 Task: Add the botanical garden you admire in the Bronx to your saved locations and also explore the gallery  of the garden.
Action: Mouse moved to (160, 61)
Screenshot: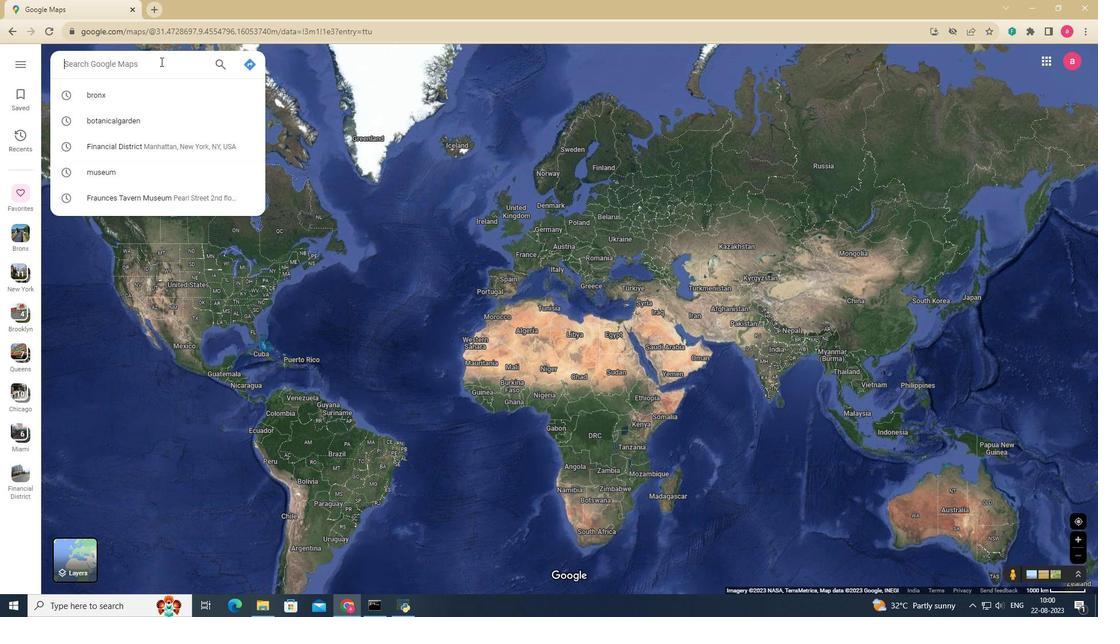 
Action: Mouse pressed left at (160, 61)
Screenshot: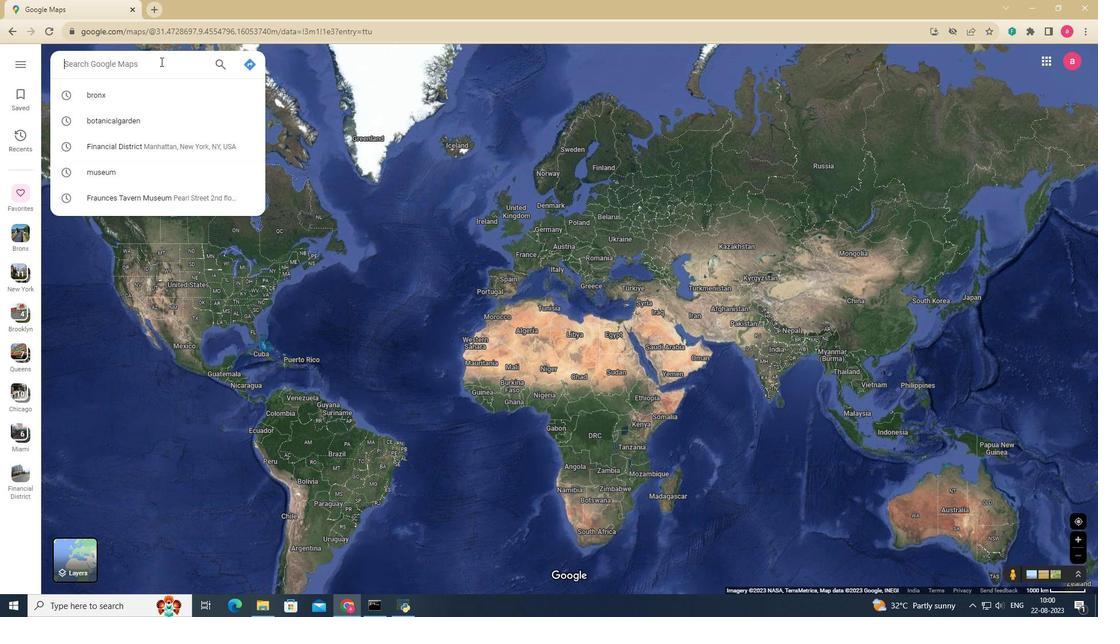
Action: Key pressed bronx<Key.enter>
Screenshot: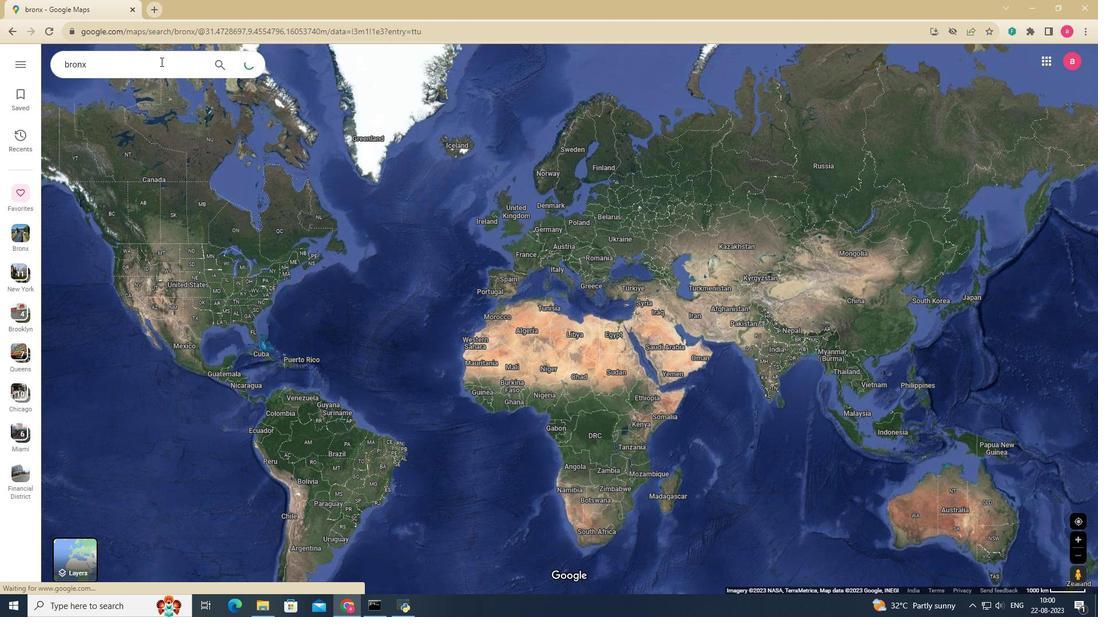 
Action: Mouse moved to (160, 253)
Screenshot: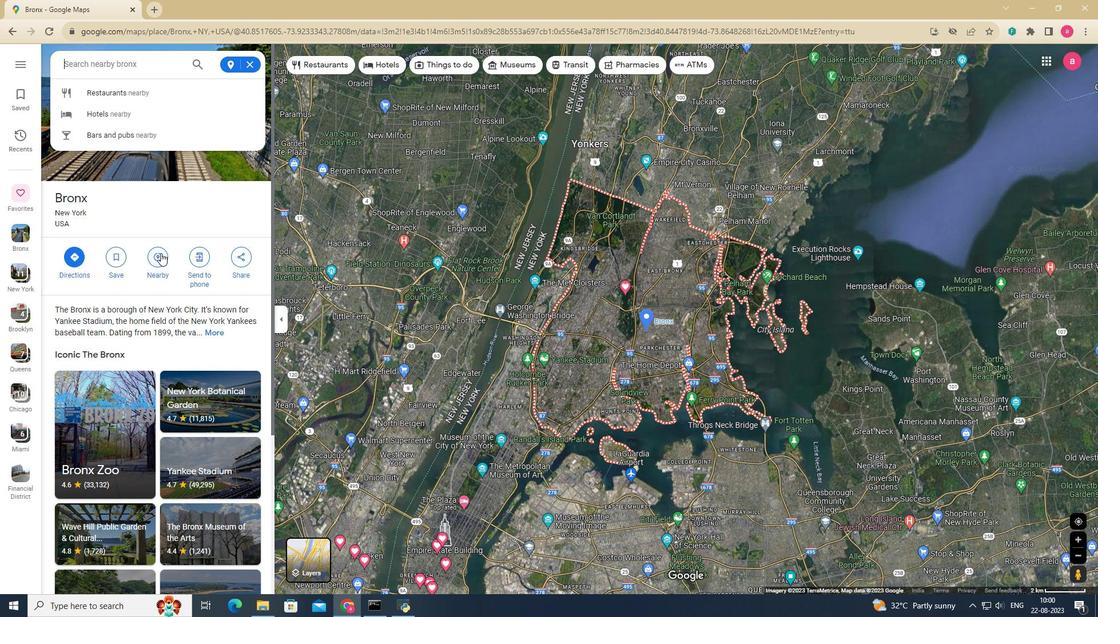 
Action: Mouse pressed left at (160, 253)
Screenshot: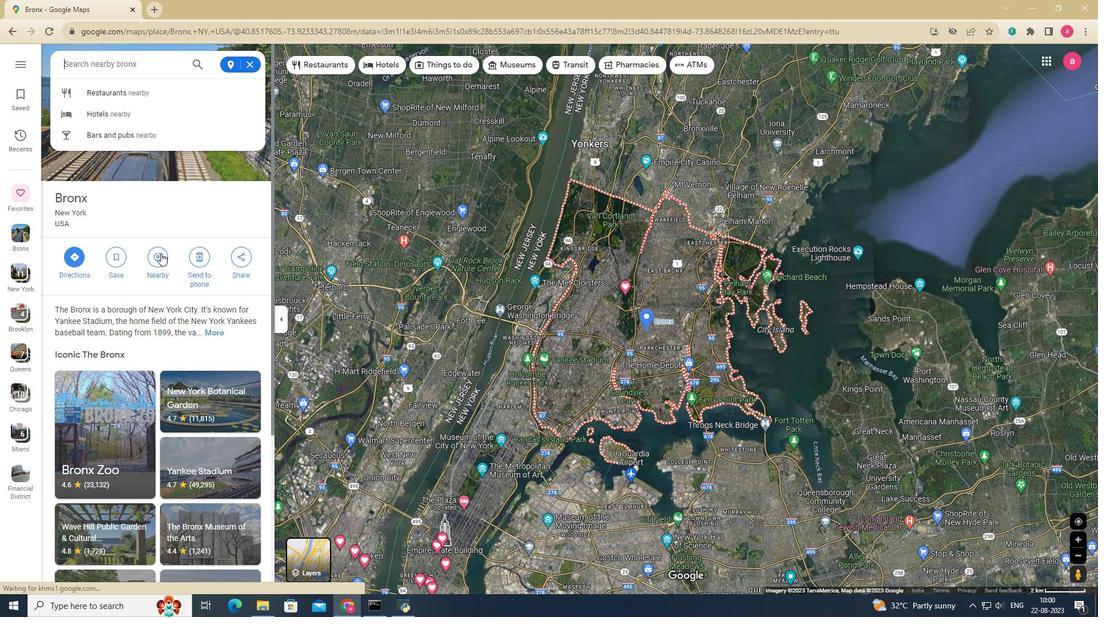 
Action: Mouse moved to (95, 66)
Screenshot: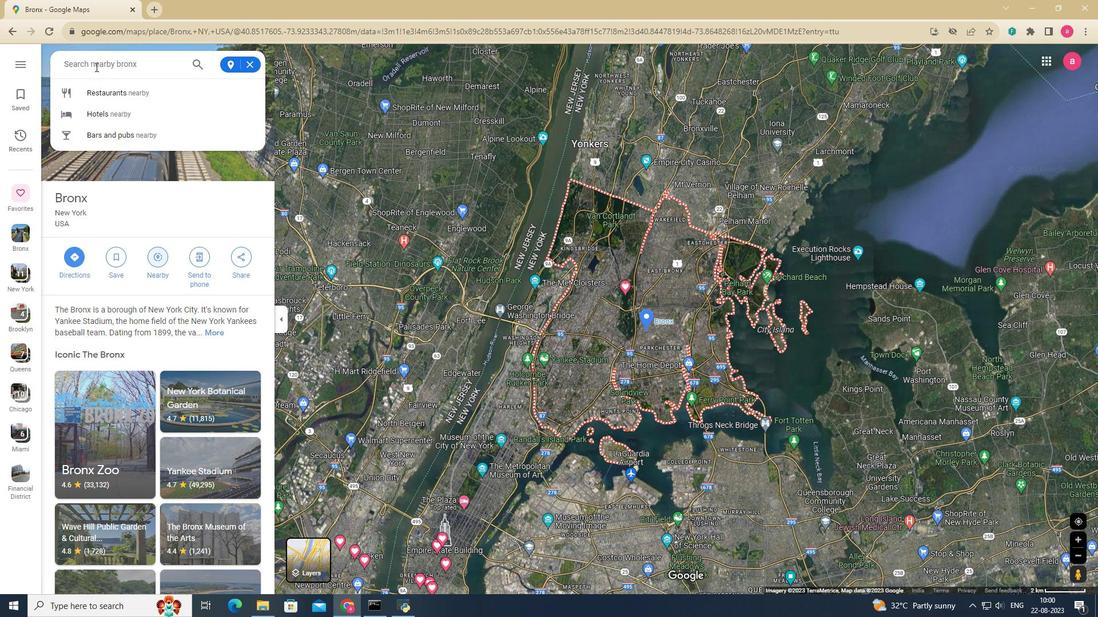 
Action: Mouse pressed left at (95, 66)
Screenshot: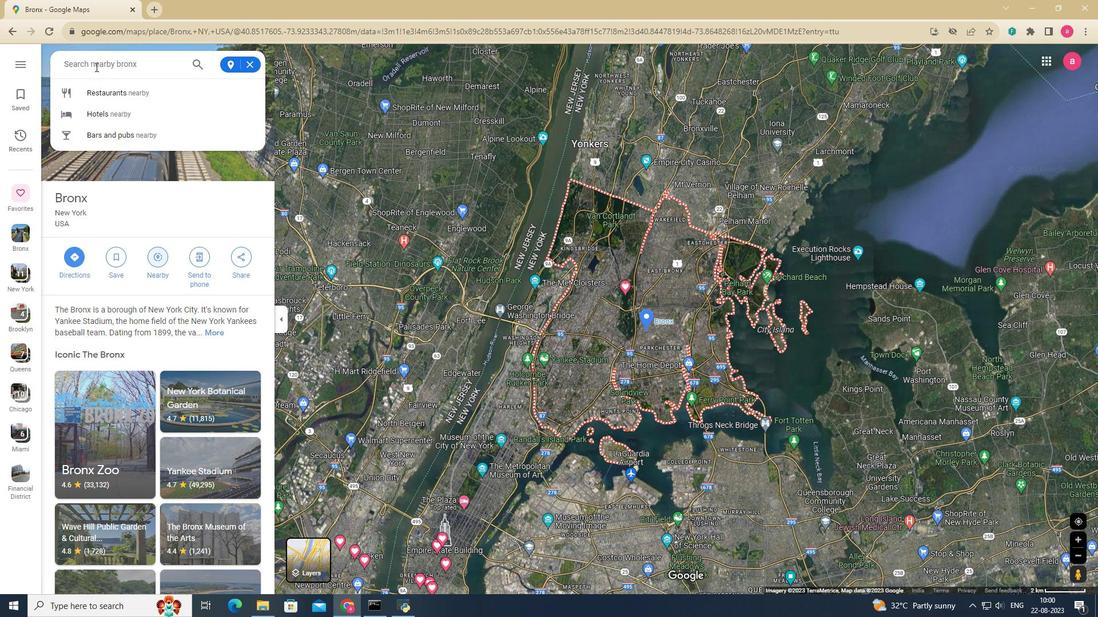 
Action: Key pressed botanical<Key.space>garden
Screenshot: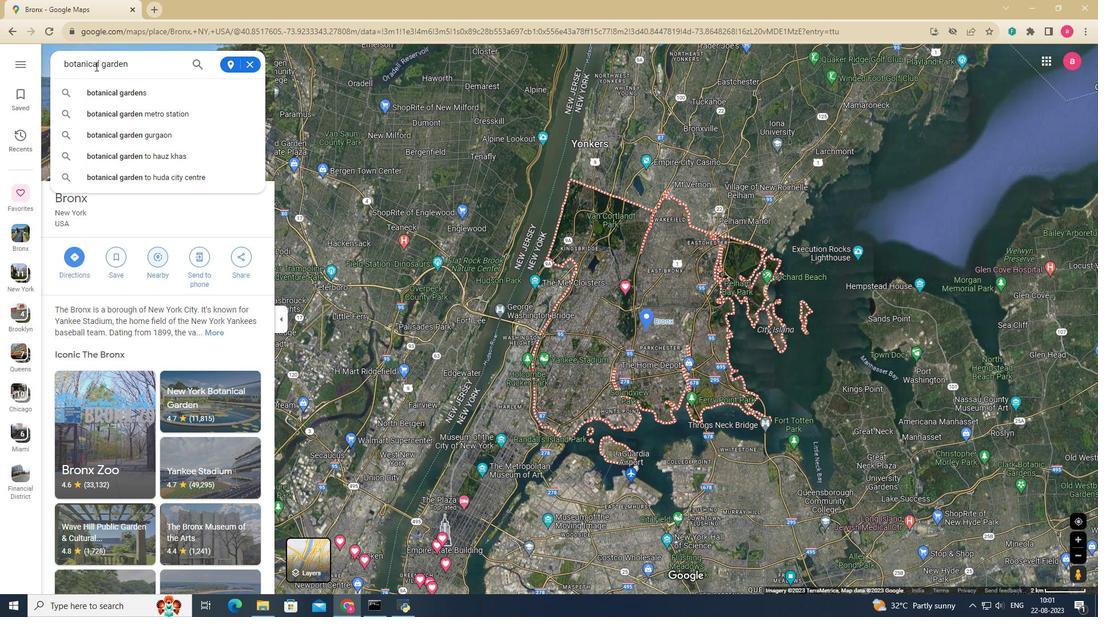
Action: Mouse moved to (95, 66)
Screenshot: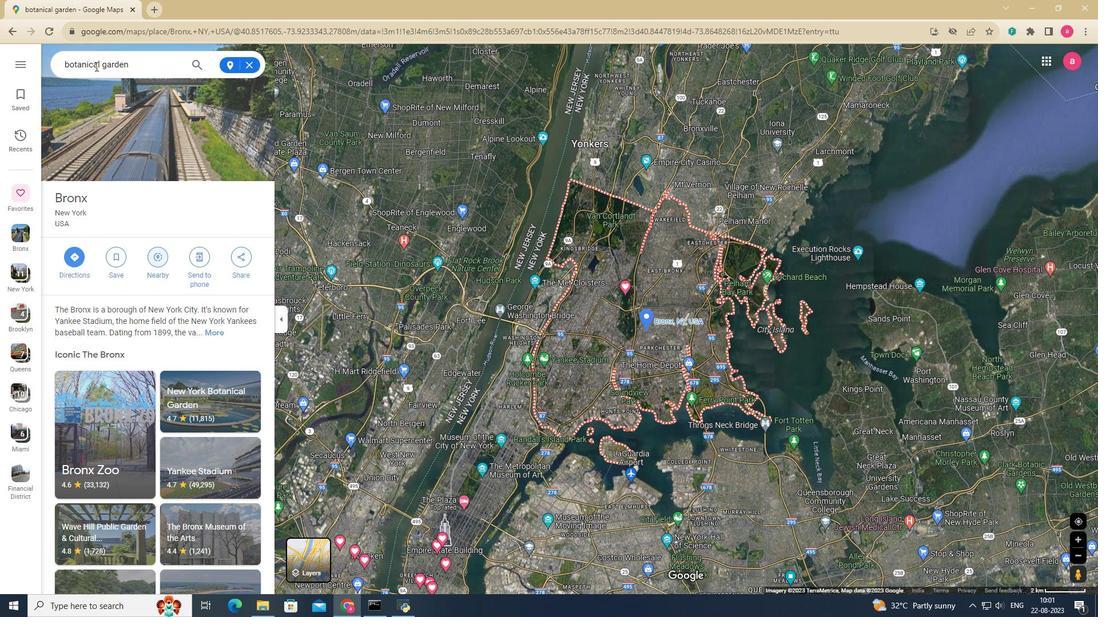 
Action: Key pressed <Key.enter>
Screenshot: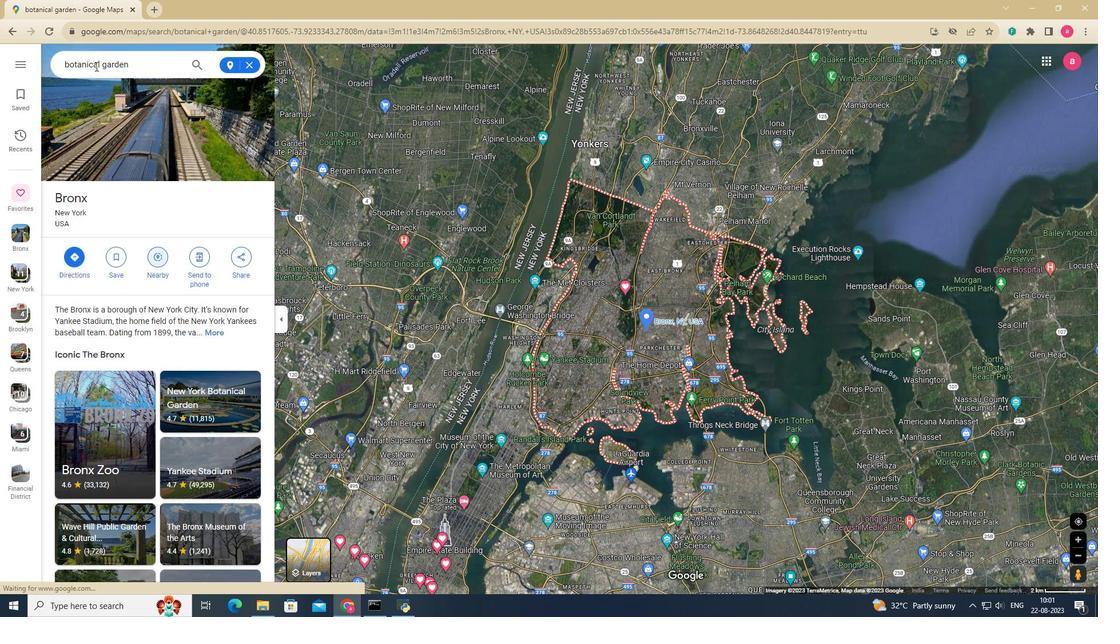 
Action: Mouse moved to (129, 97)
Screenshot: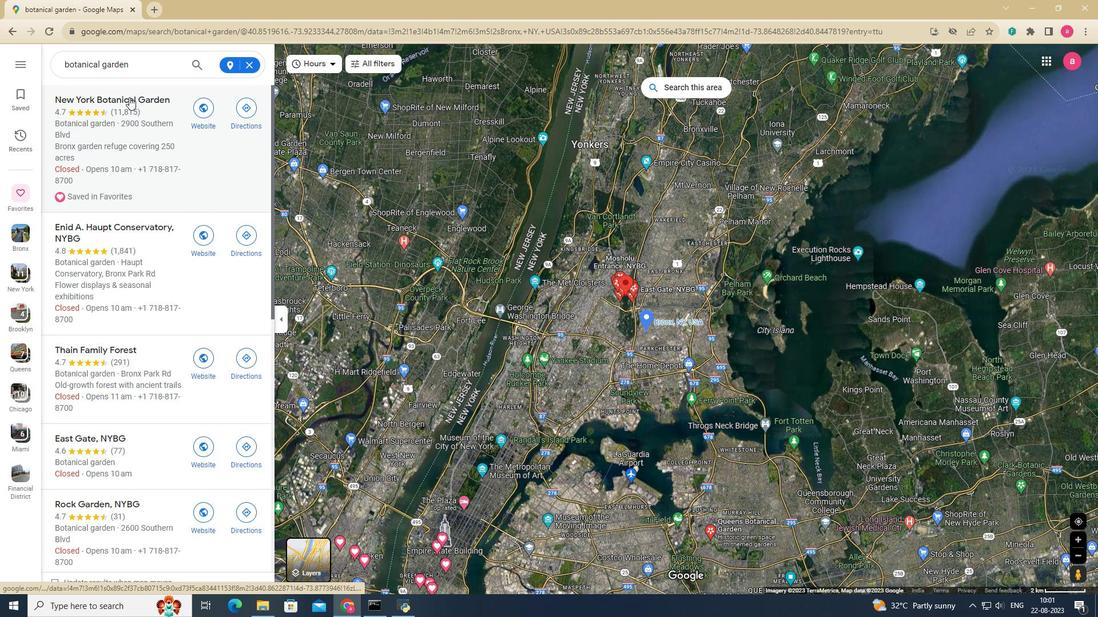 
Action: Mouse pressed left at (129, 97)
Screenshot: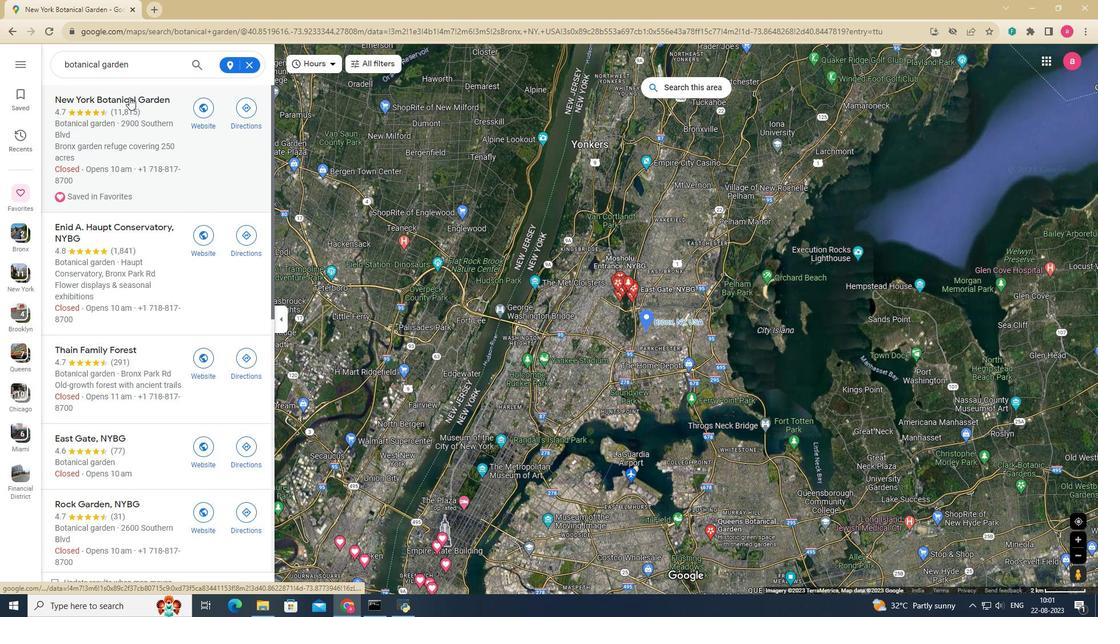 
Action: Mouse moved to (115, 229)
Screenshot: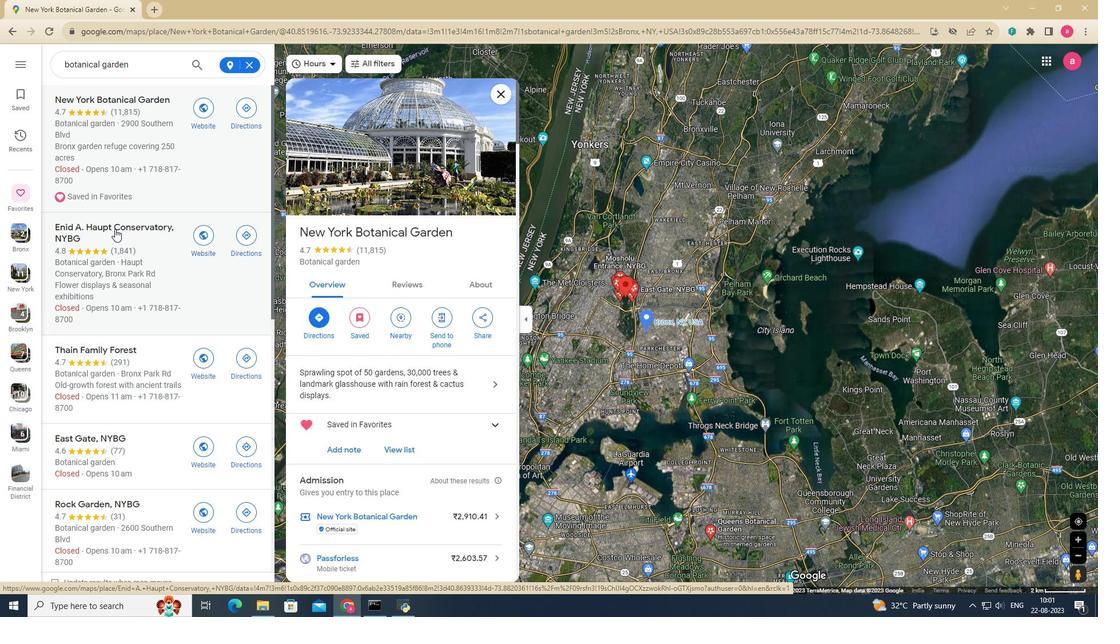 
Action: Mouse pressed left at (115, 229)
Screenshot: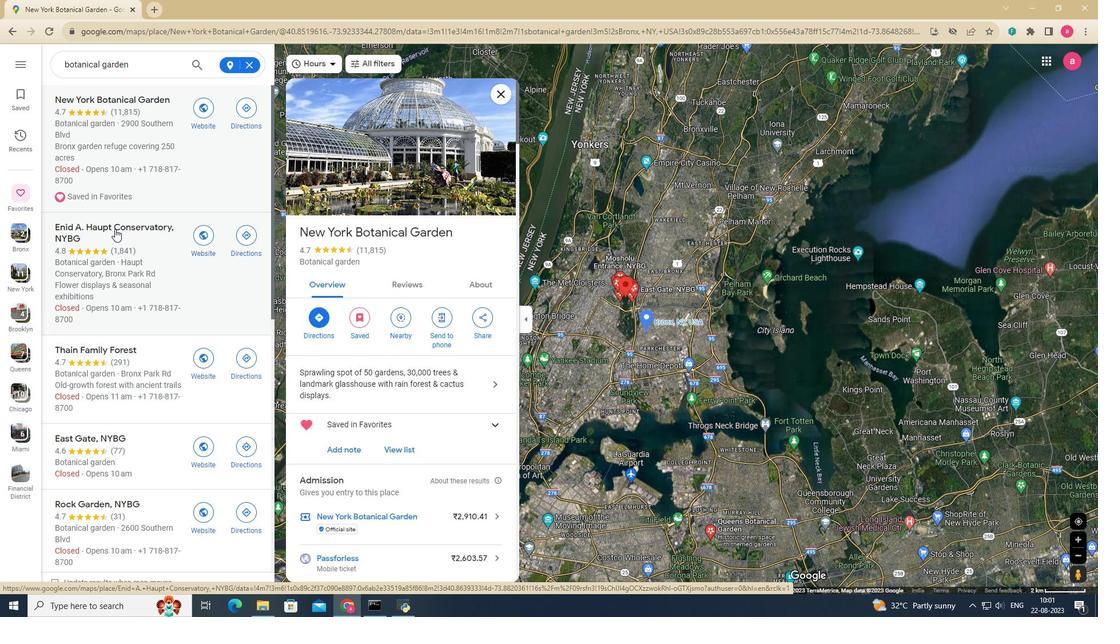 
Action: Mouse moved to (109, 181)
Screenshot: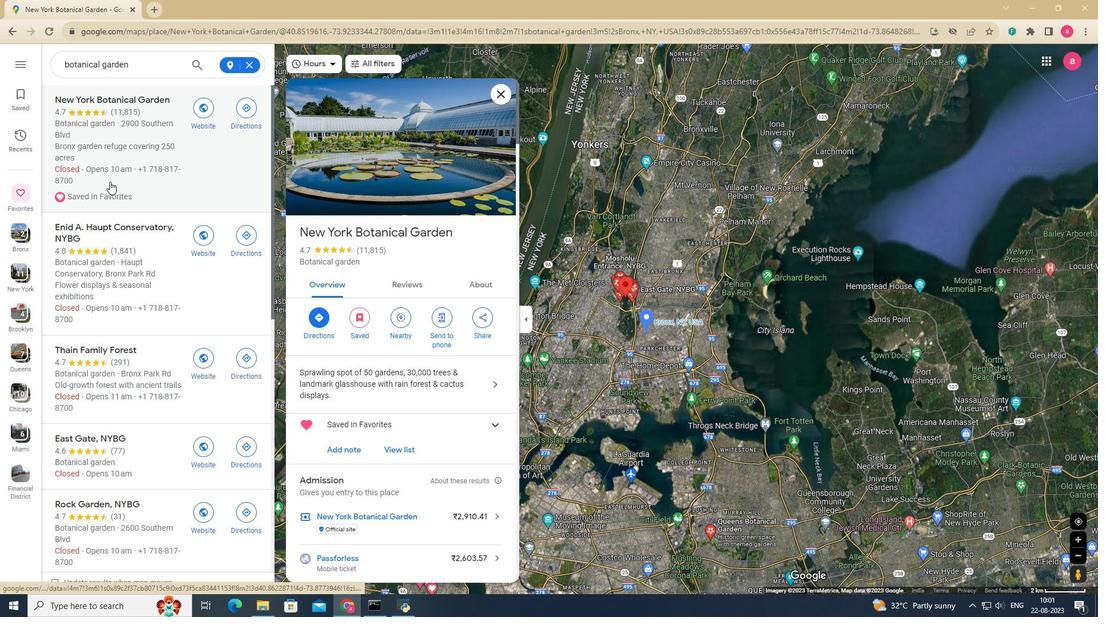 
Action: Mouse pressed left at (109, 181)
Screenshot: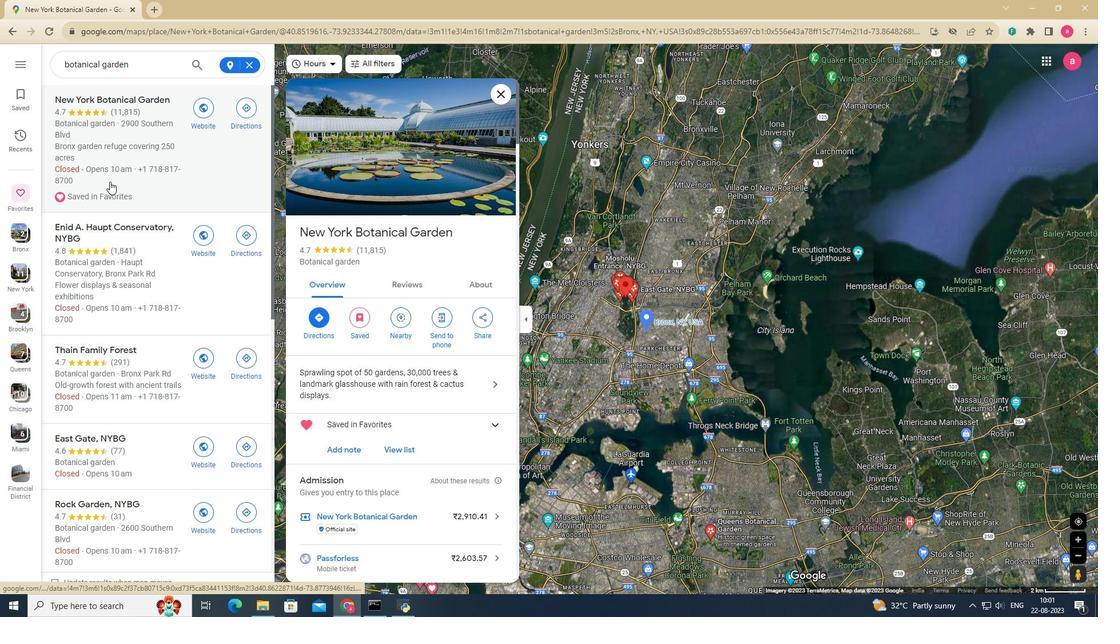 
Action: Mouse moved to (109, 181)
Screenshot: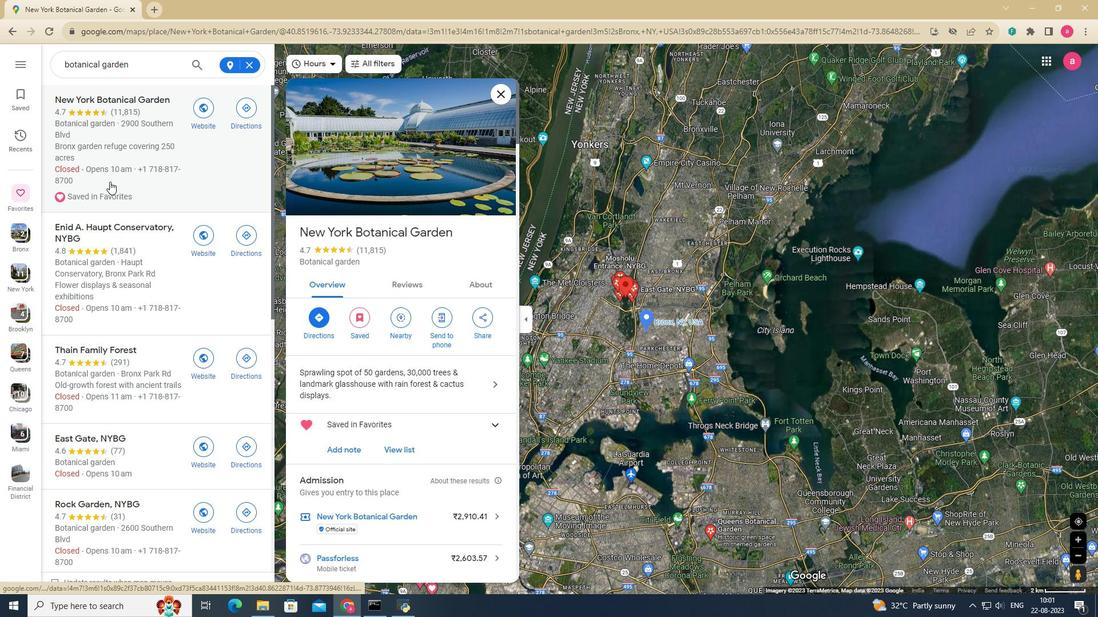 
Action: Mouse pressed left at (109, 181)
Screenshot: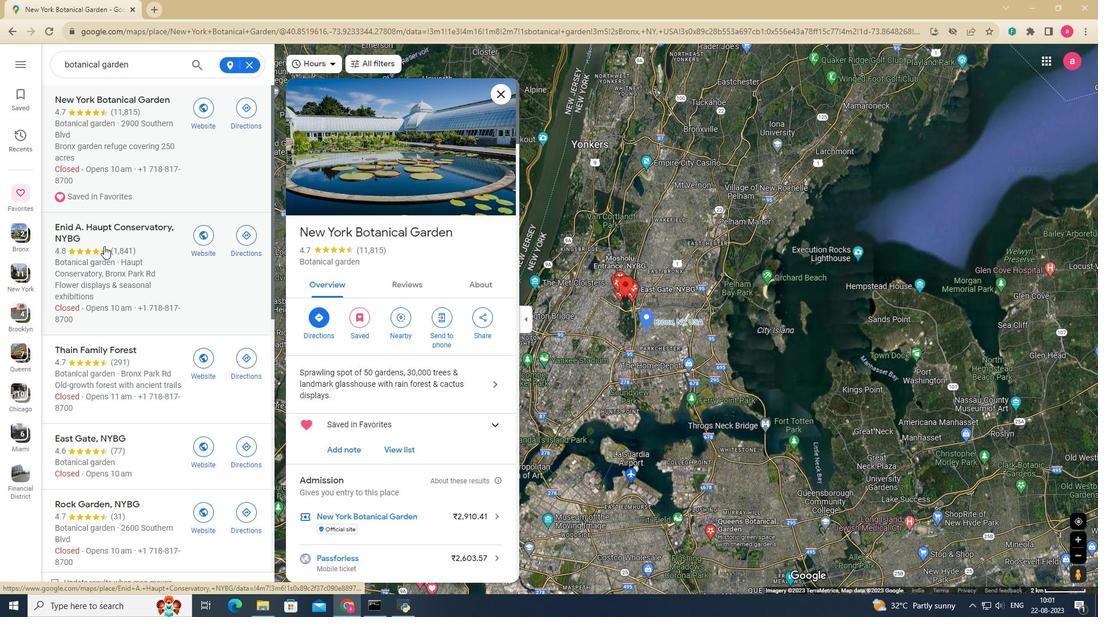 
Action: Mouse moved to (104, 246)
Screenshot: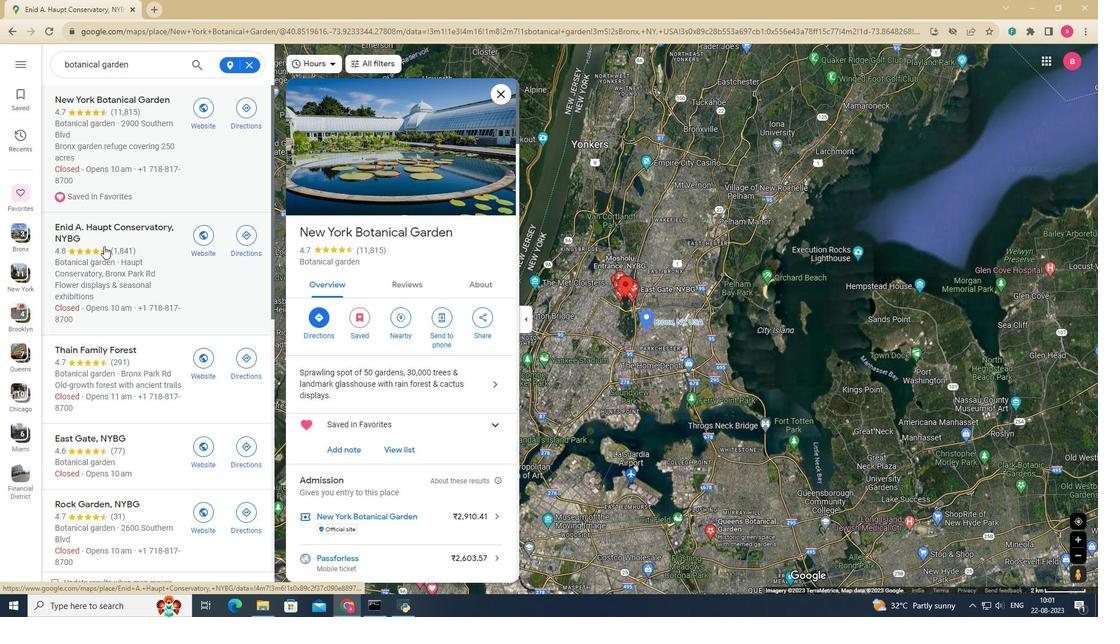 
Action: Mouse pressed left at (104, 246)
Screenshot: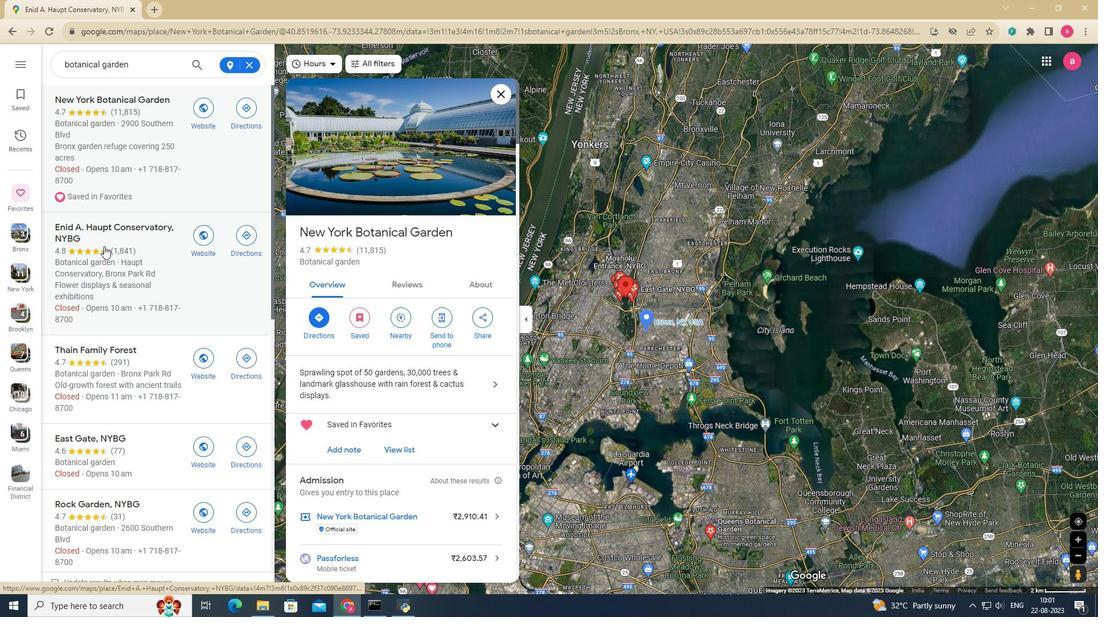 
Action: Mouse moved to (307, 193)
Screenshot: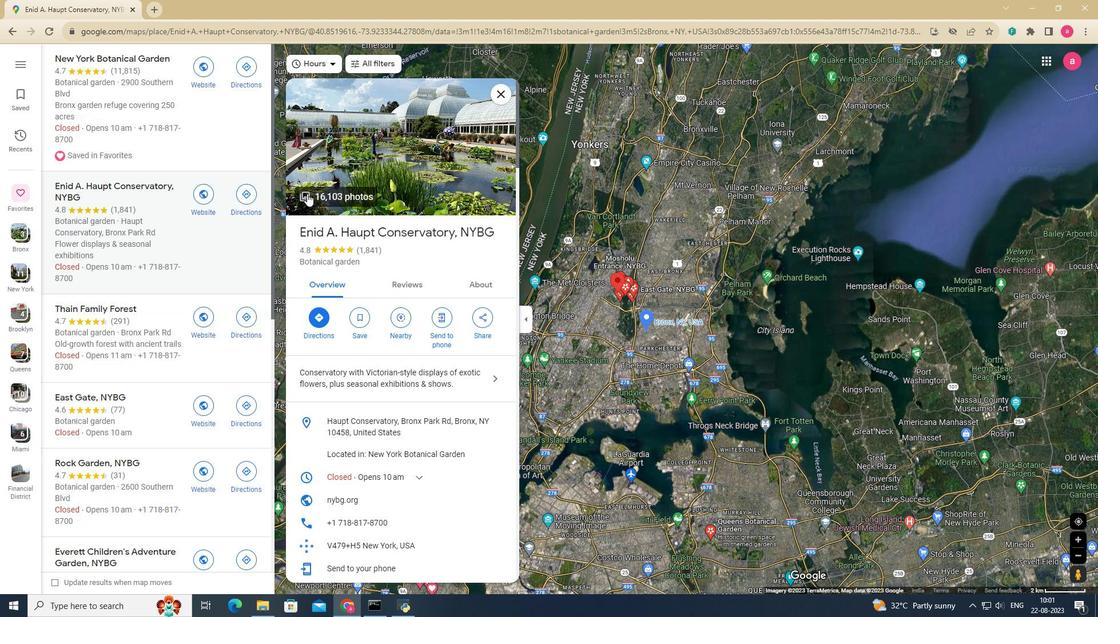 
Action: Mouse pressed left at (307, 193)
Screenshot: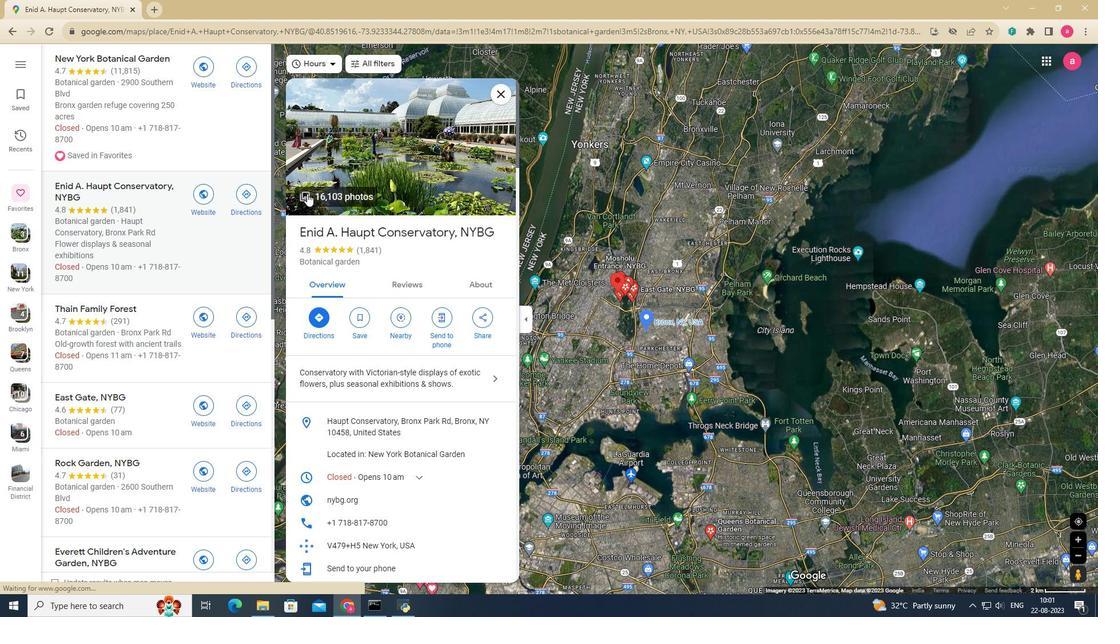 
Action: Mouse moved to (159, 246)
Screenshot: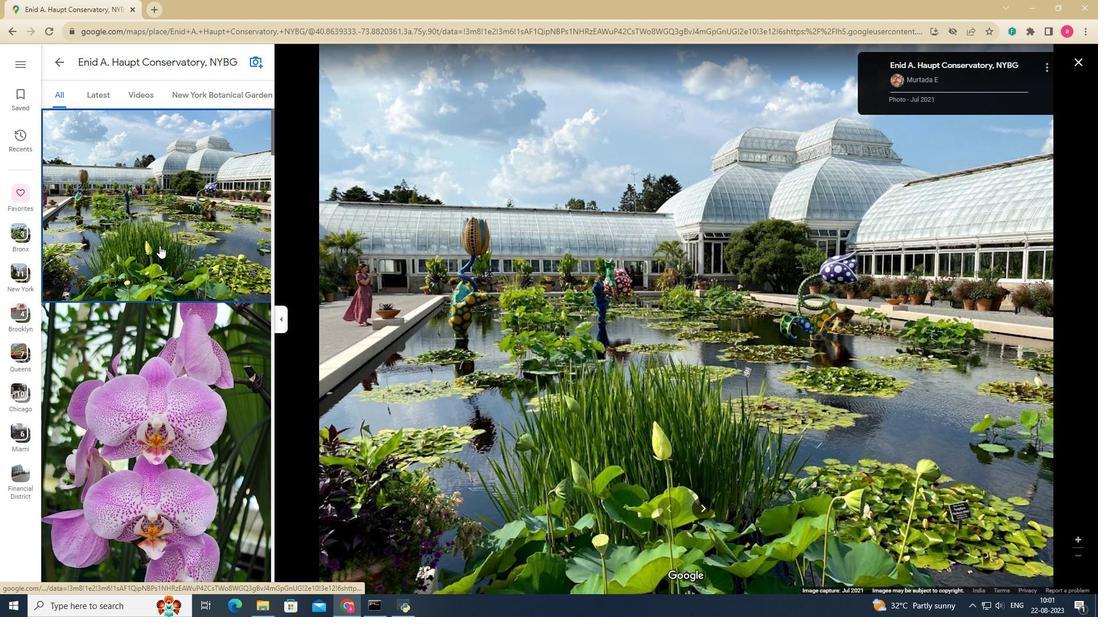 
Action: Mouse scrolled (159, 245) with delta (0, 0)
Screenshot: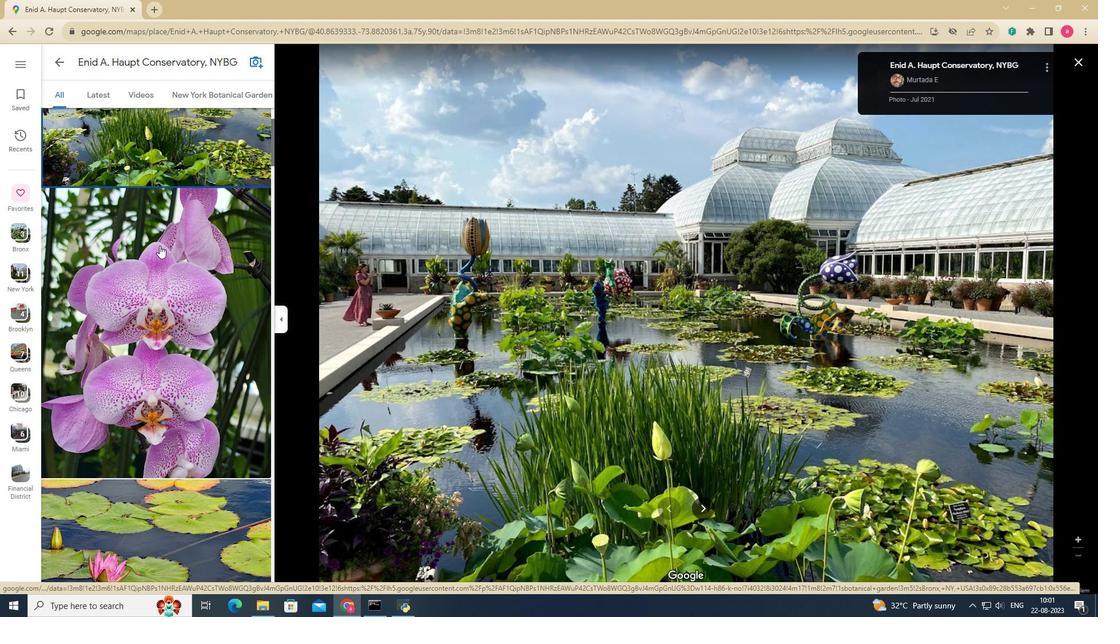 
Action: Mouse scrolled (159, 245) with delta (0, 0)
Screenshot: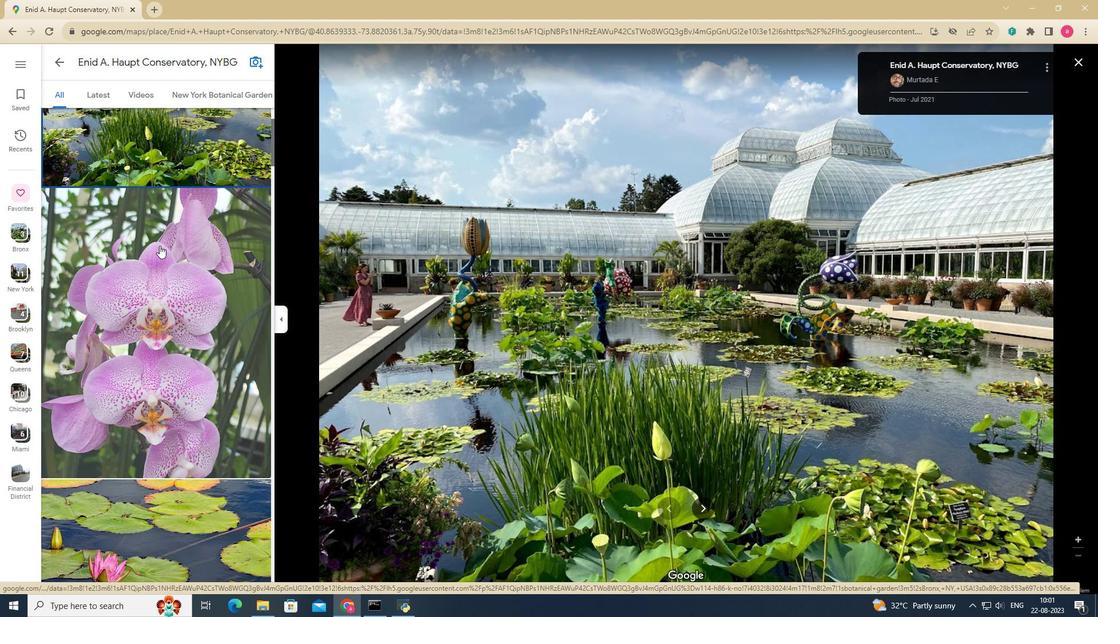
Action: Mouse pressed left at (159, 246)
Screenshot: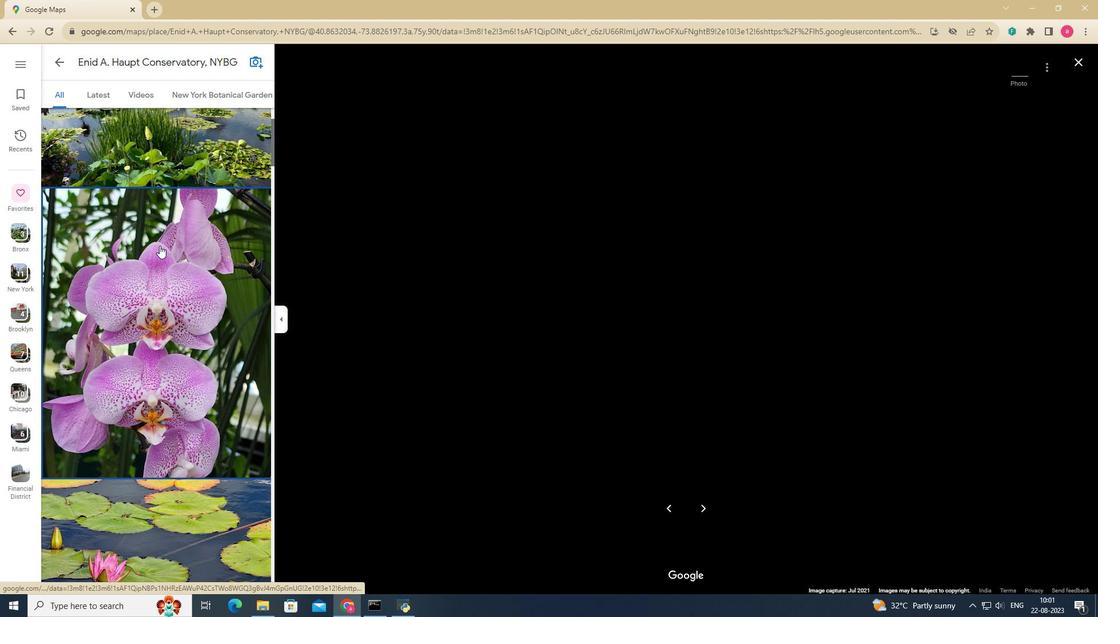 
Action: Mouse moved to (165, 248)
Screenshot: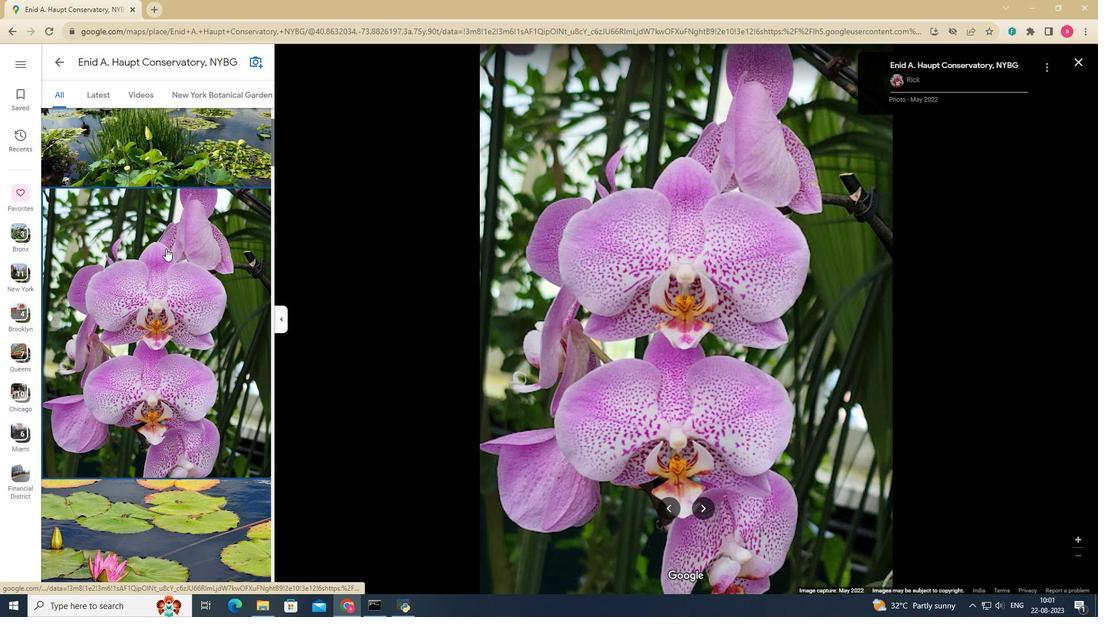 
Action: Mouse scrolled (165, 248) with delta (0, 0)
Screenshot: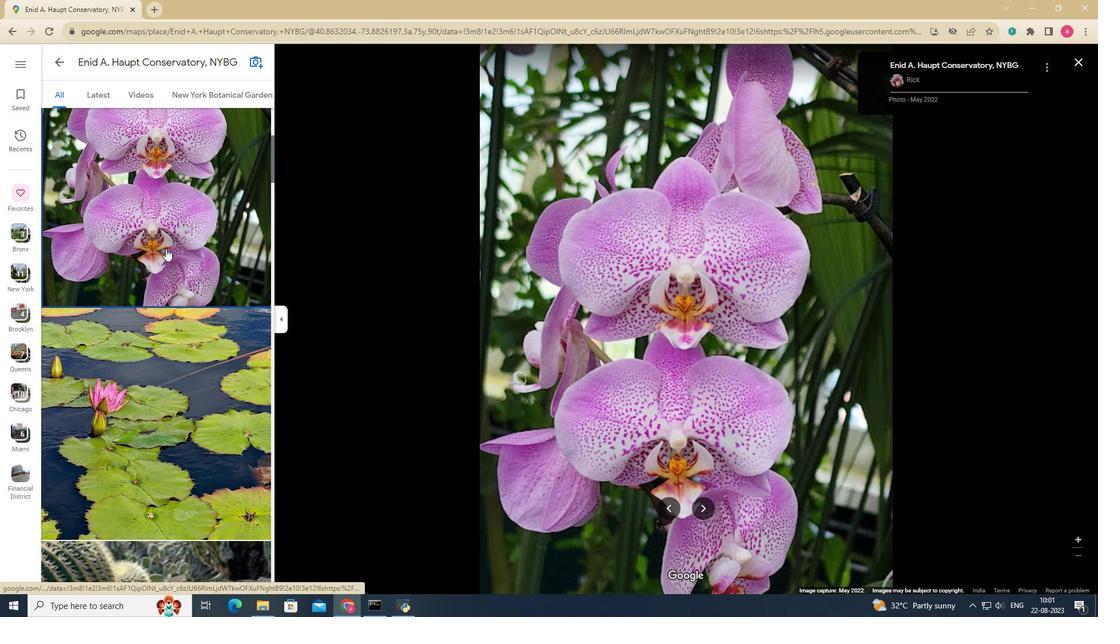 
Action: Mouse scrolled (165, 248) with delta (0, 0)
Screenshot: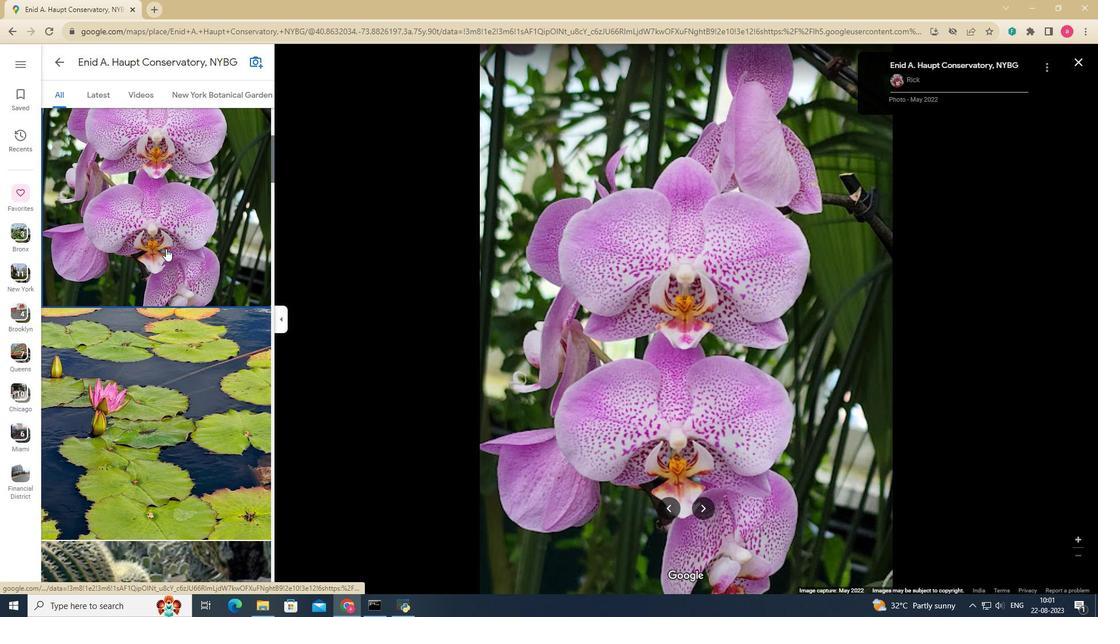 
Action: Mouse scrolled (165, 248) with delta (0, 0)
Screenshot: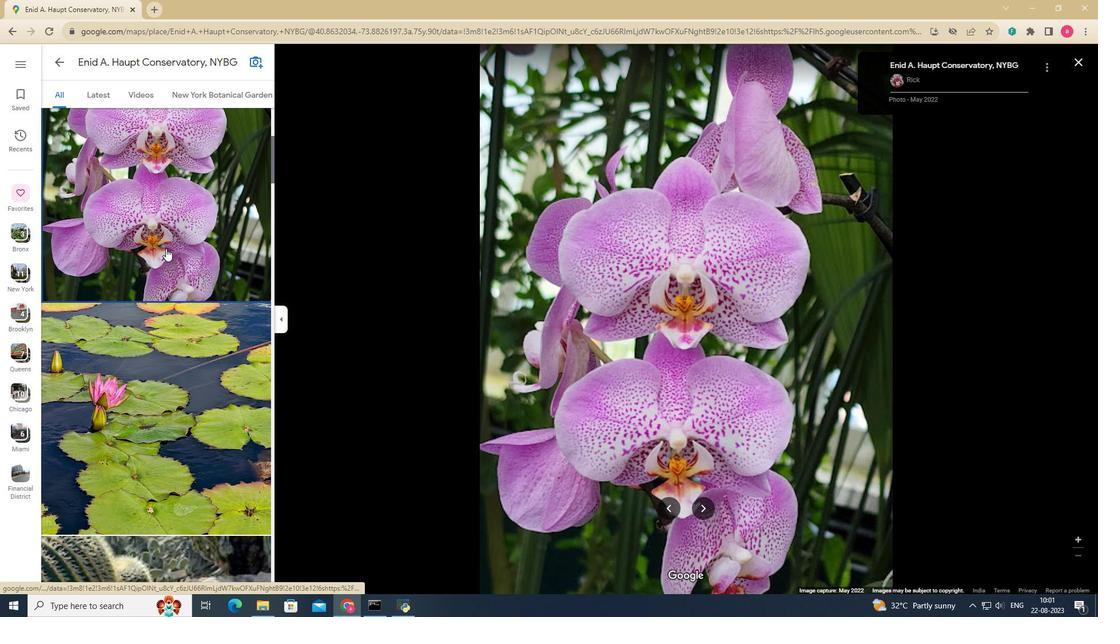
Action: Mouse scrolled (165, 248) with delta (0, 0)
Screenshot: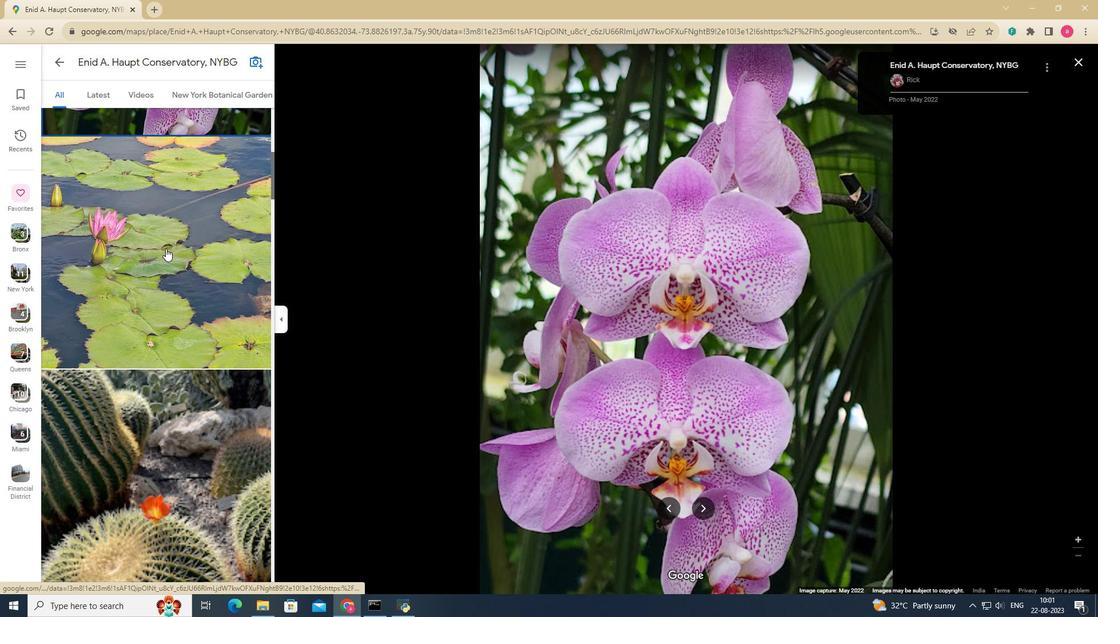 
Action: Mouse scrolled (165, 248) with delta (0, 0)
Screenshot: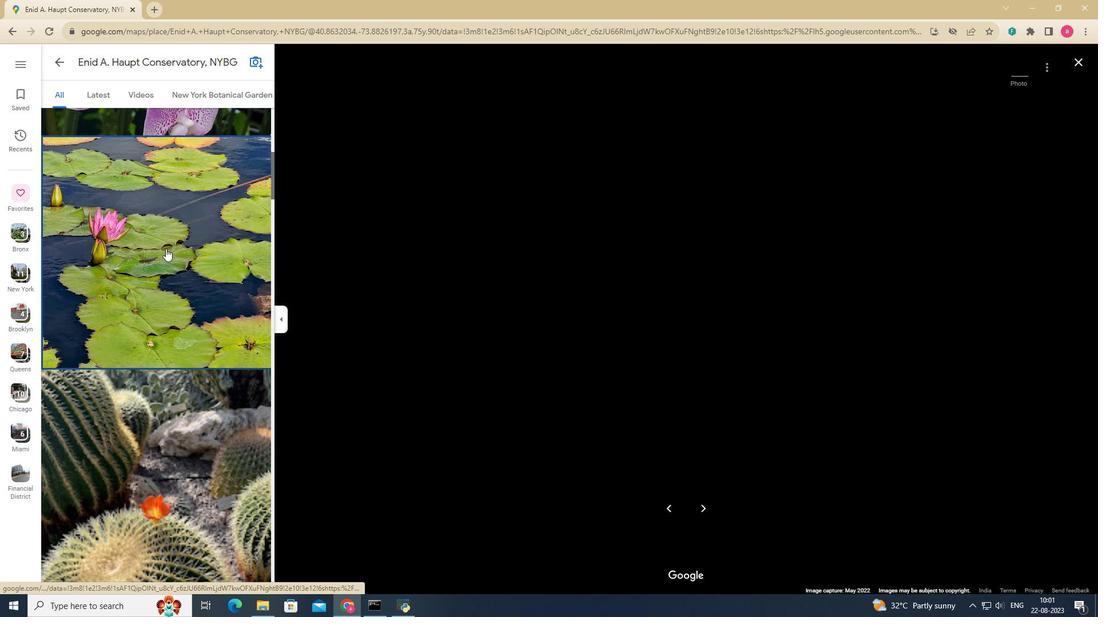 
Action: Mouse scrolled (165, 248) with delta (0, 0)
Screenshot: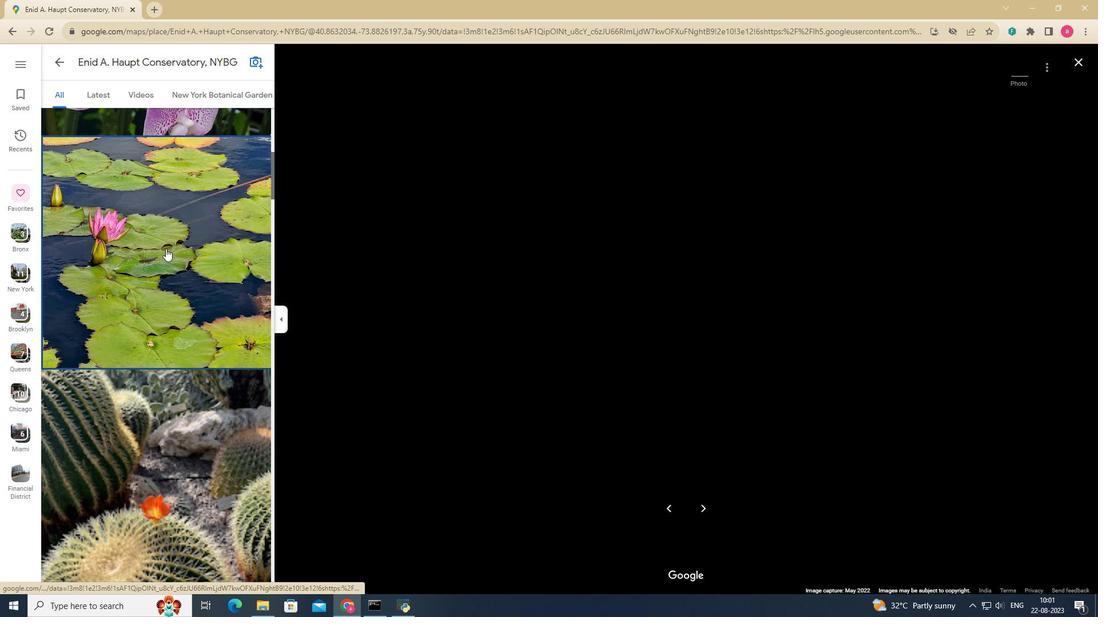 
Action: Mouse pressed left at (165, 248)
Screenshot: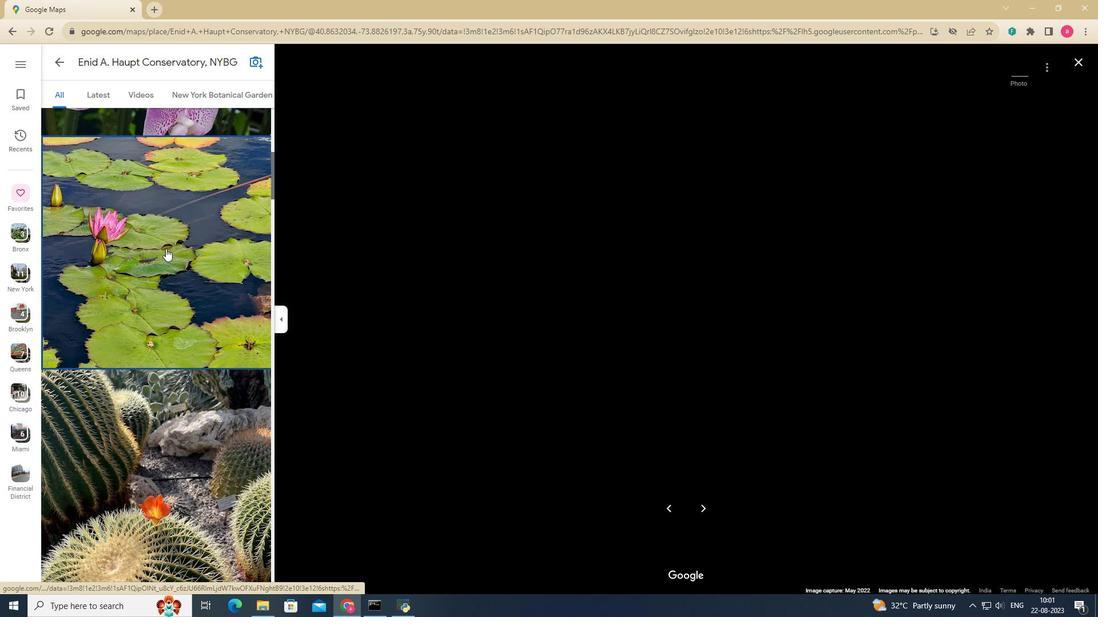 
Action: Mouse scrolled (165, 248) with delta (0, 0)
Screenshot: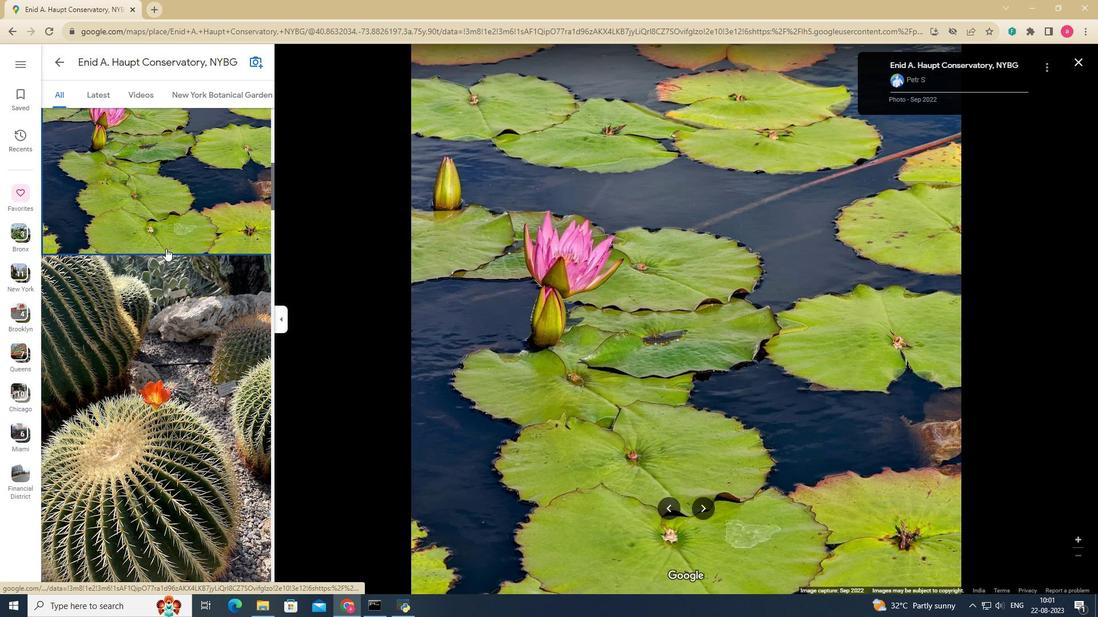 
Action: Mouse scrolled (165, 248) with delta (0, 0)
Screenshot: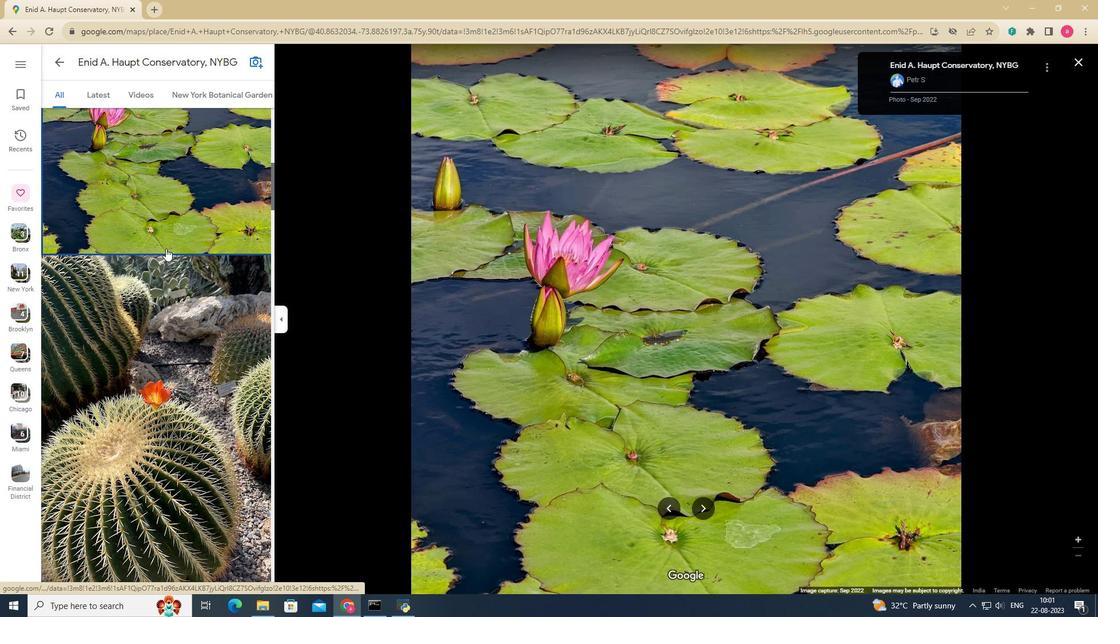 
Action: Mouse scrolled (165, 248) with delta (0, 0)
Screenshot: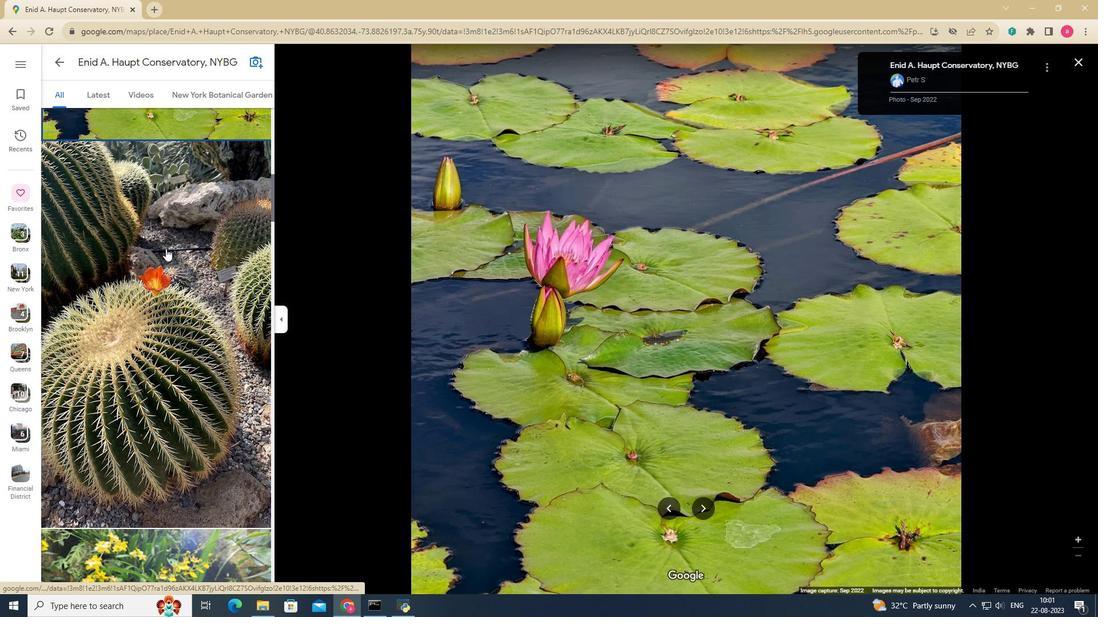 
Action: Mouse scrolled (165, 248) with delta (0, 0)
Screenshot: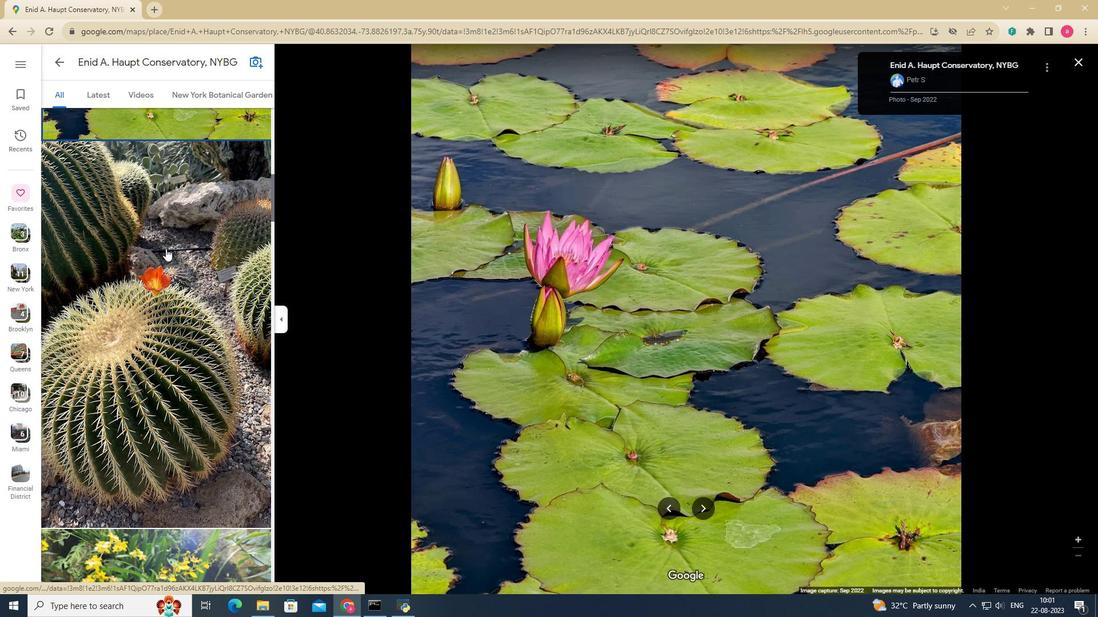 
Action: Mouse pressed left at (165, 248)
Screenshot: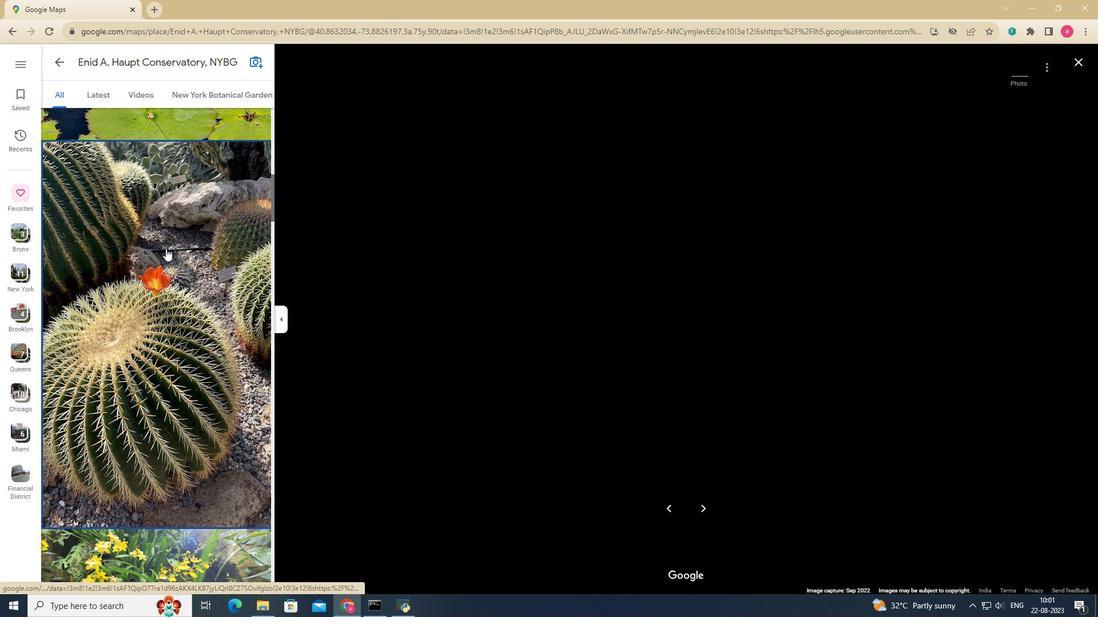 
Action: Mouse scrolled (165, 248) with delta (0, 0)
Screenshot: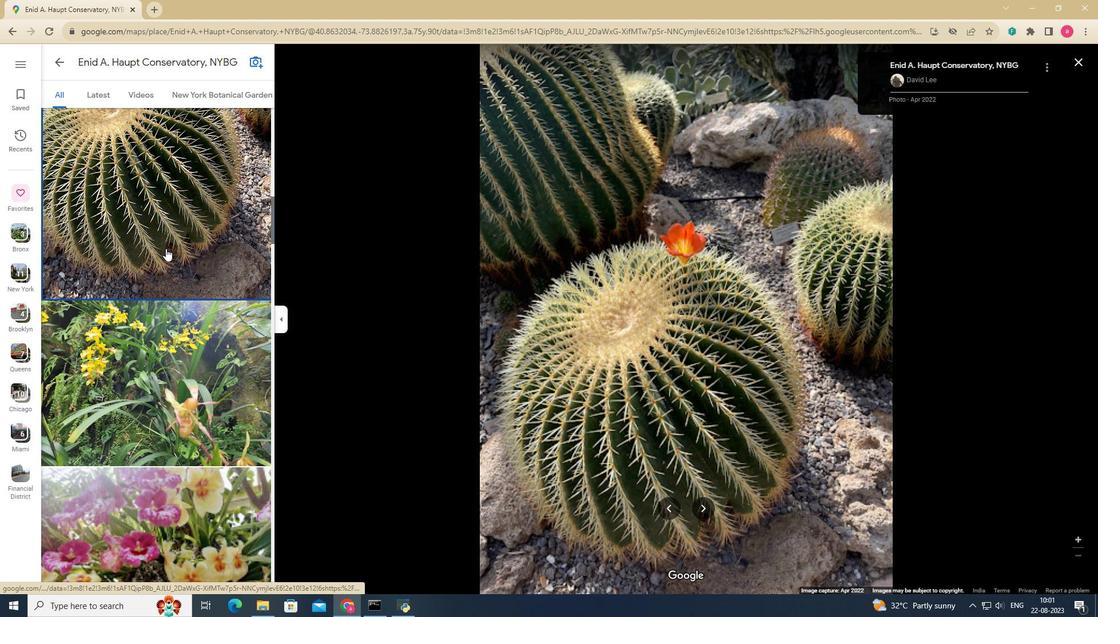 
Action: Mouse scrolled (165, 248) with delta (0, 0)
Screenshot: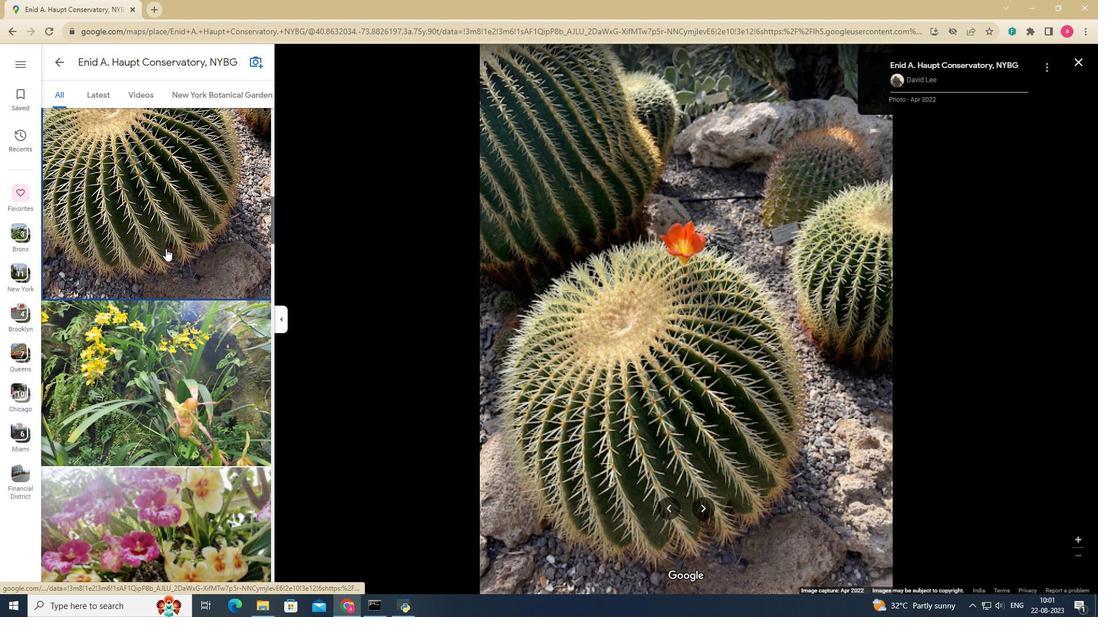 
Action: Mouse scrolled (165, 248) with delta (0, 0)
Screenshot: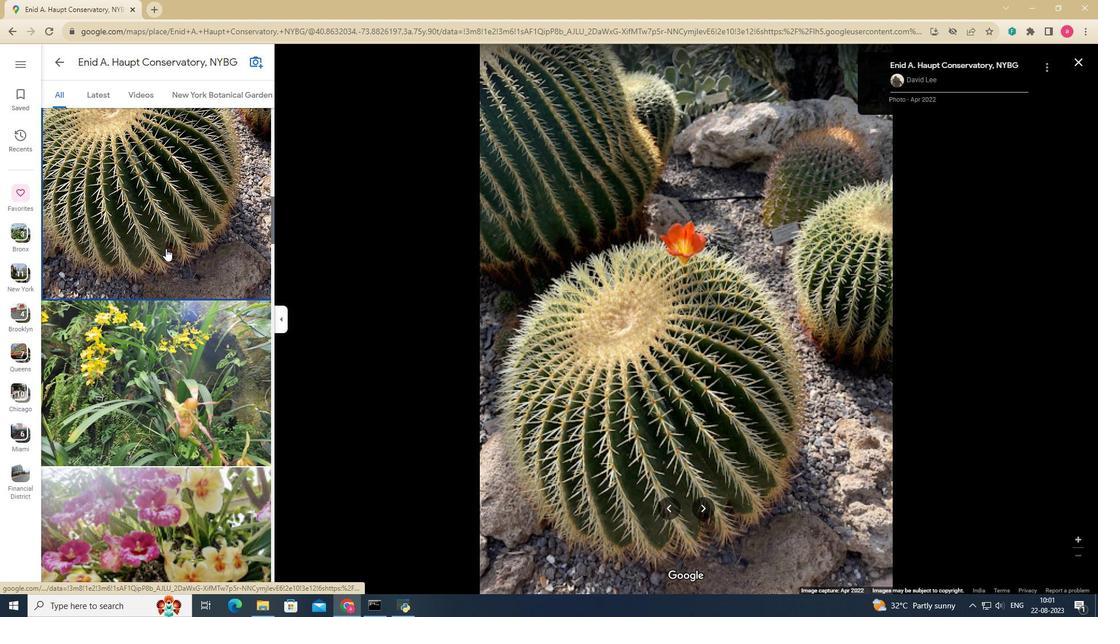 
Action: Mouse scrolled (165, 248) with delta (0, 0)
Screenshot: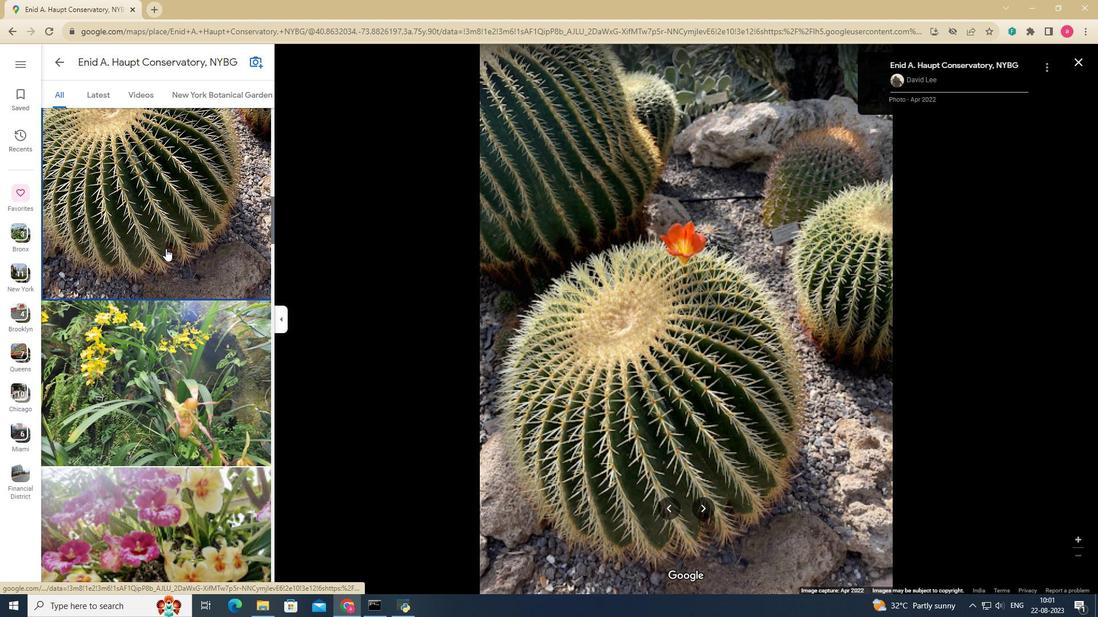 
Action: Mouse scrolled (165, 248) with delta (0, 0)
Screenshot: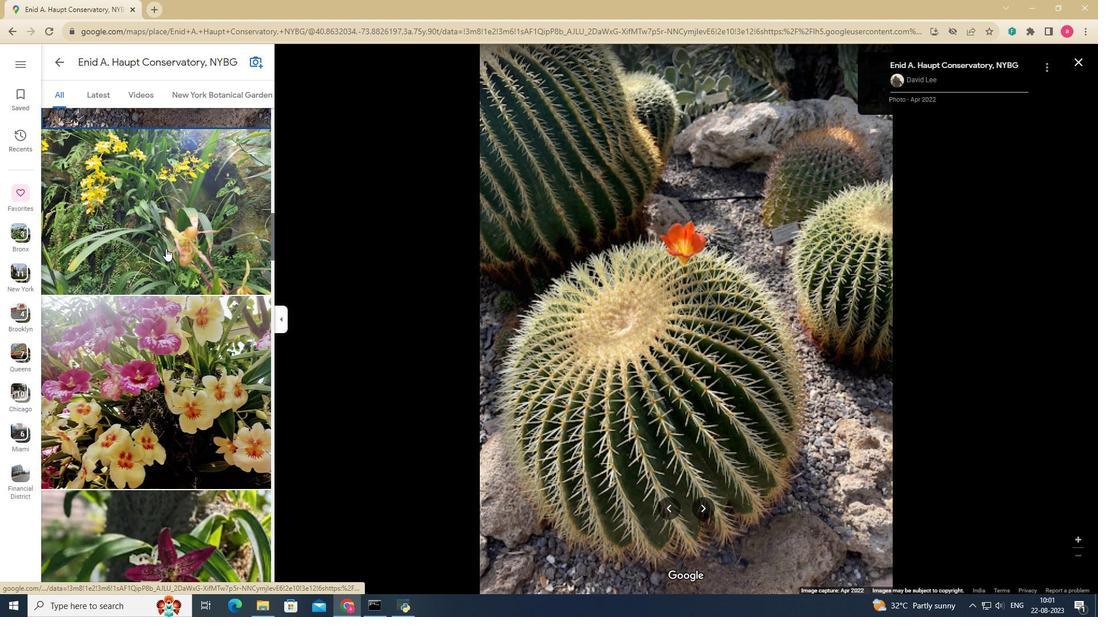 
Action: Mouse scrolled (165, 248) with delta (0, 0)
Screenshot: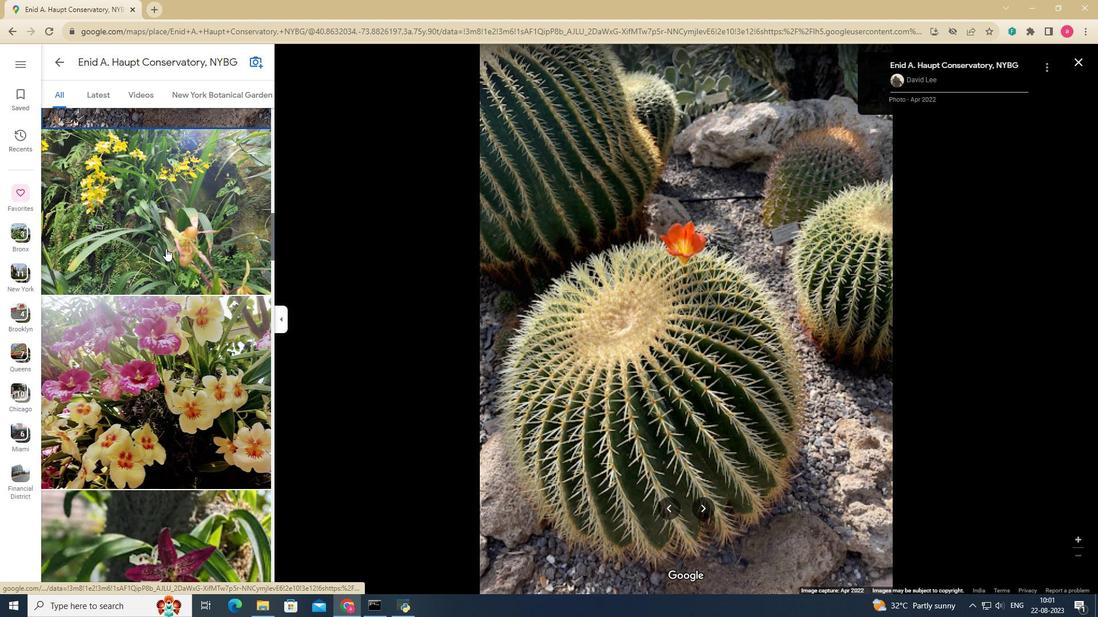 
Action: Mouse scrolled (165, 248) with delta (0, 0)
Screenshot: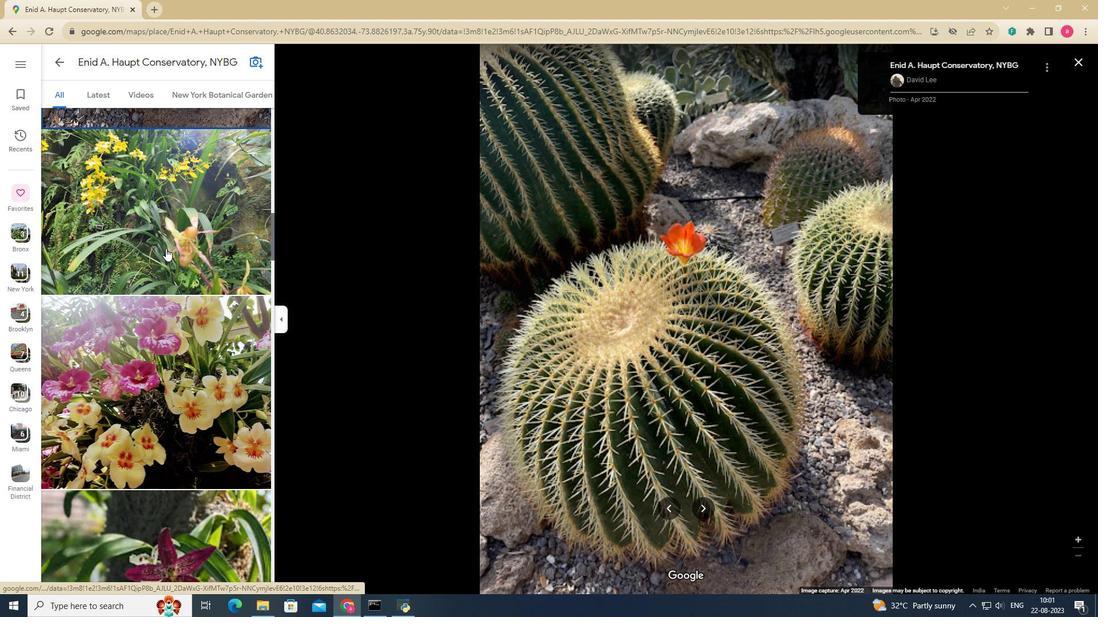 
Action: Mouse pressed left at (165, 248)
Screenshot: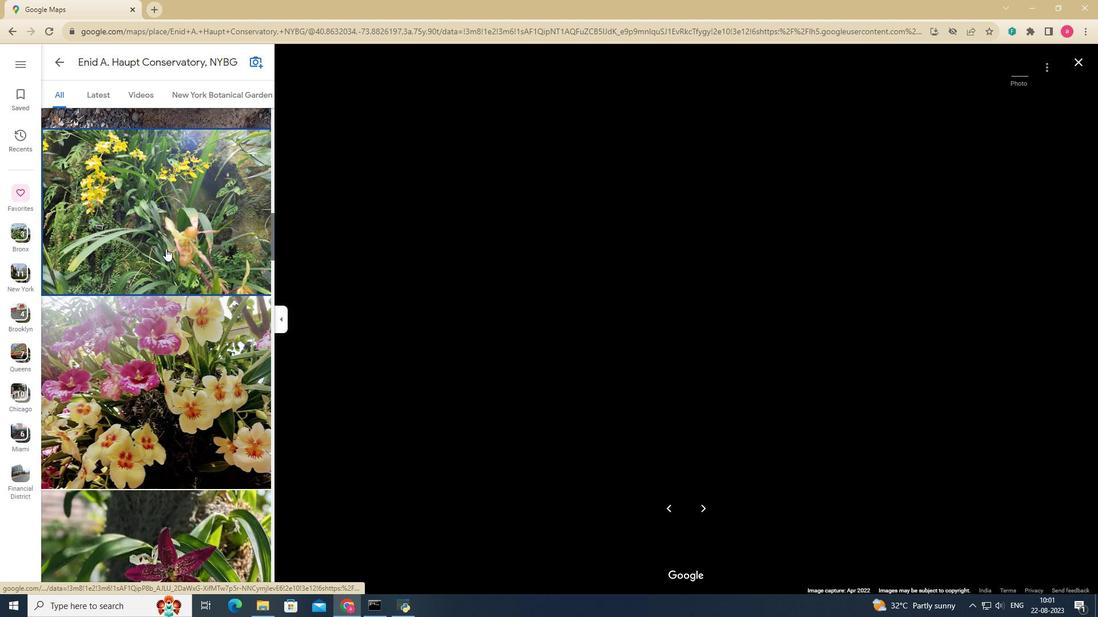
Action: Key pressed <Key.down><Key.down><Key.down><Key.down><Key.down><Key.down><Key.down><Key.down><Key.down><Key.down><Key.down><Key.down><Key.down><Key.down><Key.down><Key.down><Key.down><Key.down><Key.down><Key.down><Key.down><Key.down><Key.down><Key.down><Key.down><Key.down>
Screenshot: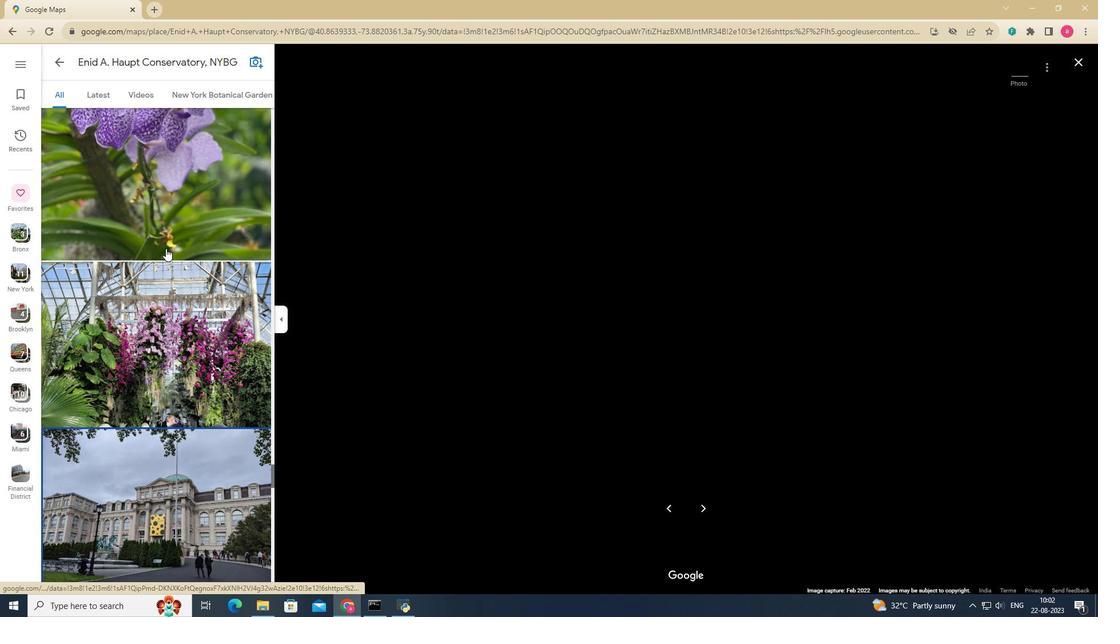 
Action: Mouse moved to (129, 86)
Screenshot: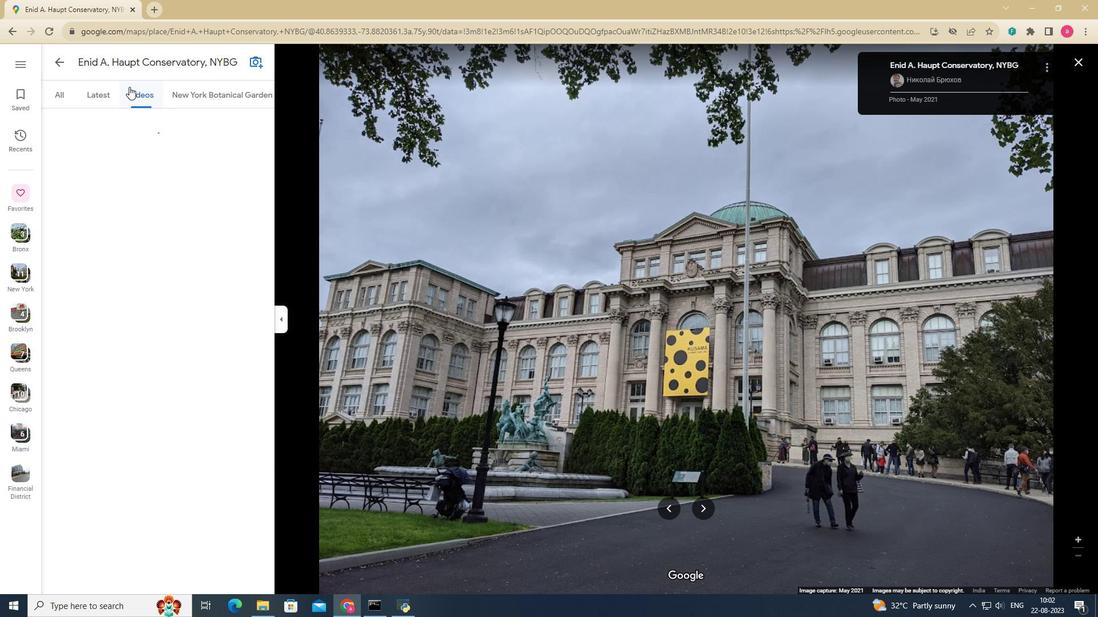 
Action: Mouse pressed left at (129, 86)
Screenshot: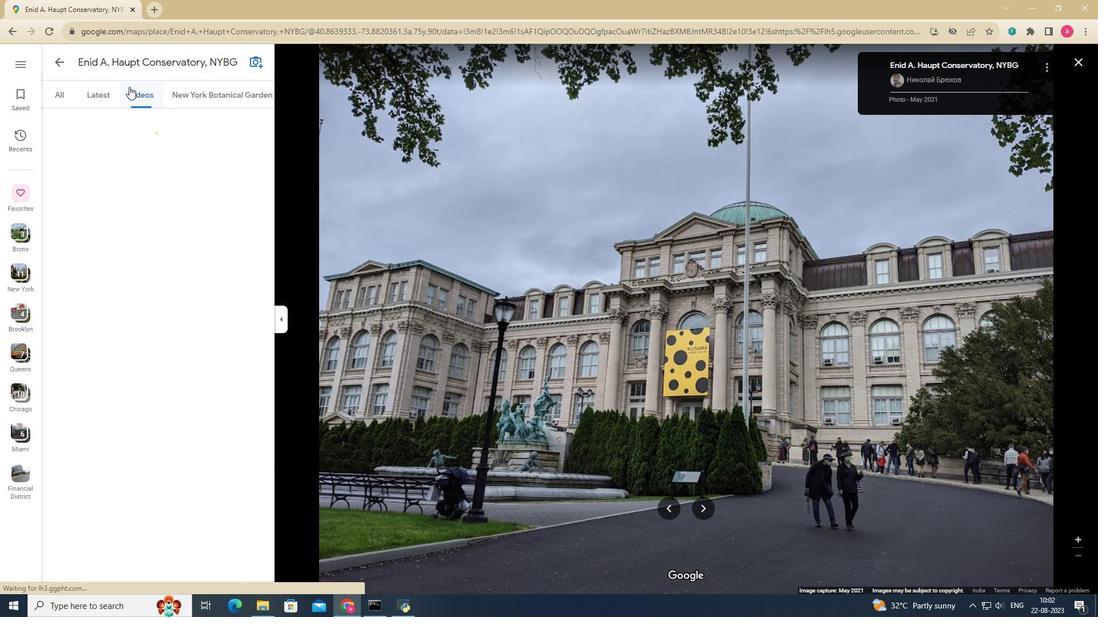 
Action: Mouse moved to (671, 433)
Screenshot: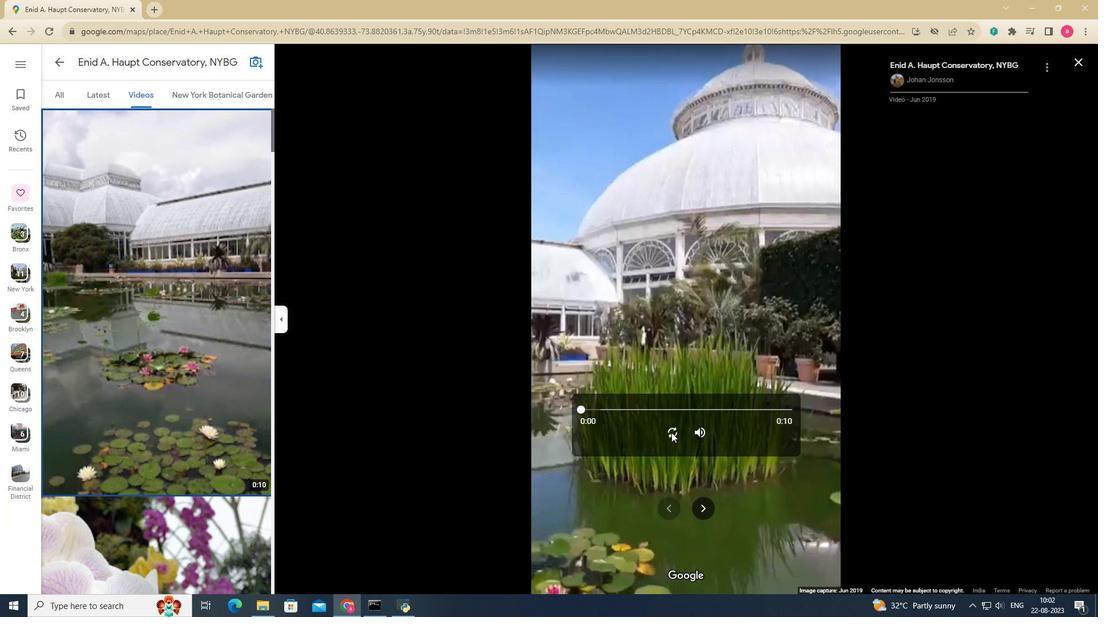
Action: Mouse pressed left at (671, 433)
Screenshot: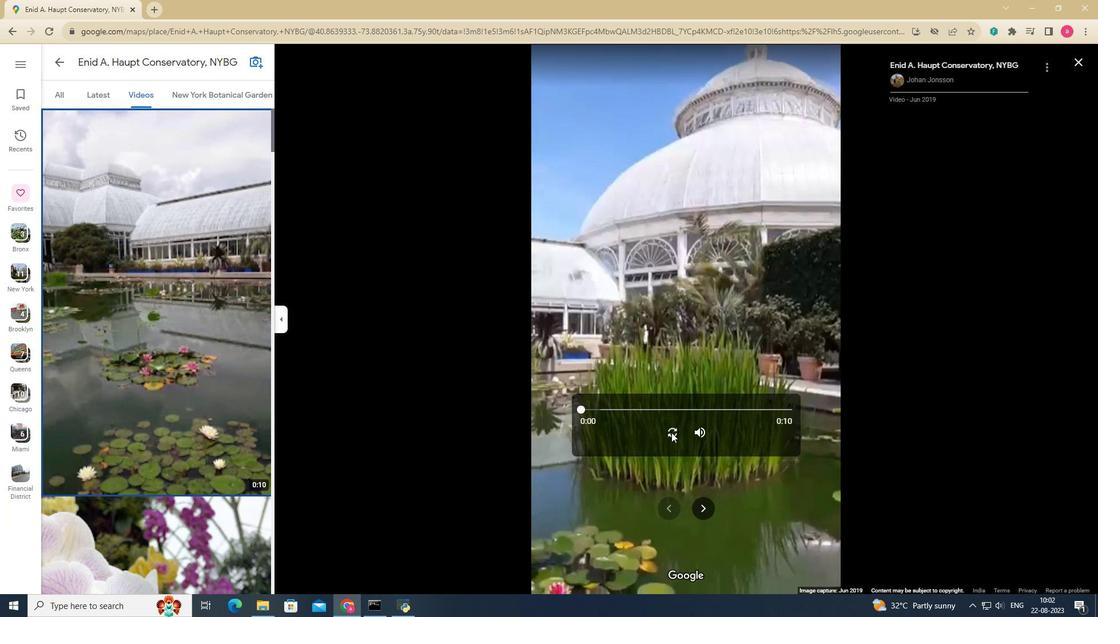
Action: Mouse moved to (210, 357)
Screenshot: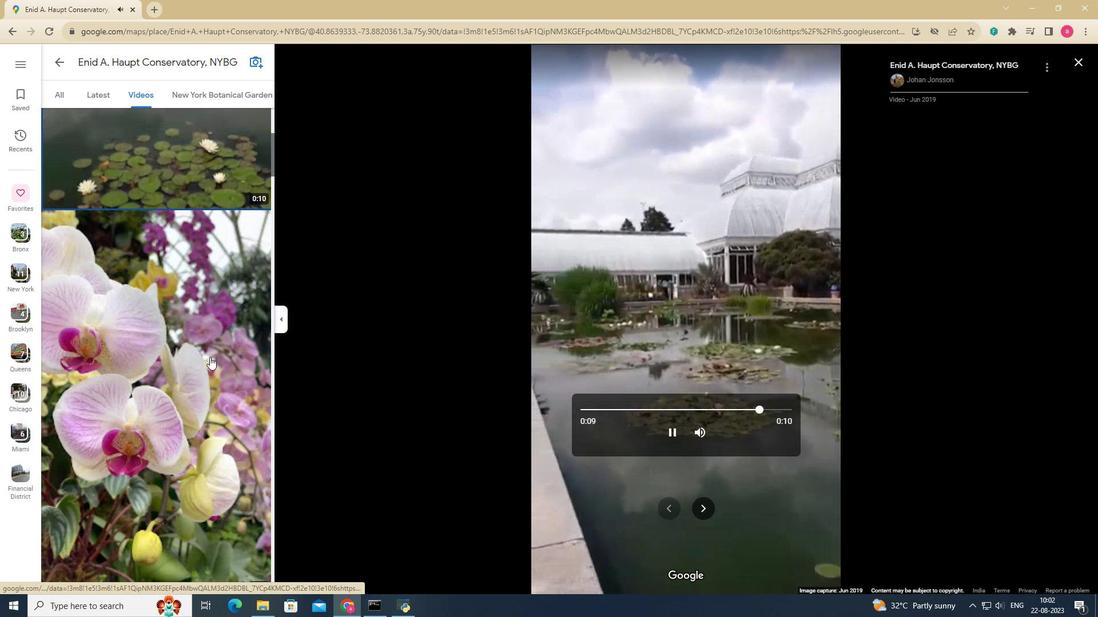 
Action: Mouse scrolled (210, 357) with delta (0, 0)
Screenshot: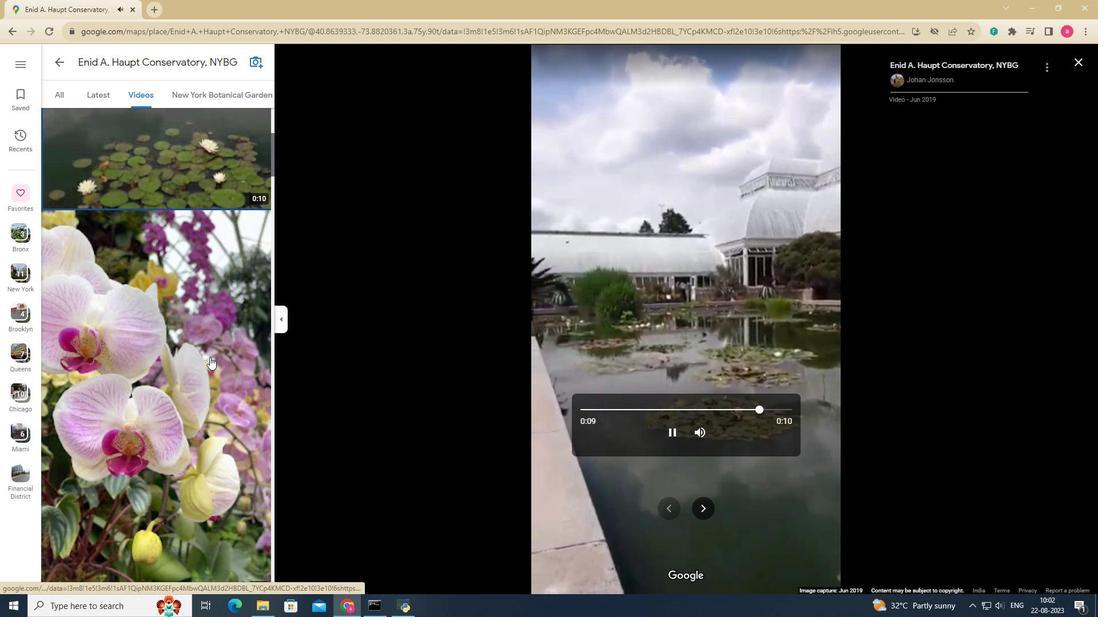 
Action: Mouse scrolled (210, 357) with delta (0, 0)
Screenshot: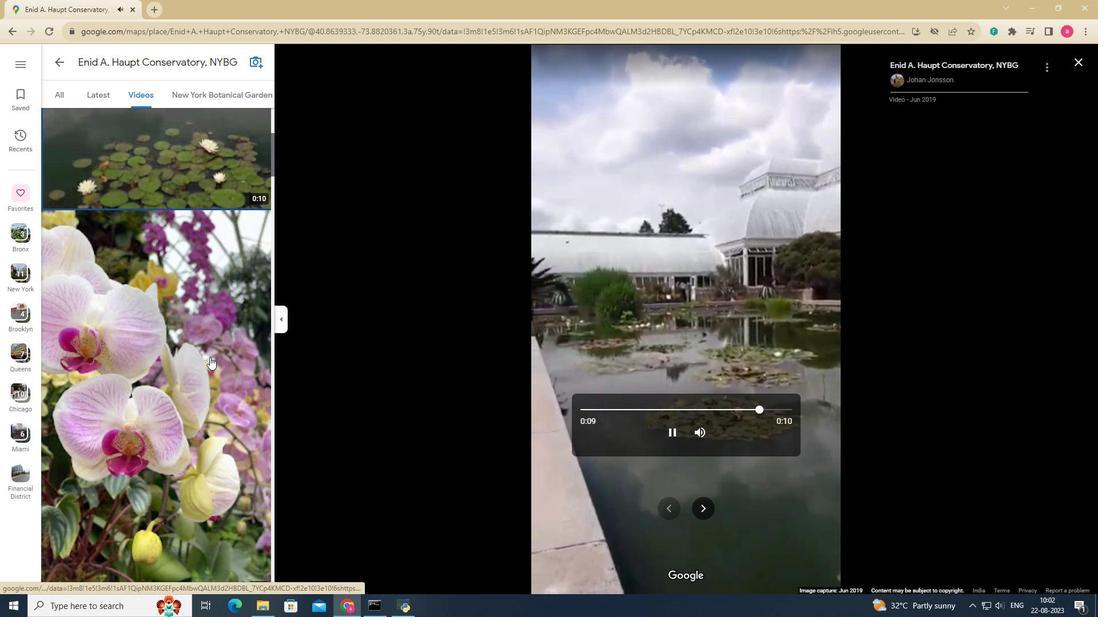 
Action: Mouse moved to (209, 357)
Screenshot: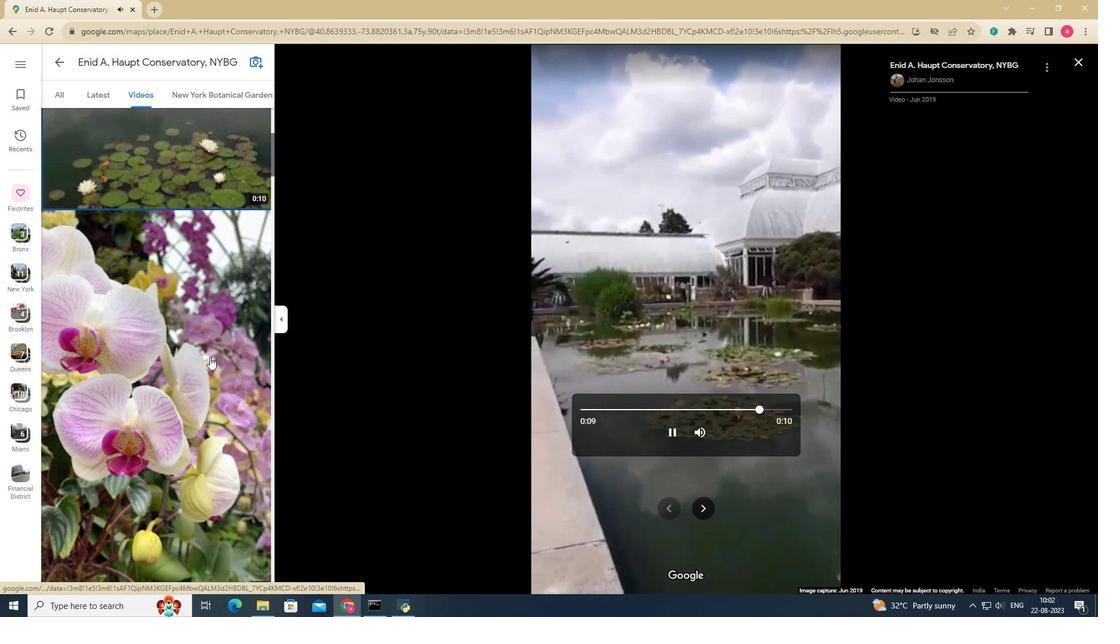 
Action: Mouse scrolled (209, 357) with delta (0, 0)
Screenshot: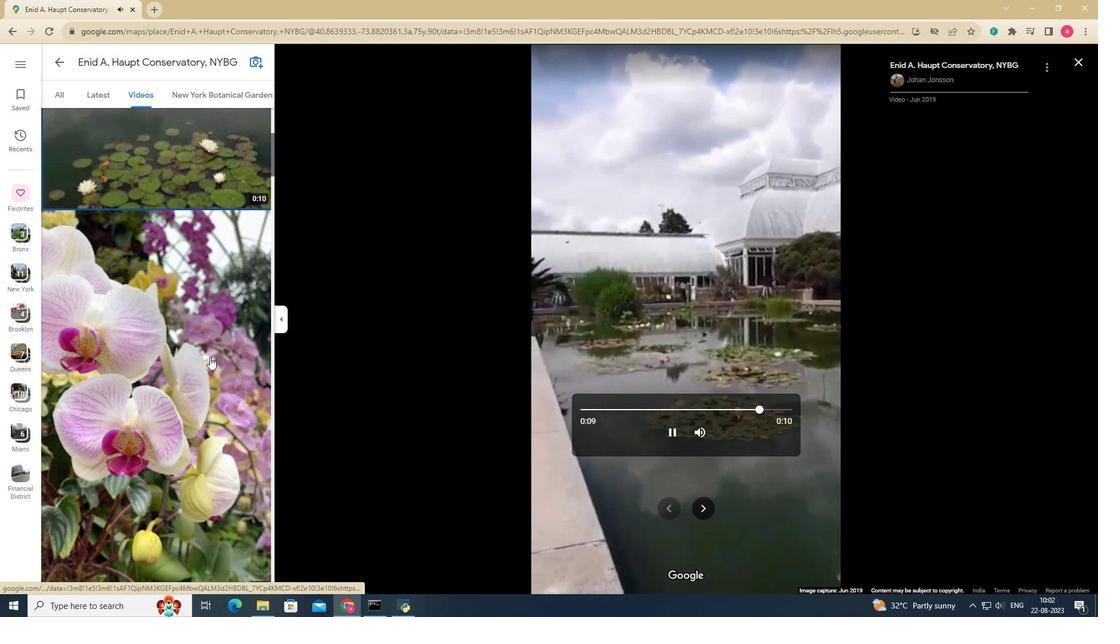 
Action: Mouse scrolled (209, 357) with delta (0, 0)
Screenshot: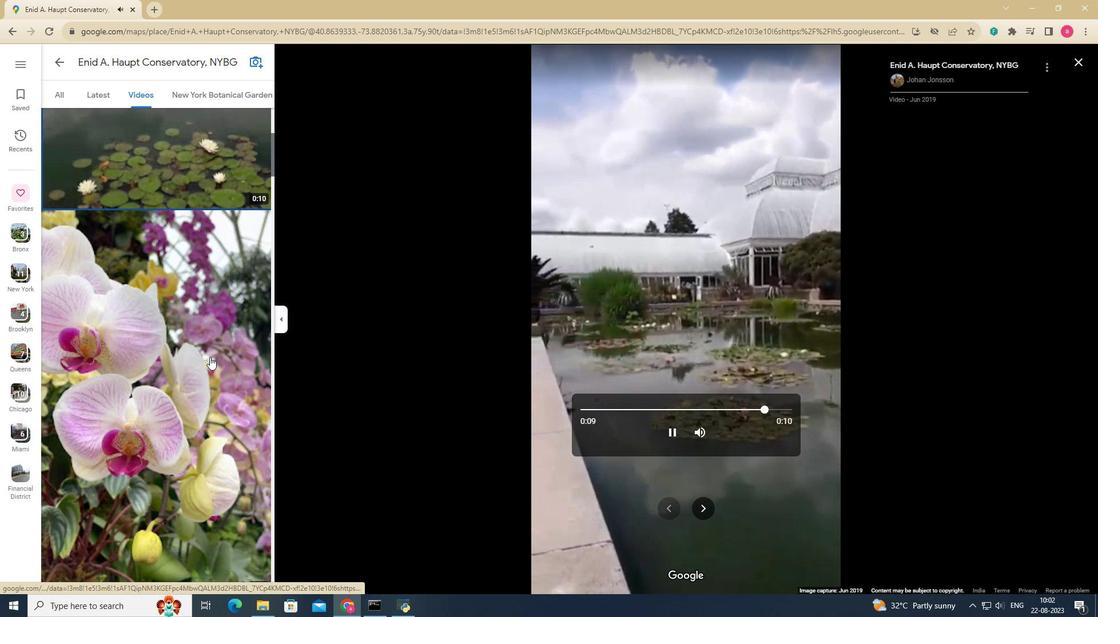 
Action: Mouse scrolled (209, 357) with delta (0, 0)
Screenshot: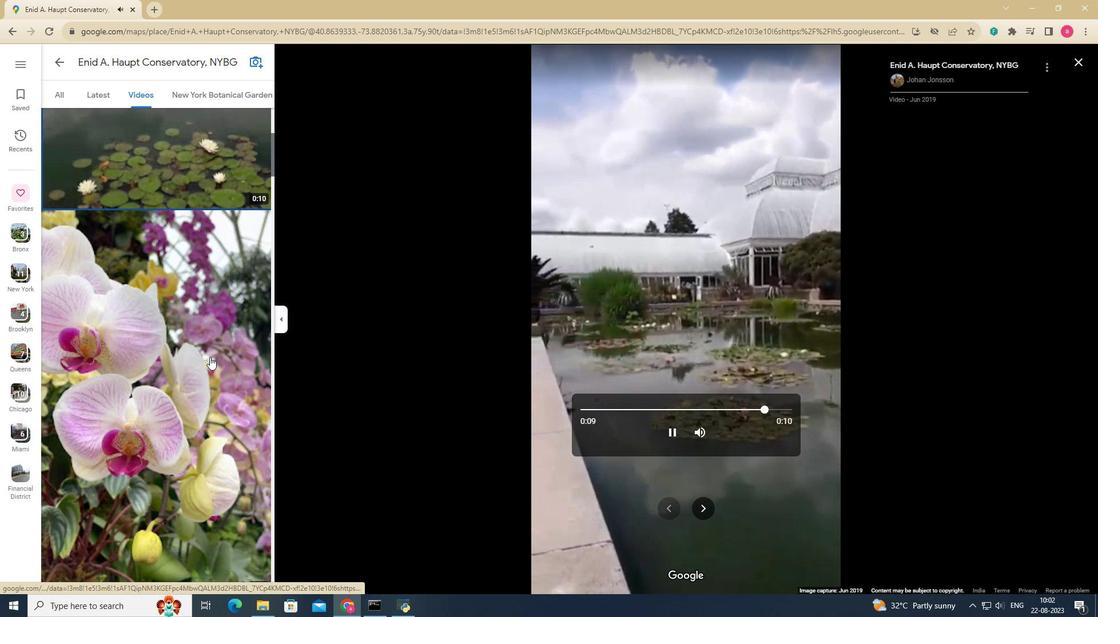 
Action: Mouse scrolled (209, 357) with delta (0, 0)
Screenshot: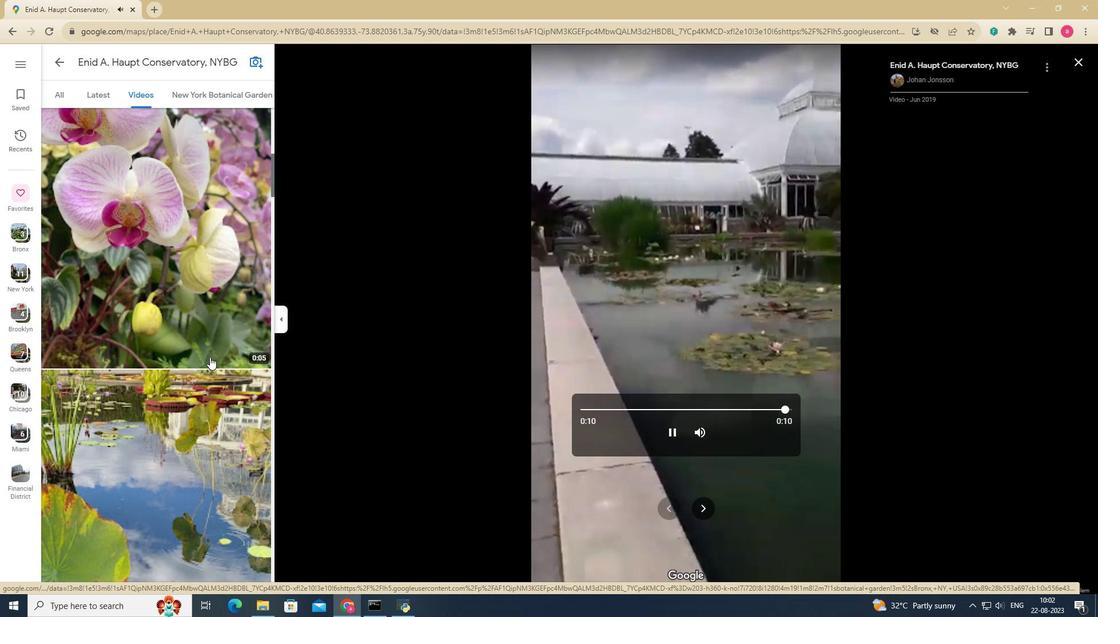 
Action: Mouse scrolled (209, 357) with delta (0, 0)
Screenshot: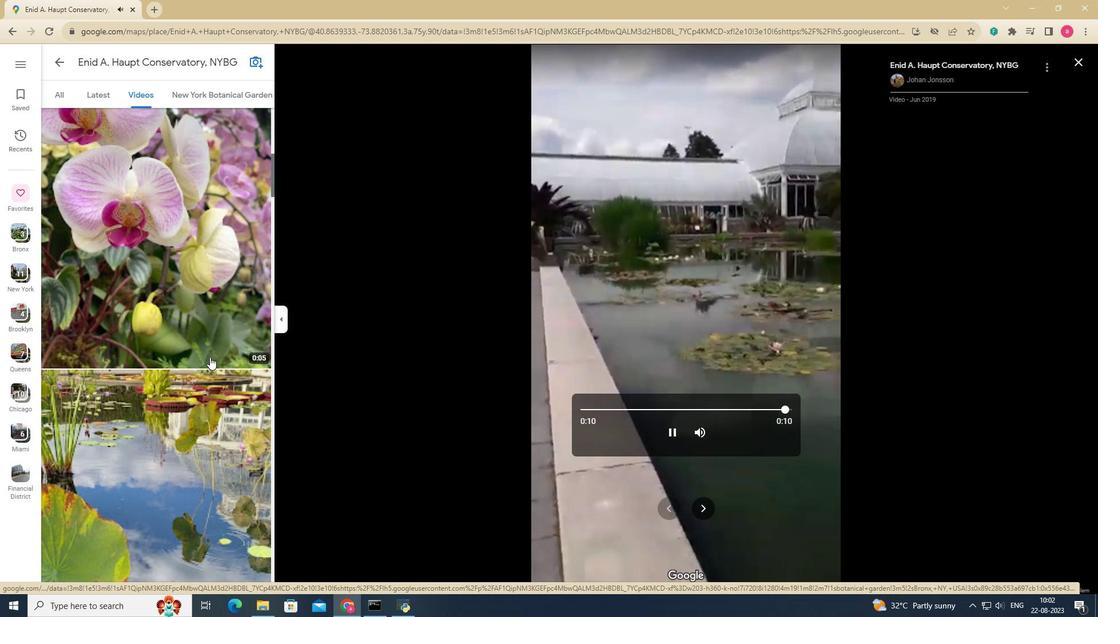 
Action: Mouse scrolled (209, 357) with delta (0, 0)
Screenshot: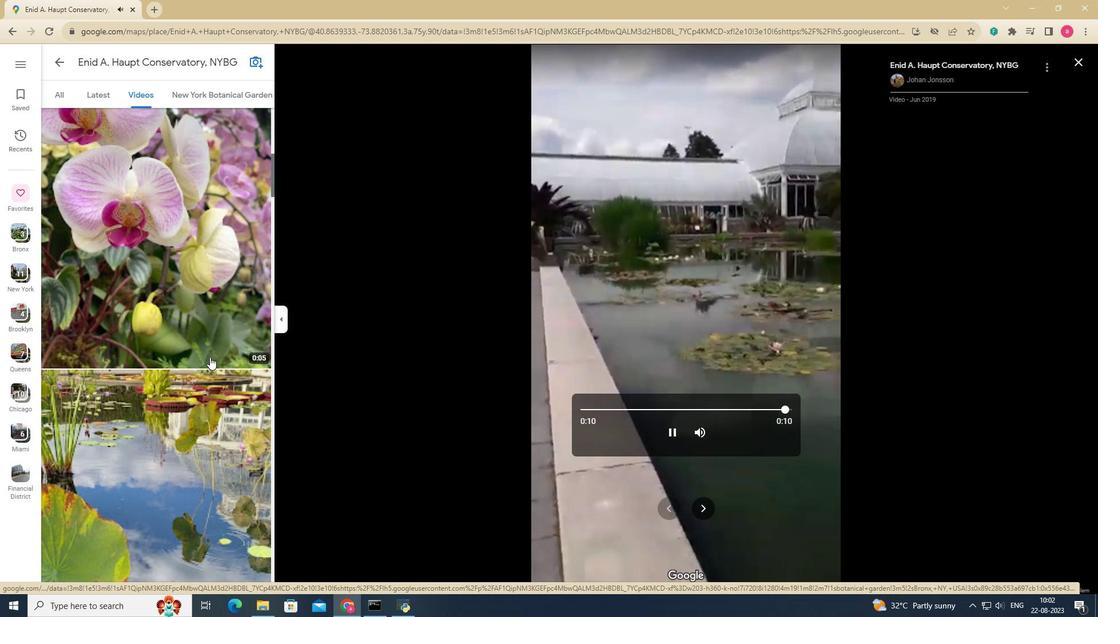 
Action: Mouse scrolled (209, 357) with delta (0, 0)
Screenshot: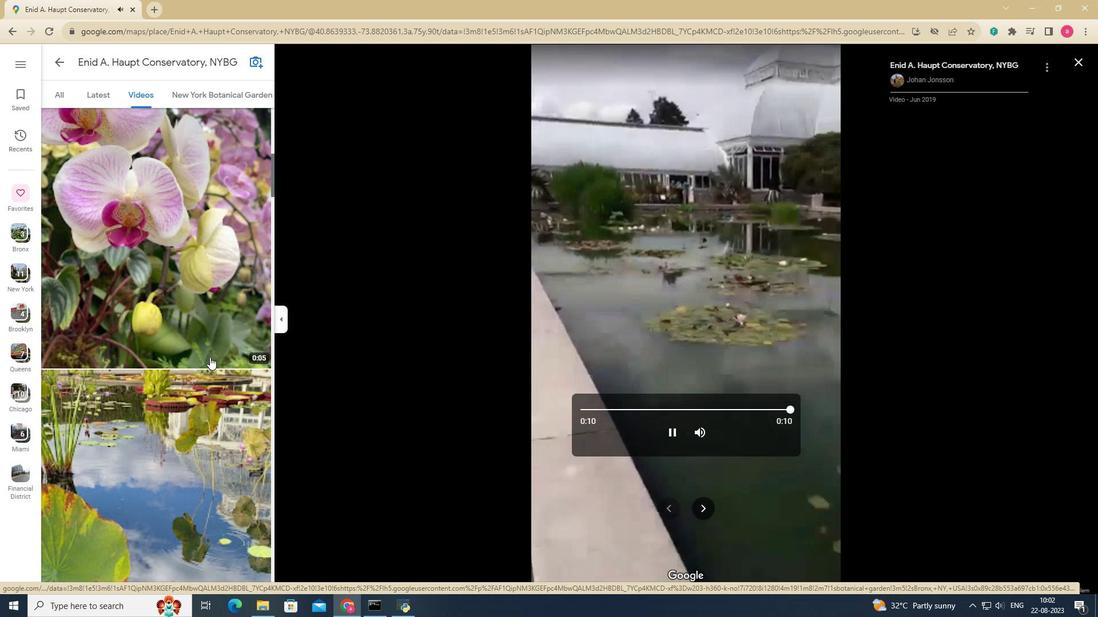 
Action: Mouse pressed left at (209, 357)
Screenshot: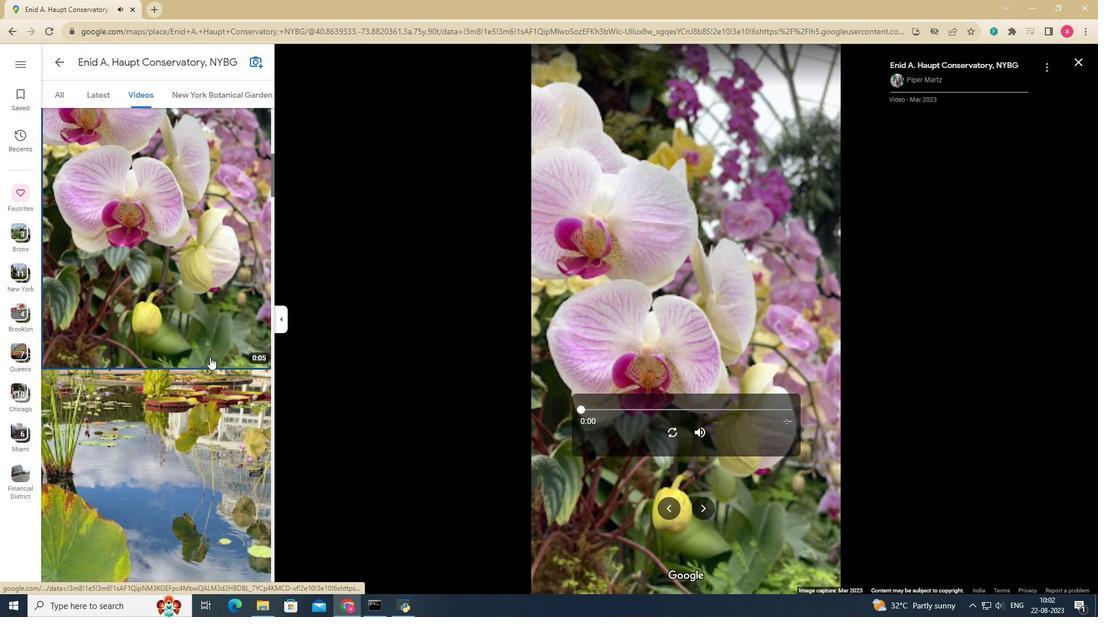 
Action: Mouse moved to (675, 429)
Screenshot: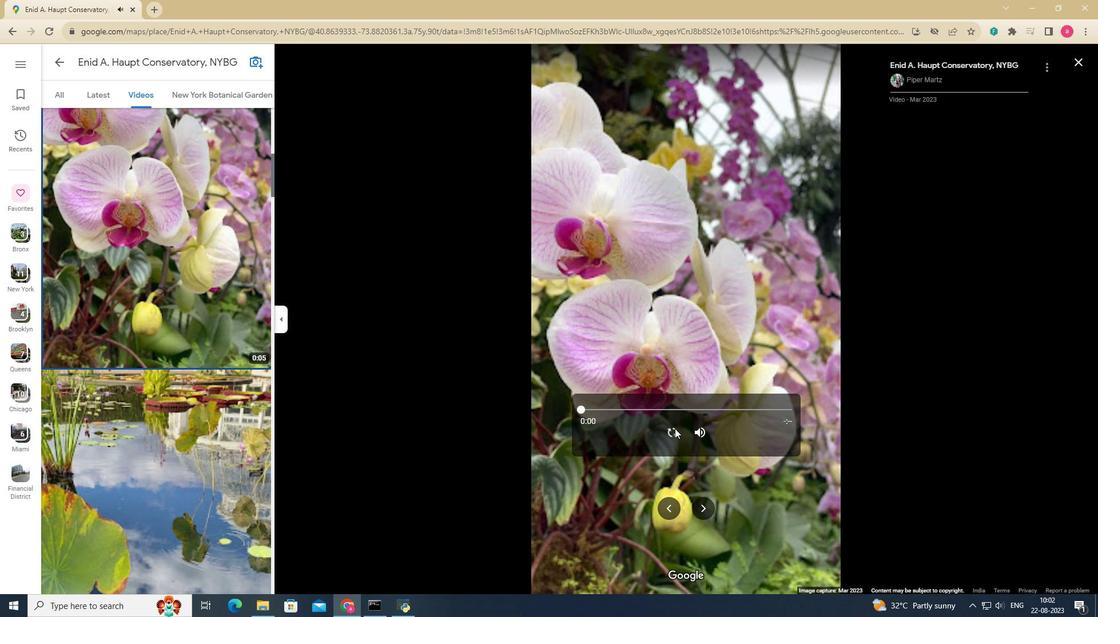 
Action: Mouse pressed left at (675, 429)
Screenshot: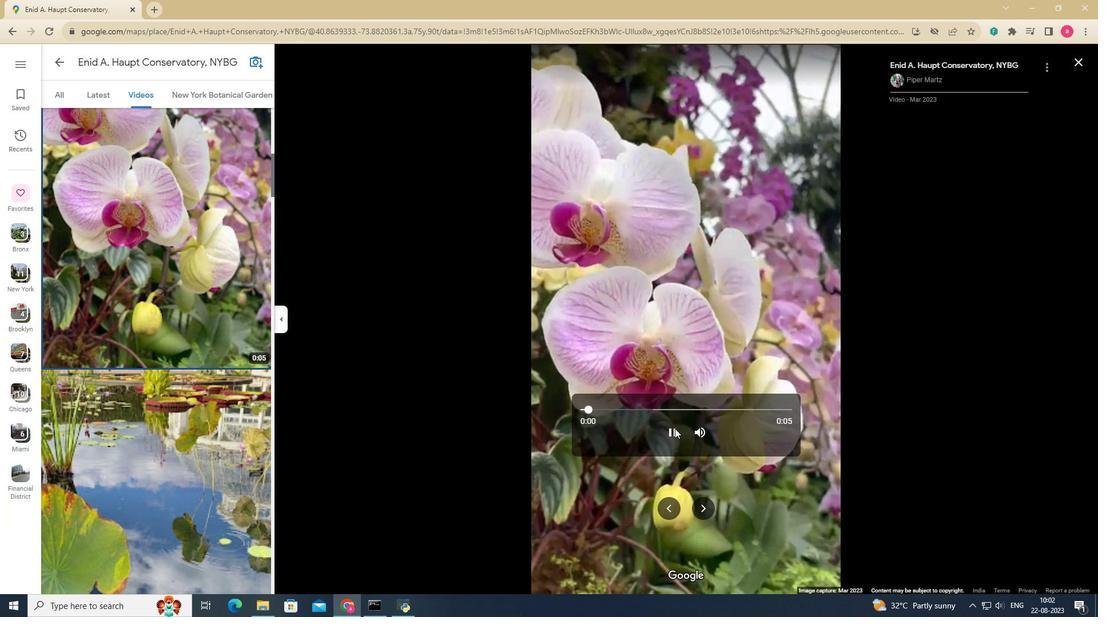 
Action: Mouse moved to (519, 286)
Screenshot: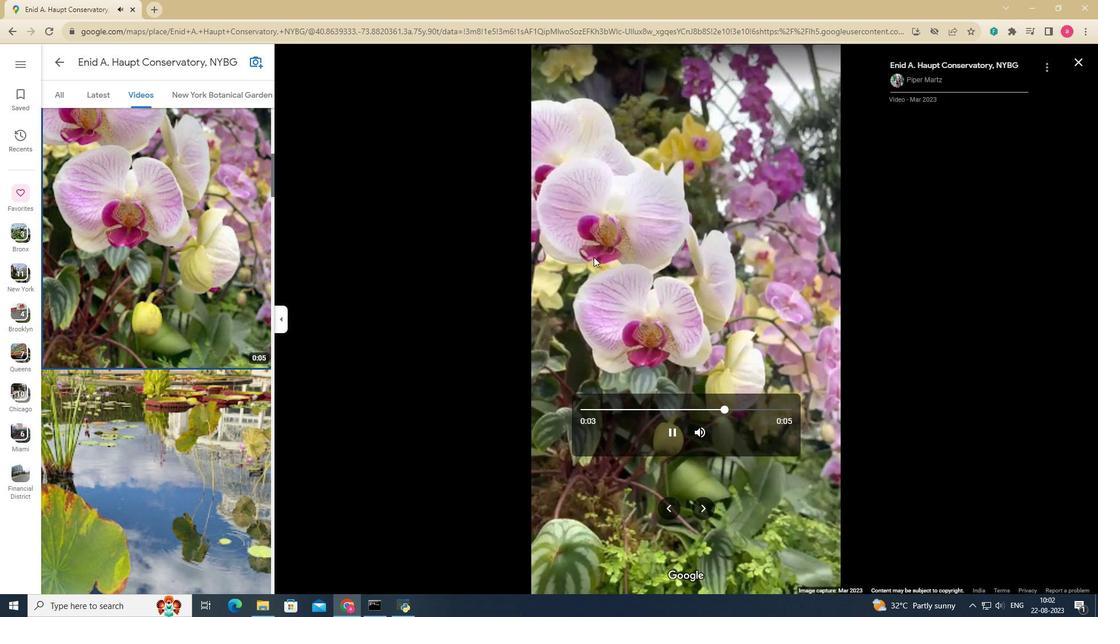 
Action: Mouse scrolled (519, 286) with delta (0, 0)
Screenshot: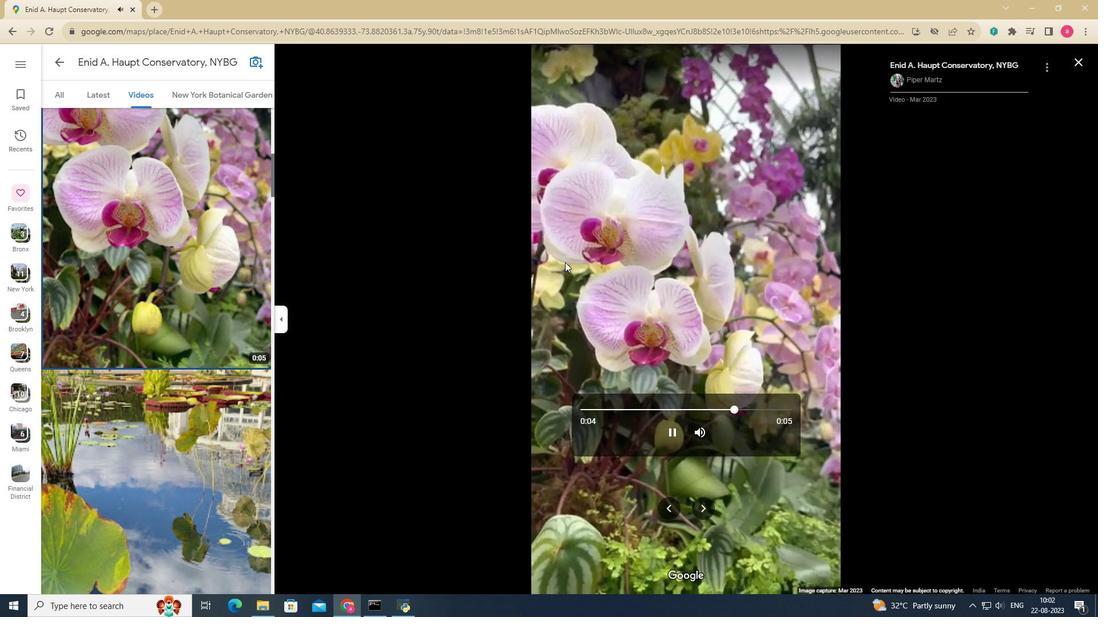 
Action: Mouse moved to (208, 257)
Screenshot: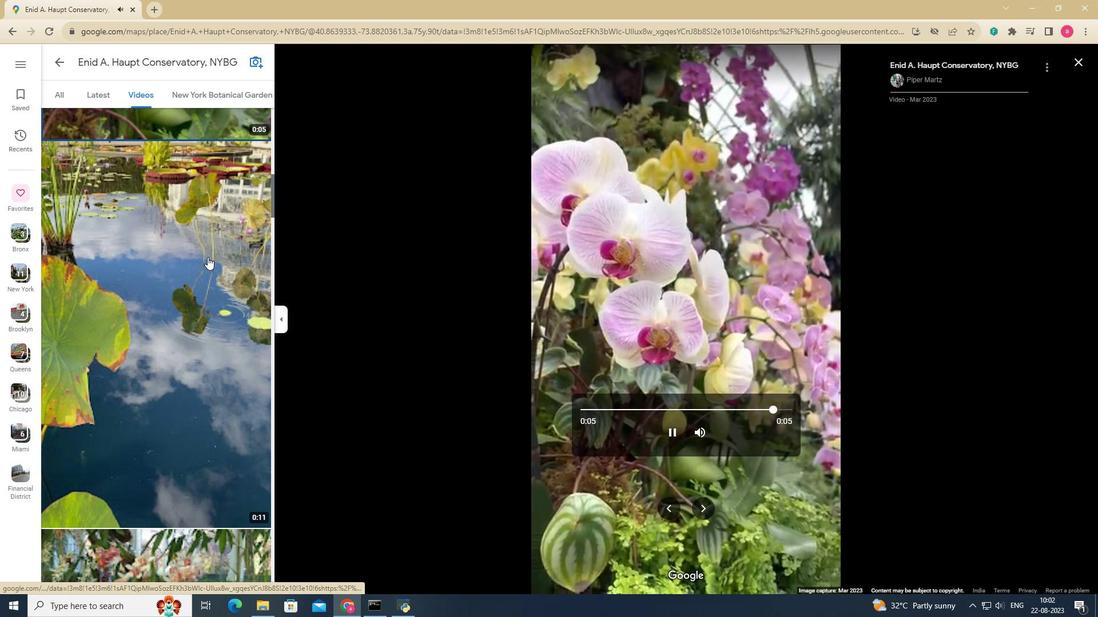 
Action: Mouse scrolled (208, 256) with delta (0, 0)
Screenshot: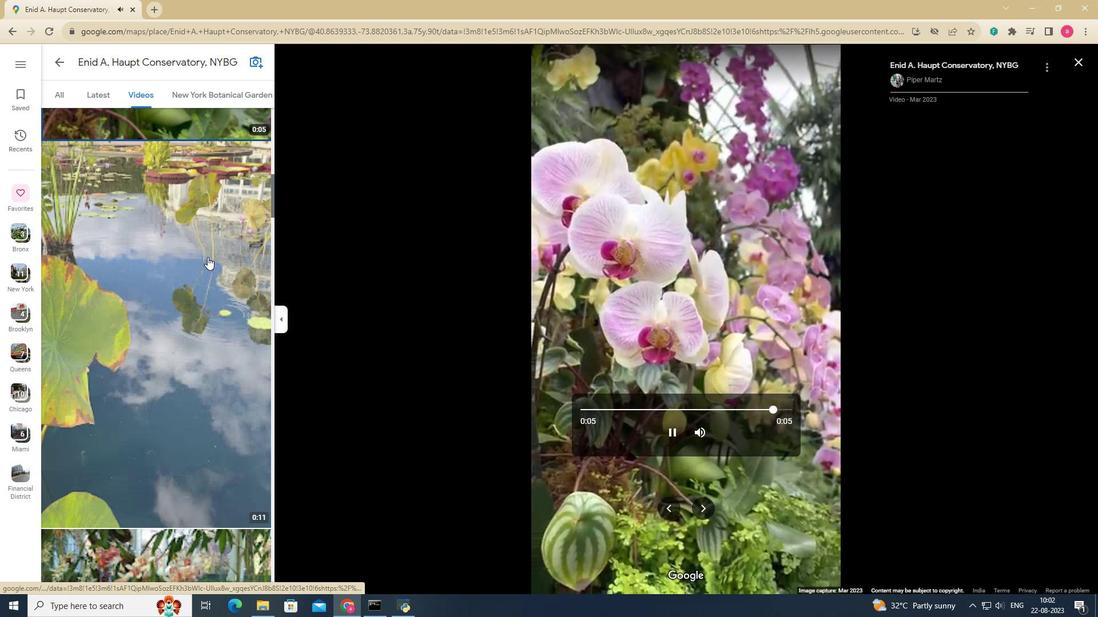 
Action: Mouse scrolled (208, 256) with delta (0, 0)
Screenshot: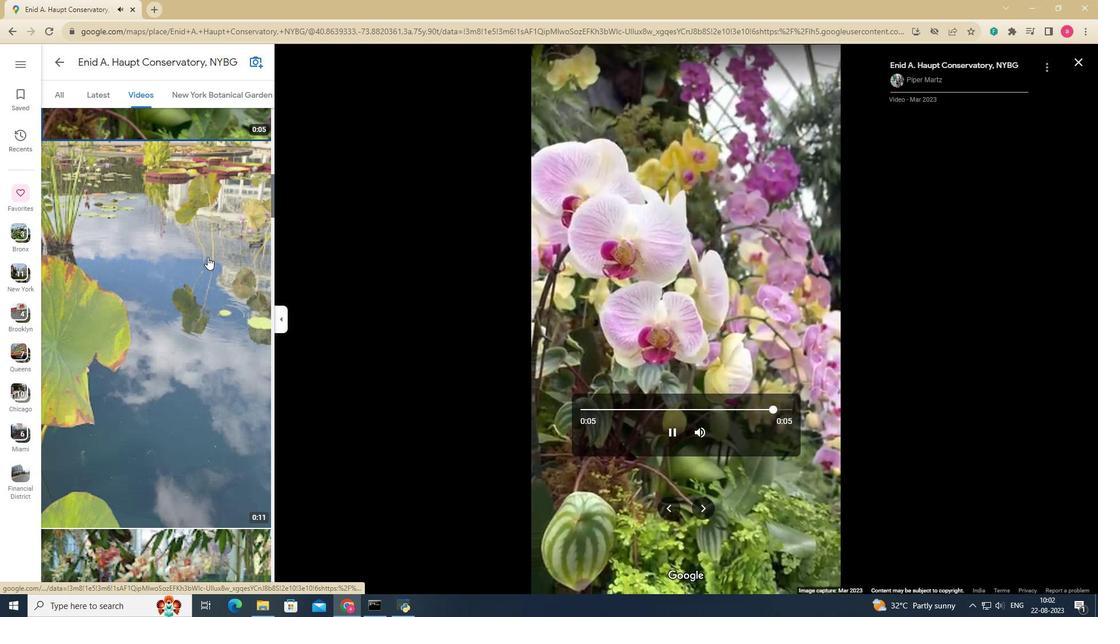 
Action: Mouse scrolled (208, 256) with delta (0, 0)
Screenshot: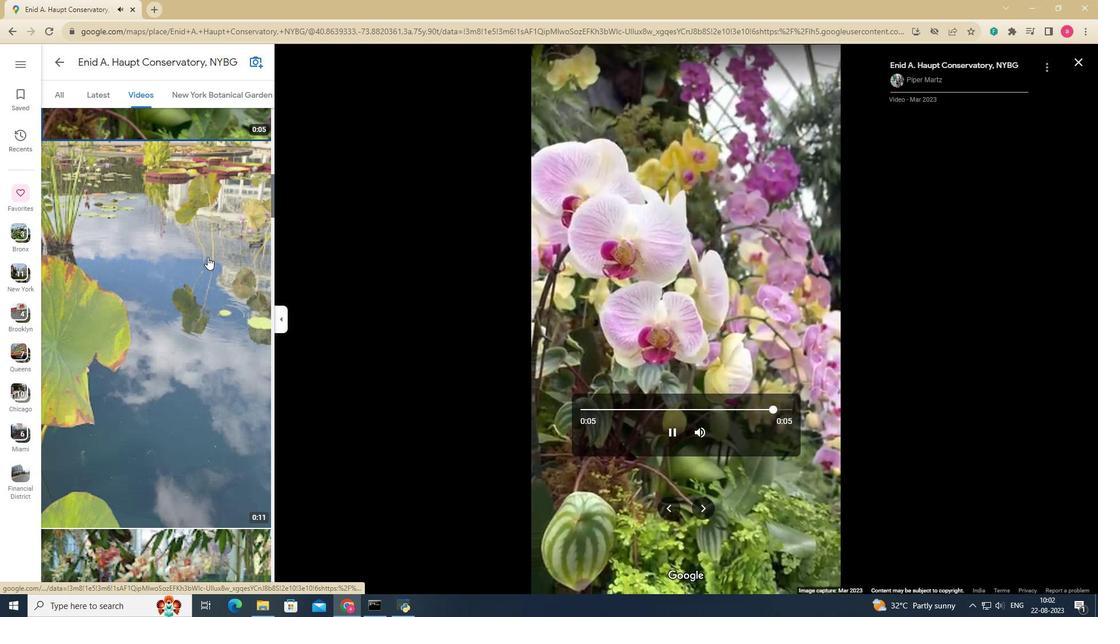 
Action: Mouse scrolled (208, 256) with delta (0, 0)
Screenshot: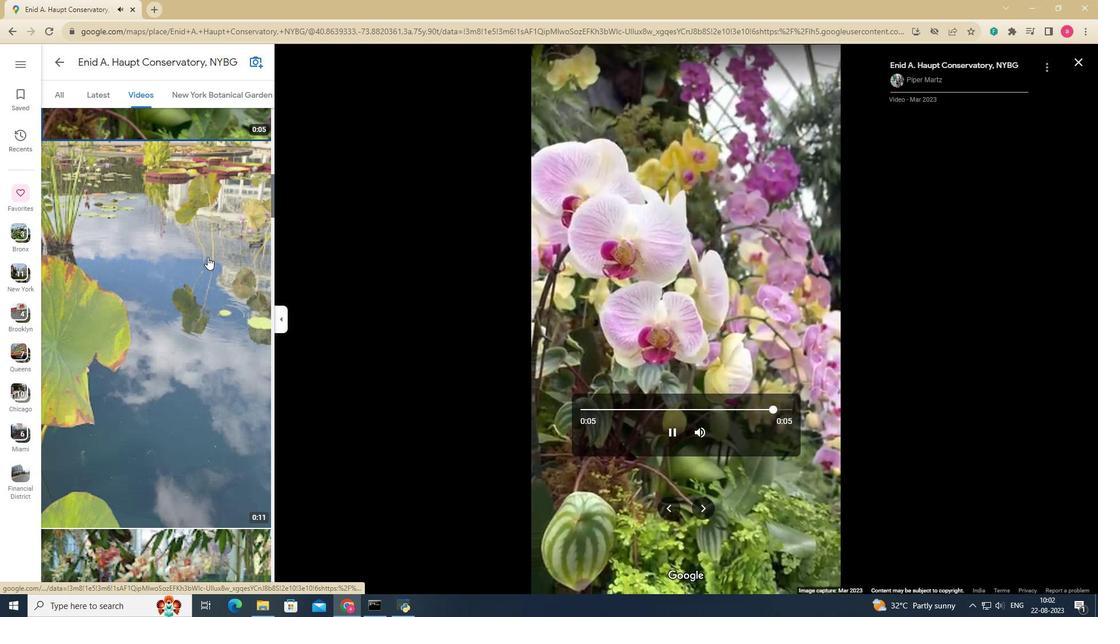 
Action: Mouse moved to (207, 257)
Screenshot: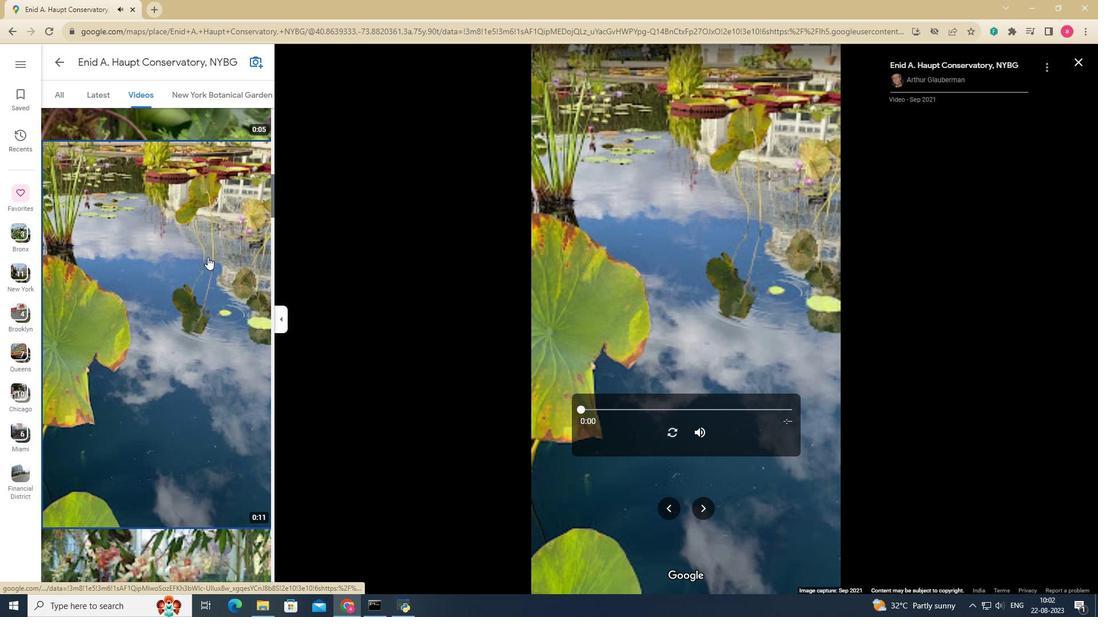
Action: Mouse pressed left at (207, 257)
Screenshot: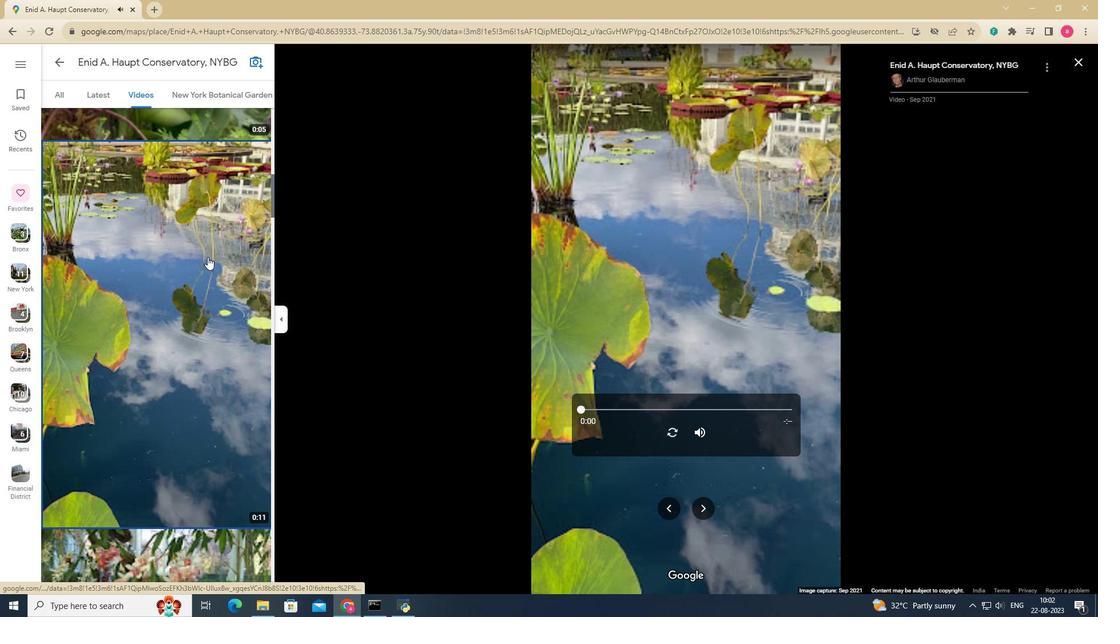 
Action: Mouse moved to (674, 430)
Screenshot: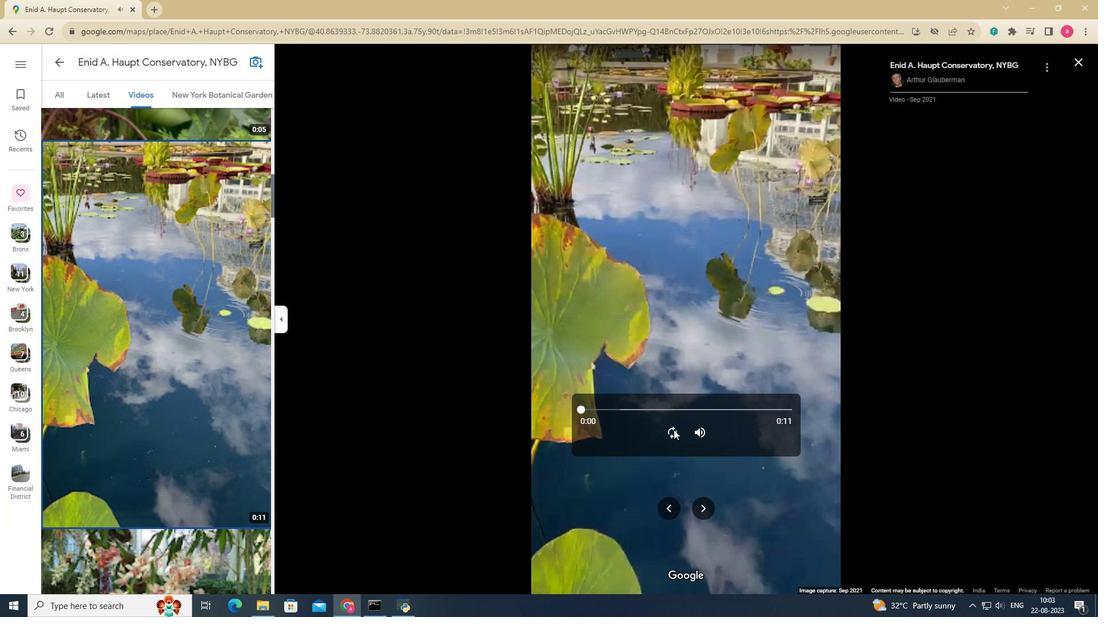 
Action: Mouse pressed left at (674, 430)
Screenshot: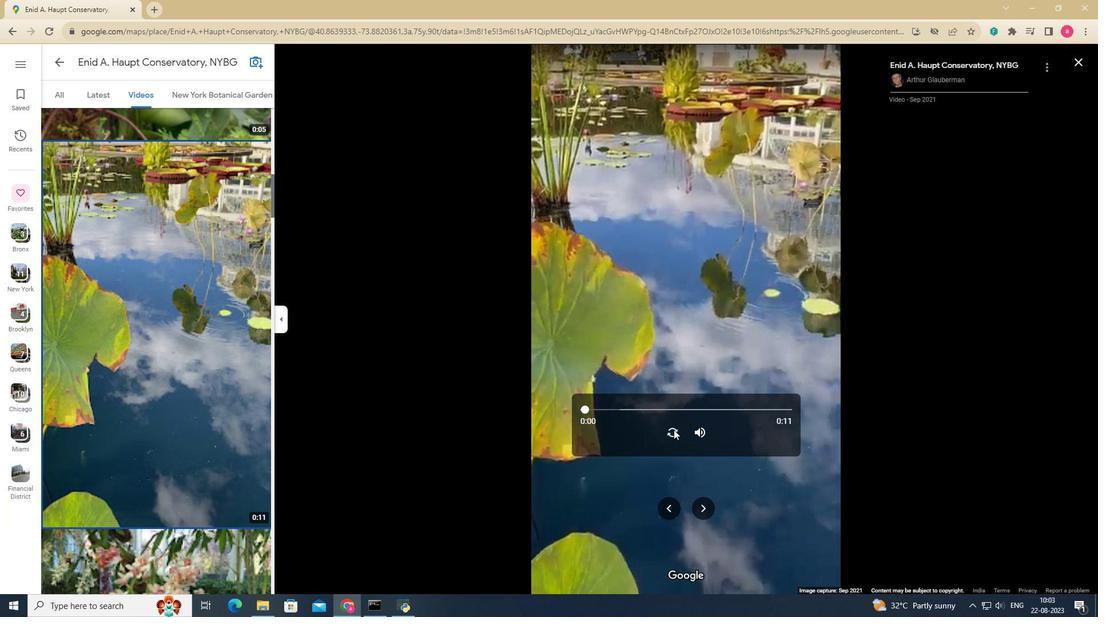 
Action: Mouse moved to (200, 275)
Screenshot: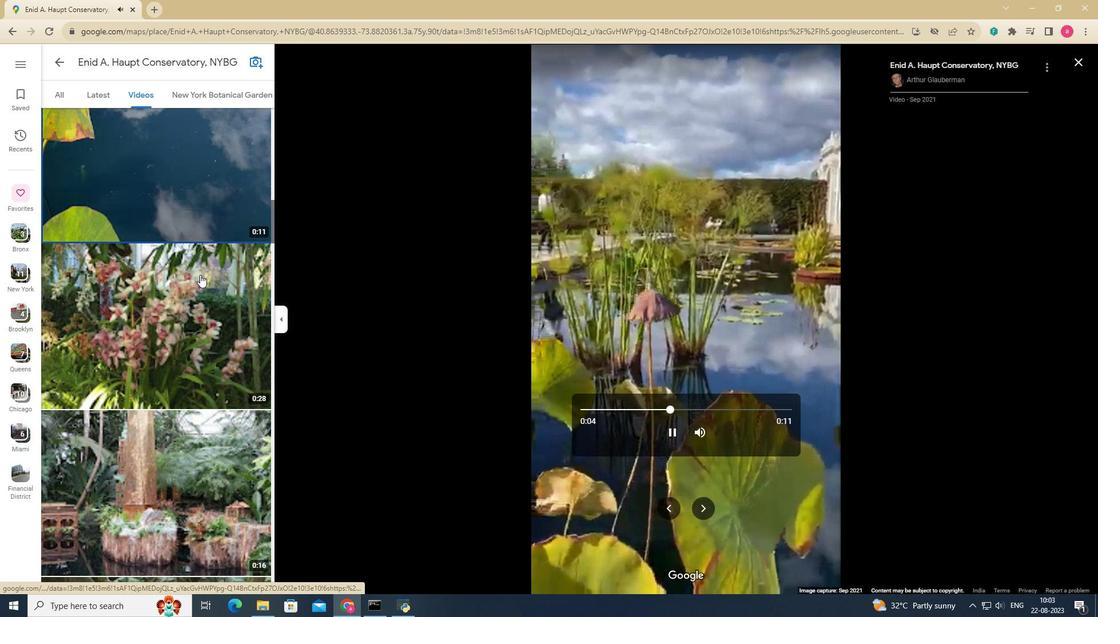 
Action: Mouse scrolled (200, 274) with delta (0, 0)
Screenshot: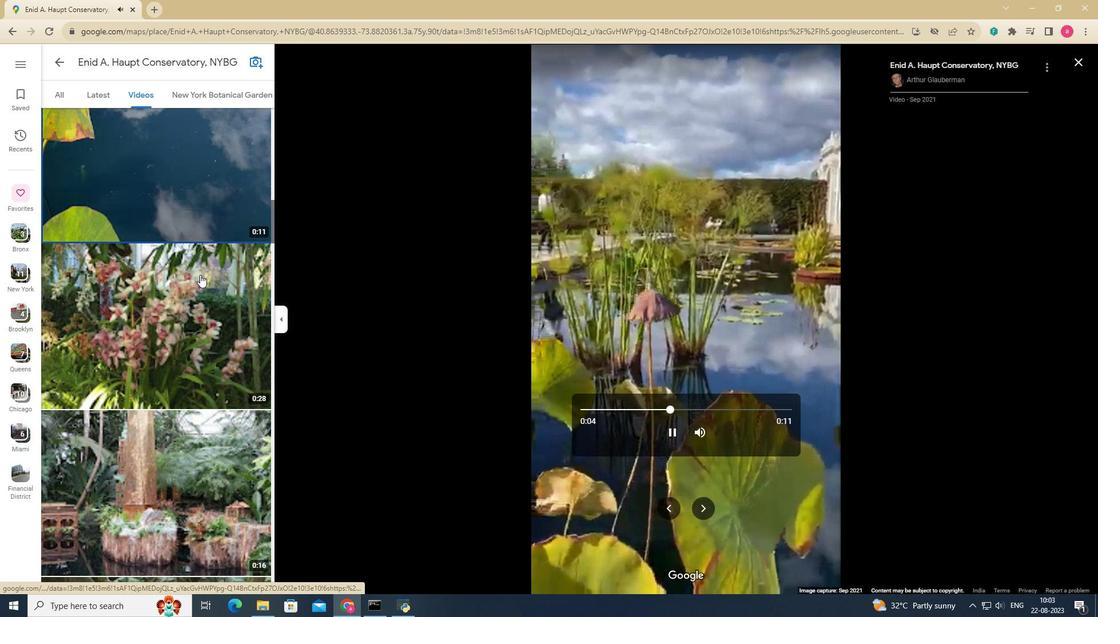 
Action: Mouse scrolled (200, 274) with delta (0, 0)
Screenshot: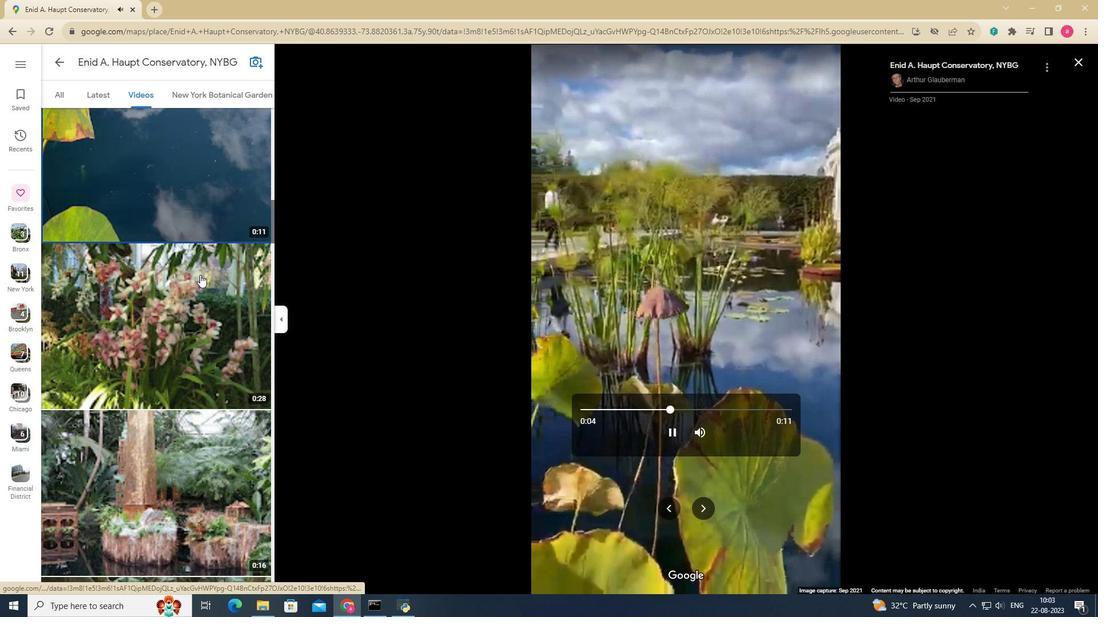 
Action: Mouse scrolled (200, 274) with delta (0, 0)
Screenshot: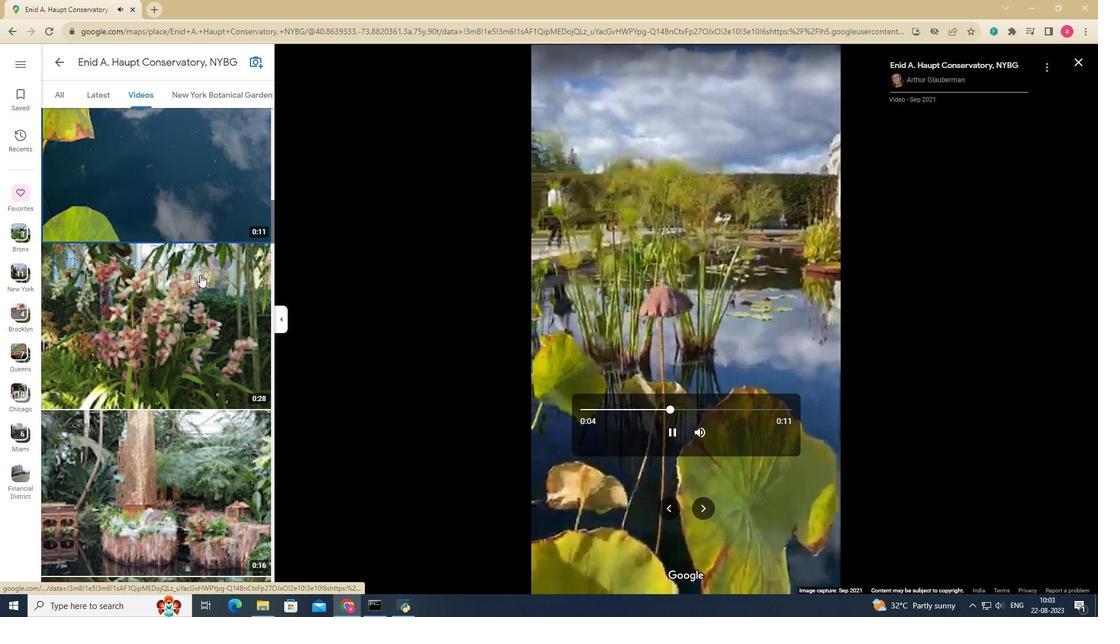 
Action: Mouse scrolled (200, 274) with delta (0, 0)
Screenshot: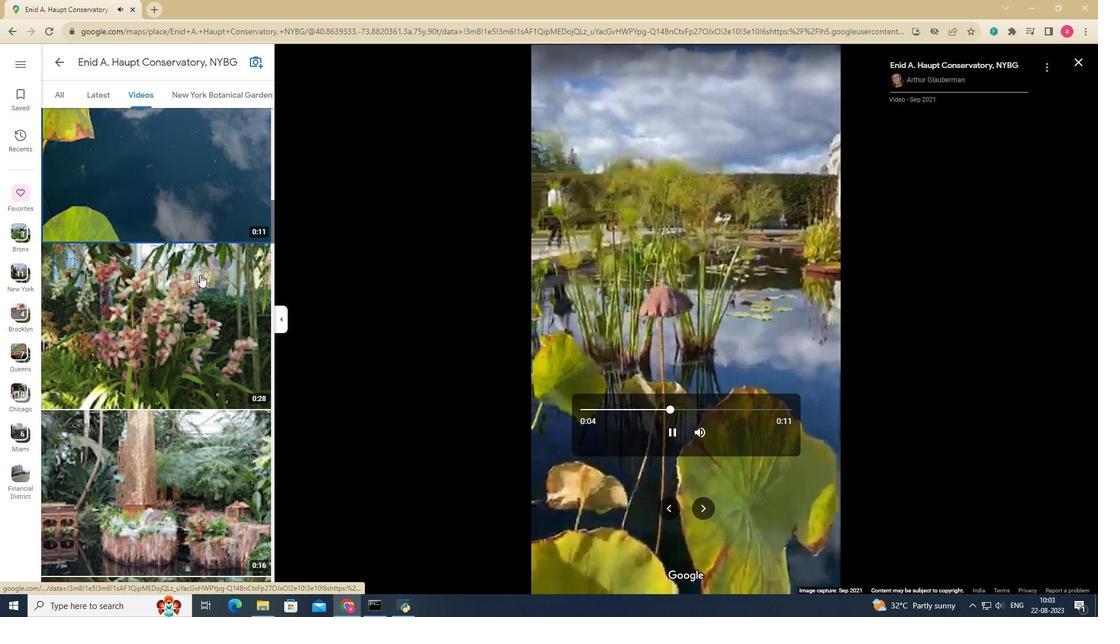 
Action: Mouse scrolled (200, 274) with delta (0, 0)
Screenshot: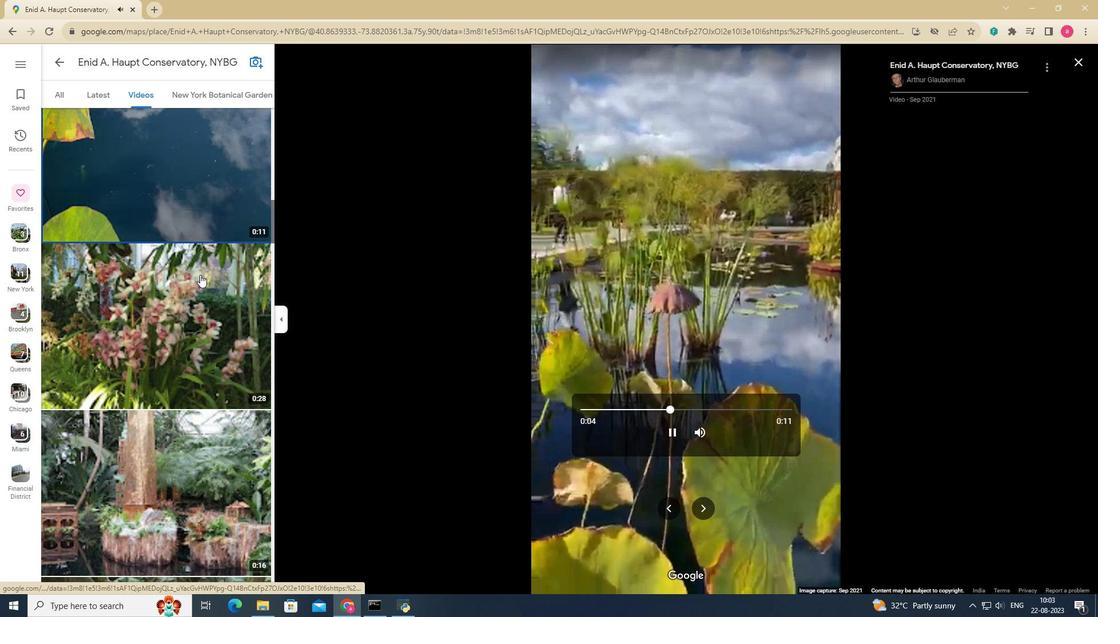 
Action: Mouse scrolled (200, 274) with delta (0, 0)
Screenshot: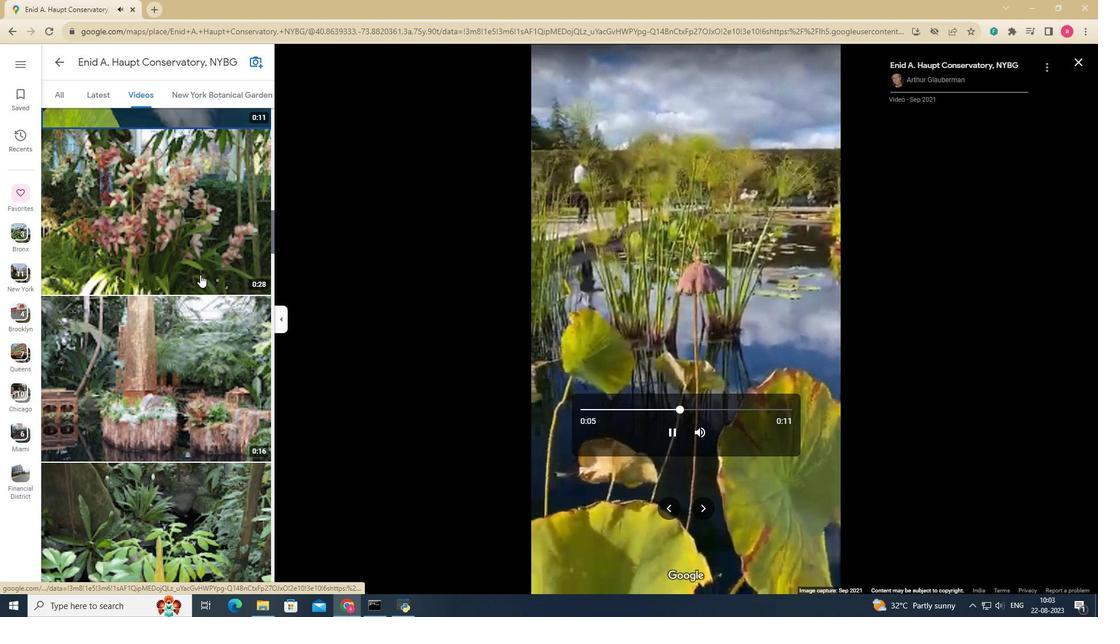 
Action: Mouse scrolled (200, 274) with delta (0, 0)
Screenshot: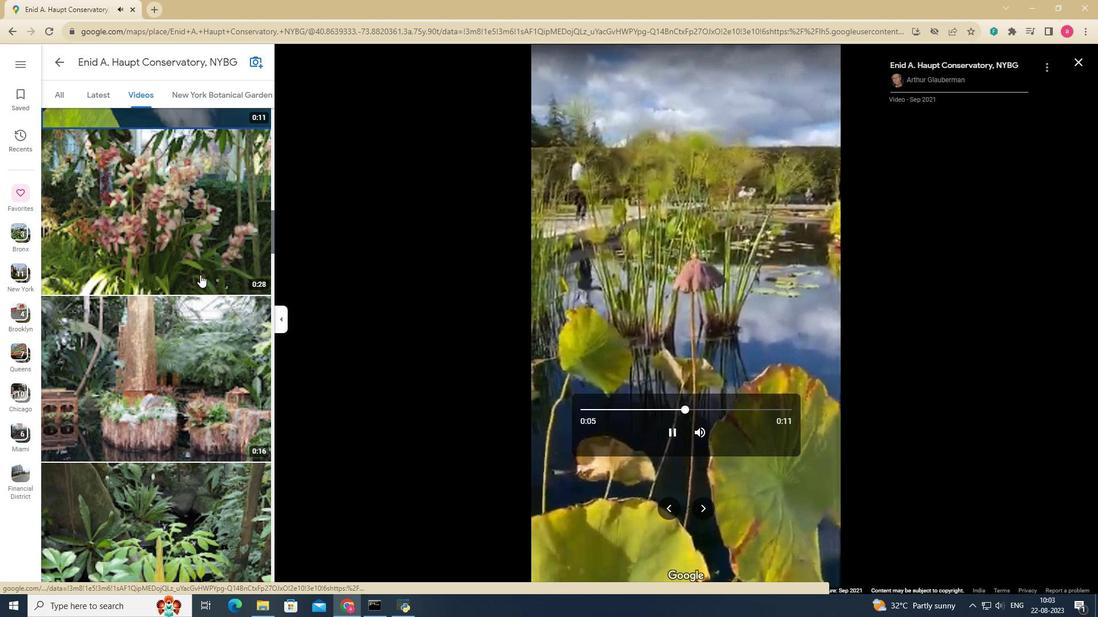 
Action: Mouse moved to (197, 271)
Screenshot: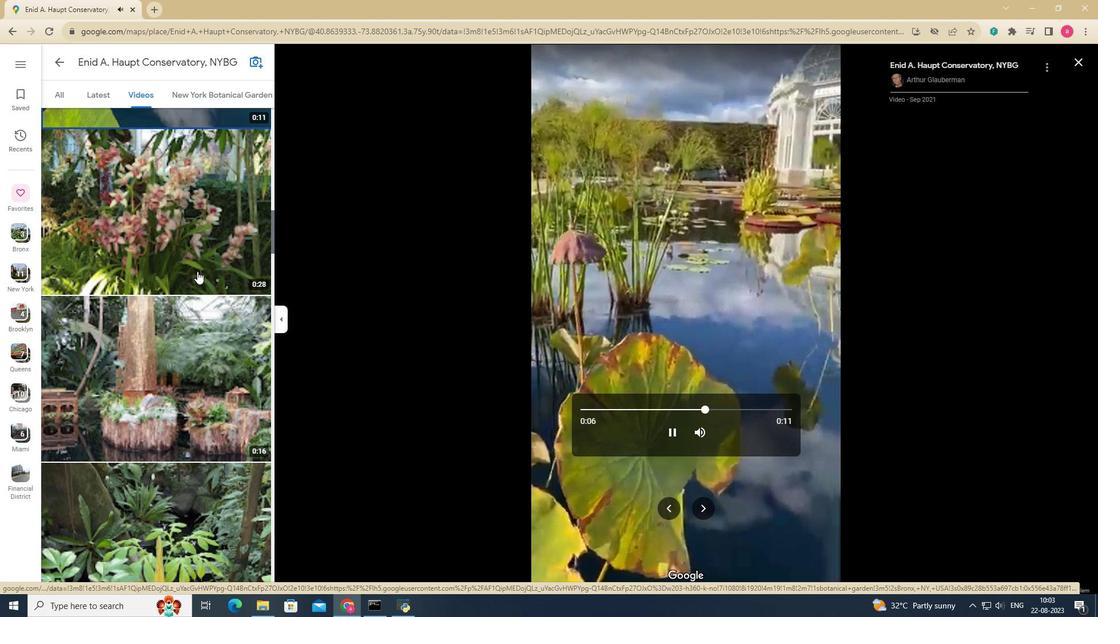 
Action: Mouse pressed left at (197, 271)
Screenshot: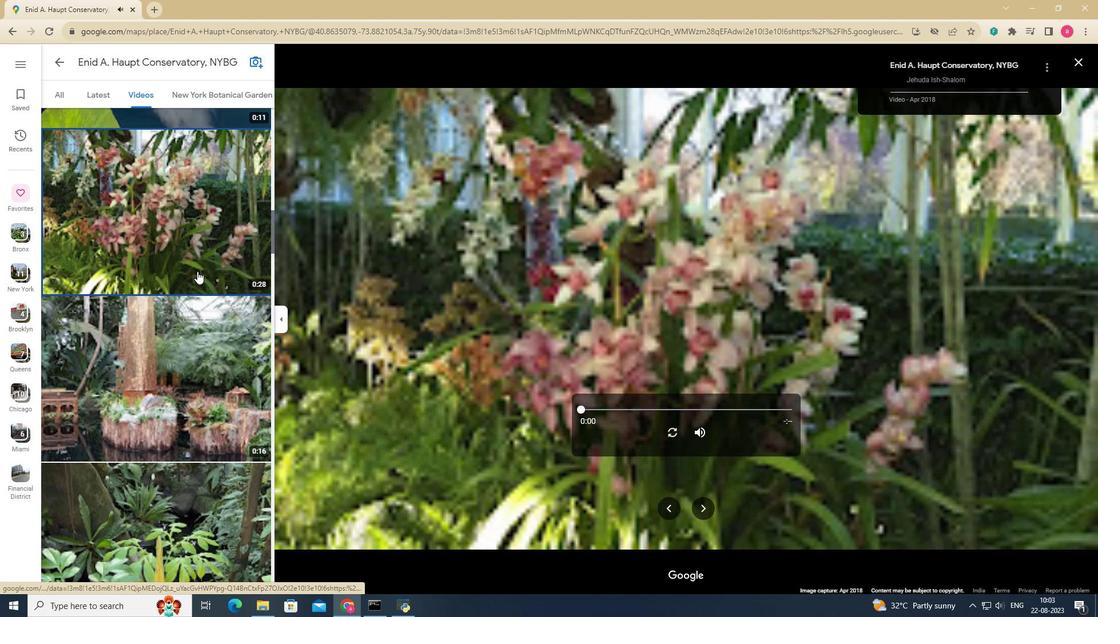 
Action: Mouse moved to (671, 429)
Screenshot: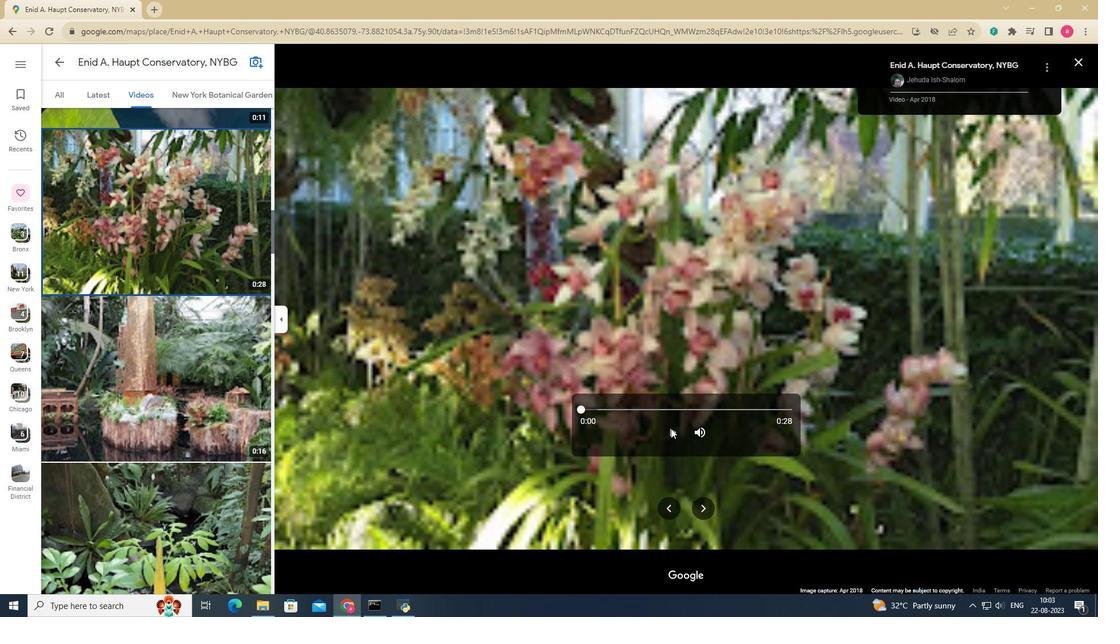 
Action: Mouse pressed left at (671, 429)
Screenshot: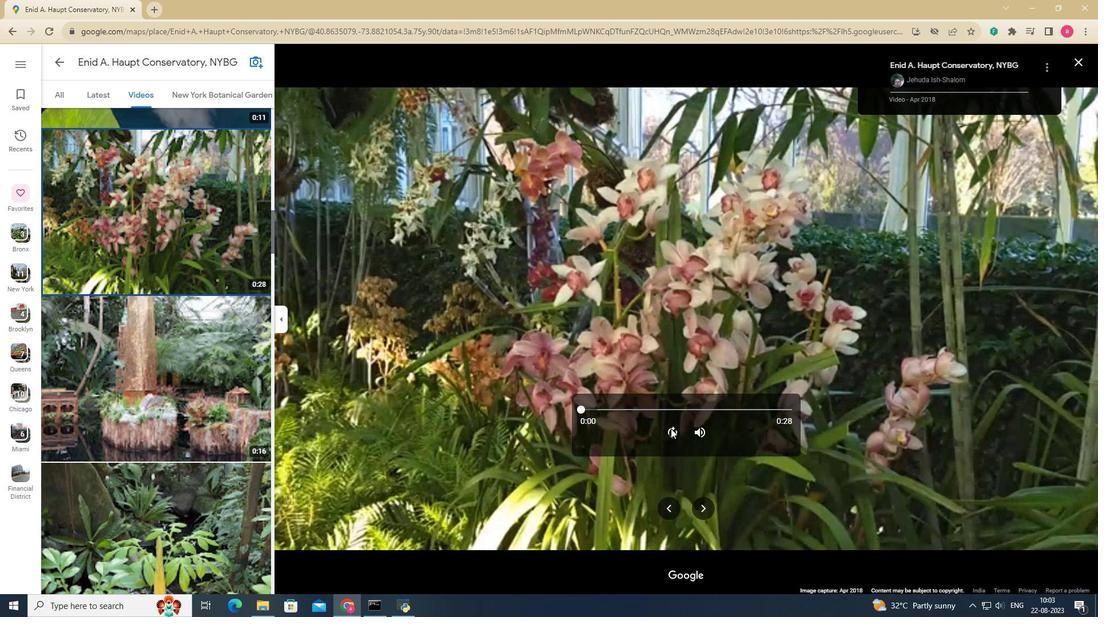 
Action: Mouse moved to (159, 308)
Screenshot: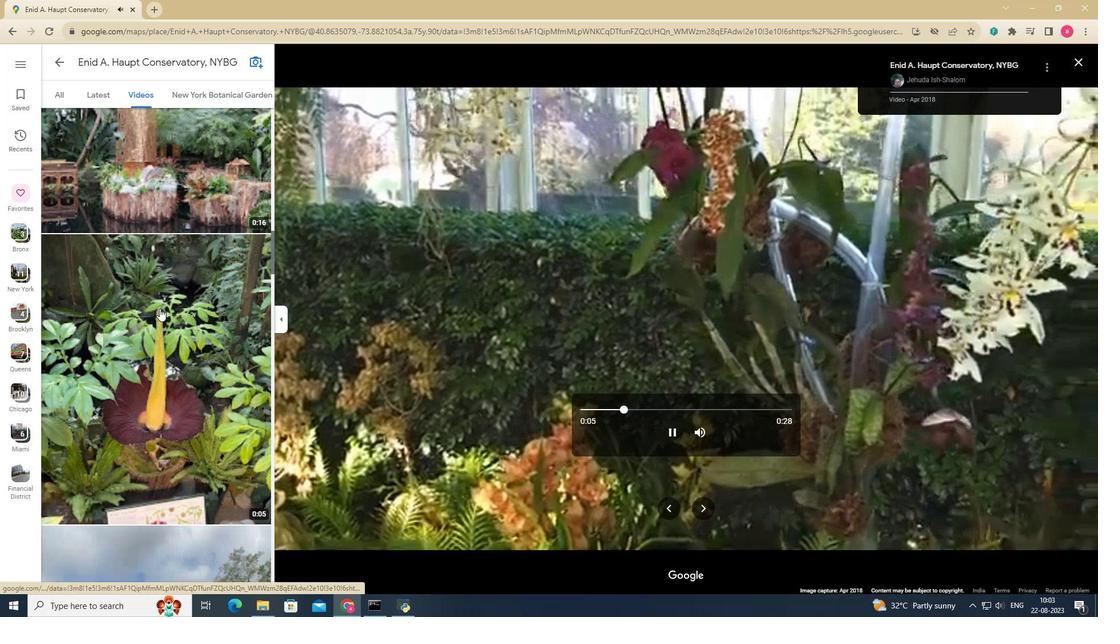 
Action: Mouse scrolled (159, 308) with delta (0, 0)
Screenshot: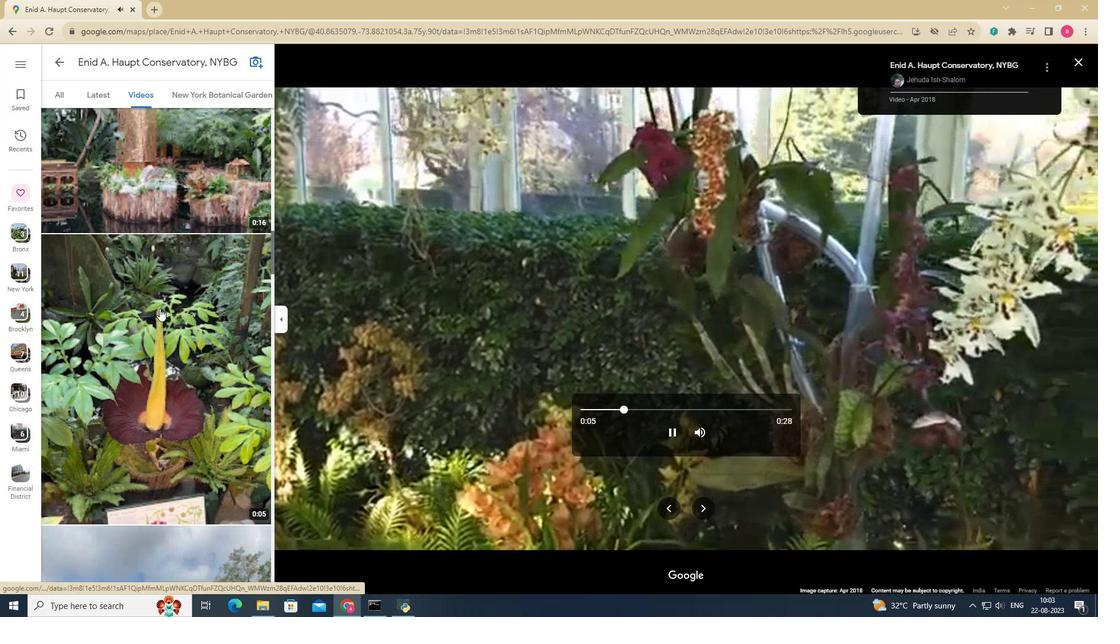 
Action: Mouse scrolled (159, 308) with delta (0, 0)
Screenshot: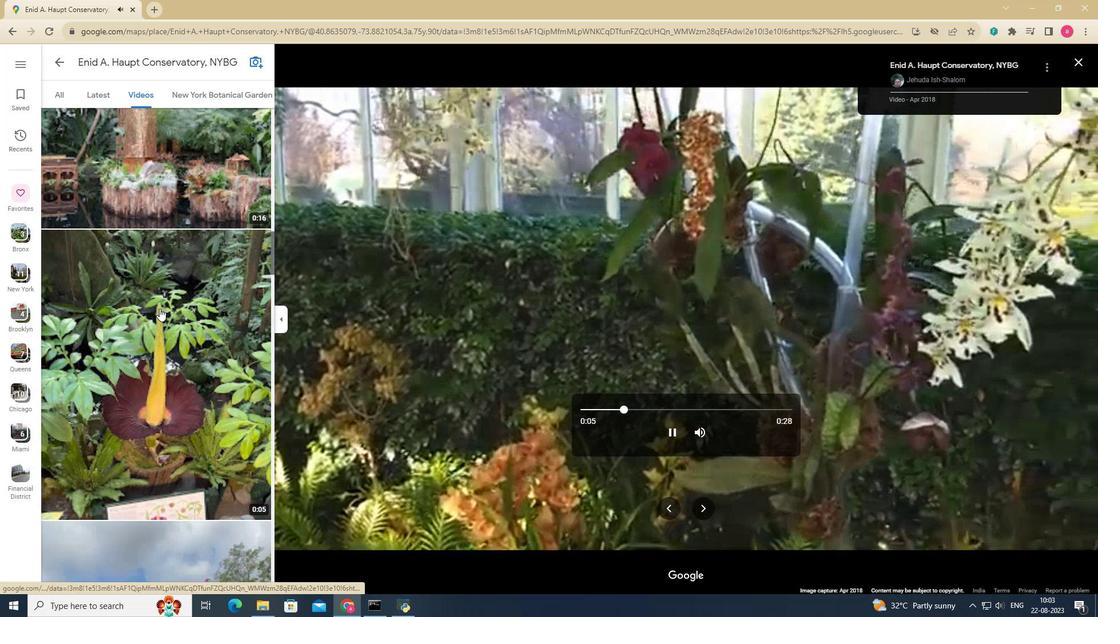 
Action: Mouse scrolled (159, 308) with delta (0, 0)
Screenshot: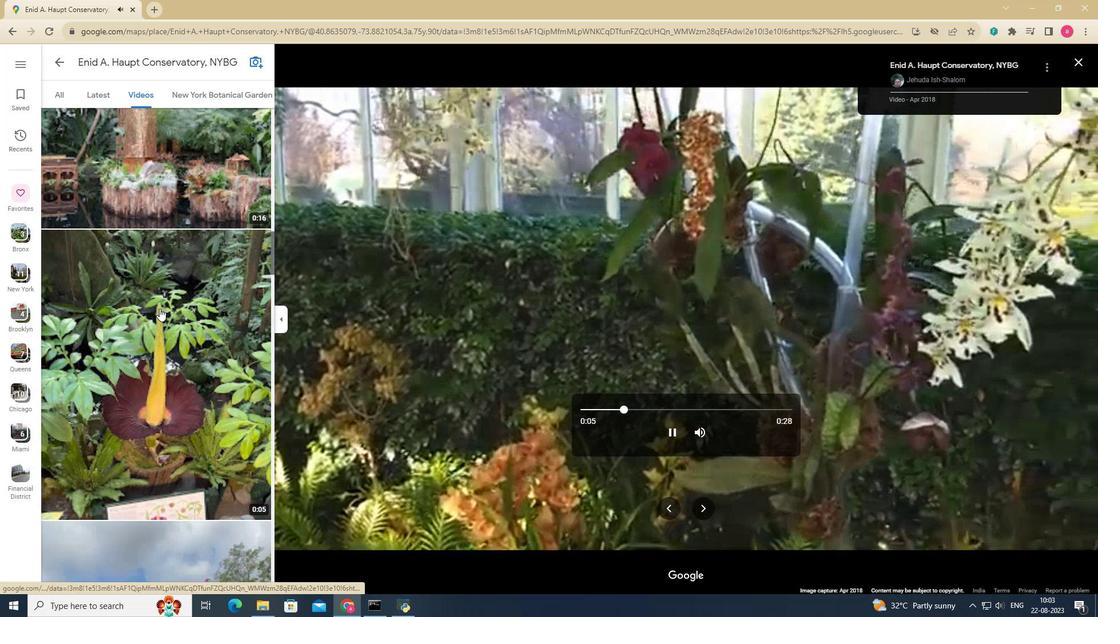 
Action: Mouse scrolled (159, 308) with delta (0, 0)
Screenshot: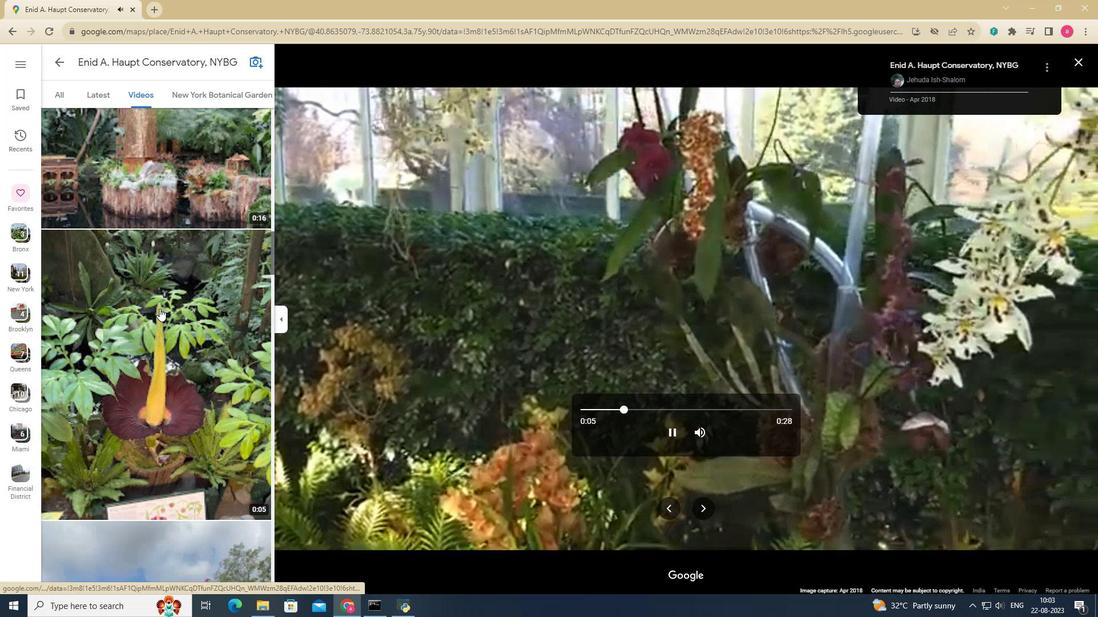 
Action: Mouse scrolled (159, 308) with delta (0, 0)
Screenshot: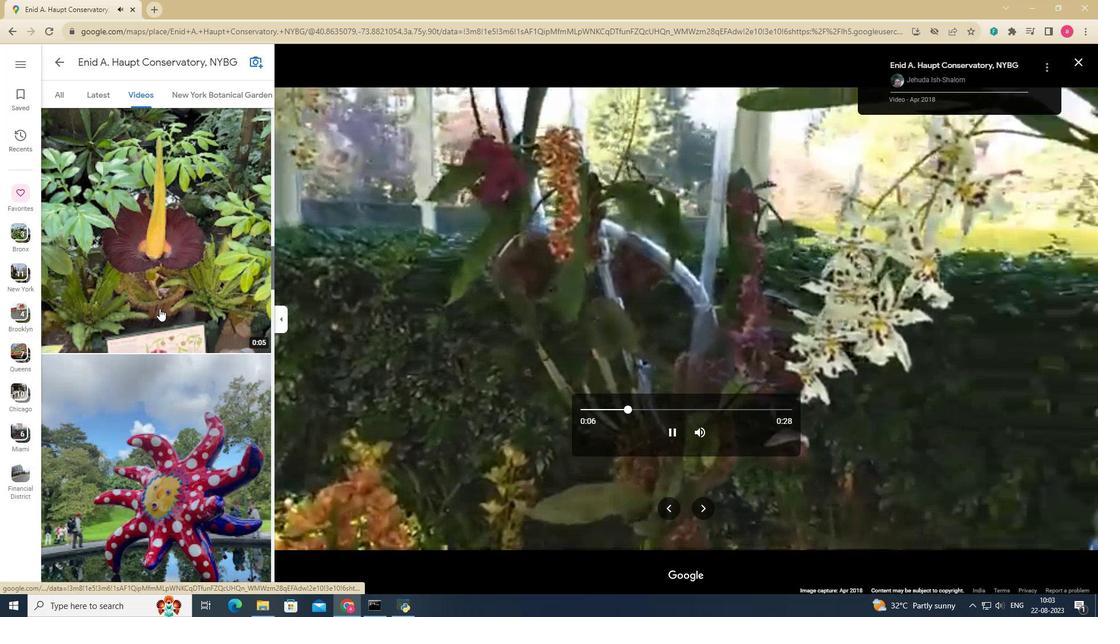 
Action: Mouse scrolled (159, 308) with delta (0, 0)
Screenshot: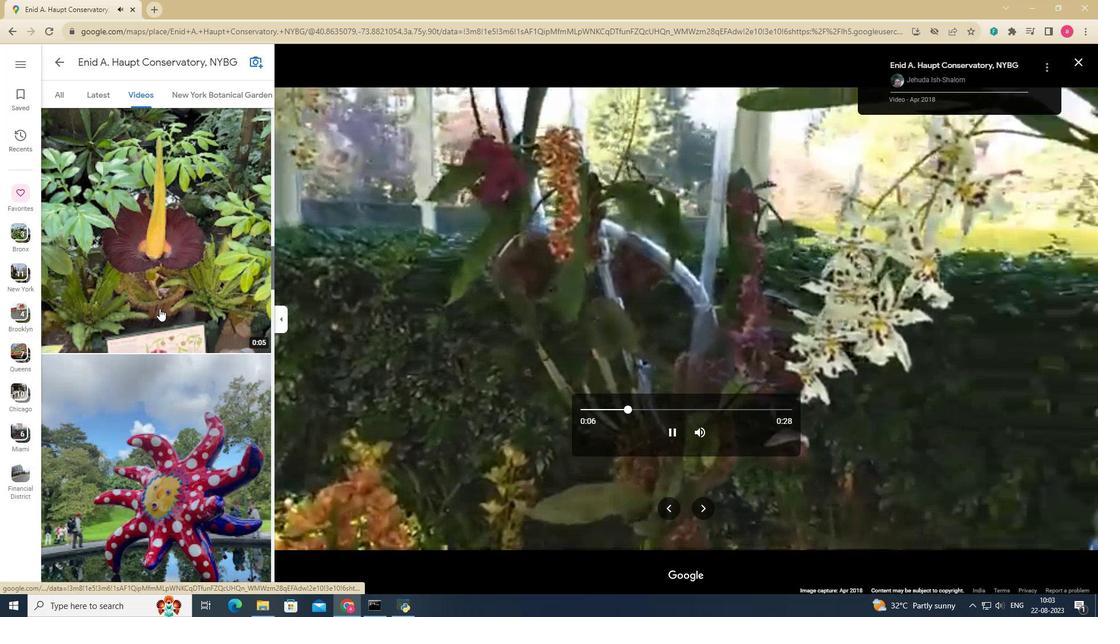 
Action: Mouse scrolled (159, 308) with delta (0, 0)
Screenshot: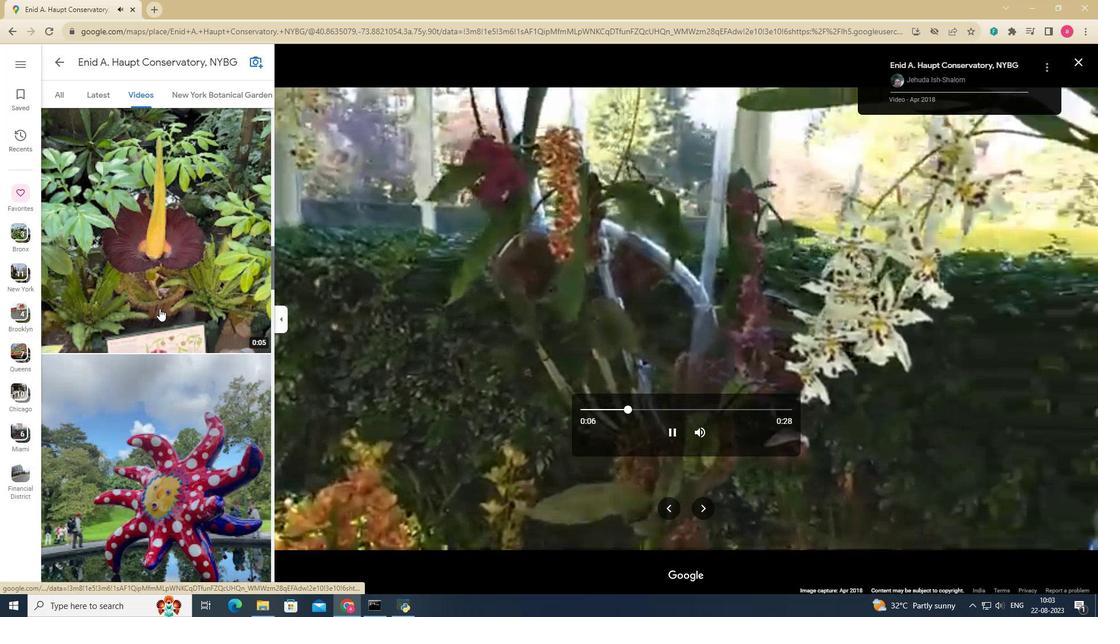 
Action: Mouse scrolled (159, 308) with delta (0, 0)
Screenshot: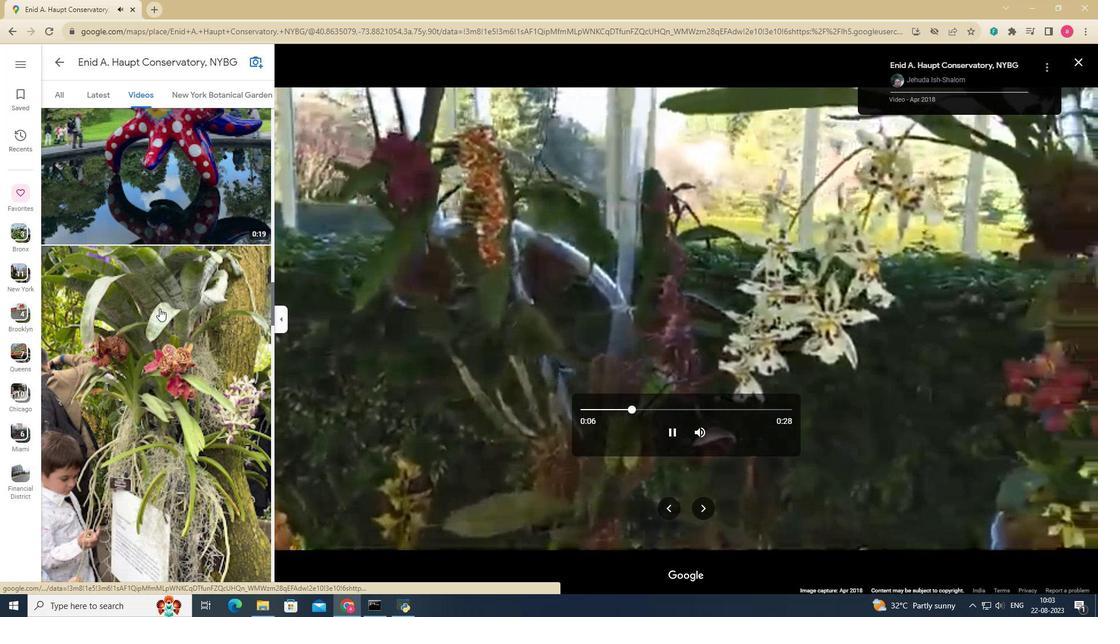 
Action: Mouse scrolled (159, 308) with delta (0, 0)
Screenshot: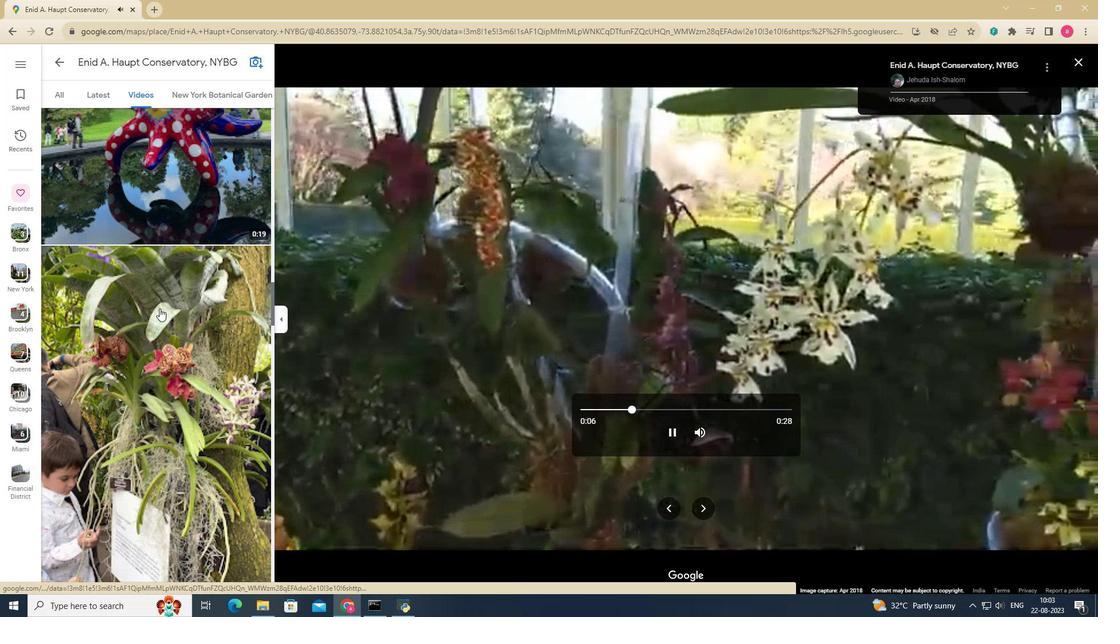 
Action: Mouse moved to (159, 308)
Screenshot: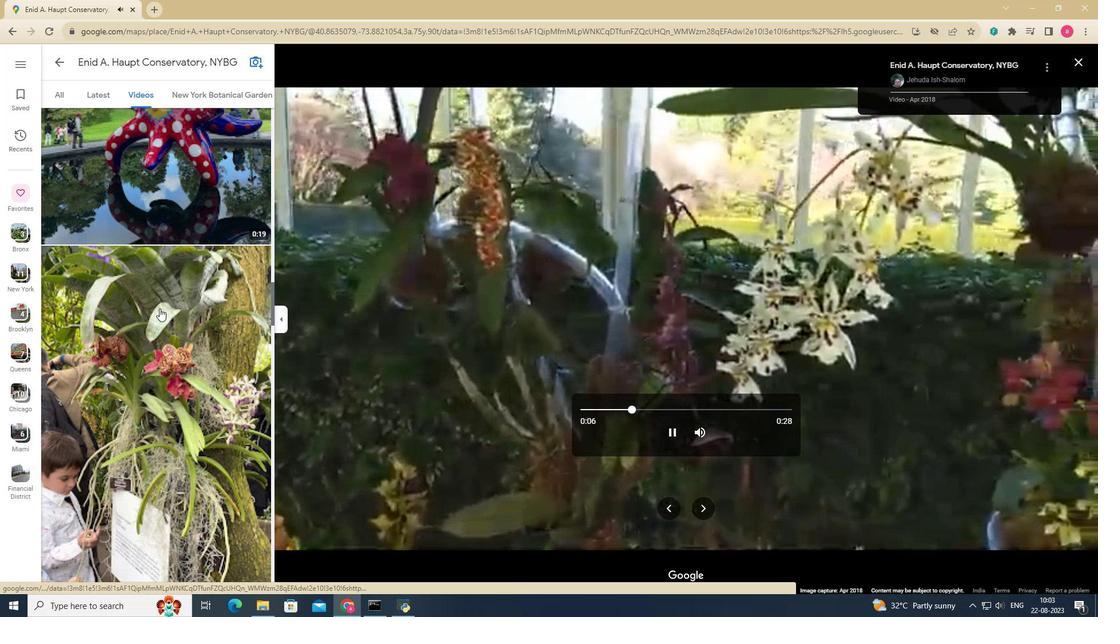 
Action: Mouse scrolled (159, 308) with delta (0, 0)
Screenshot: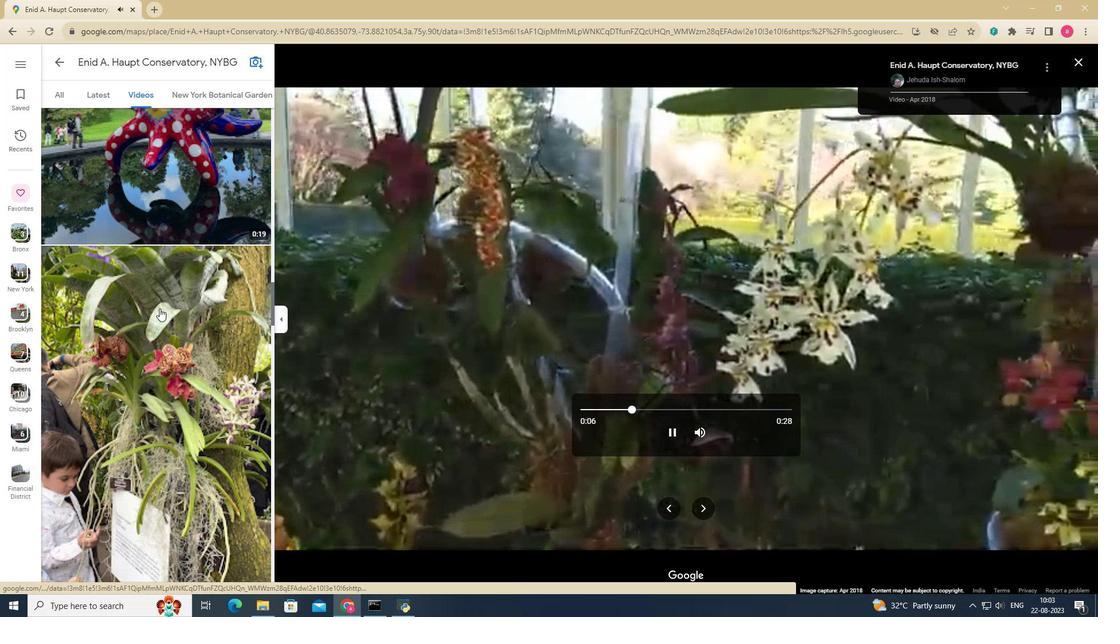 
Action: Mouse scrolled (159, 308) with delta (0, 0)
Screenshot: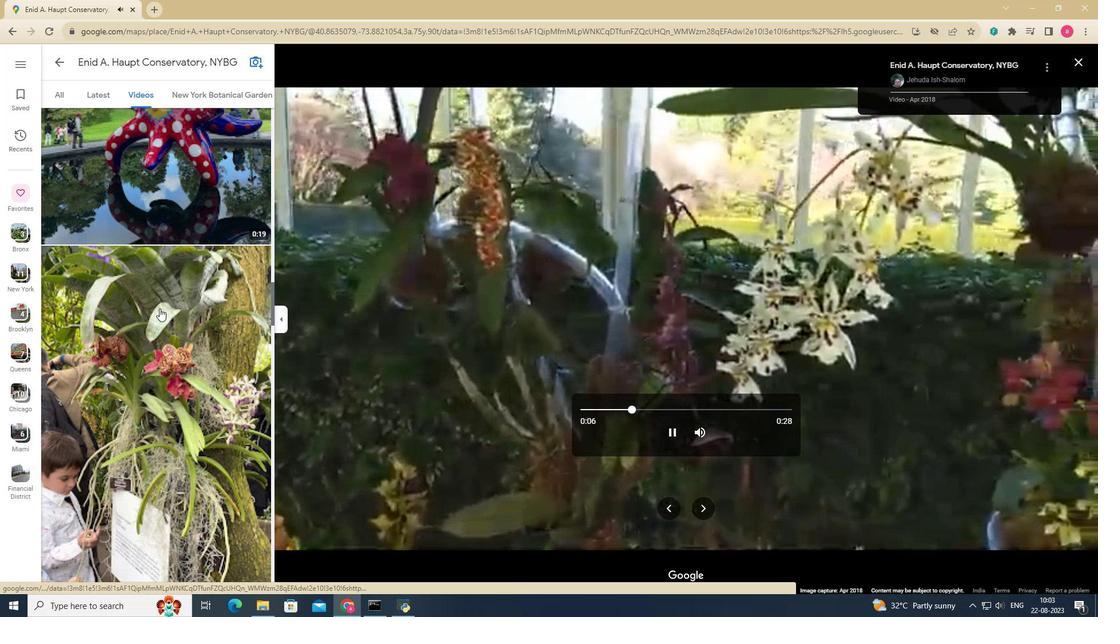 
Action: Mouse scrolled (159, 307) with delta (0, -1)
Screenshot: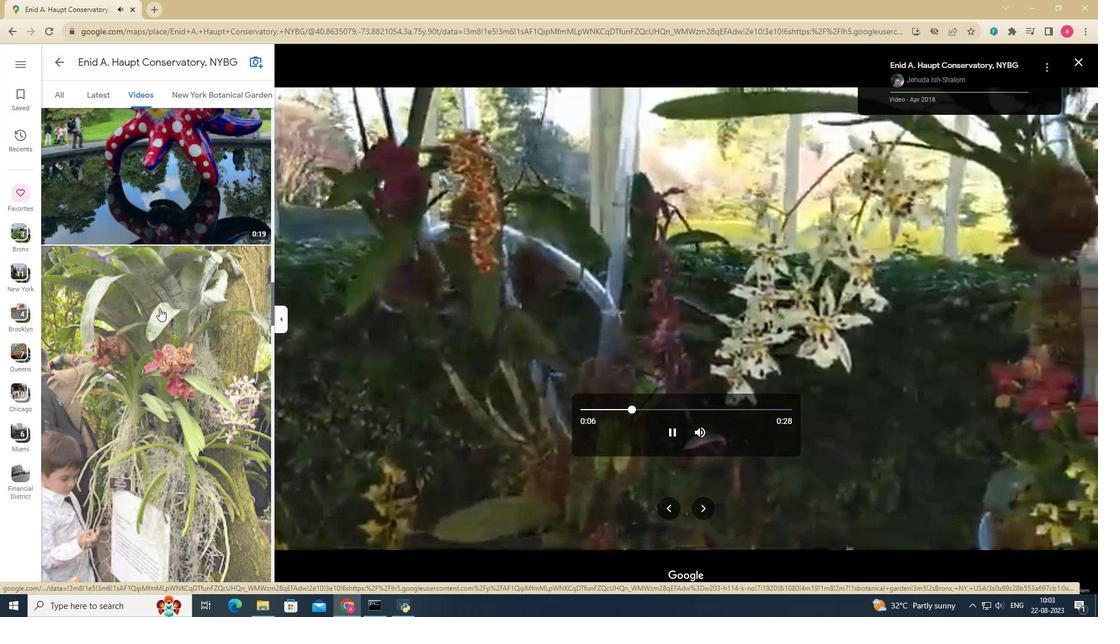 
Action: Mouse scrolled (159, 308) with delta (0, 0)
Screenshot: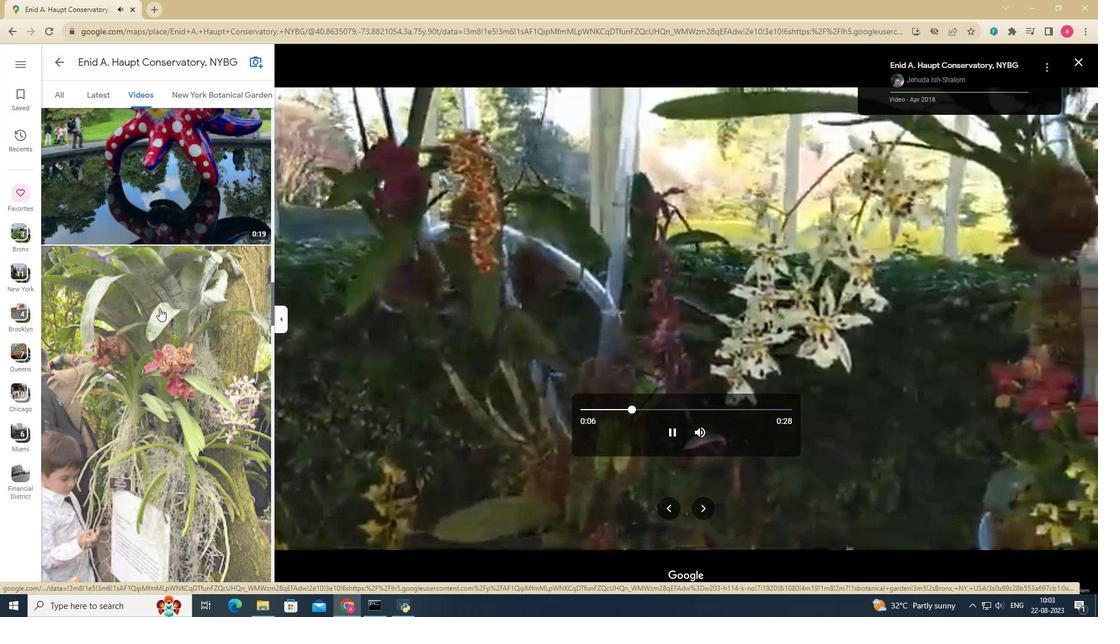
Action: Mouse pressed left at (159, 308)
Screenshot: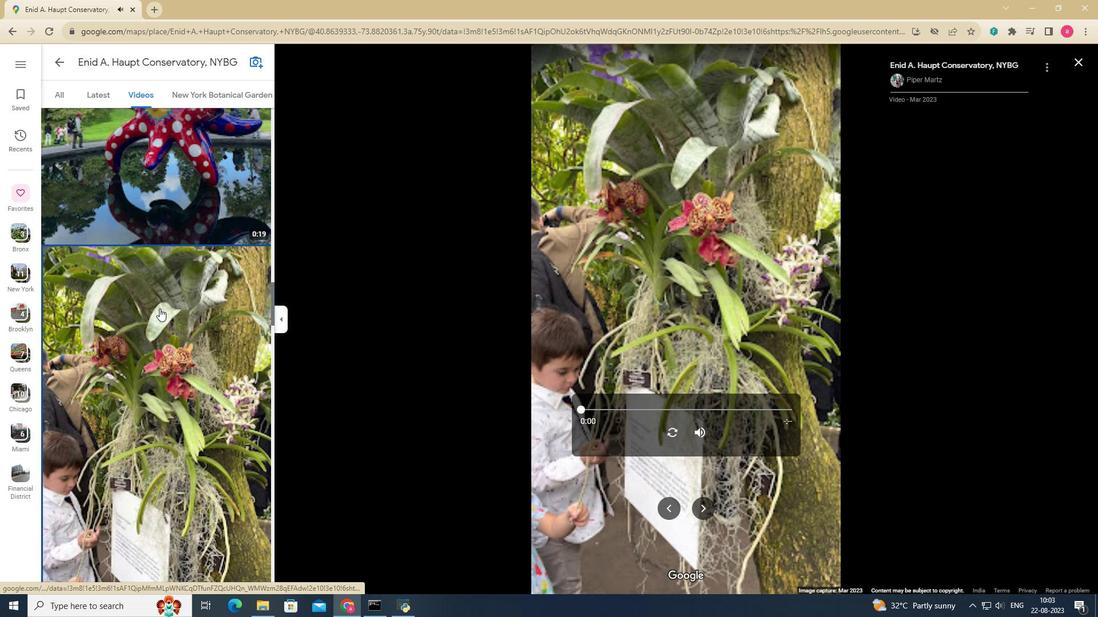 
Action: Mouse moved to (671, 427)
Screenshot: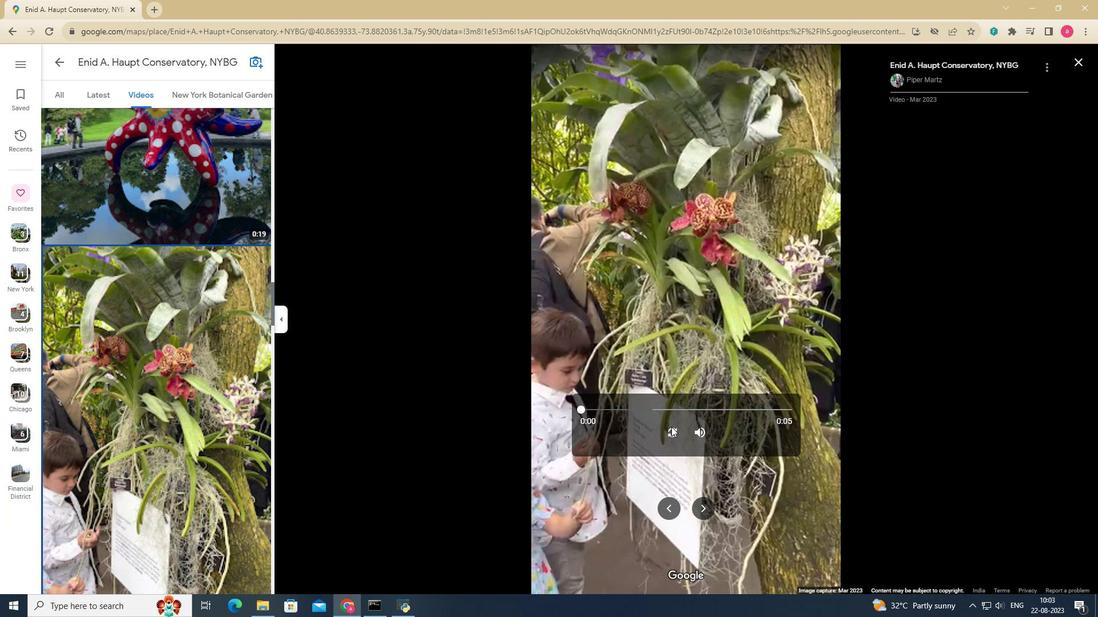 
Action: Mouse pressed left at (671, 427)
Screenshot: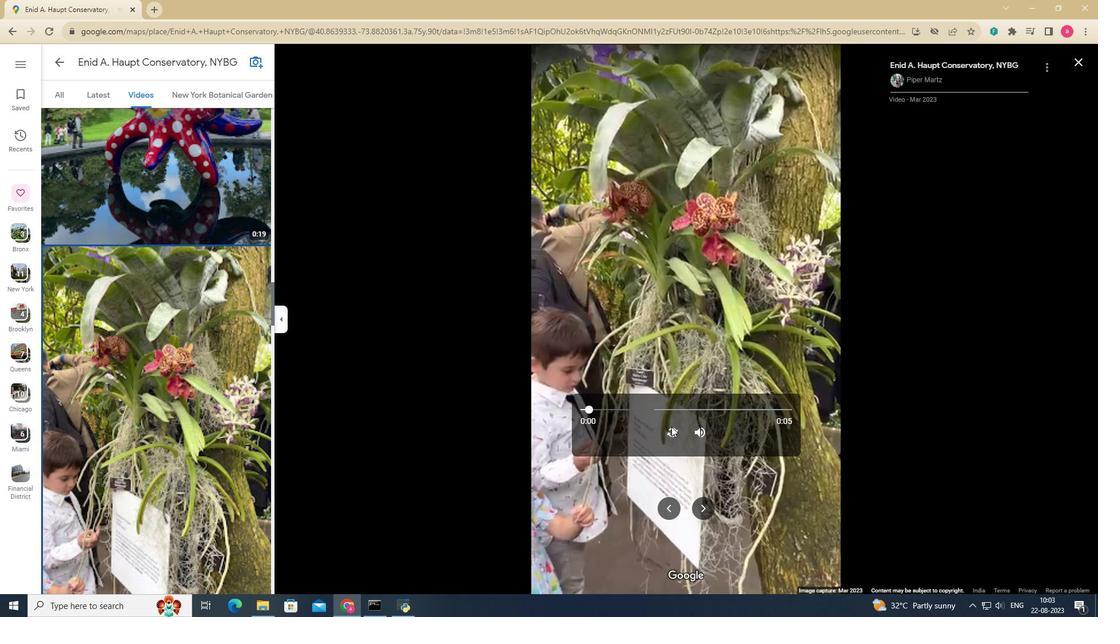 
Action: Mouse moved to (114, 362)
Screenshot: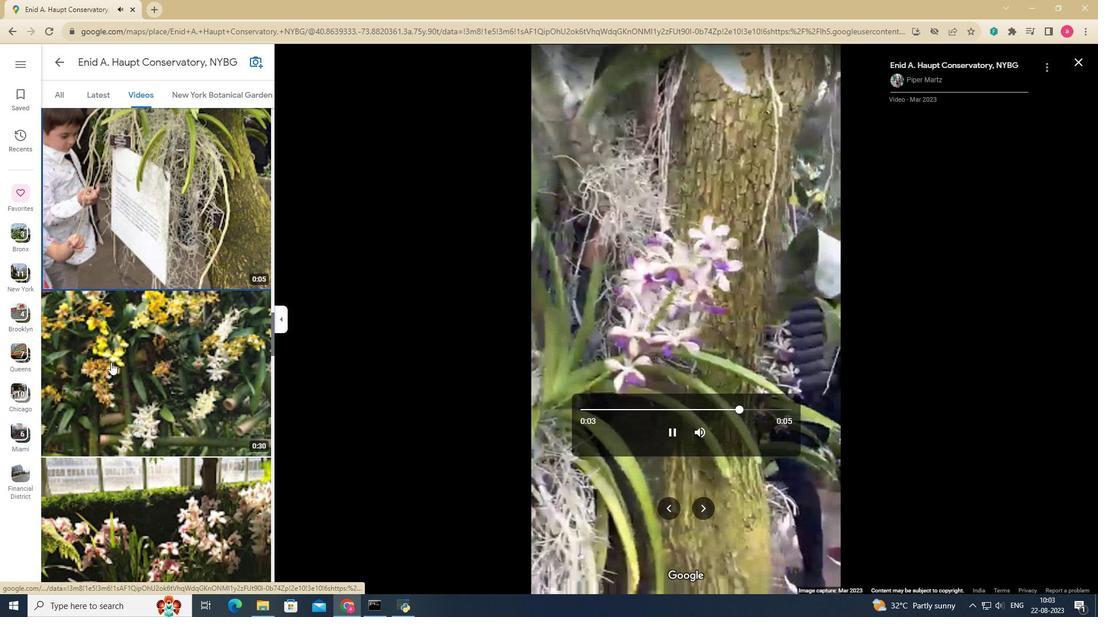 
Action: Mouse scrolled (114, 361) with delta (0, 0)
Screenshot: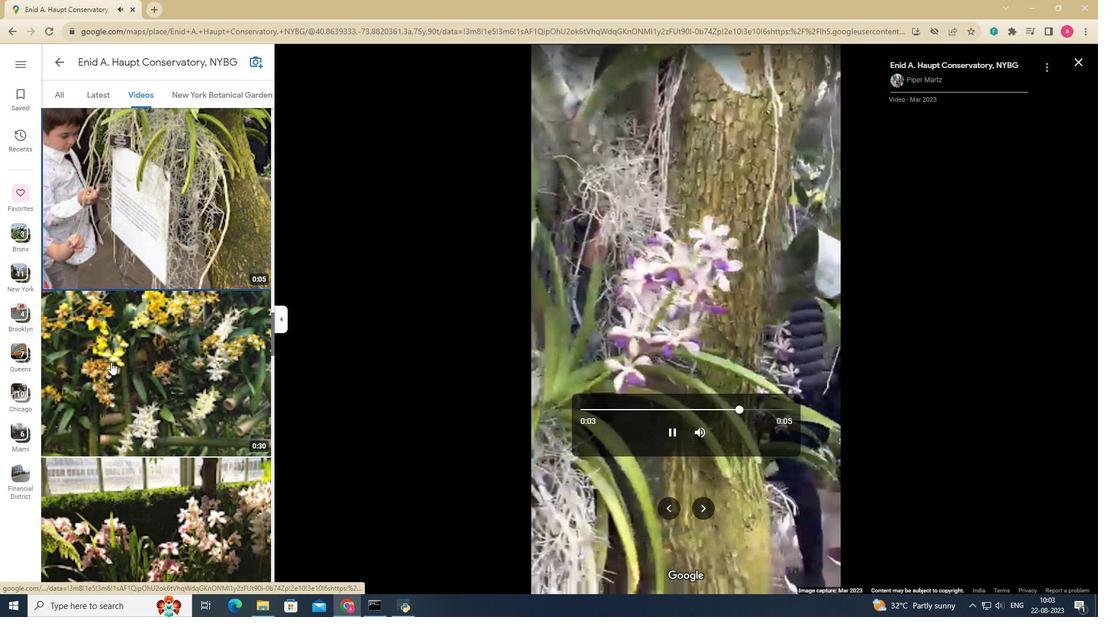 
Action: Mouse scrolled (114, 361) with delta (0, 0)
Screenshot: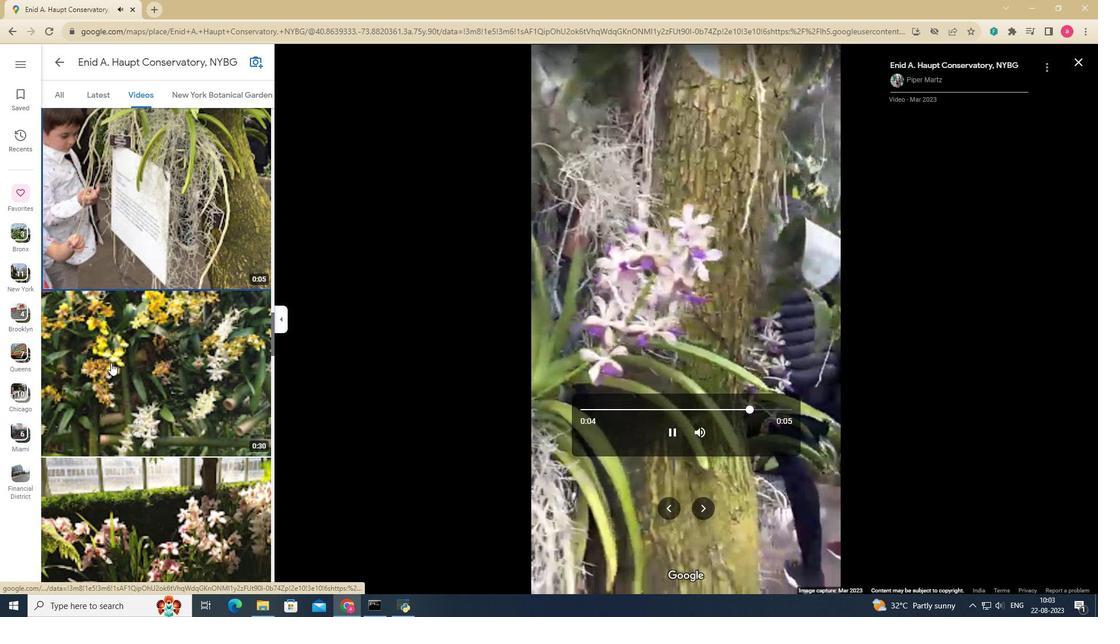 
Action: Mouse scrolled (114, 361) with delta (0, 0)
Screenshot: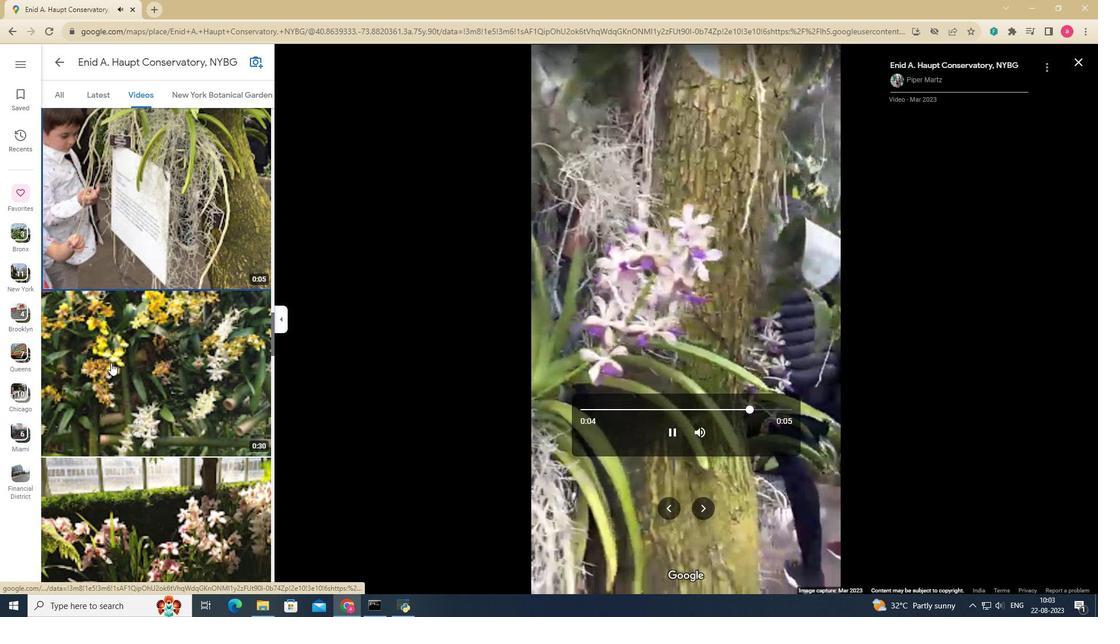 
Action: Mouse scrolled (114, 361) with delta (0, 0)
Screenshot: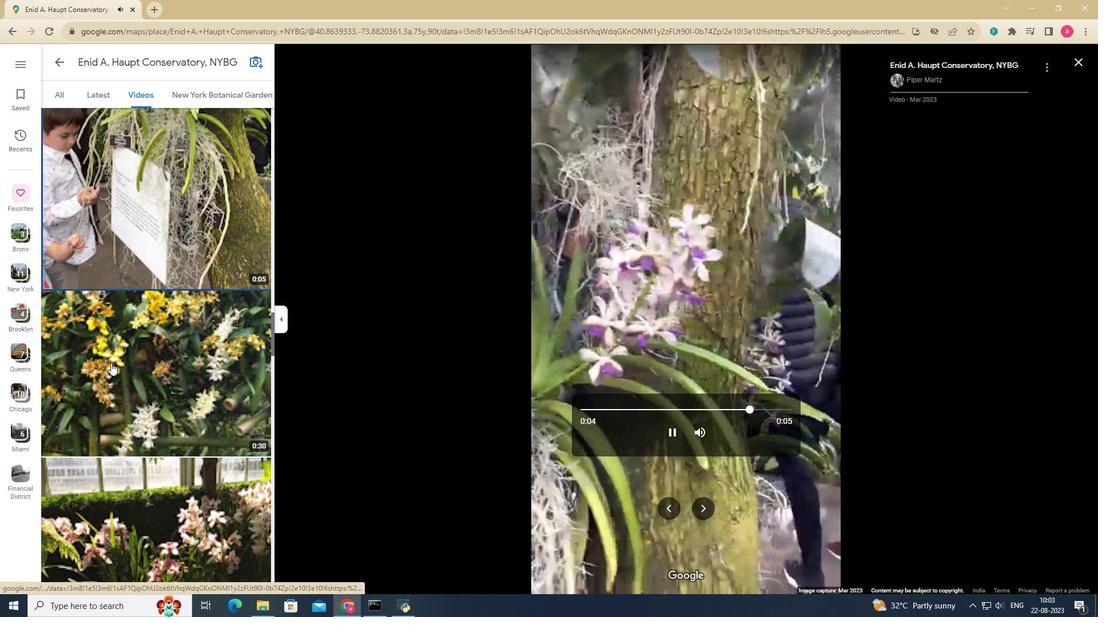 
Action: Mouse scrolled (114, 361) with delta (0, 0)
Screenshot: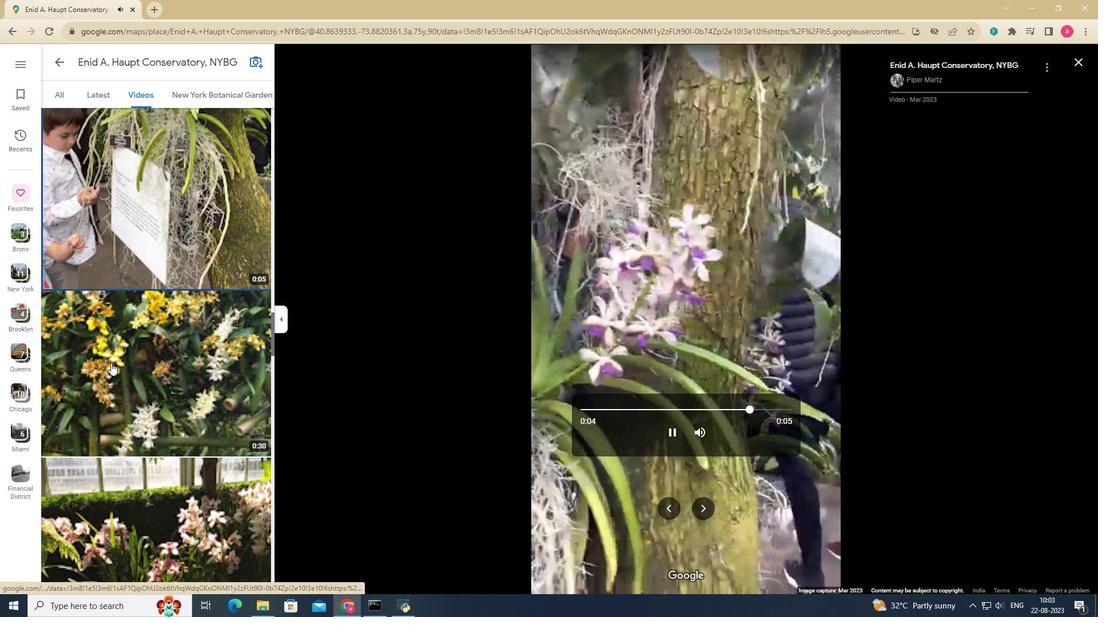 
Action: Mouse moved to (111, 362)
Screenshot: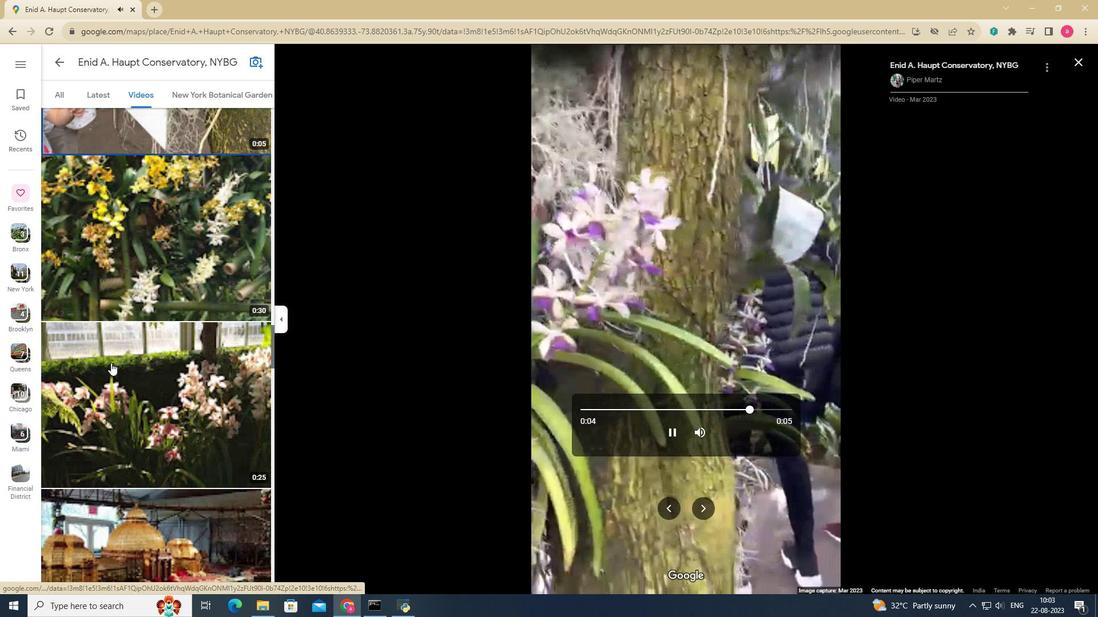 
Action: Mouse scrolled (113, 361) with delta (0, 0)
Screenshot: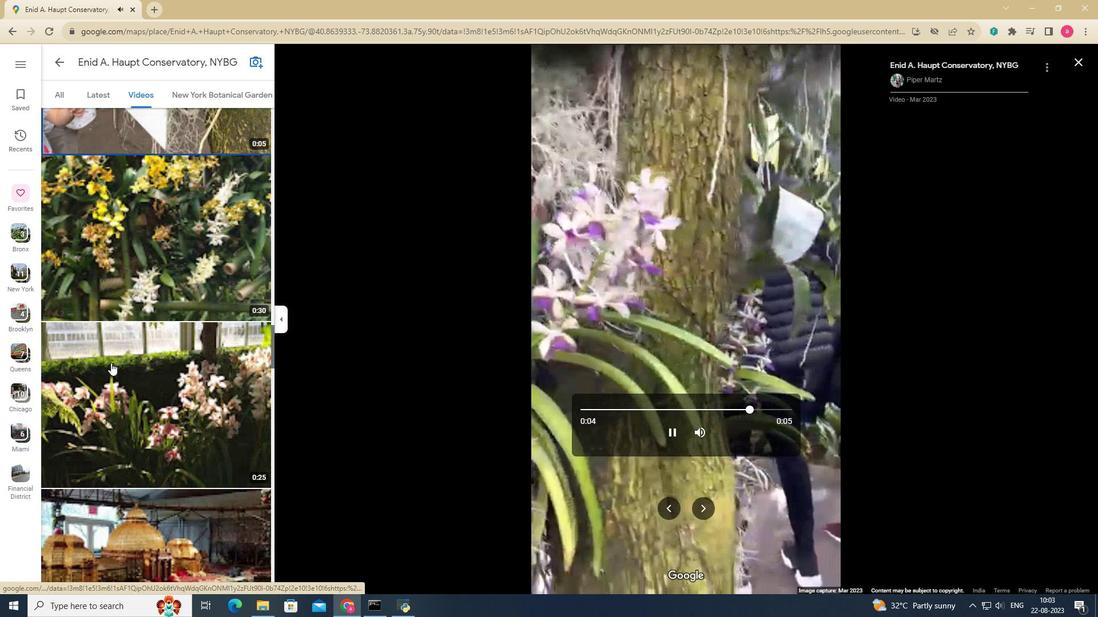 
Action: Mouse scrolled (111, 362) with delta (0, 0)
Screenshot: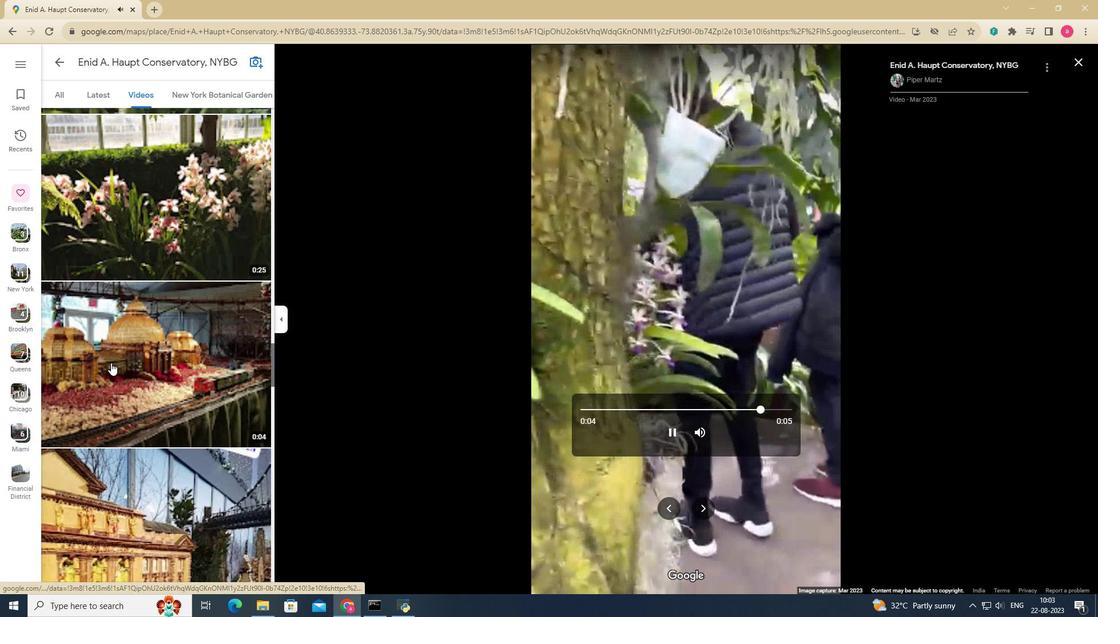 
Action: Mouse moved to (111, 363)
Screenshot: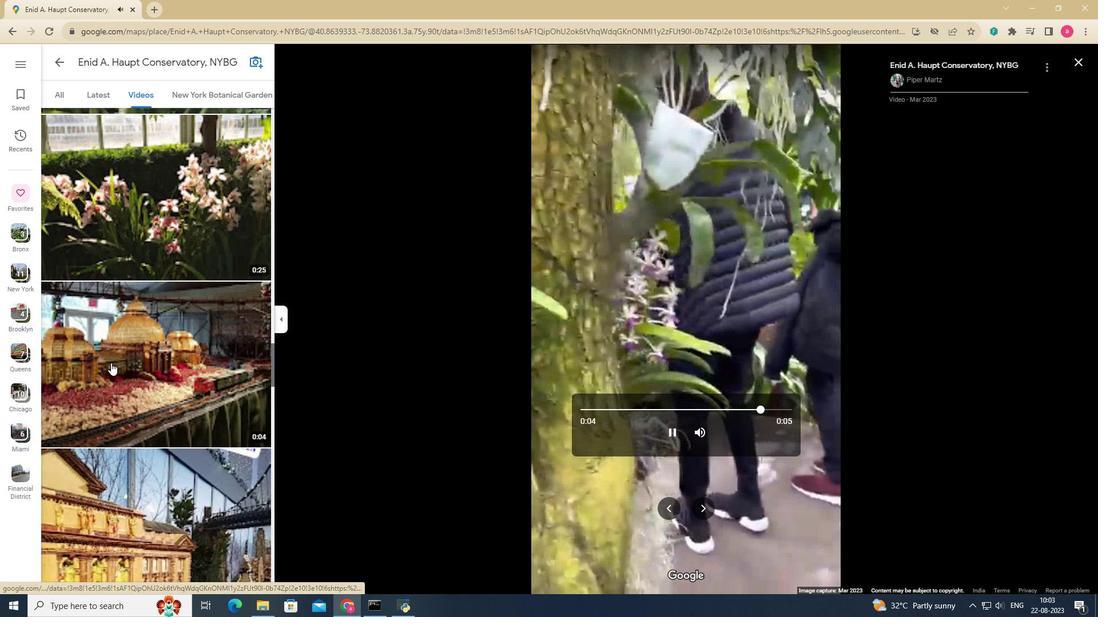 
Action: Mouse scrolled (111, 362) with delta (0, 0)
Screenshot: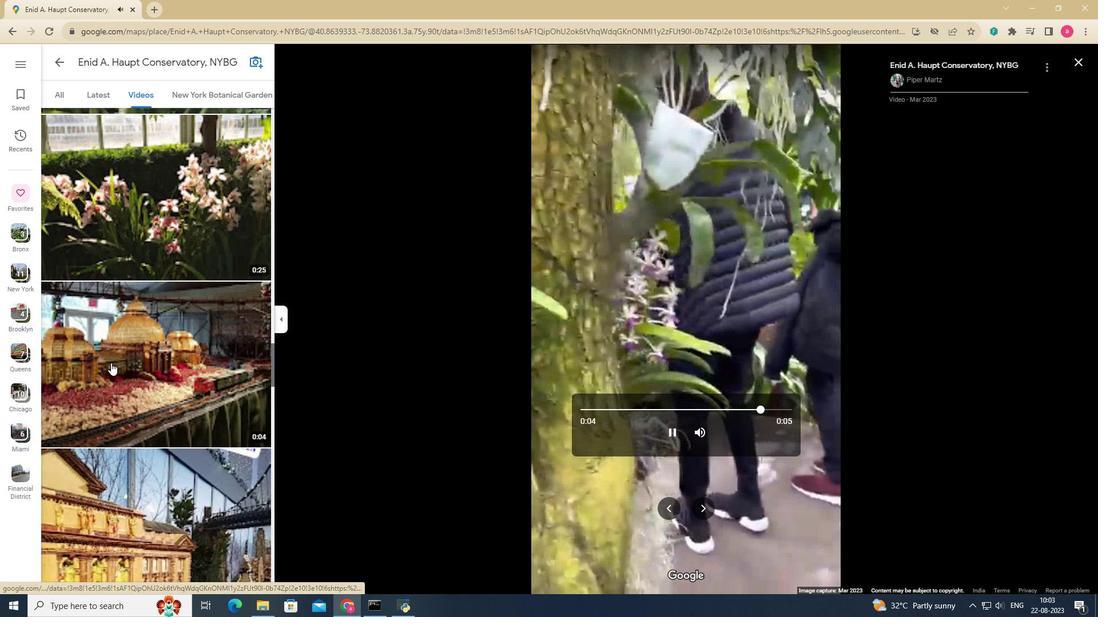 
Action: Mouse scrolled (111, 362) with delta (0, 0)
Screenshot: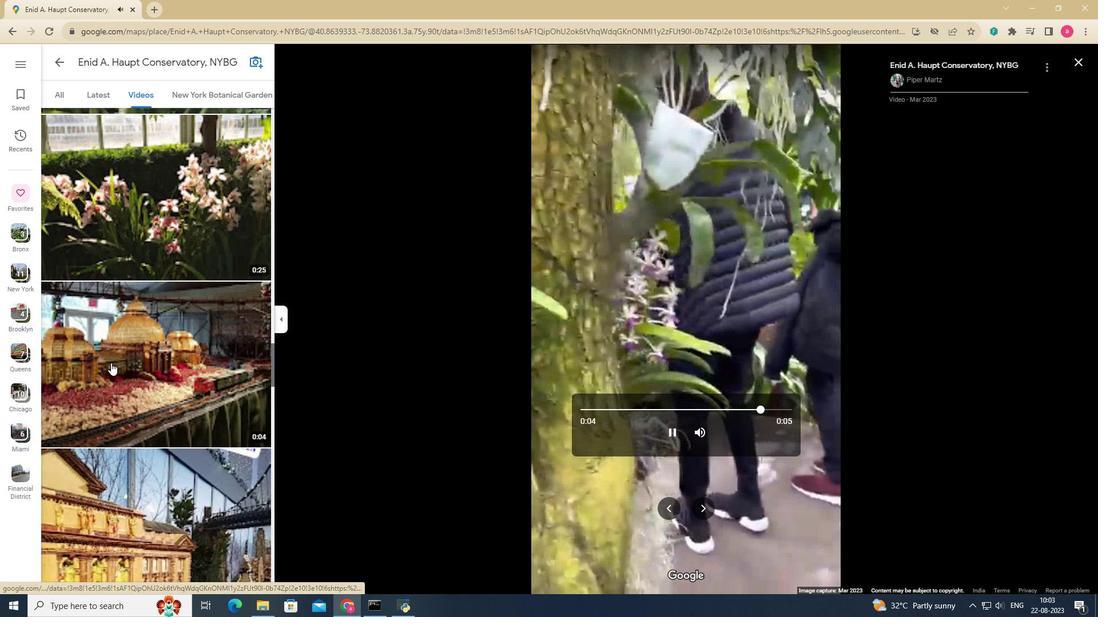 
Action: Mouse scrolled (111, 362) with delta (0, 0)
Screenshot: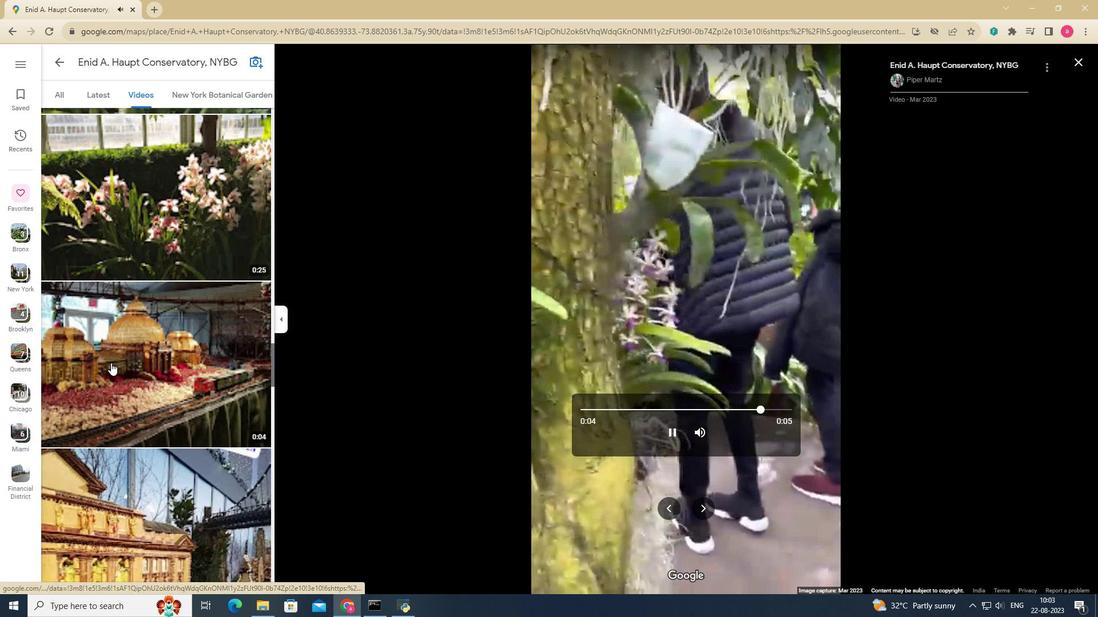 
Action: Mouse scrolled (111, 362) with delta (0, -1)
Screenshot: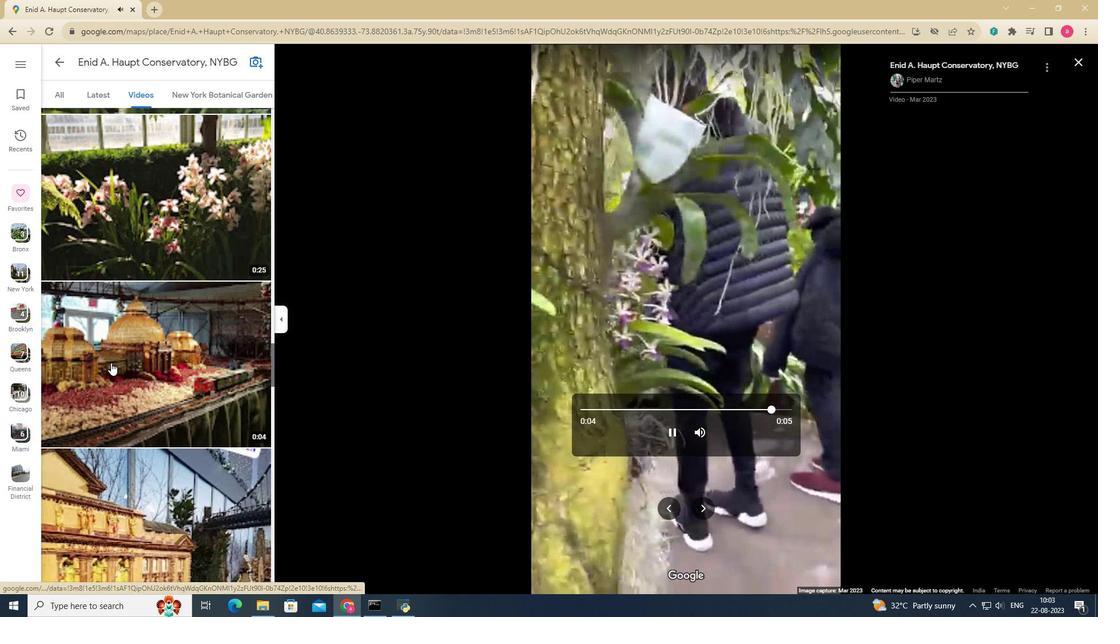 
Action: Mouse scrolled (111, 362) with delta (0, 0)
Screenshot: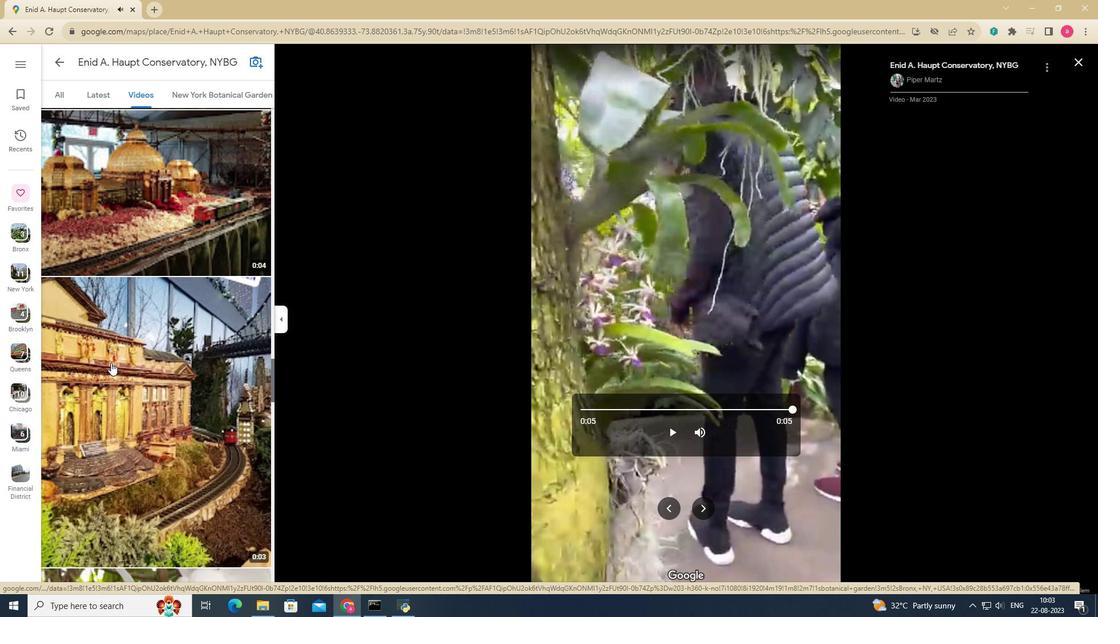 
Action: Mouse scrolled (111, 362) with delta (0, 0)
Screenshot: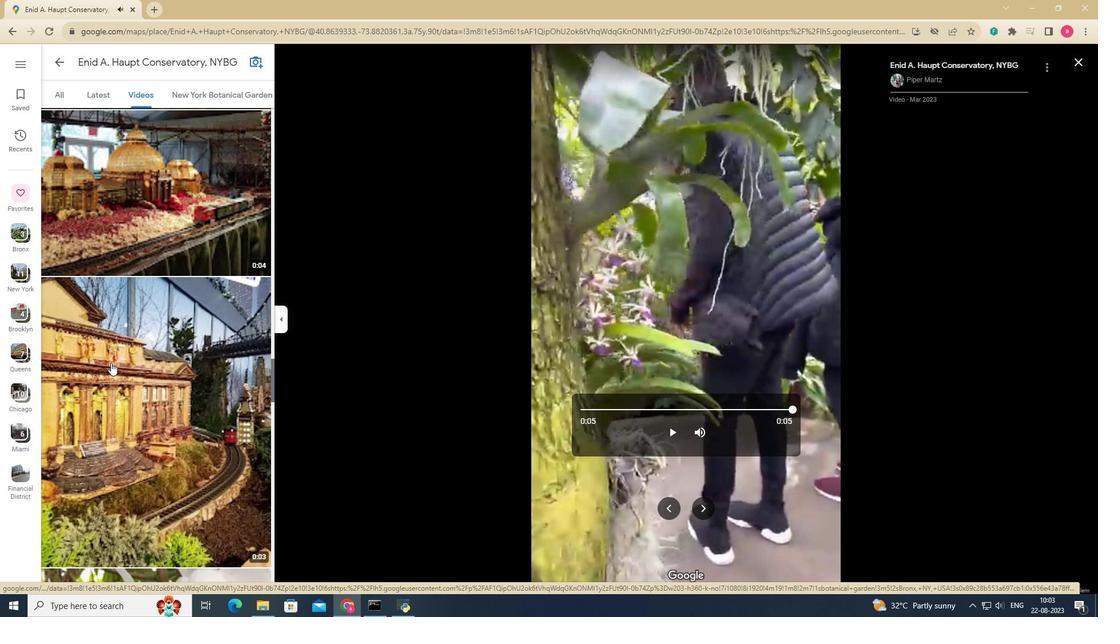 
Action: Mouse scrolled (111, 362) with delta (0, 0)
Screenshot: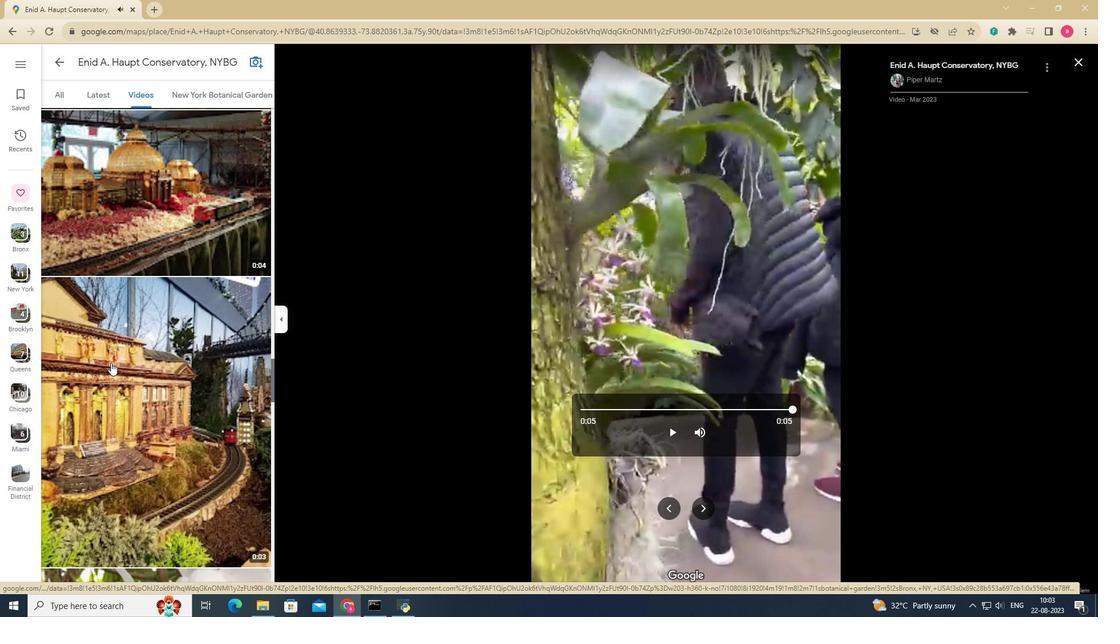 
Action: Mouse scrolled (111, 362) with delta (0, 0)
Screenshot: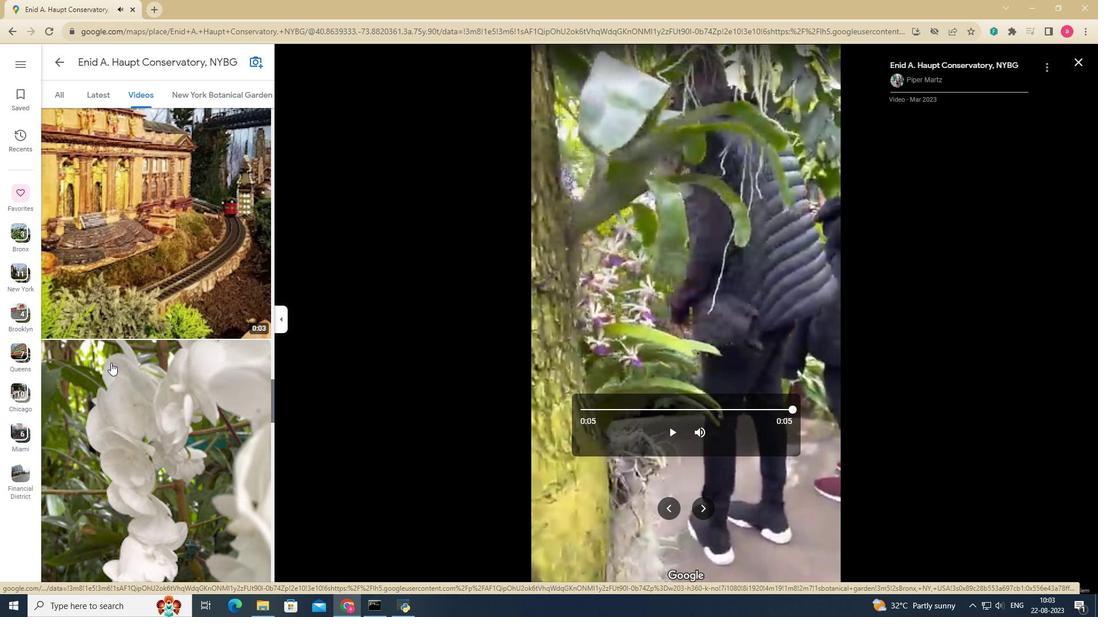
Action: Mouse scrolled (111, 362) with delta (0, 0)
Screenshot: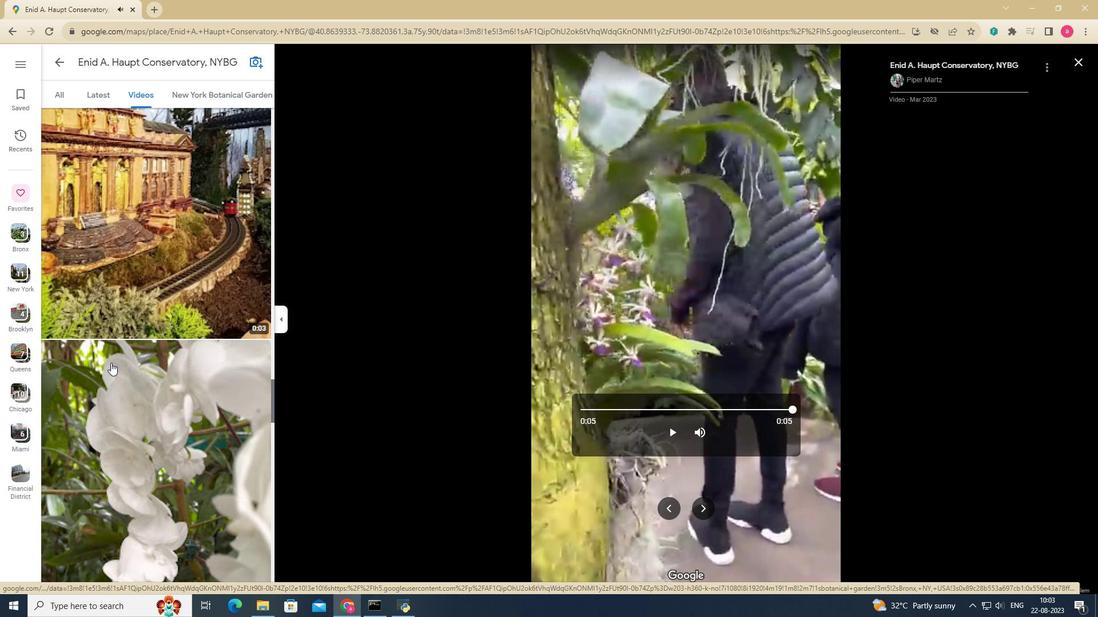 
Action: Mouse scrolled (111, 362) with delta (0, 0)
Screenshot: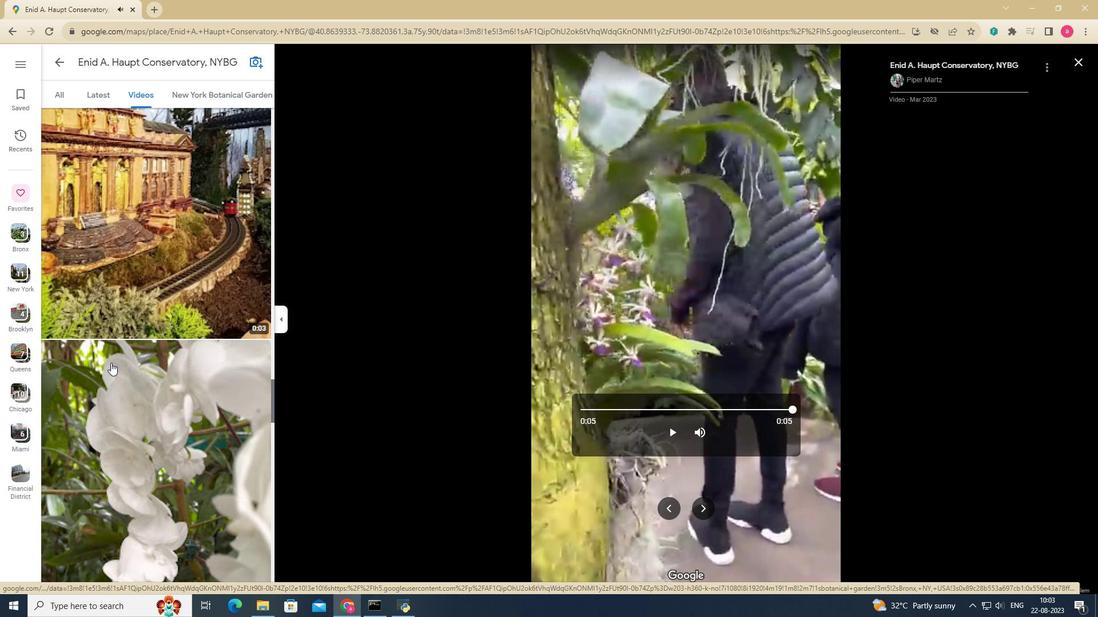 
Action: Mouse scrolled (111, 362) with delta (0, 0)
Screenshot: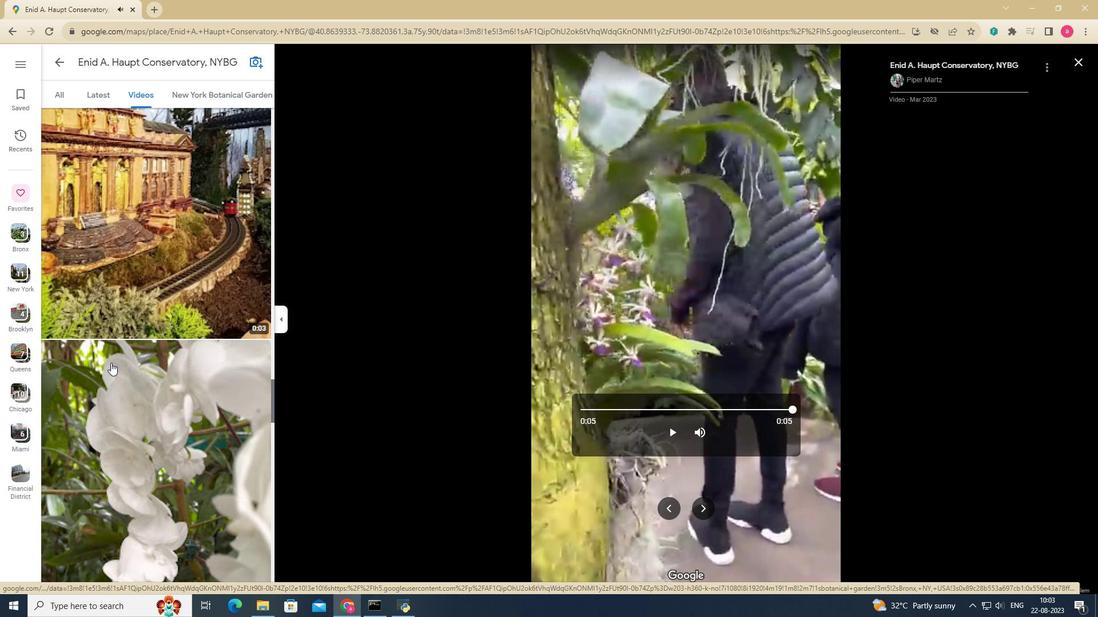 
Action: Mouse pressed left at (111, 363)
Screenshot: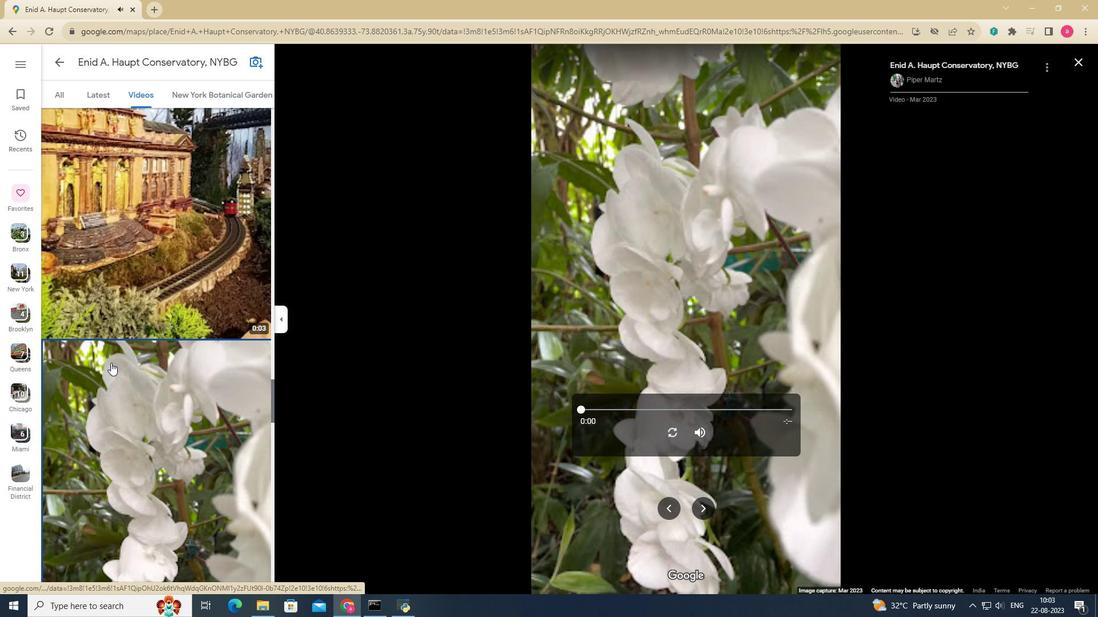 
Action: Mouse moved to (668, 431)
Screenshot: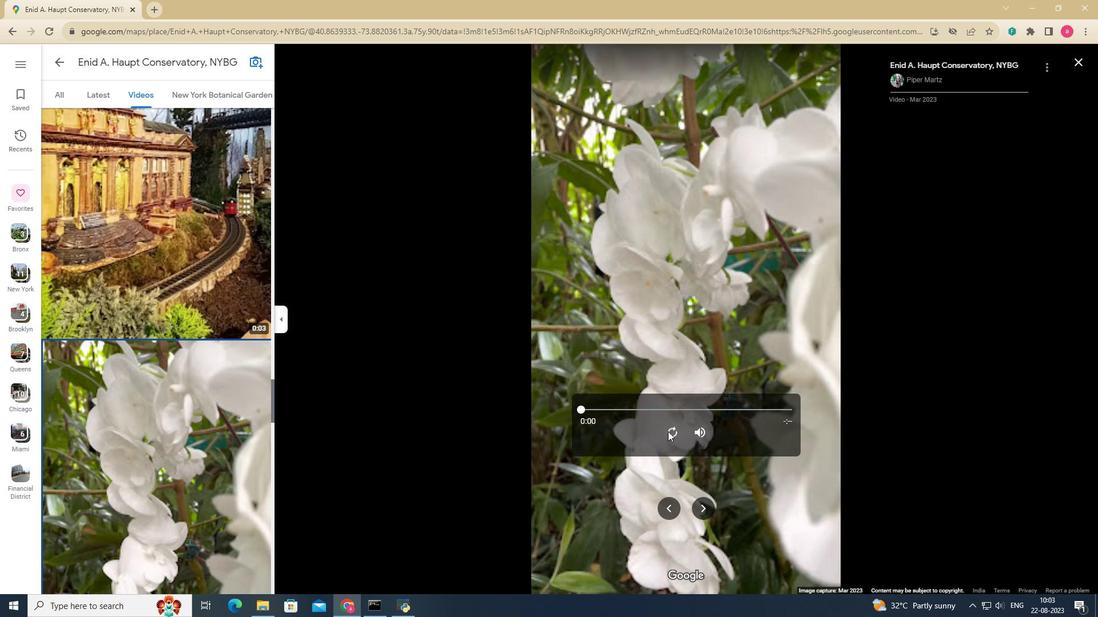 
Action: Mouse pressed left at (668, 431)
Screenshot: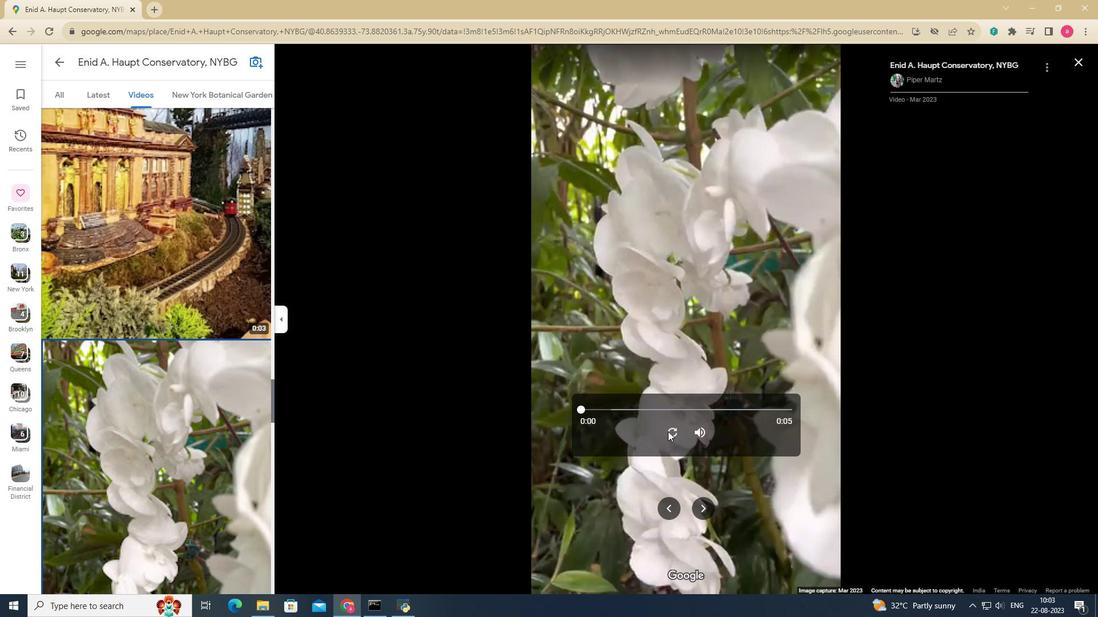 
Action: Mouse pressed left at (668, 431)
Screenshot: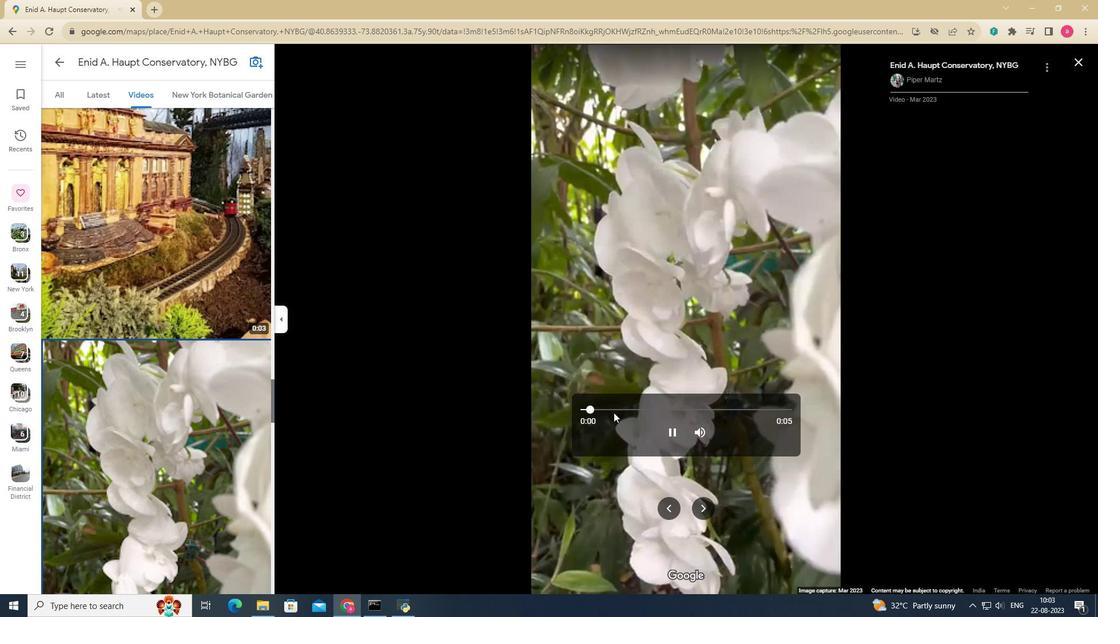 
Action: Mouse moved to (179, 322)
Screenshot: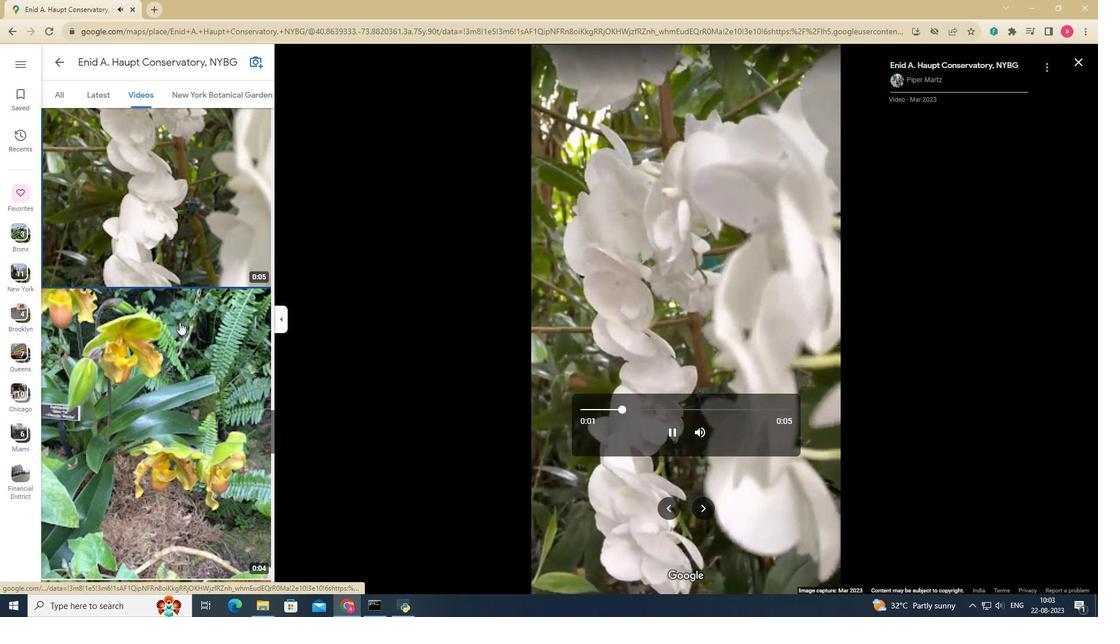 
Action: Mouse scrolled (179, 322) with delta (0, 0)
Screenshot: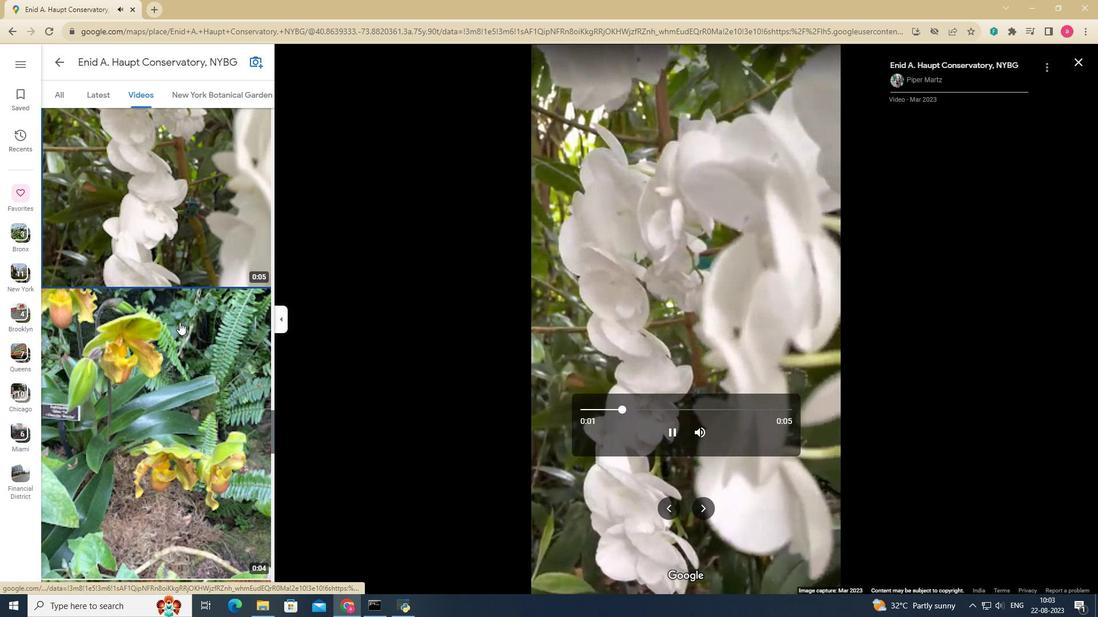 
Action: Mouse scrolled (179, 322) with delta (0, 0)
Screenshot: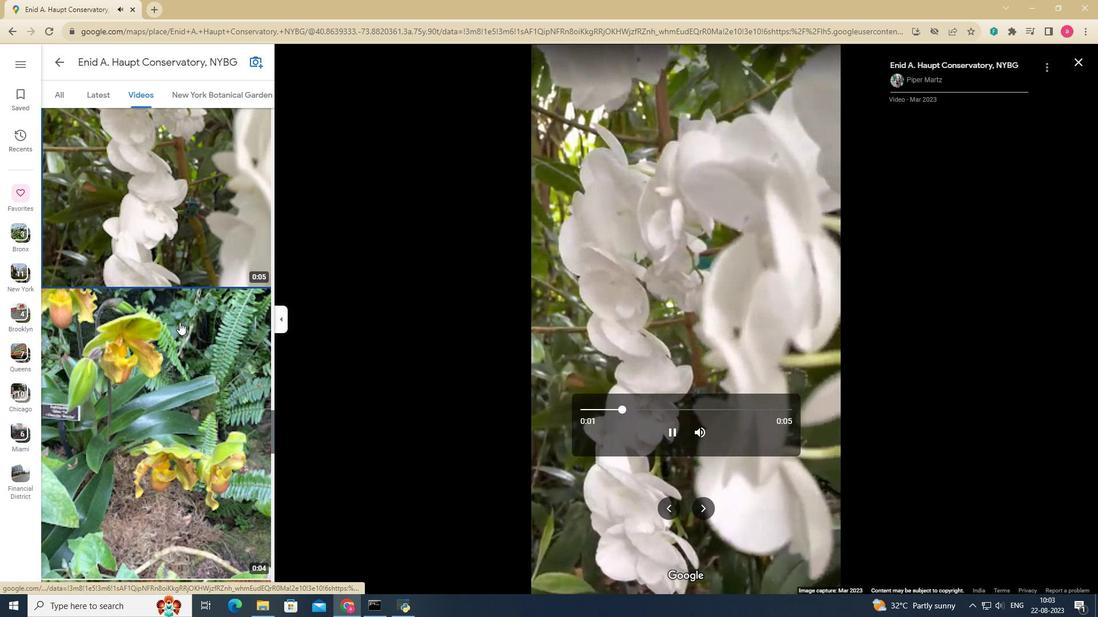 
Action: Mouse scrolled (179, 322) with delta (0, 0)
Screenshot: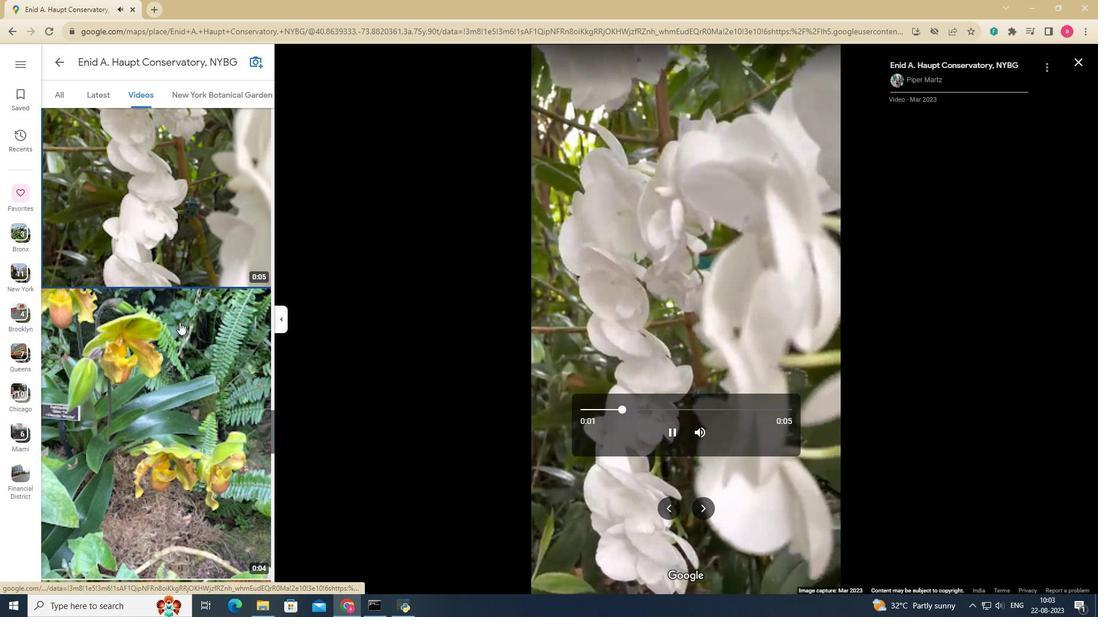 
Action: Mouse scrolled (179, 322) with delta (0, 0)
Screenshot: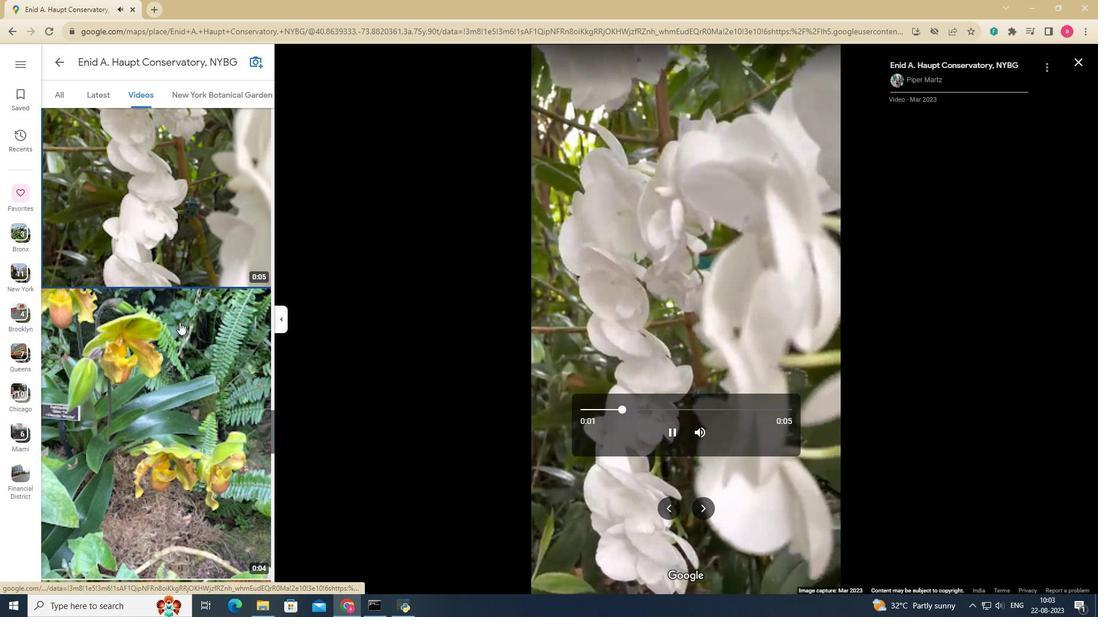 
Action: Mouse scrolled (179, 322) with delta (0, 0)
Screenshot: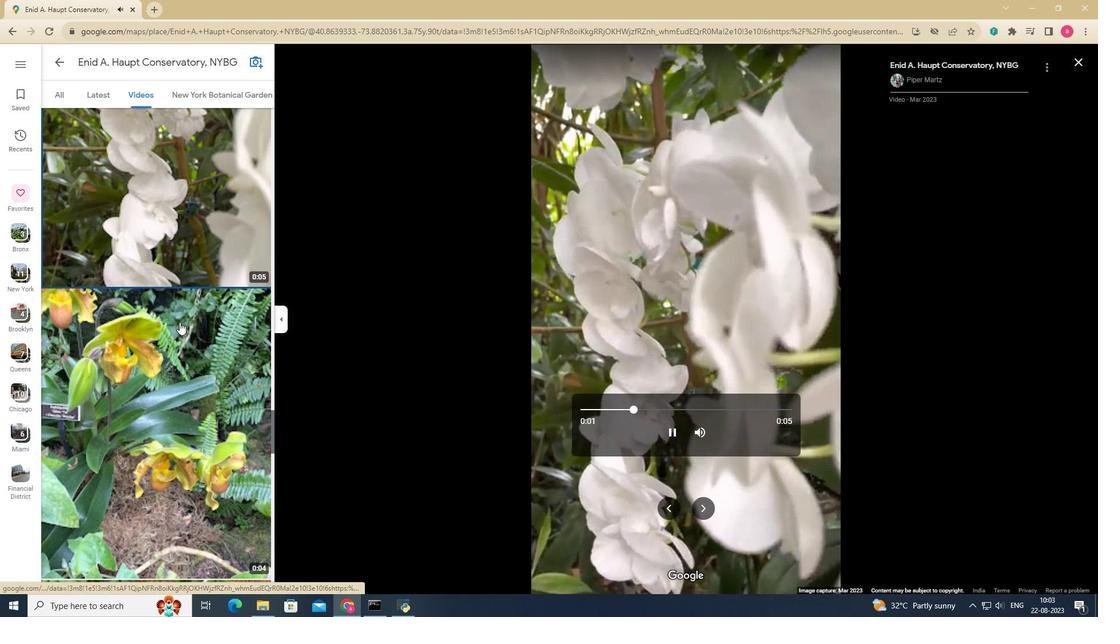 
Action: Mouse scrolled (179, 322) with delta (0, 0)
Screenshot: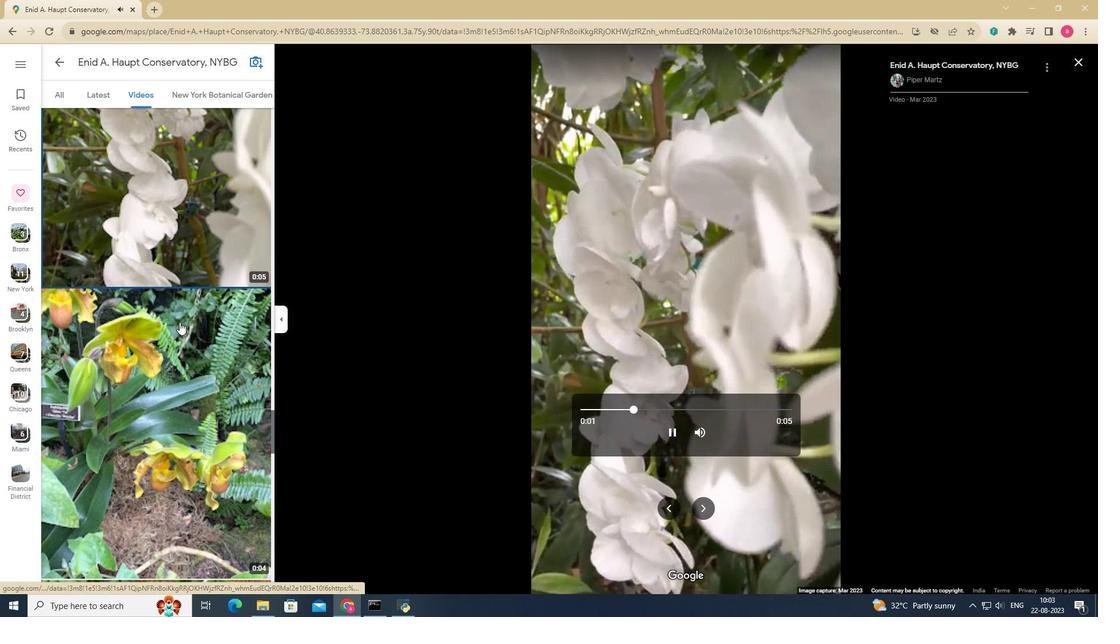 
Action: Mouse pressed left at (179, 322)
Screenshot: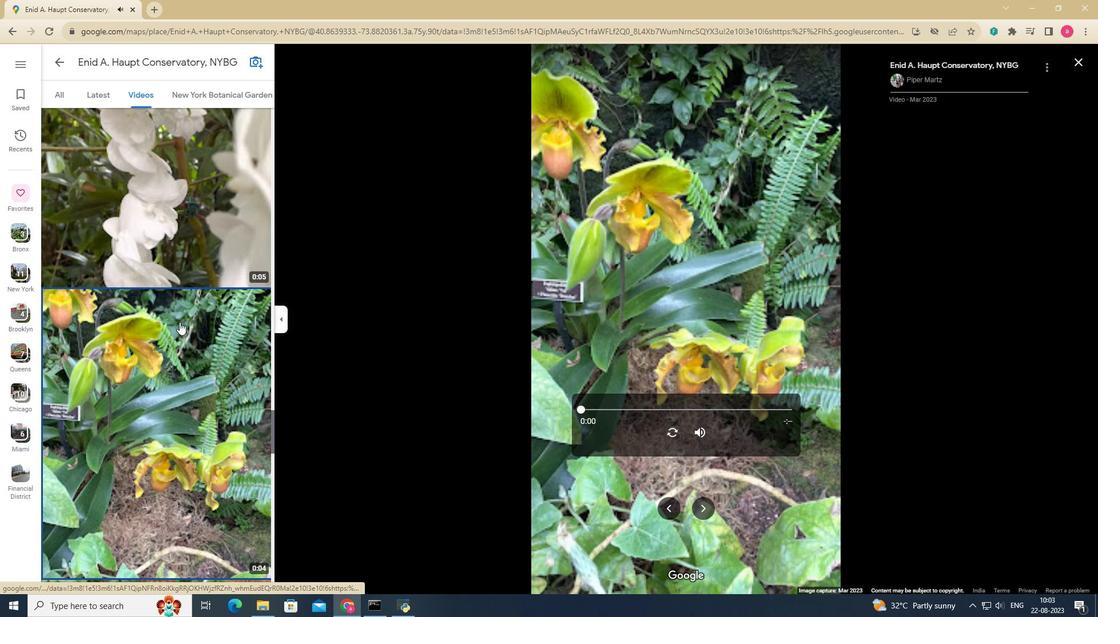 
Action: Mouse moved to (672, 432)
Screenshot: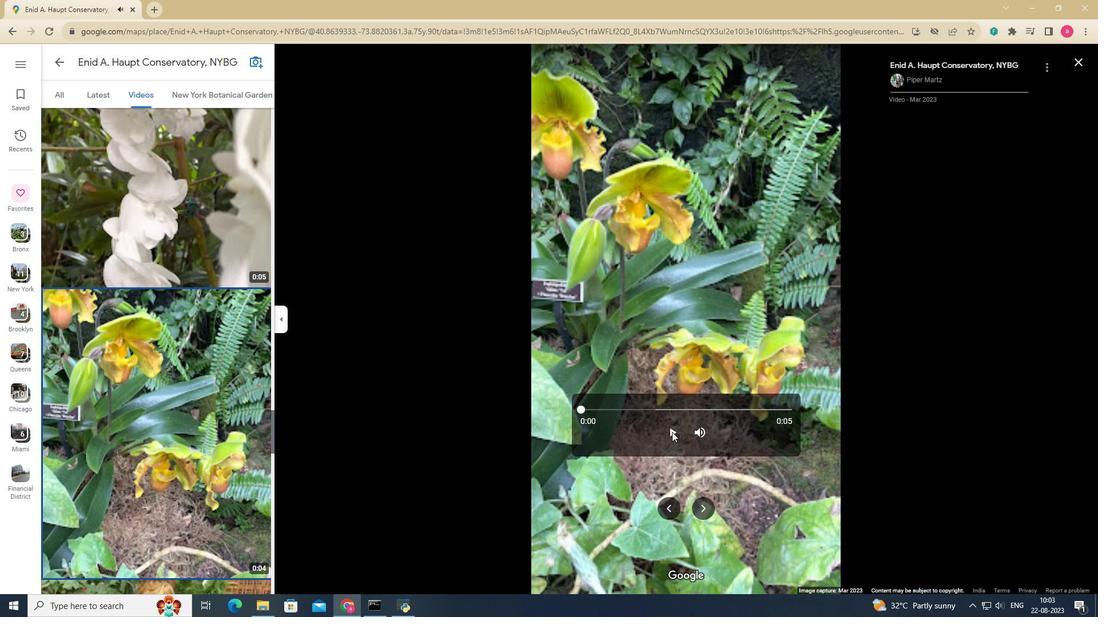 
Action: Mouse pressed left at (672, 432)
Screenshot: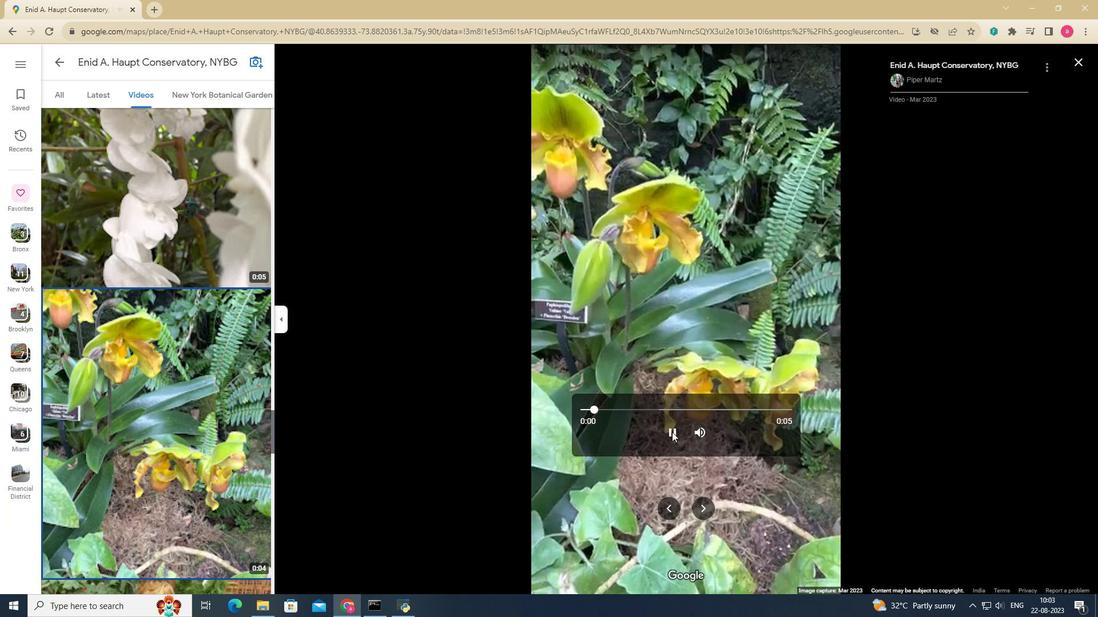 
Action: Mouse moved to (172, 300)
Screenshot: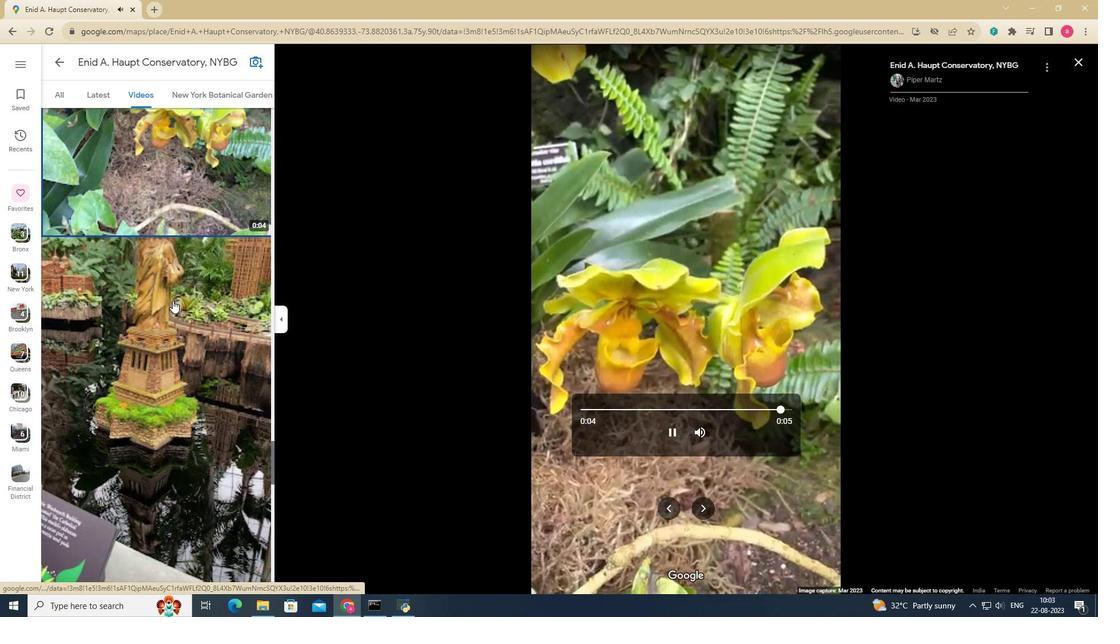 
Action: Mouse scrolled (172, 300) with delta (0, 0)
Screenshot: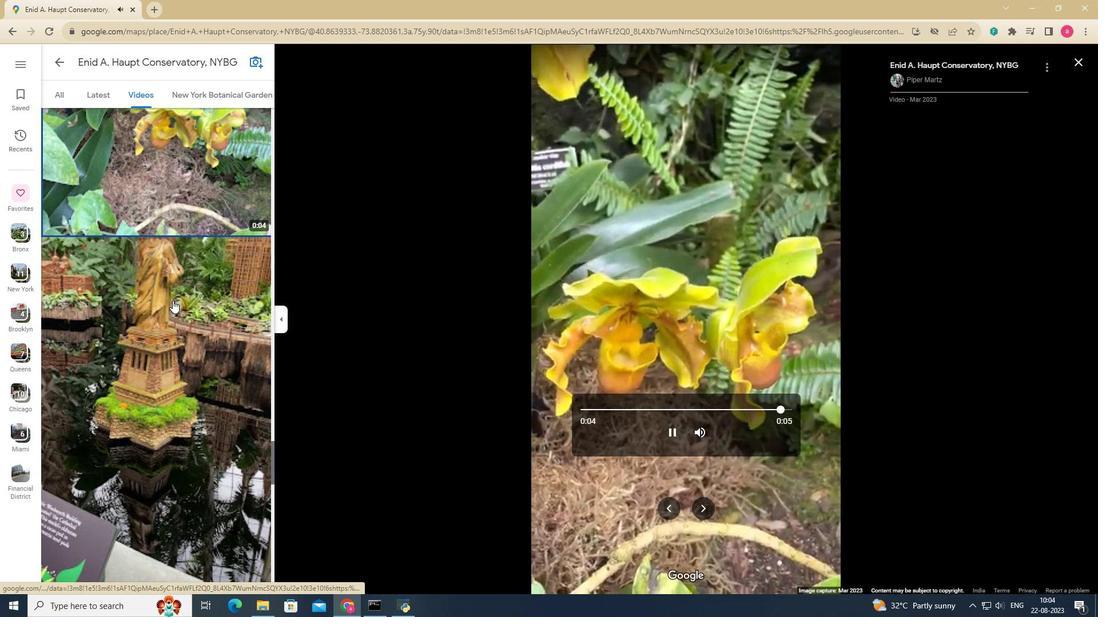 
Action: Mouse scrolled (172, 300) with delta (0, 0)
Screenshot: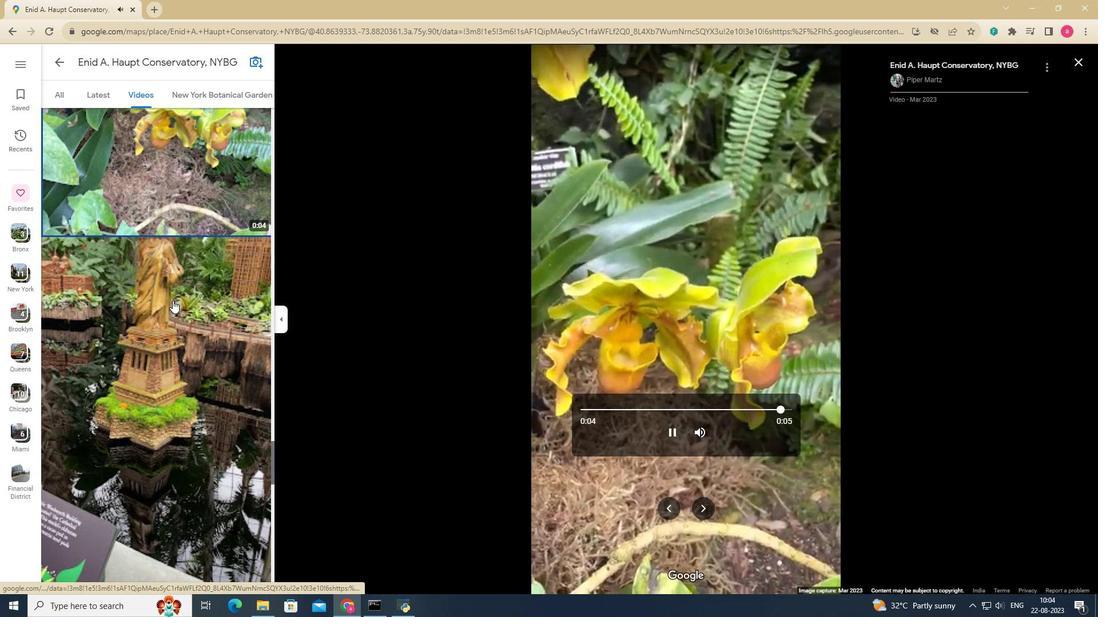 
Action: Mouse scrolled (172, 300) with delta (0, 0)
Screenshot: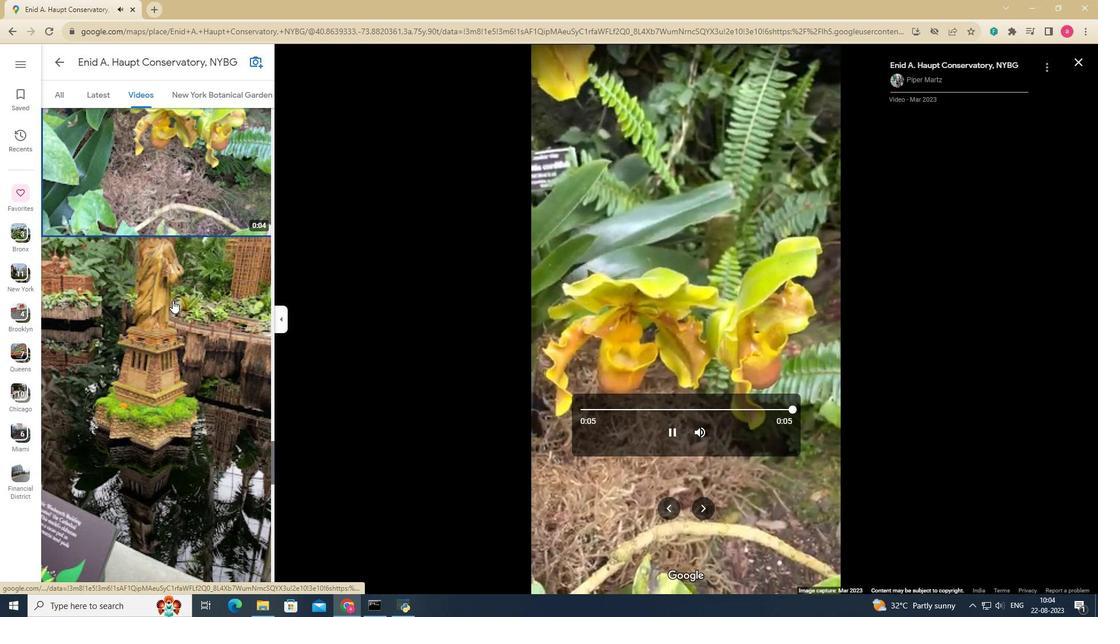 
Action: Mouse scrolled (172, 300) with delta (0, 0)
Screenshot: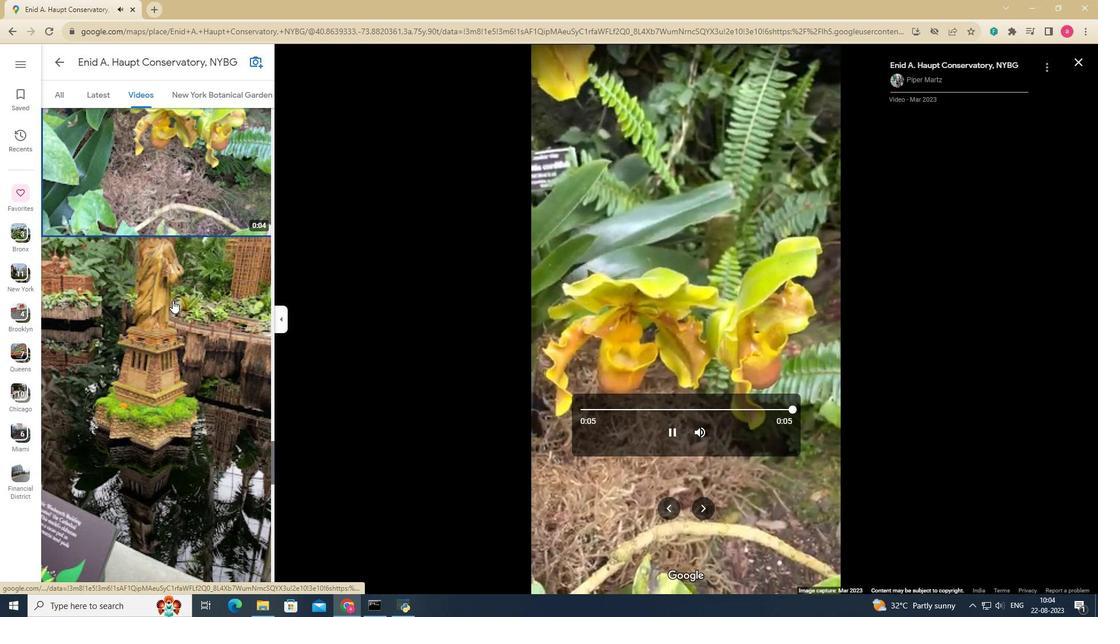 
Action: Mouse scrolled (172, 300) with delta (0, 0)
Screenshot: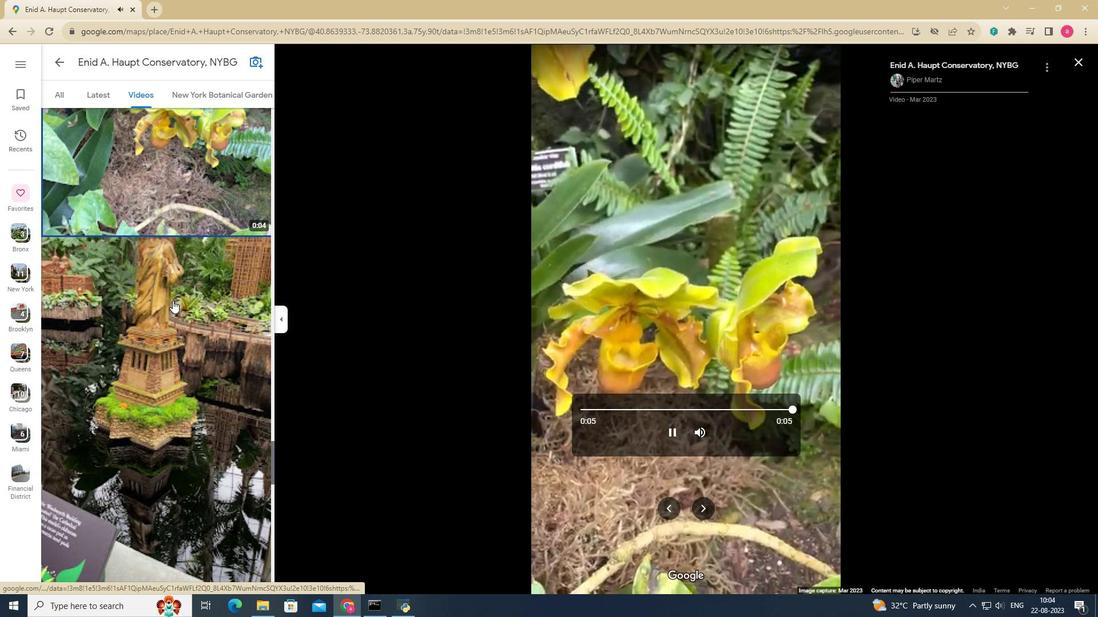 
Action: Mouse scrolled (172, 300) with delta (0, 0)
Screenshot: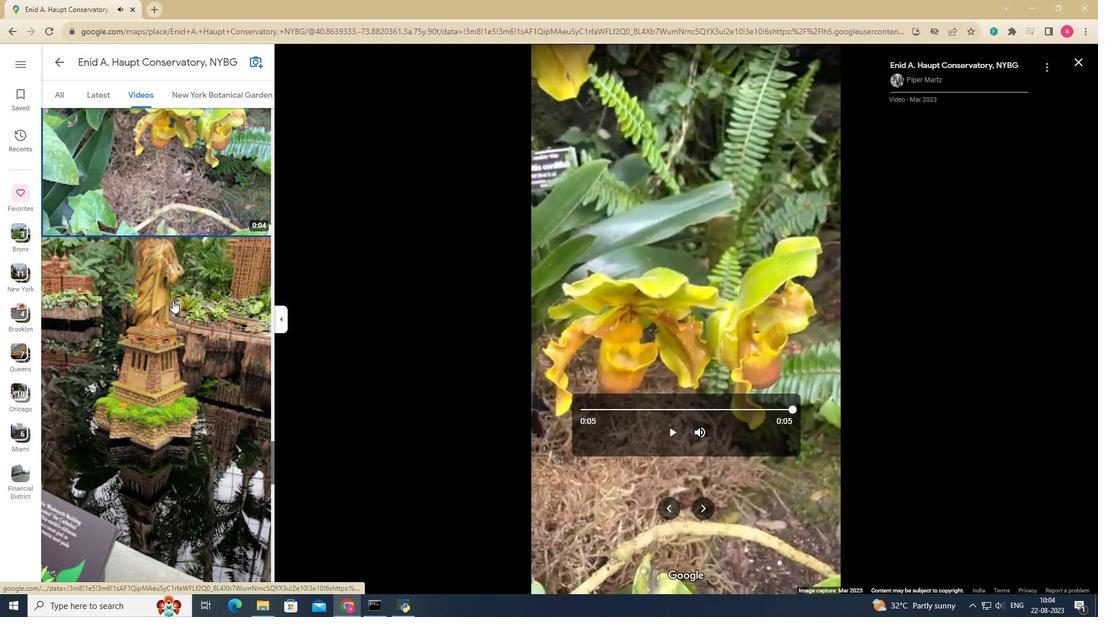 
Action: Mouse scrolled (172, 300) with delta (0, 0)
Screenshot: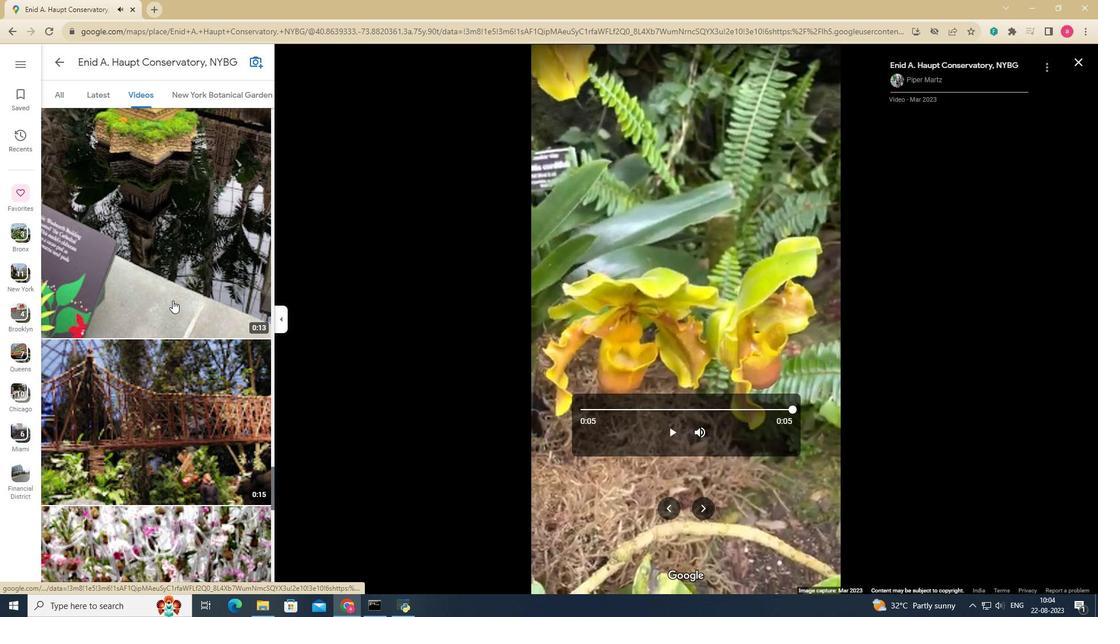 
Action: Mouse scrolled (172, 300) with delta (0, 0)
Screenshot: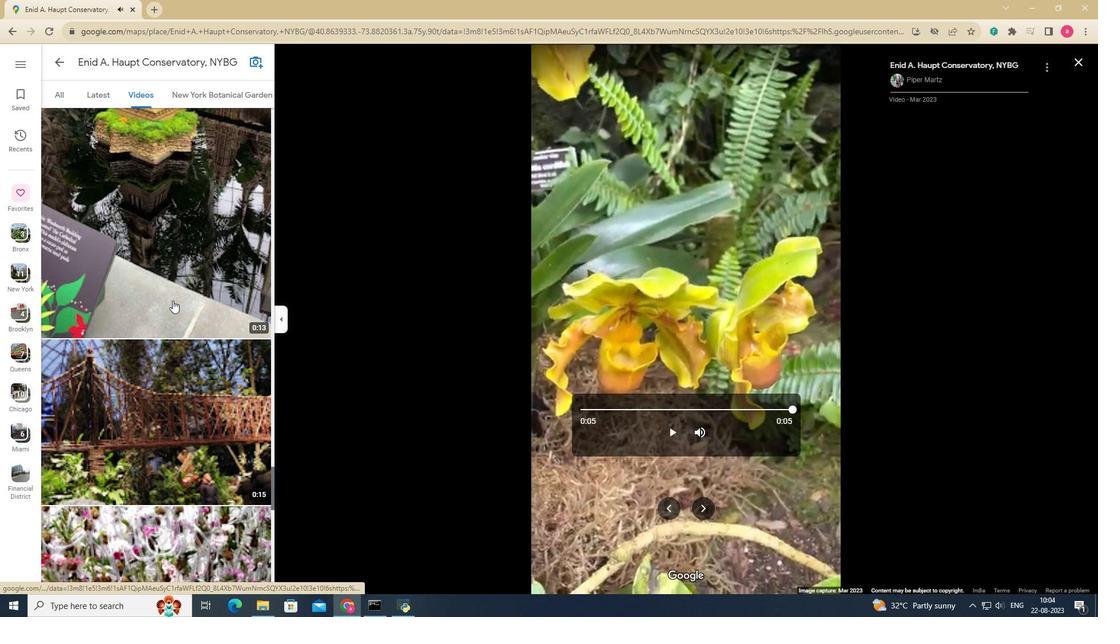 
Action: Mouse scrolled (172, 300) with delta (0, 0)
Screenshot: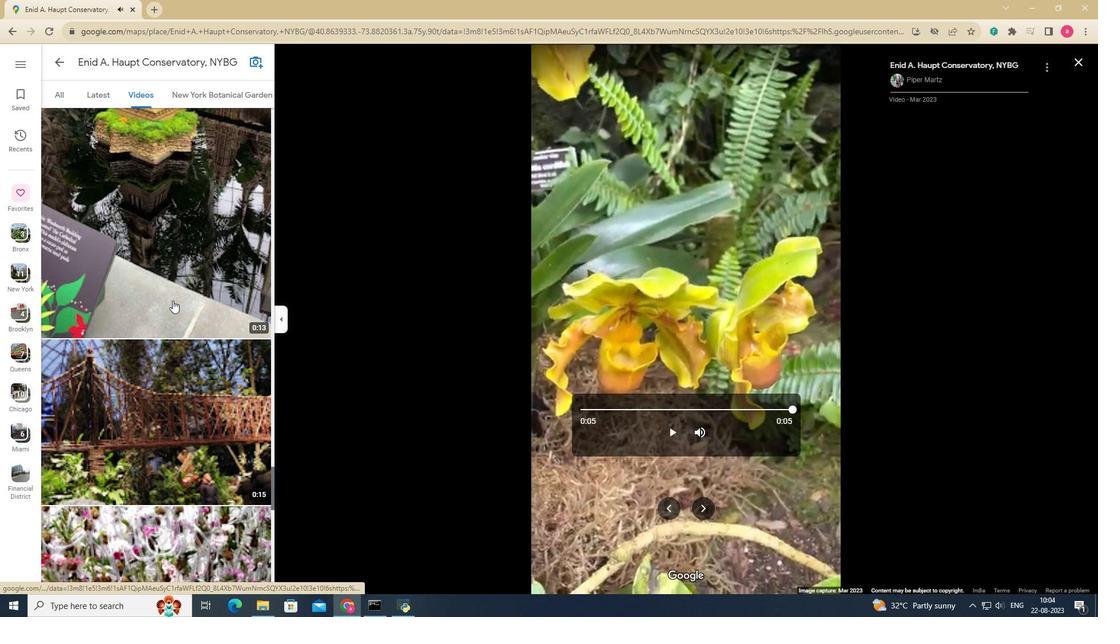 
Action: Mouse scrolled (172, 300) with delta (0, 0)
Screenshot: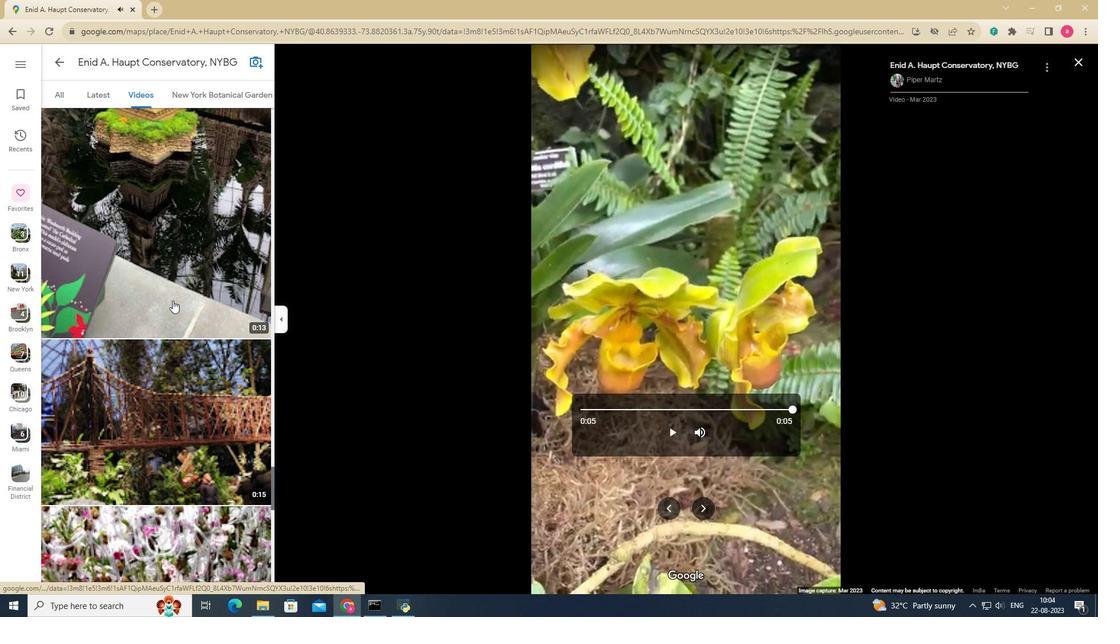 
Action: Mouse scrolled (172, 300) with delta (0, 0)
Screenshot: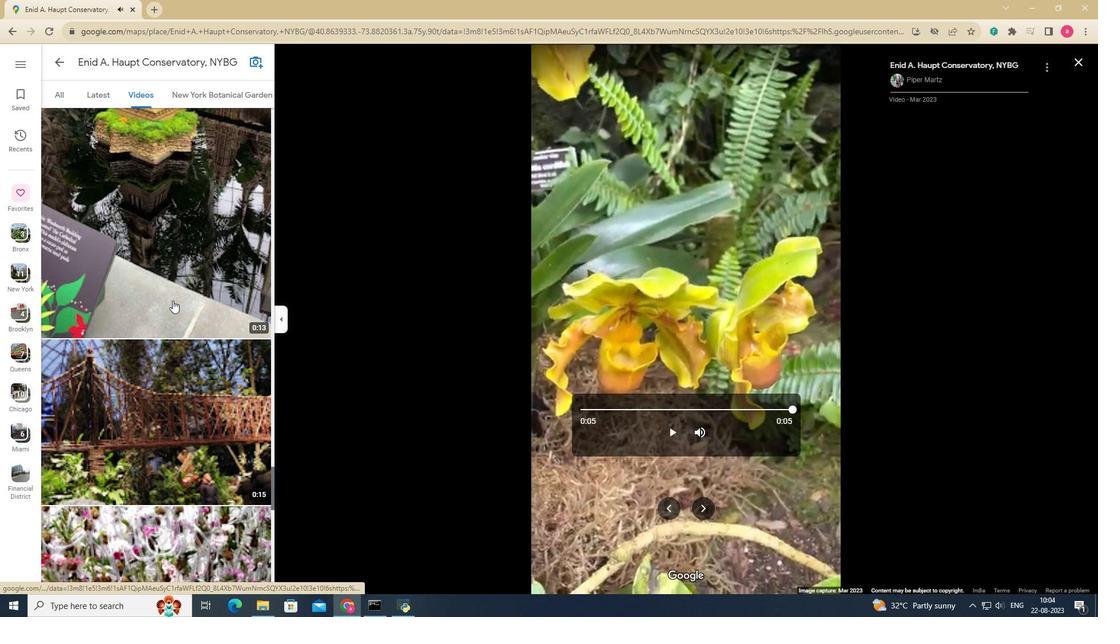 
Action: Mouse pressed left at (172, 300)
Screenshot: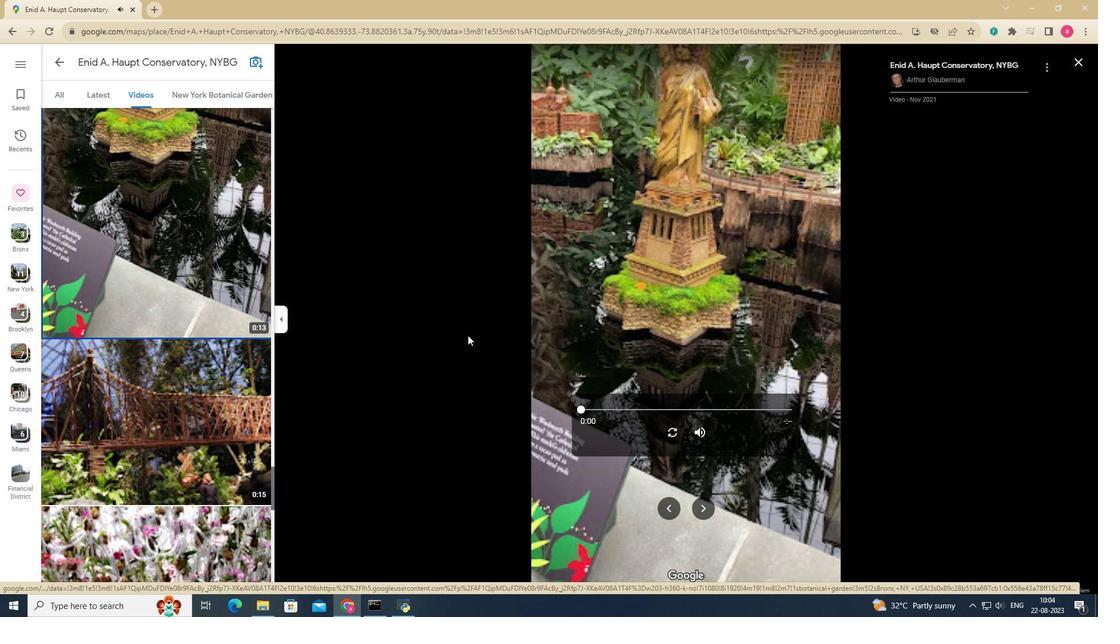 
Action: Mouse moved to (672, 433)
Screenshot: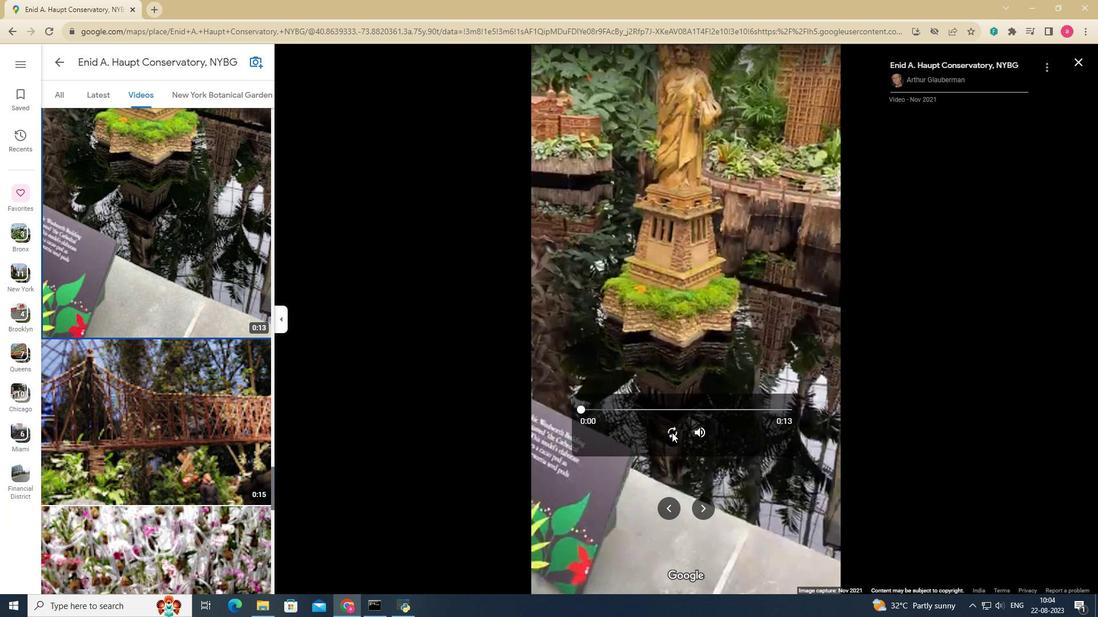 
Action: Mouse pressed left at (672, 433)
Screenshot: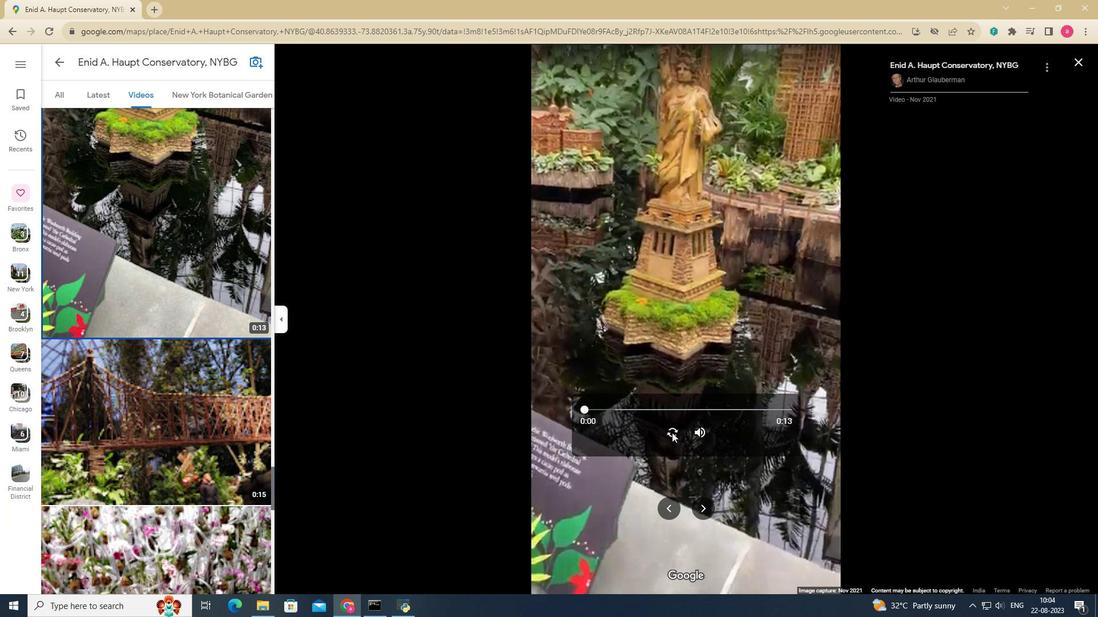 
Action: Mouse moved to (160, 345)
Screenshot: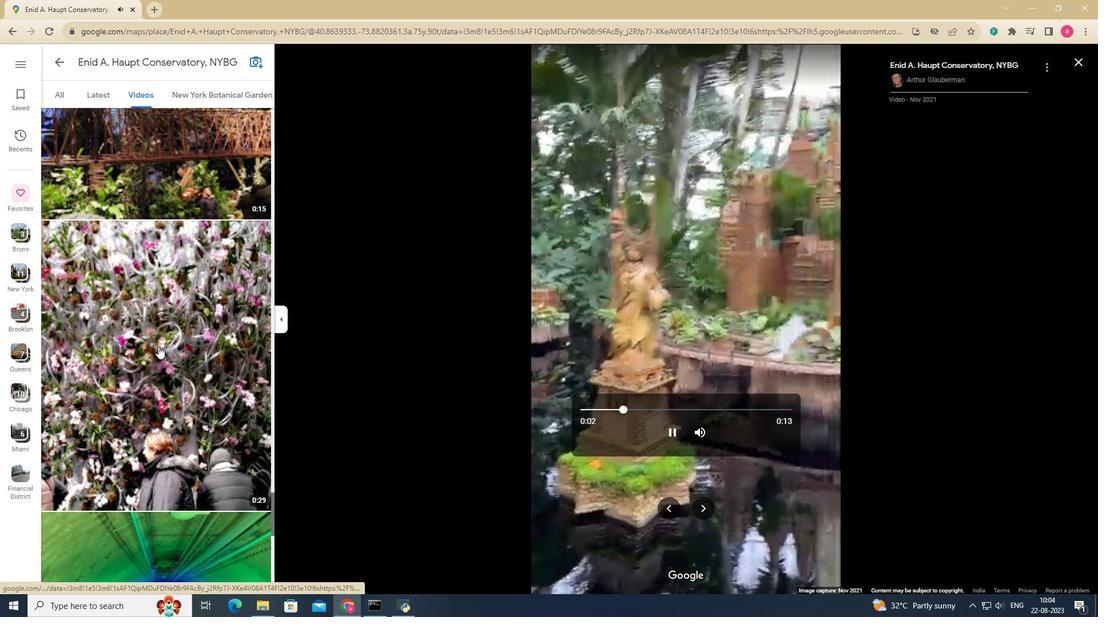 
Action: Mouse scrolled (160, 345) with delta (0, 0)
Screenshot: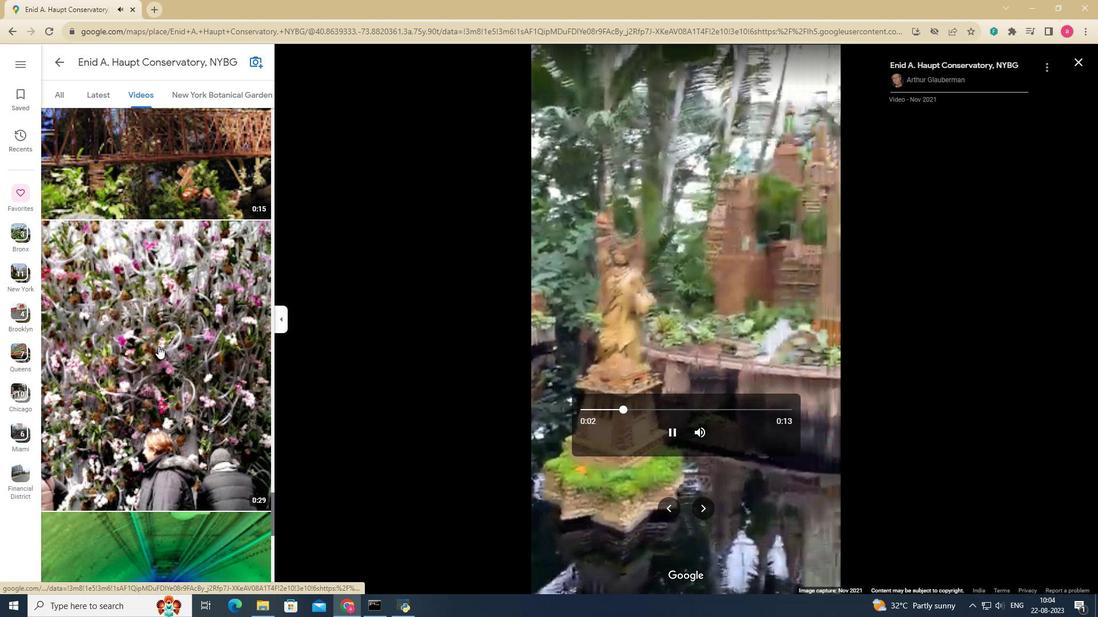 
Action: Mouse moved to (160, 345)
Screenshot: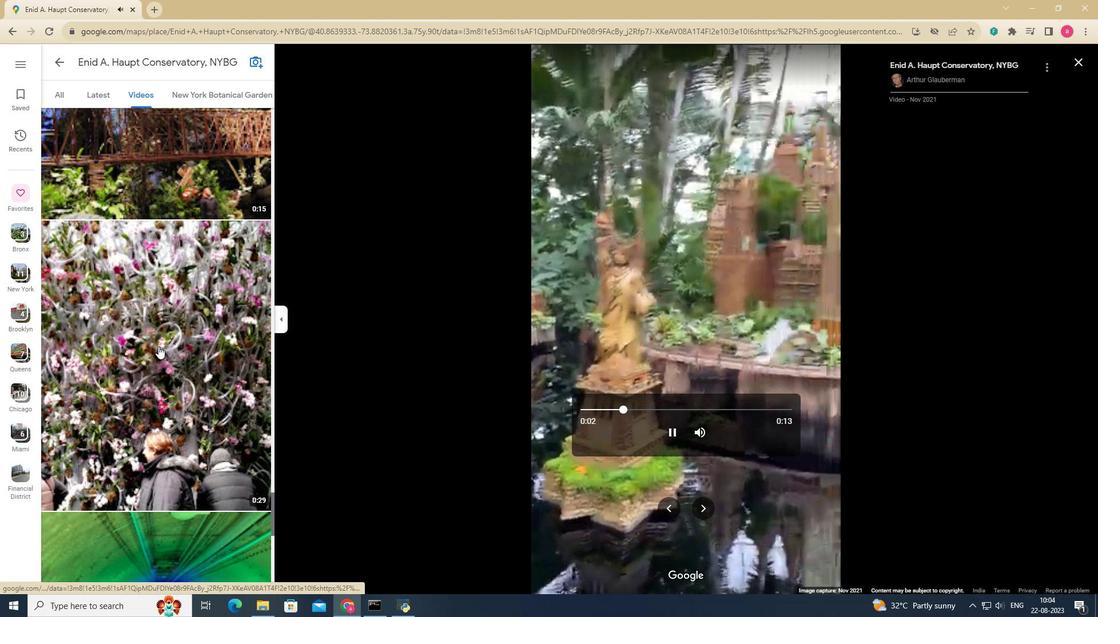 
Action: Mouse scrolled (160, 345) with delta (0, 0)
Screenshot: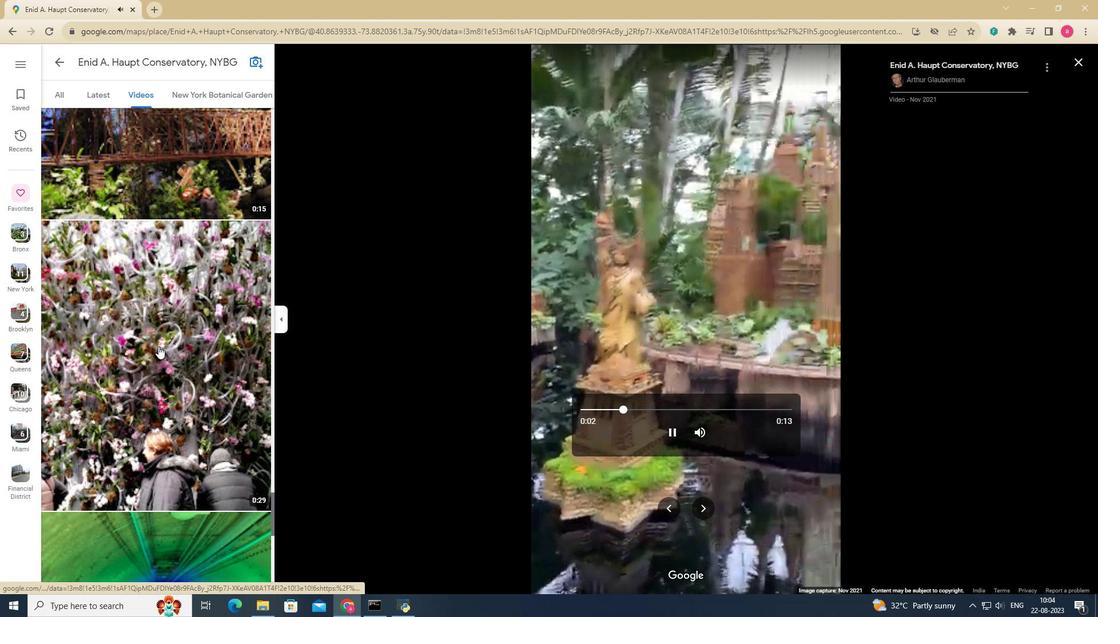 
Action: Mouse moved to (160, 345)
Screenshot: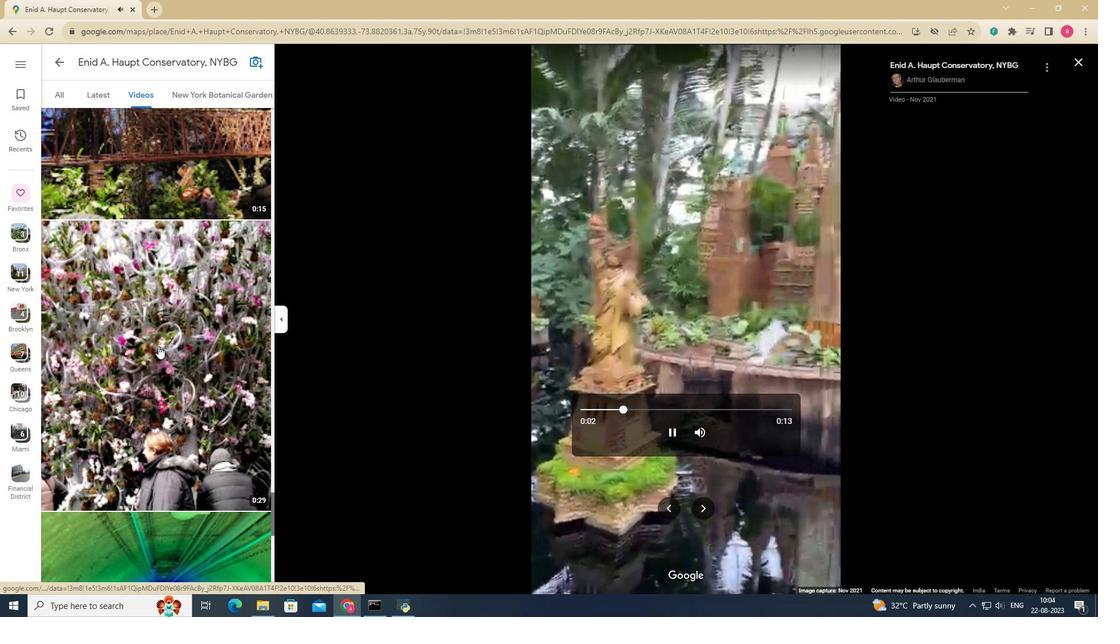 
Action: Mouse scrolled (160, 345) with delta (0, 0)
Screenshot: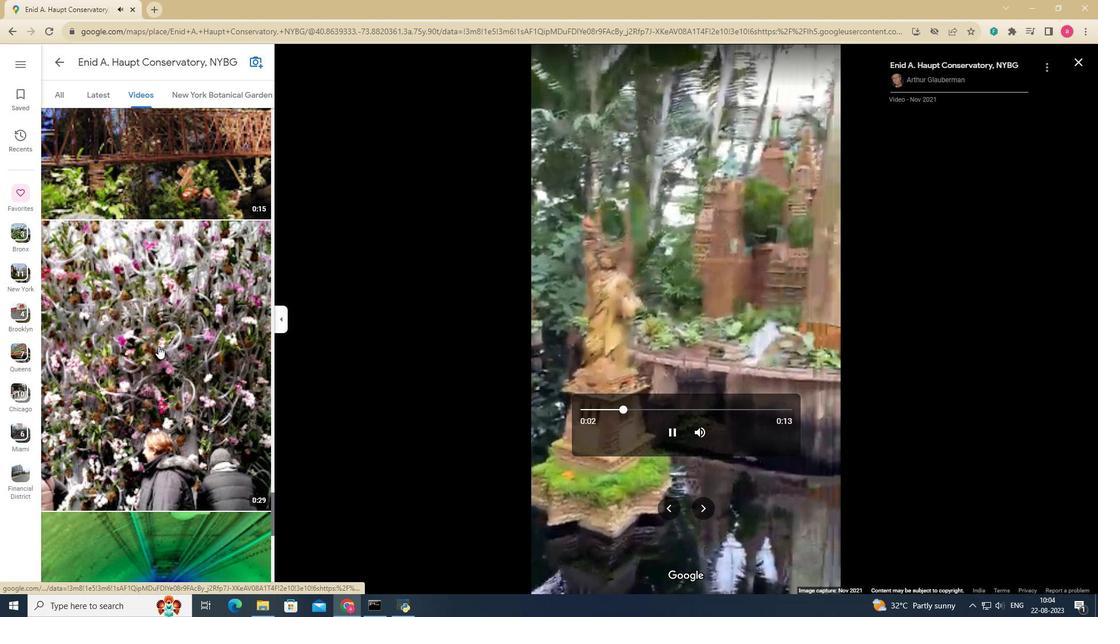 
Action: Mouse scrolled (160, 345) with delta (0, 0)
Screenshot: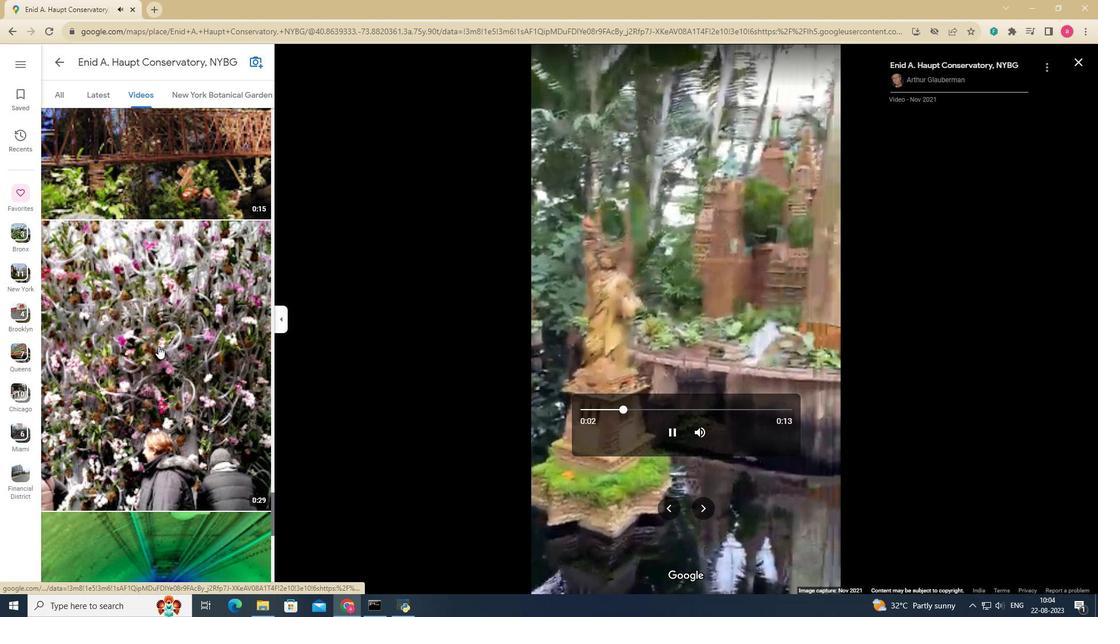 
Action: Mouse moved to (159, 345)
Screenshot: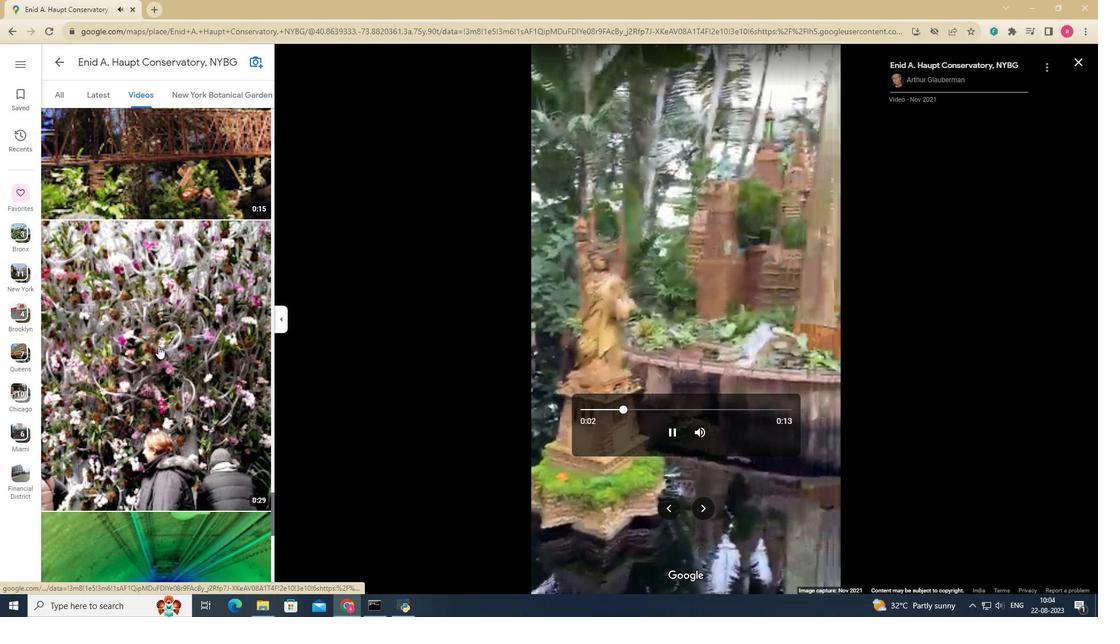 
Action: Mouse scrolled (160, 345) with delta (0, 0)
Screenshot: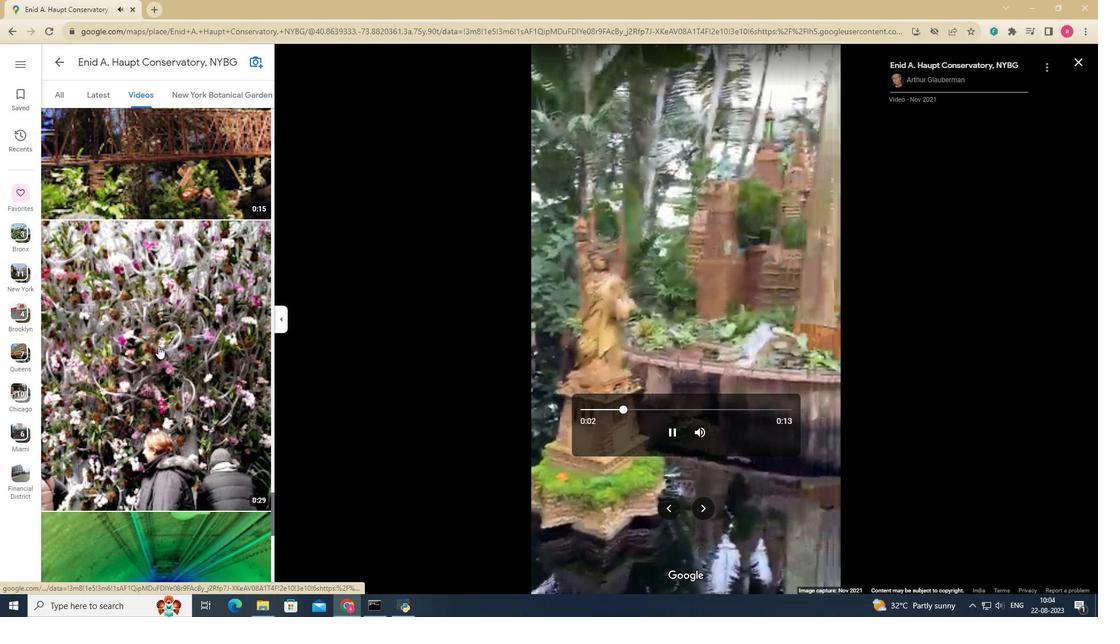 
Action: Mouse moved to (158, 346)
Screenshot: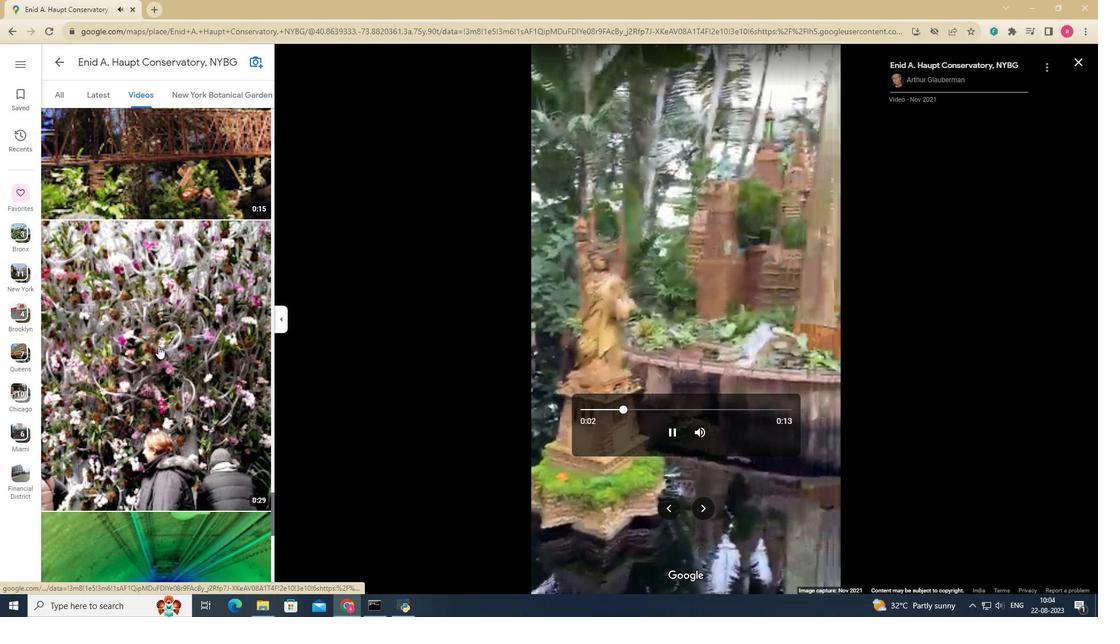 
Action: Mouse pressed left at (158, 346)
Screenshot: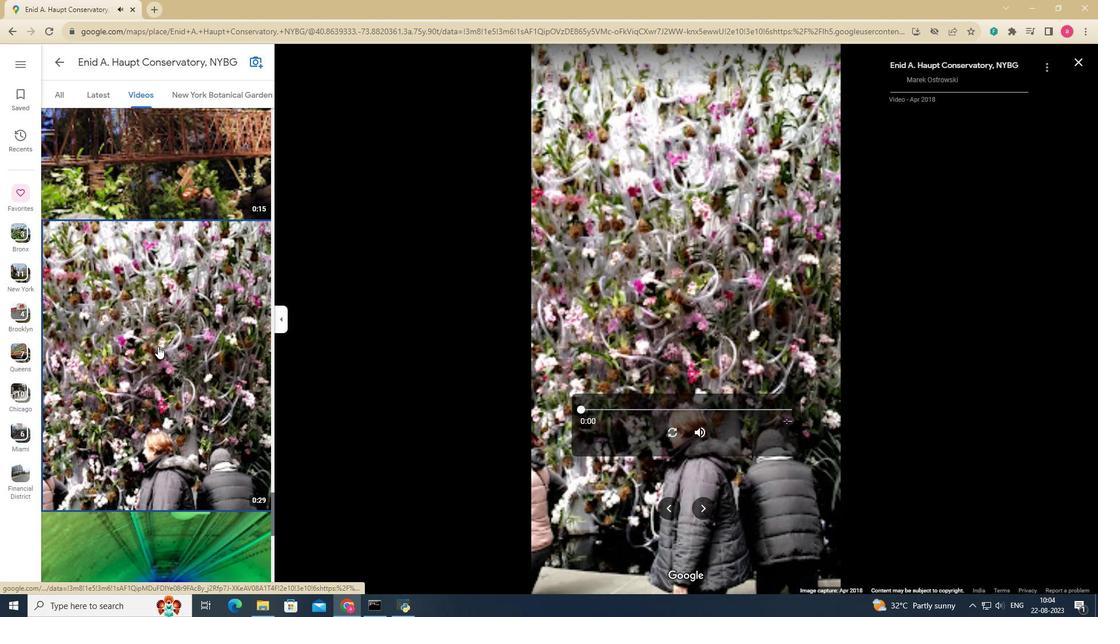 
Action: Mouse moved to (667, 434)
Screenshot: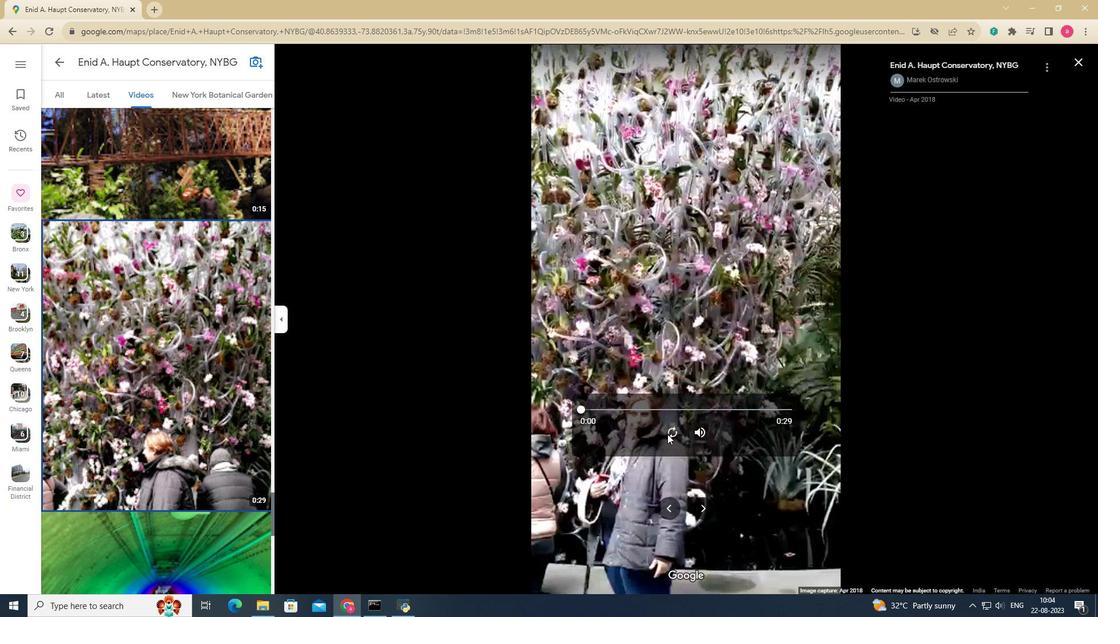 
Action: Mouse pressed left at (667, 434)
Screenshot: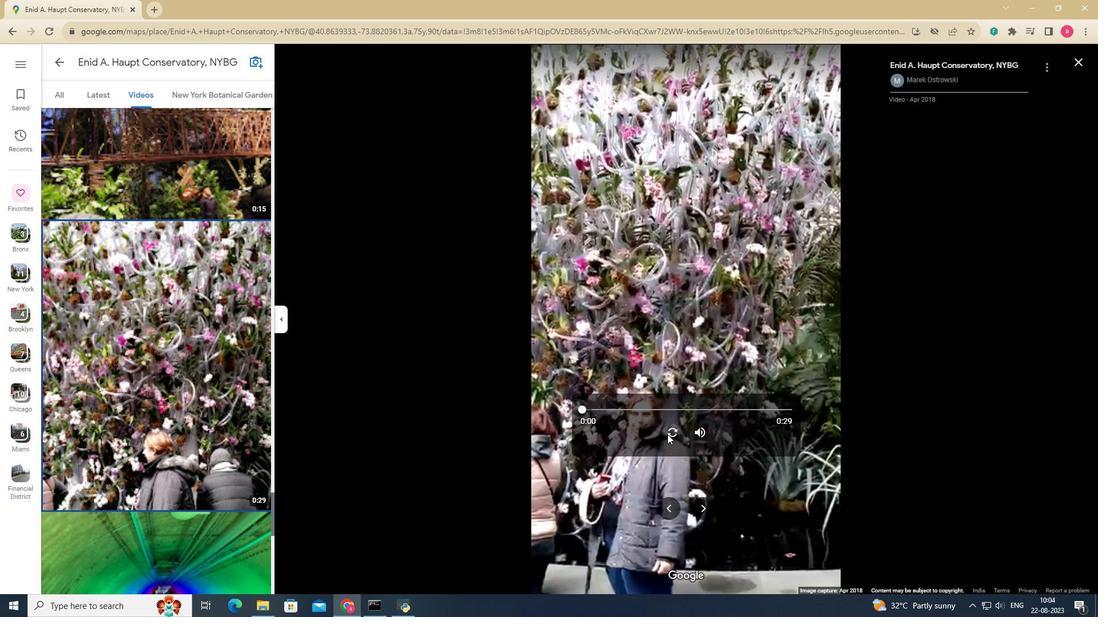 
Action: Mouse moved to (59, 62)
Screenshot: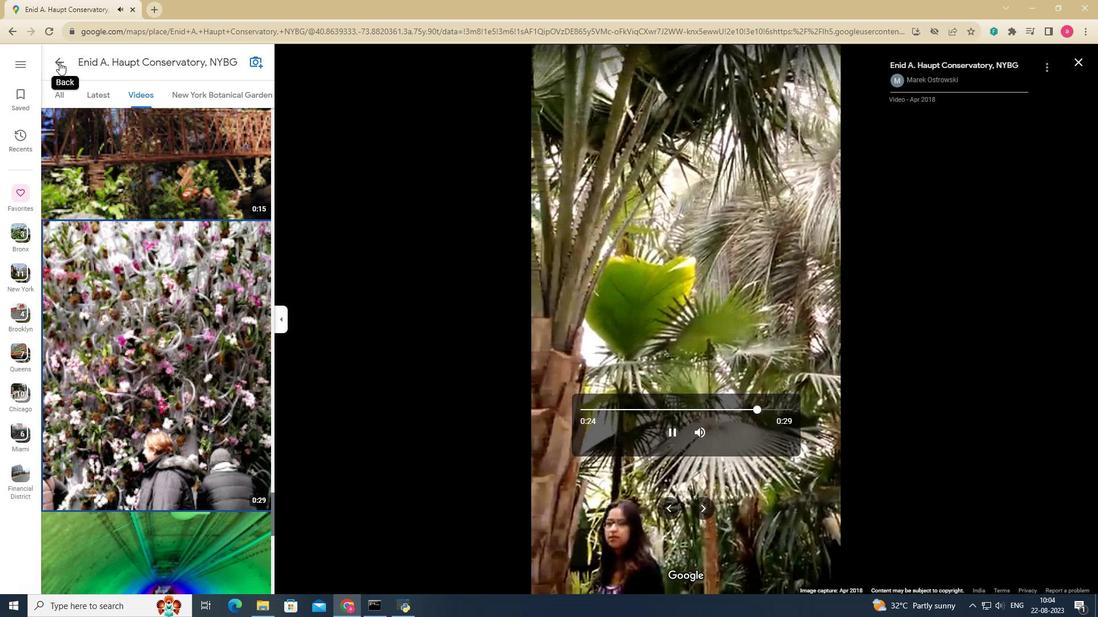 
Action: Mouse pressed left at (59, 62)
Screenshot: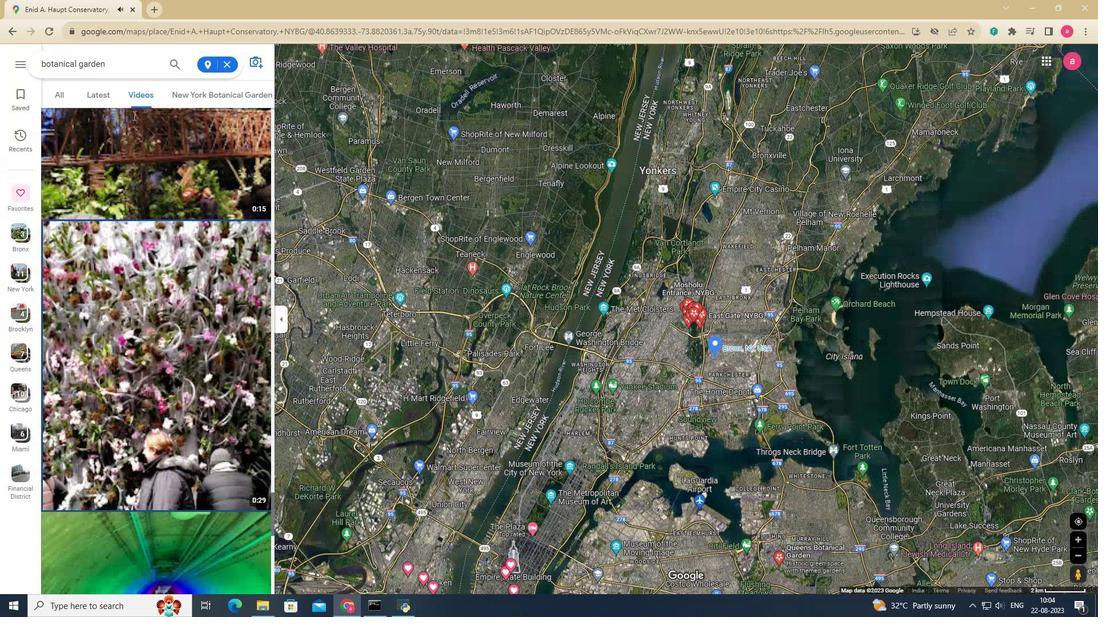 
Action: Mouse moved to (361, 323)
Screenshot: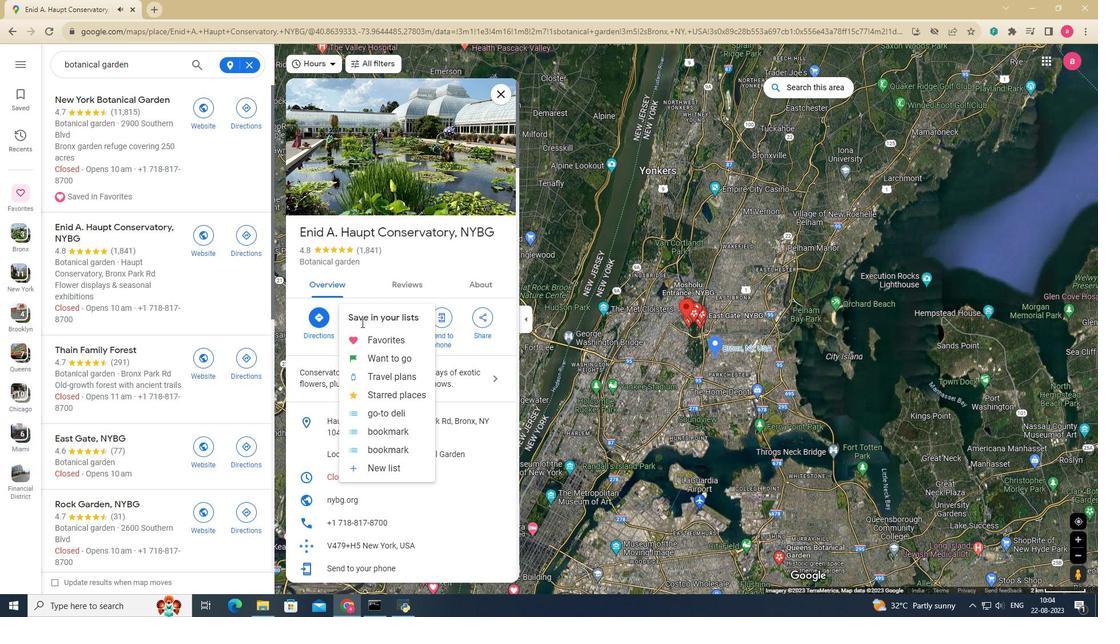 
Action: Mouse pressed left at (361, 323)
Screenshot: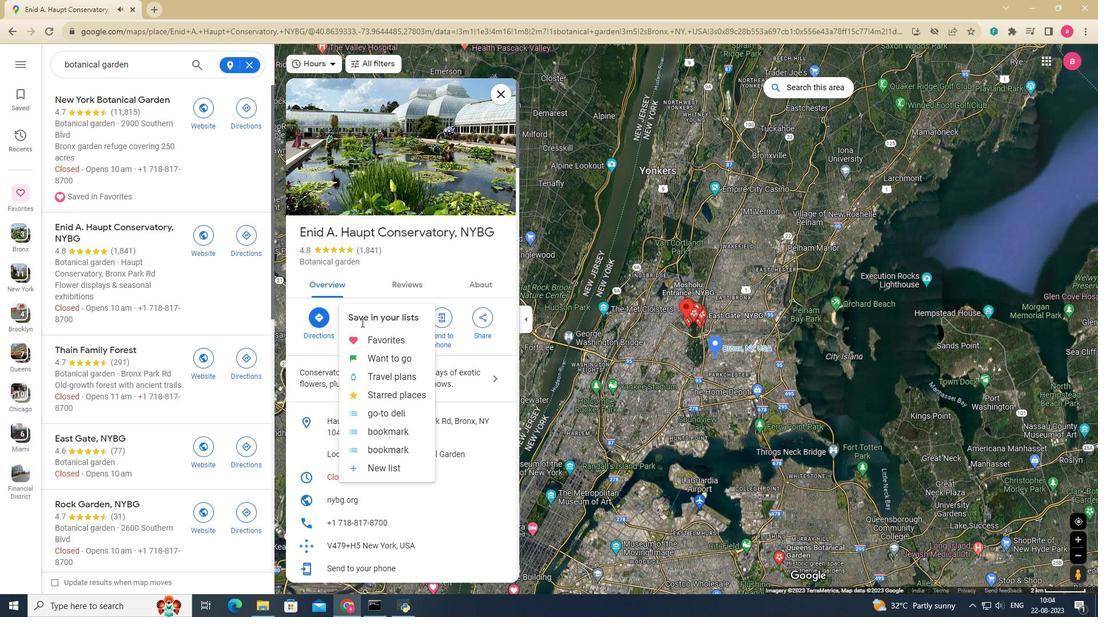 
Action: Mouse moved to (368, 350)
Screenshot: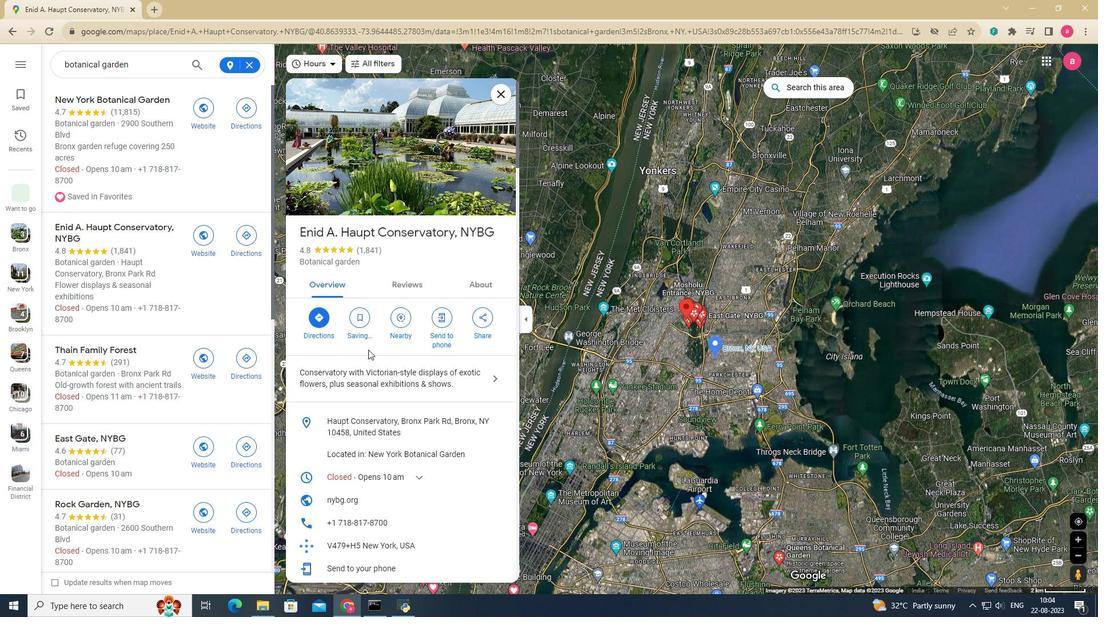 
Action: Mouse pressed left at (368, 350)
Screenshot: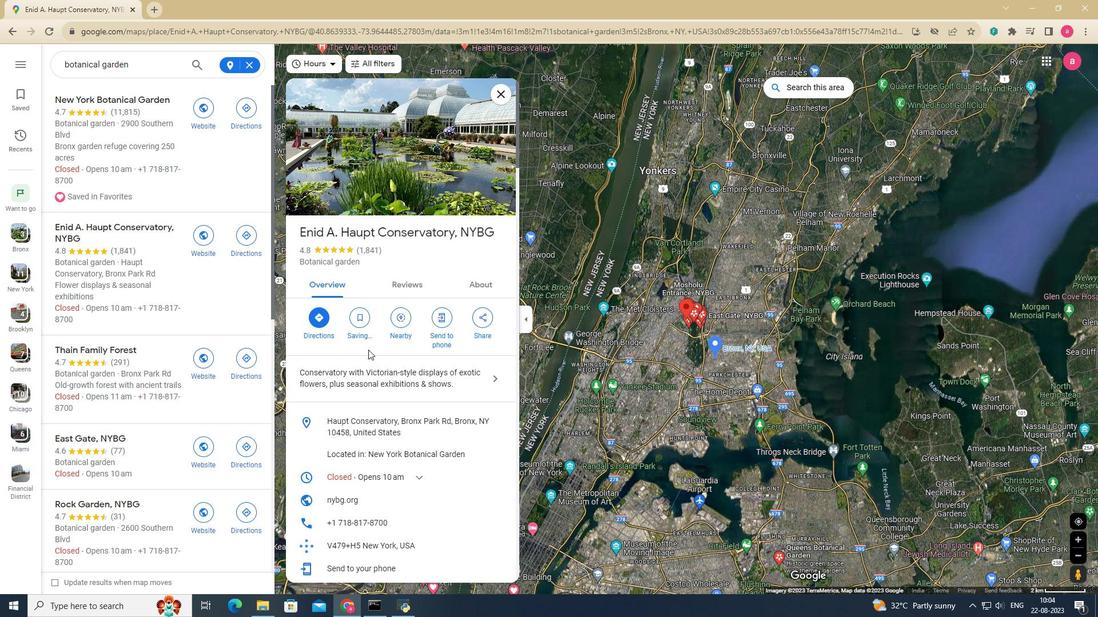 
Action: Mouse moved to (189, 336)
Screenshot: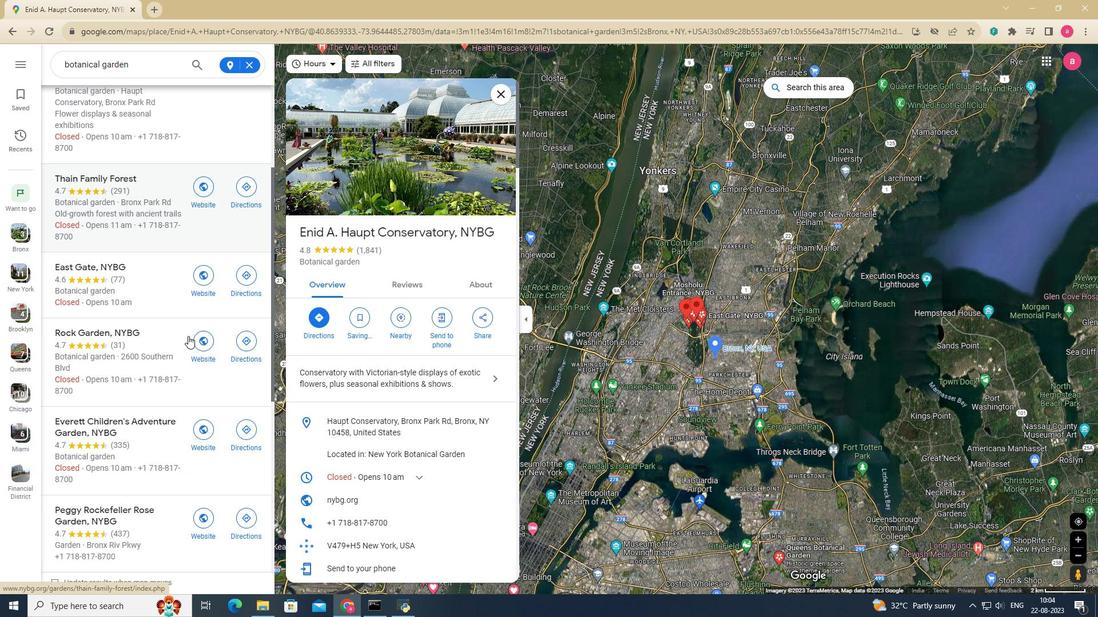
Action: Mouse scrolled (189, 335) with delta (0, 0)
Screenshot: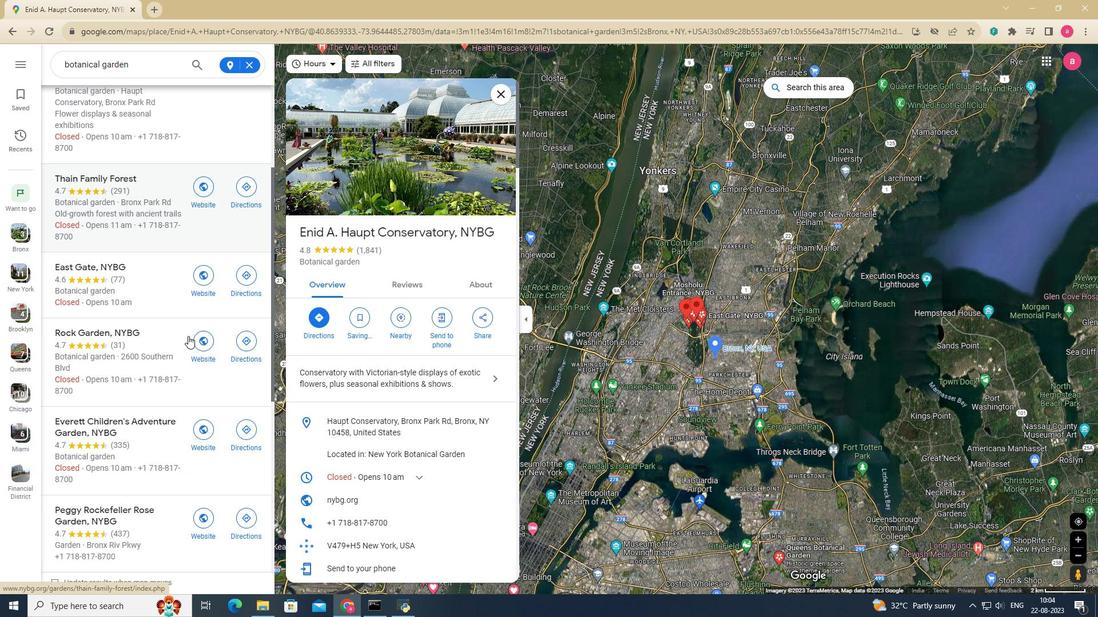 
Action: Mouse moved to (188, 336)
Screenshot: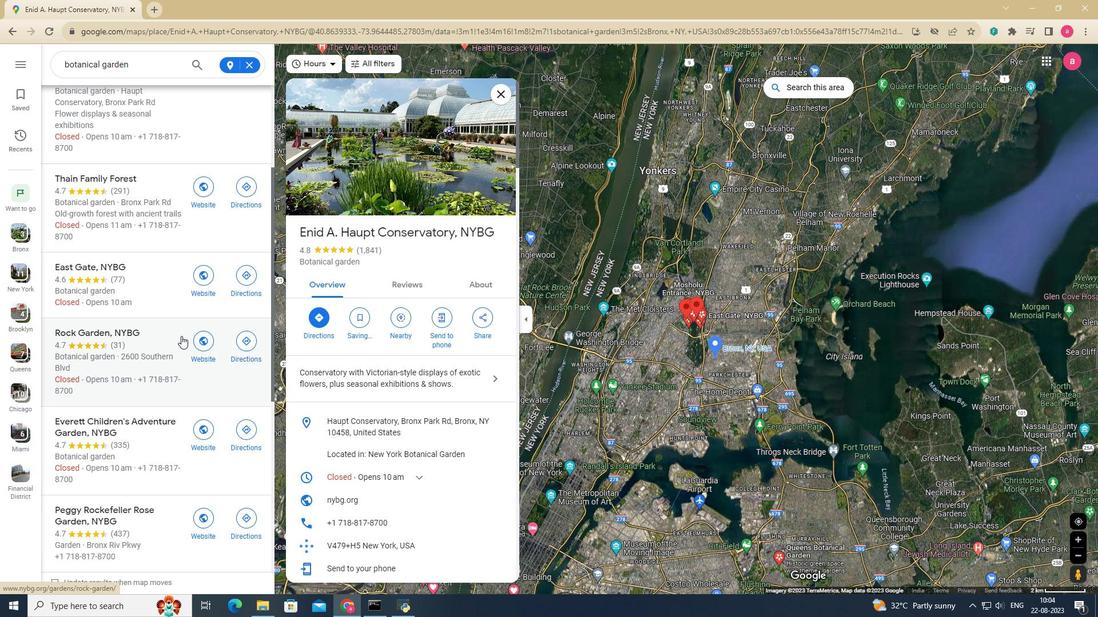 
Action: Mouse scrolled (189, 335) with delta (0, 0)
Screenshot: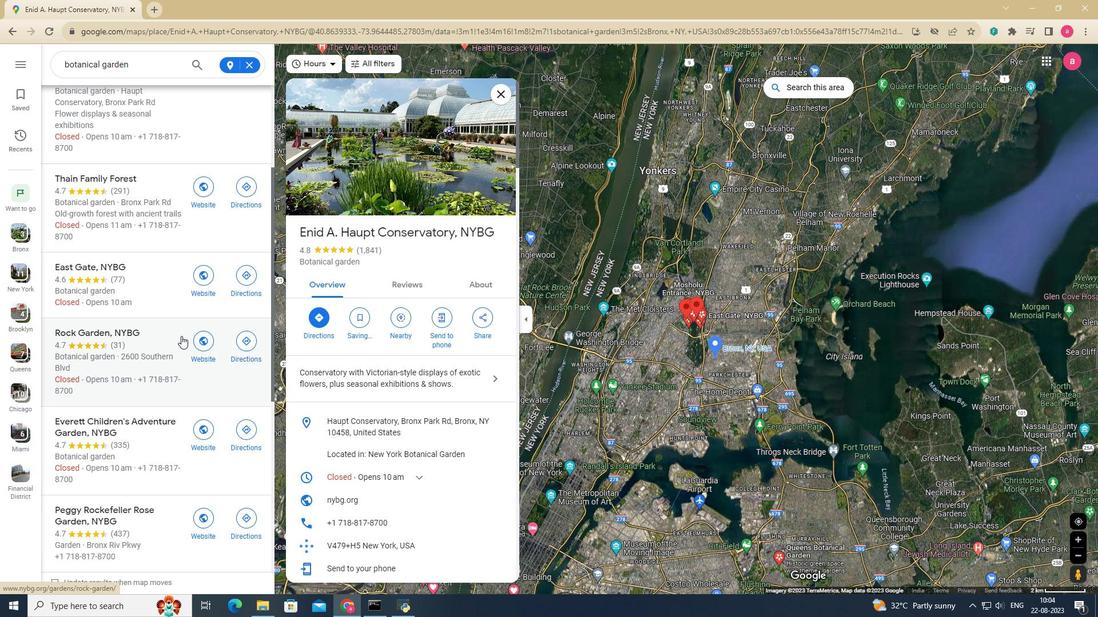 
Action: Mouse scrolled (188, 335) with delta (0, 0)
Screenshot: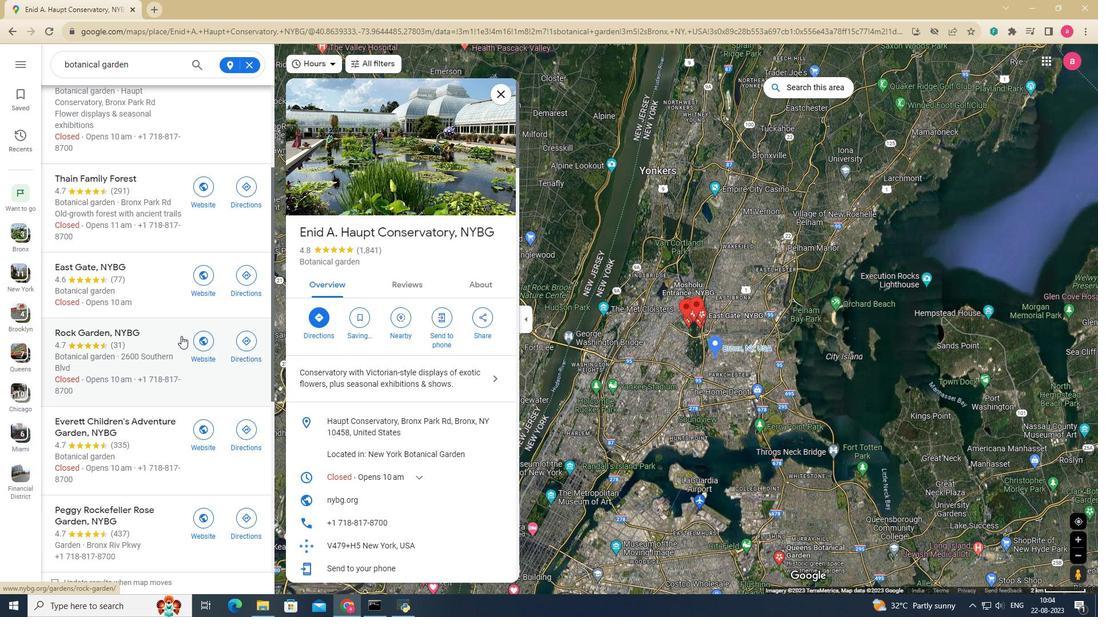 
Action: Mouse moved to (102, 292)
Screenshot: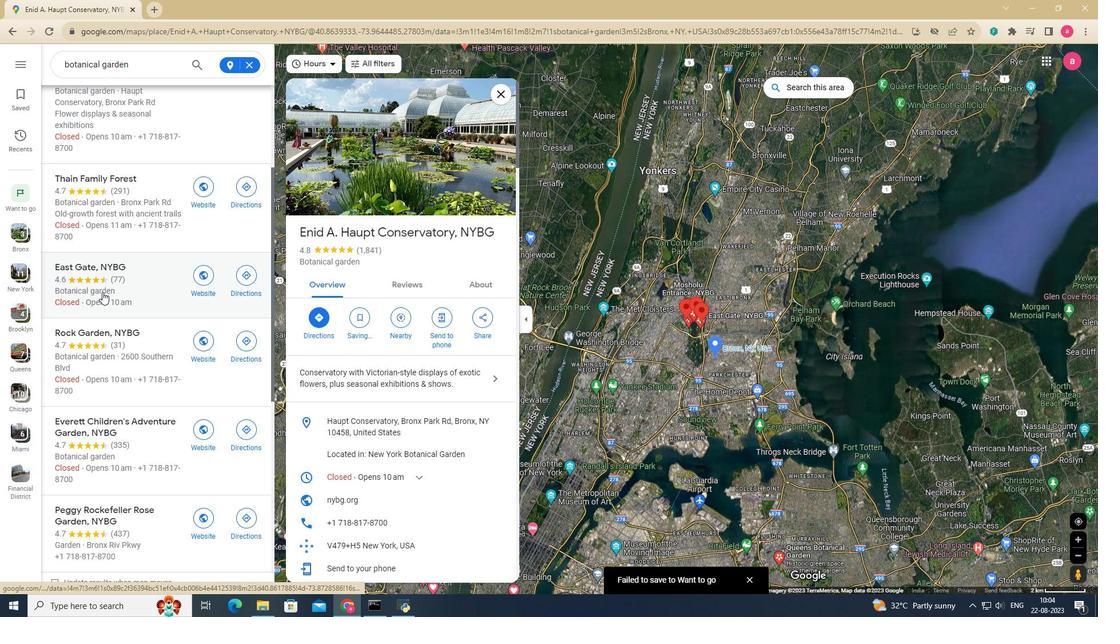 
Action: Mouse pressed left at (102, 292)
Screenshot: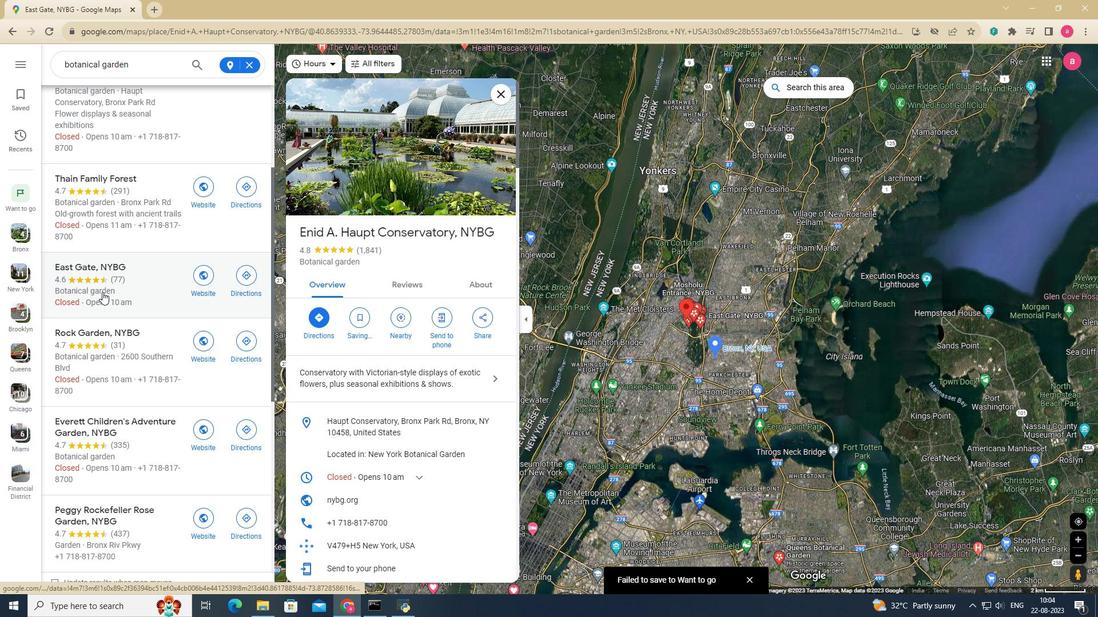 
Action: Mouse moved to (314, 192)
Screenshot: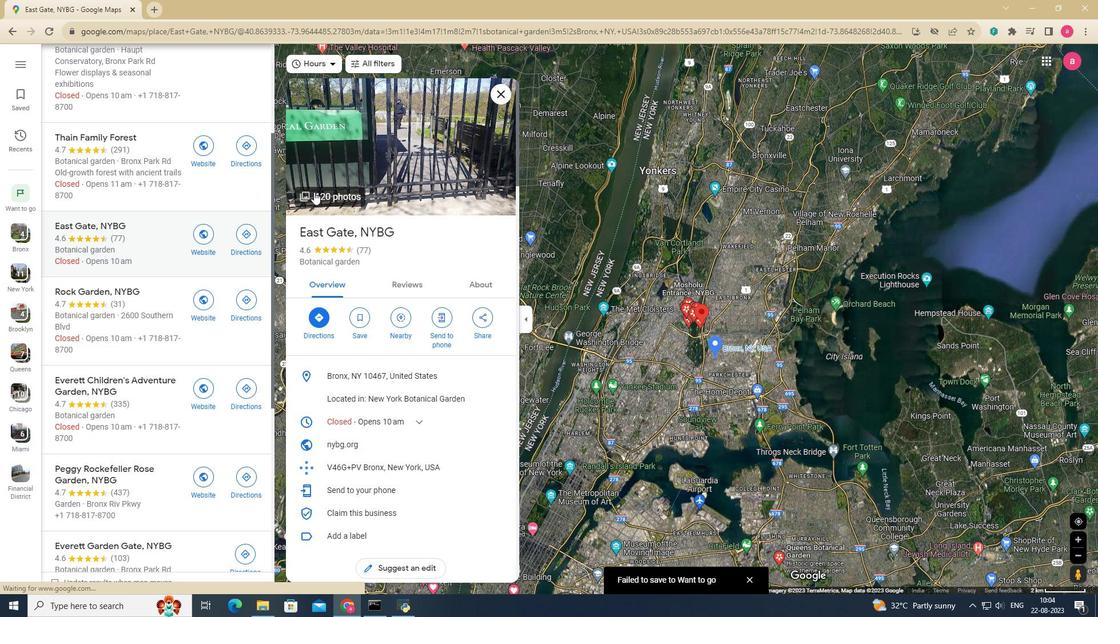 
Action: Mouse pressed left at (314, 192)
Screenshot: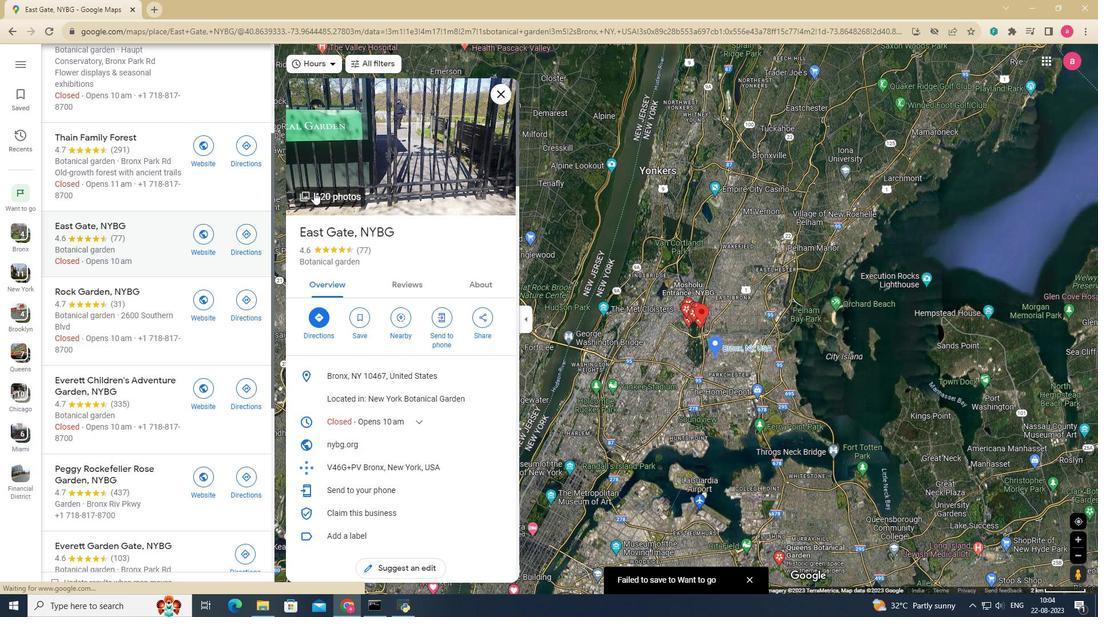 
Action: Key pressed <Key.right><Key.right><Key.right><Key.right><Key.right><Key.right><Key.right><Key.right><Key.right><Key.right><Key.right><Key.right><Key.right><Key.right><Key.right><Key.right><Key.right><Key.right><Key.right><Key.right><Key.right><Key.right><Key.right><Key.right><Key.right><Key.right><Key.right><Key.right><Key.right><Key.right><Key.right><Key.right><Key.right><Key.right><Key.right><Key.right><Key.right><Key.right><Key.right><Key.right><Key.right><Key.right><Key.right><Key.right><Key.right><Key.right><Key.right><Key.right><Key.right><Key.right><Key.right><Key.right><Key.right><Key.right><Key.right><Key.right><Key.right><Key.right><Key.right><Key.right><Key.right><Key.right><Key.right>
Screenshot: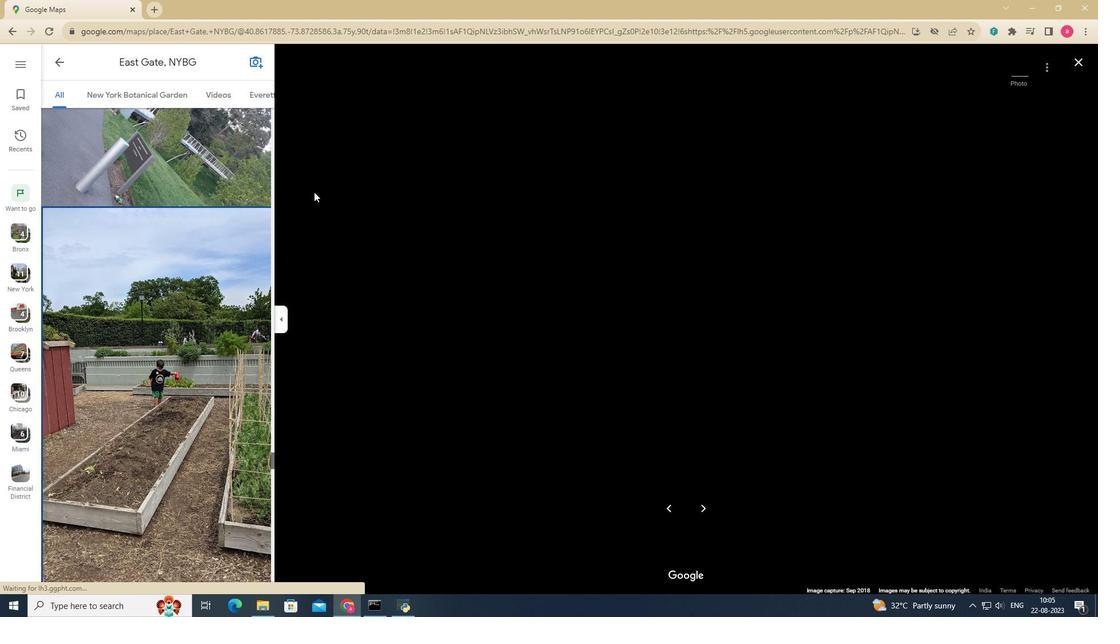
Action: Mouse moved to (697, 505)
Screenshot: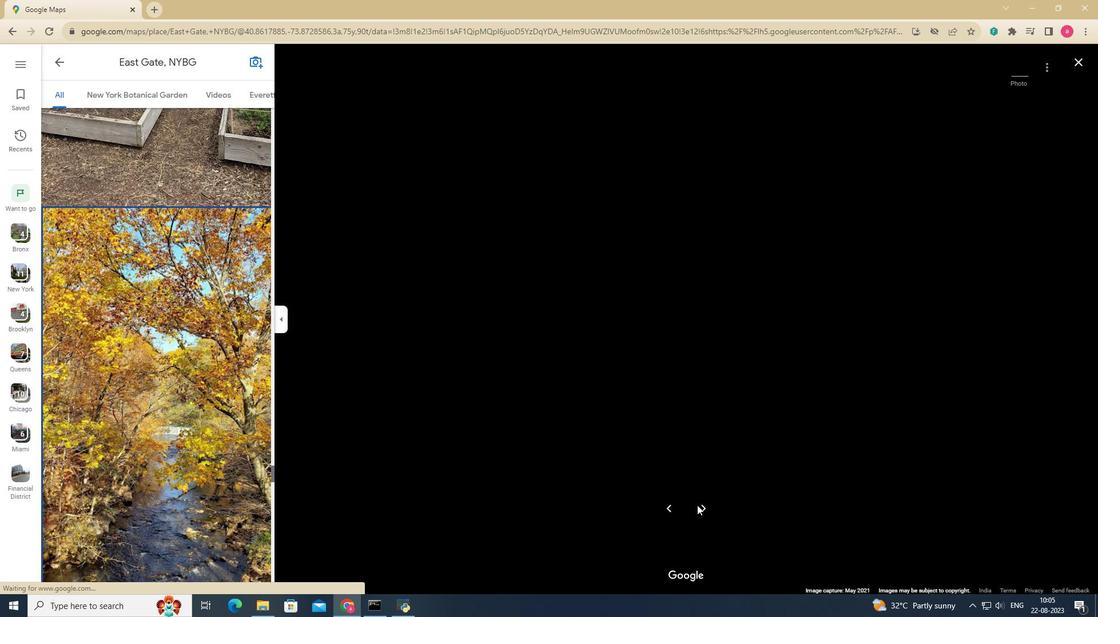 
Action: Mouse pressed left at (697, 505)
Screenshot: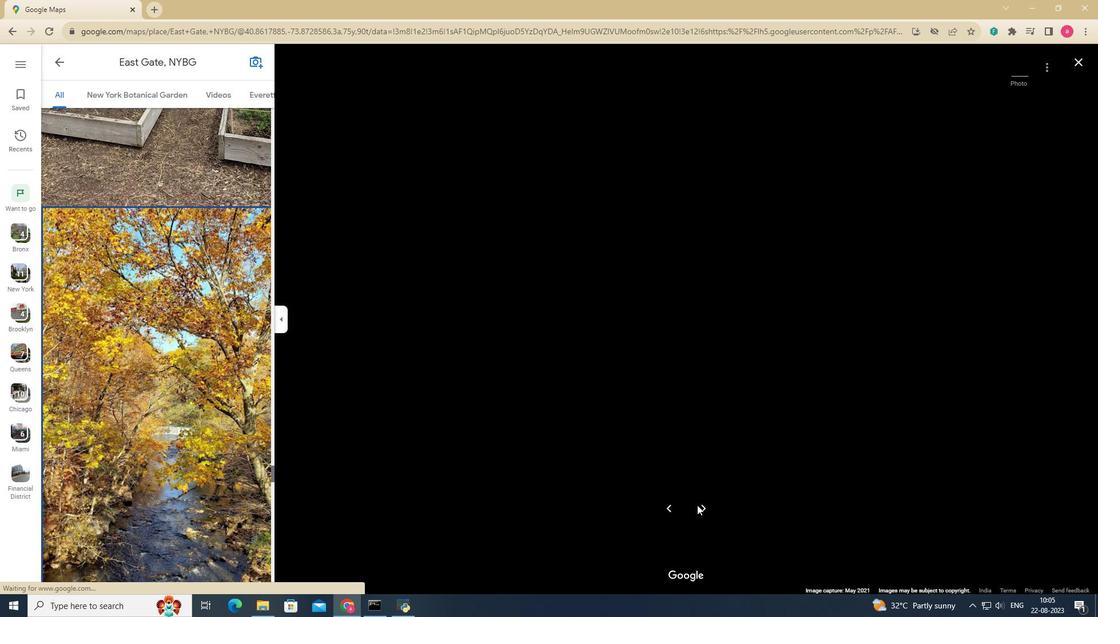 
Action: Key pressed <Key.right><Key.right><Key.right><Key.right><Key.right><Key.right><Key.right>
Screenshot: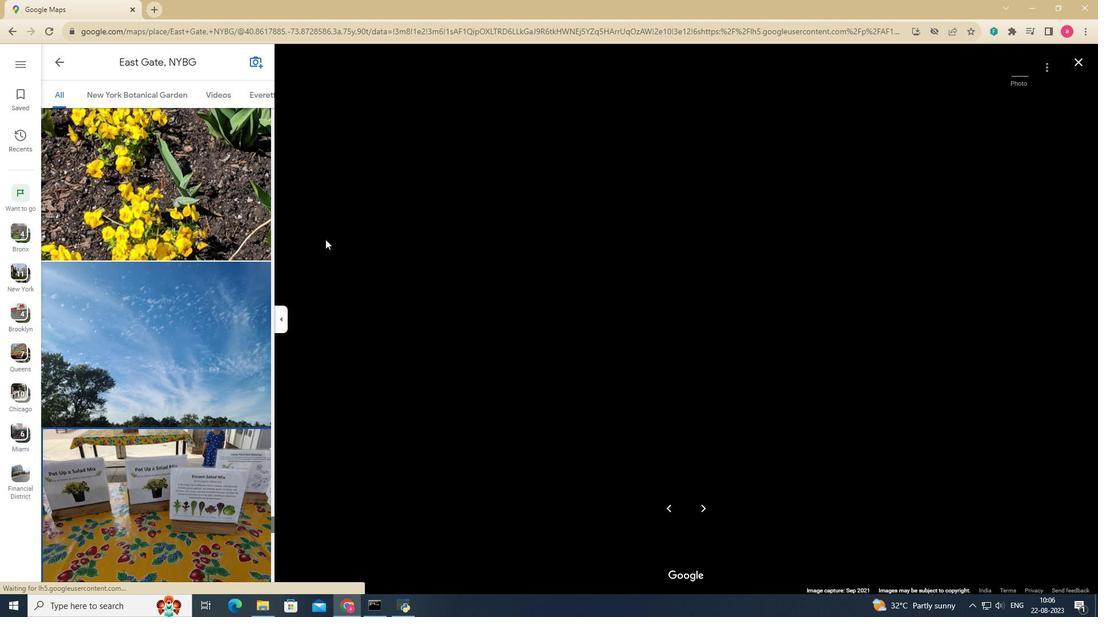 
Action: Mouse moved to (270, 334)
Screenshot: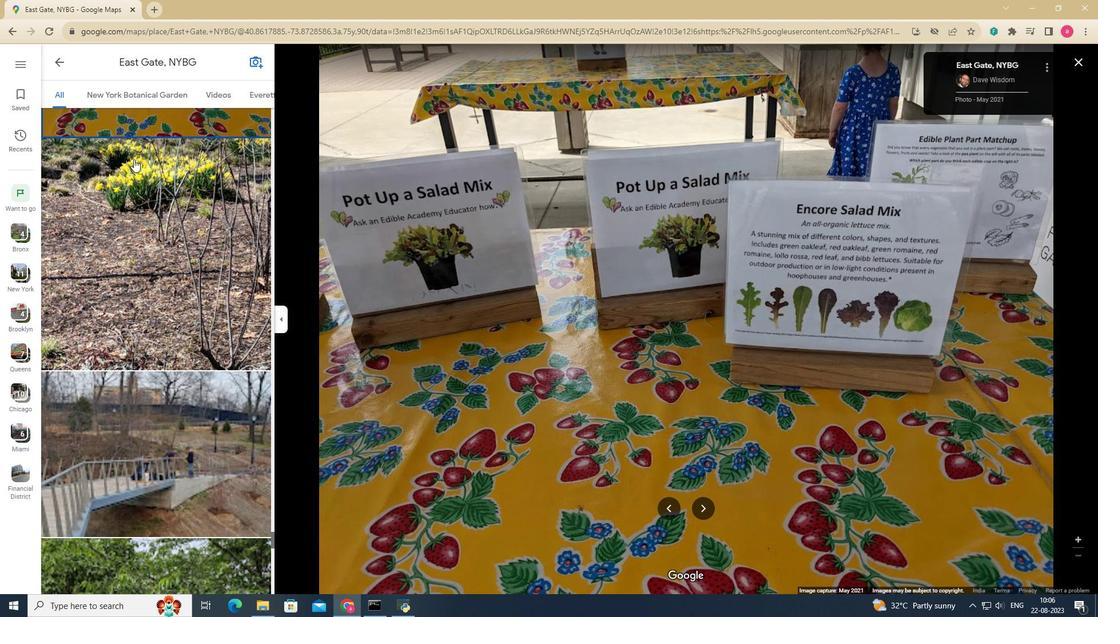 
Action: Mouse scrolled (270, 334) with delta (0, 0)
Screenshot: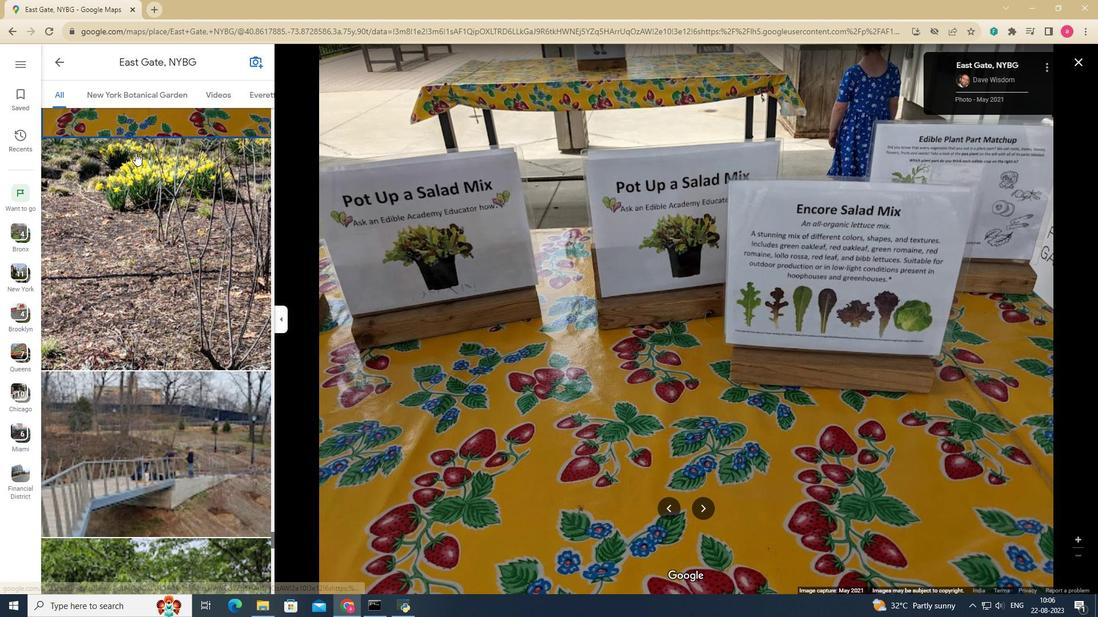 
Action: Mouse scrolled (270, 334) with delta (0, 0)
Screenshot: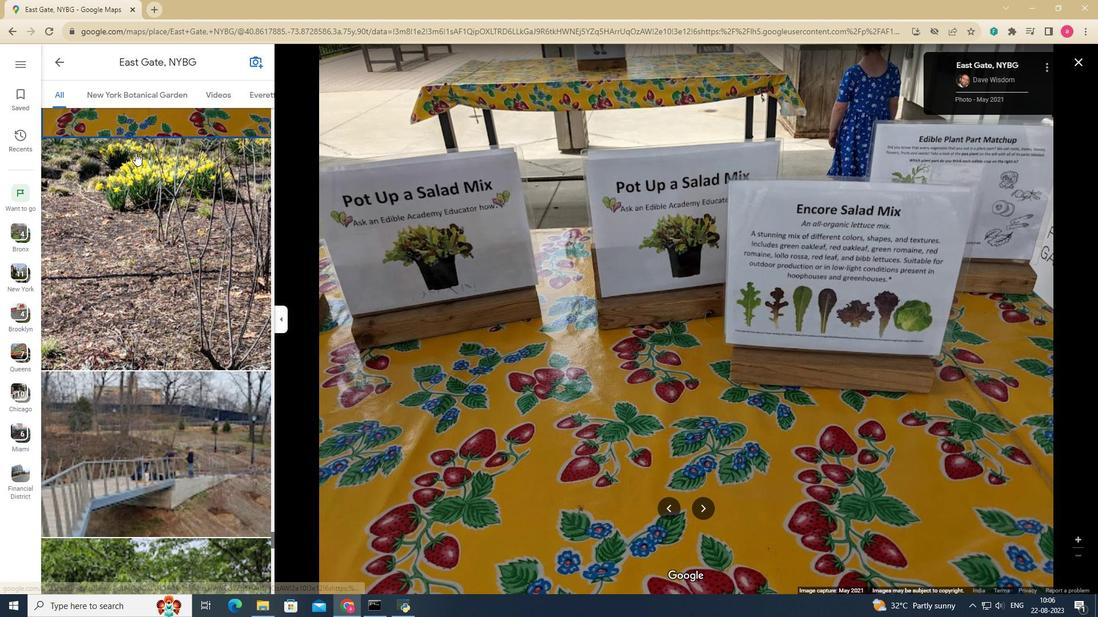 
Action: Mouse moved to (267, 335)
Screenshot: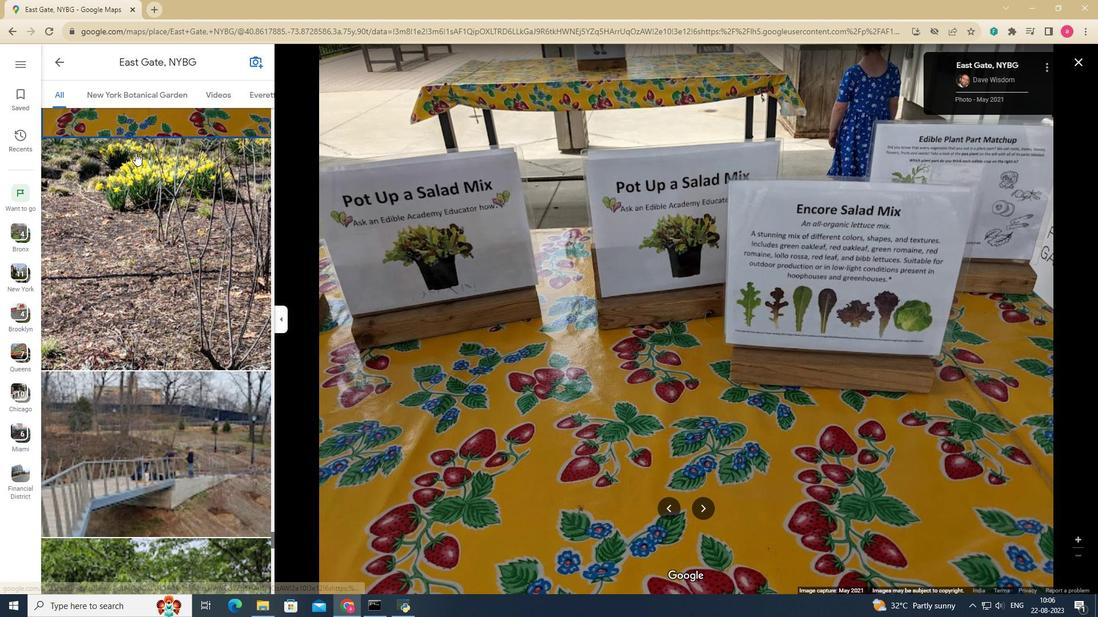 
Action: Mouse scrolled (267, 334) with delta (0, 0)
Screenshot: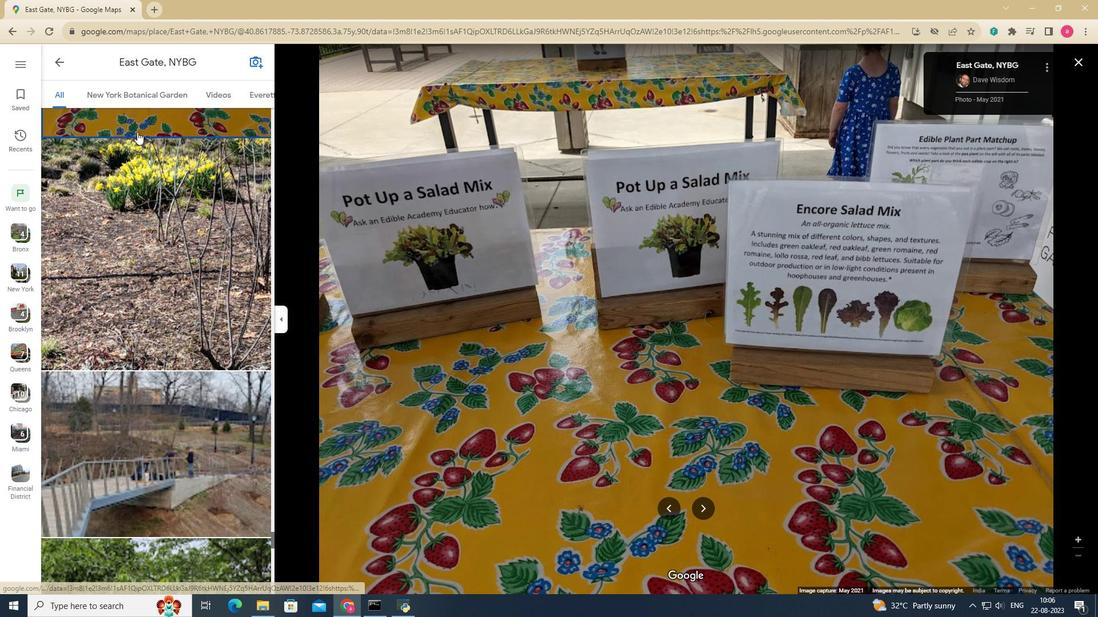
Action: Mouse moved to (267, 335)
Screenshot: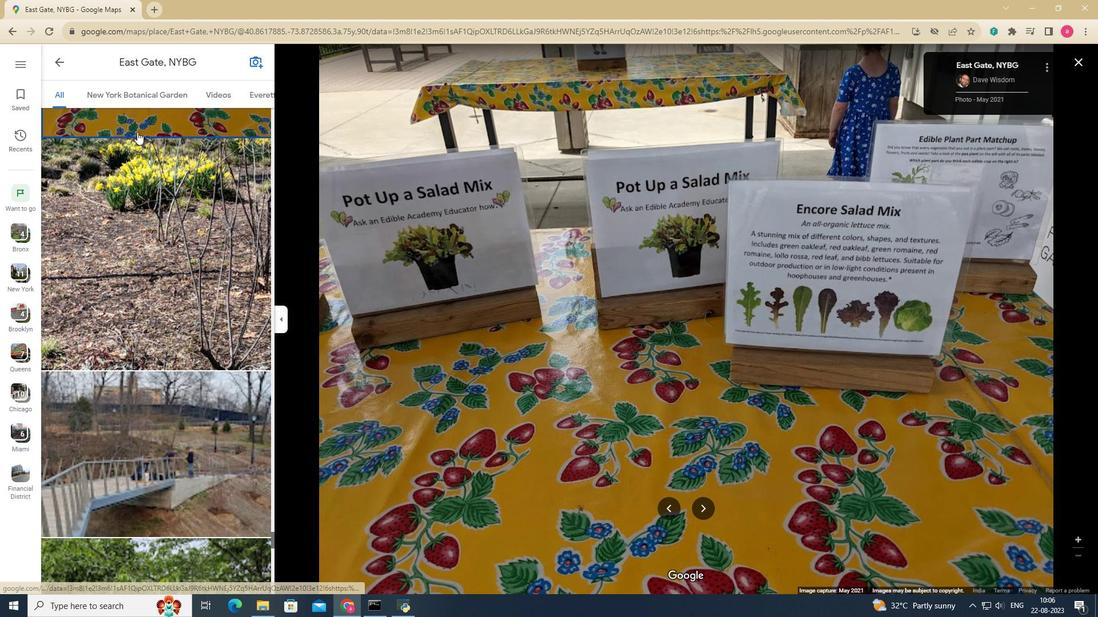 
Action: Mouse scrolled (267, 334) with delta (0, 0)
Screenshot: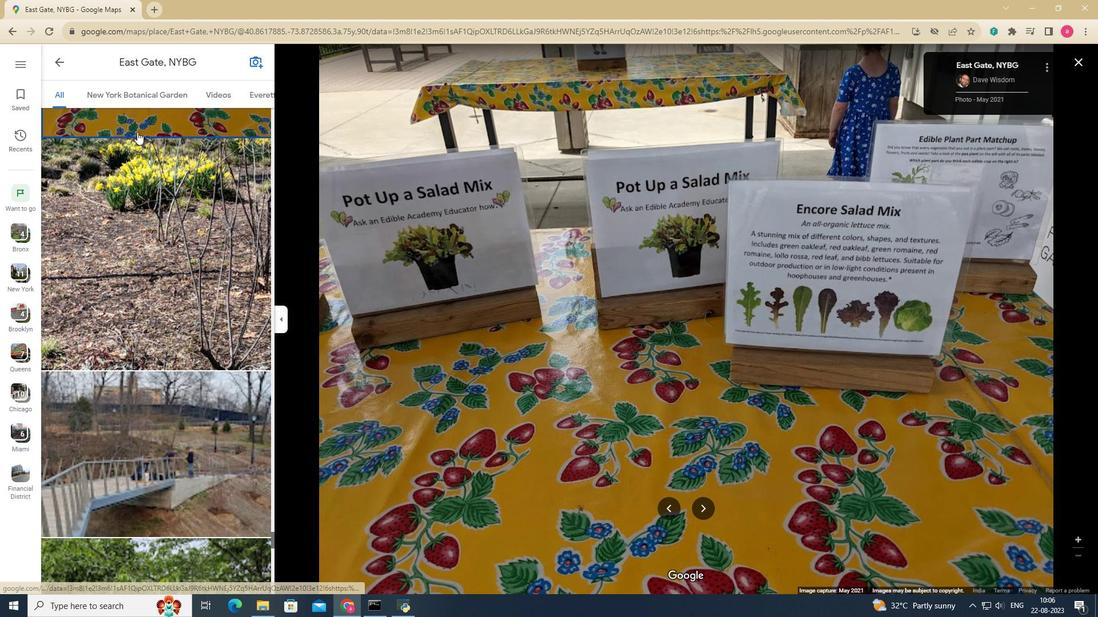 
Action: Mouse scrolled (267, 334) with delta (0, -1)
Screenshot: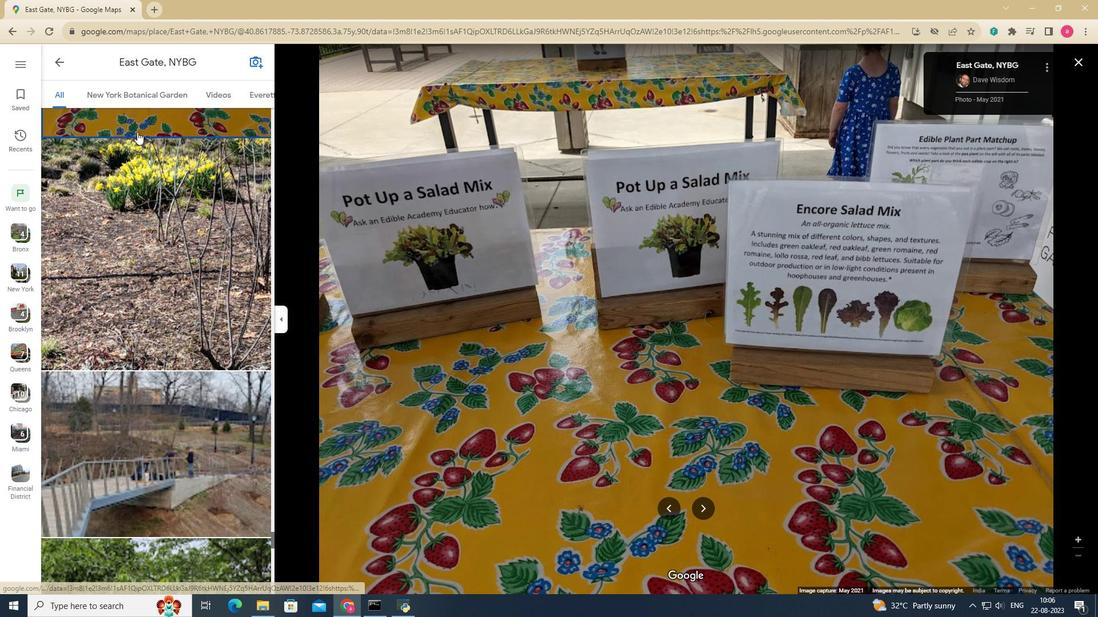 
Action: Mouse scrolled (267, 334) with delta (0, 0)
Screenshot: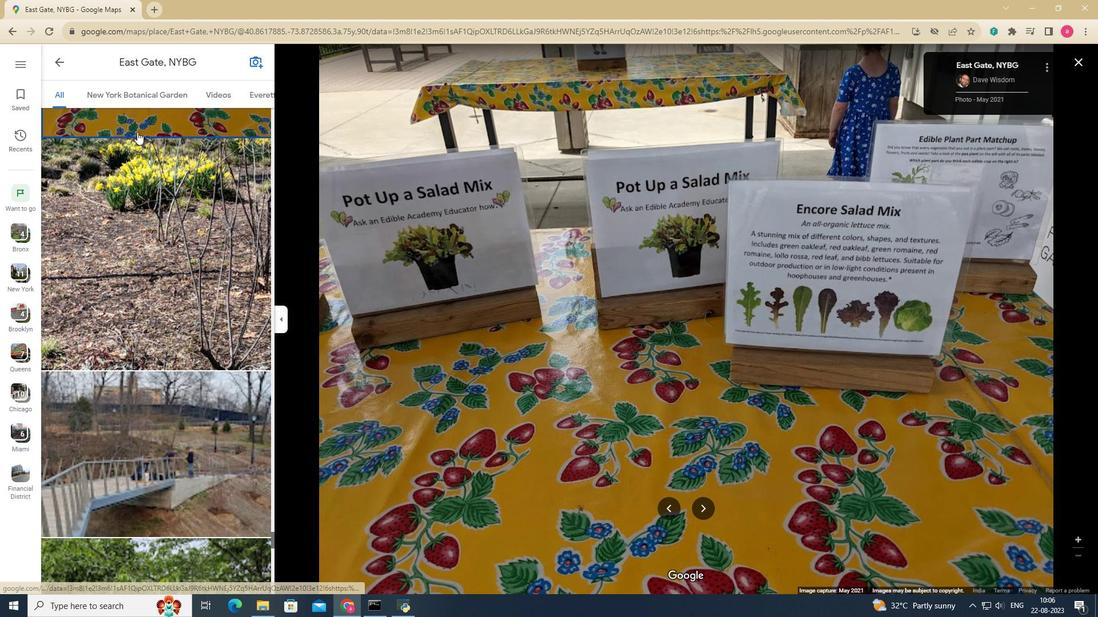 
Action: Mouse moved to (266, 335)
Screenshot: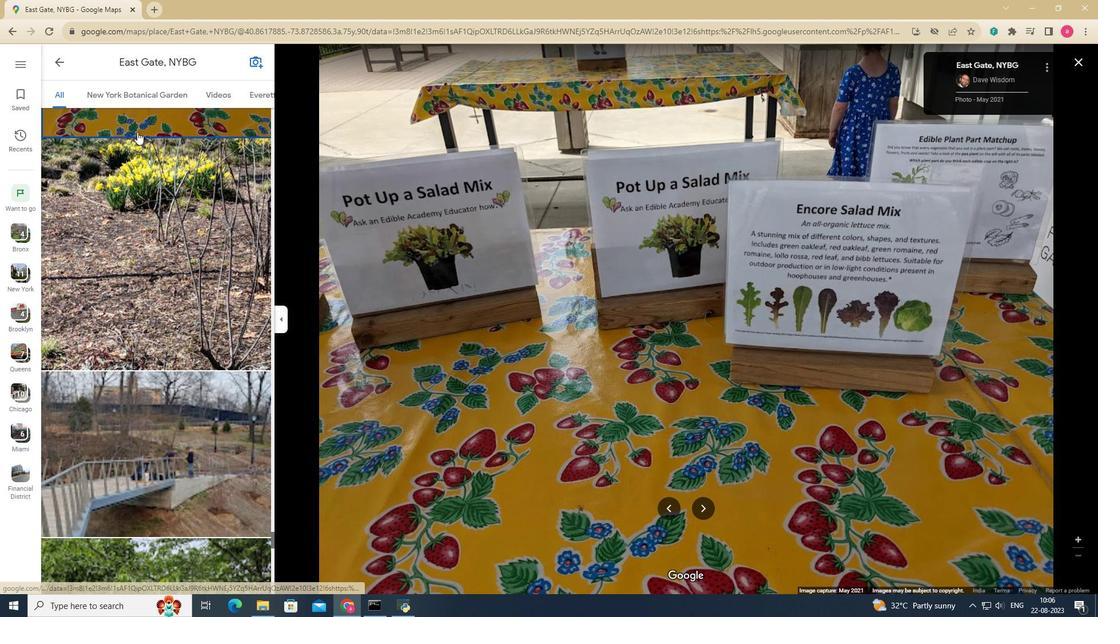 
Action: Mouse scrolled (267, 334) with delta (0, 0)
Screenshot: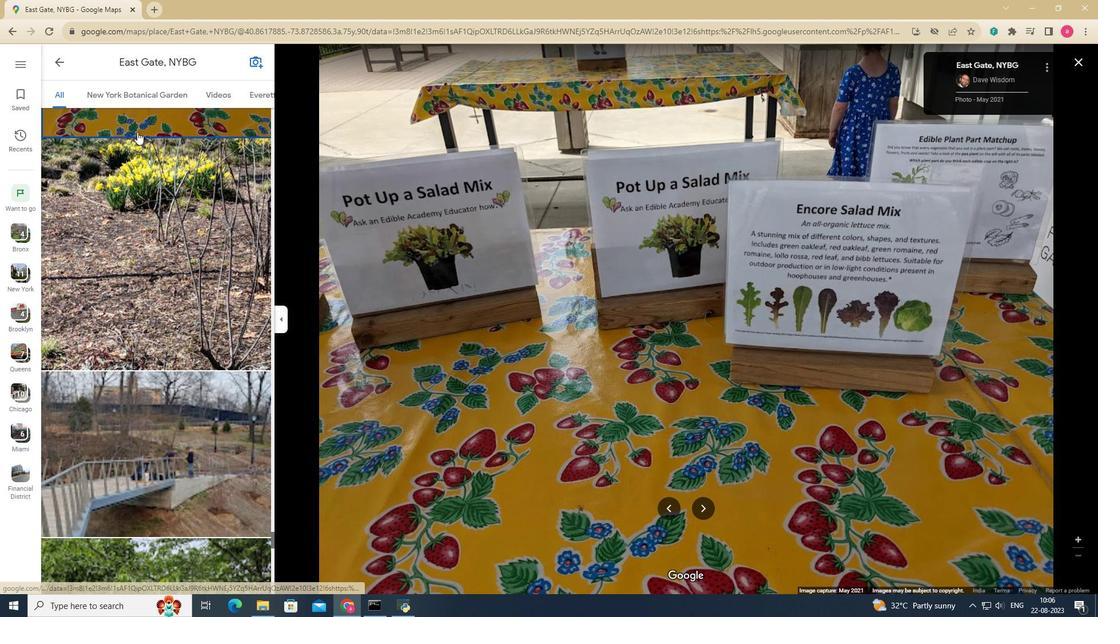 
Action: Mouse moved to (203, 93)
Screenshot: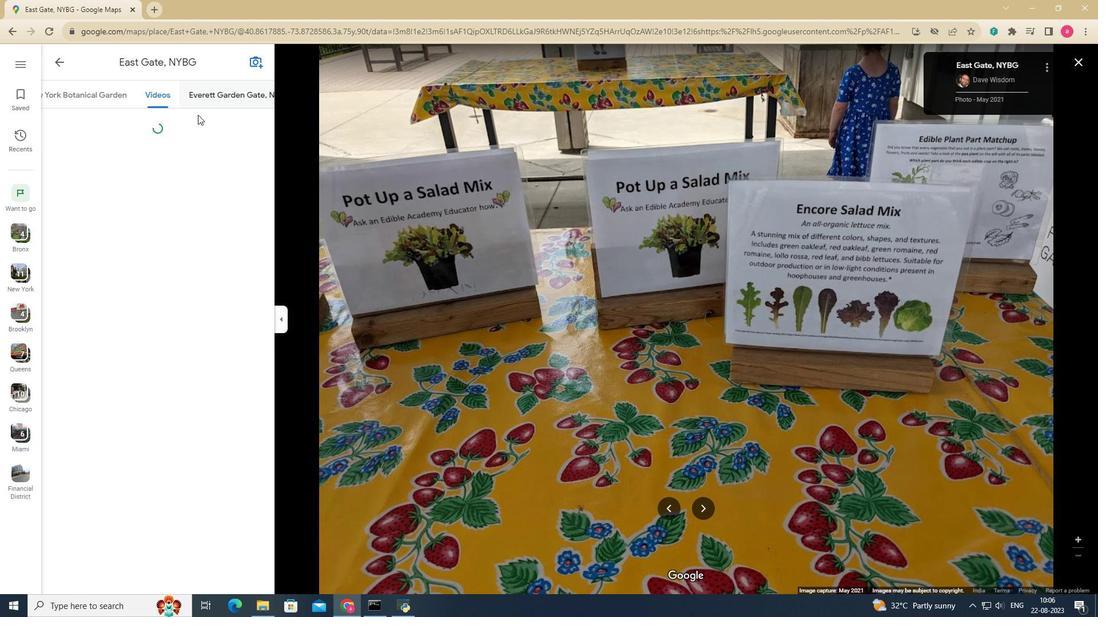 
Action: Mouse pressed left at (203, 93)
Screenshot: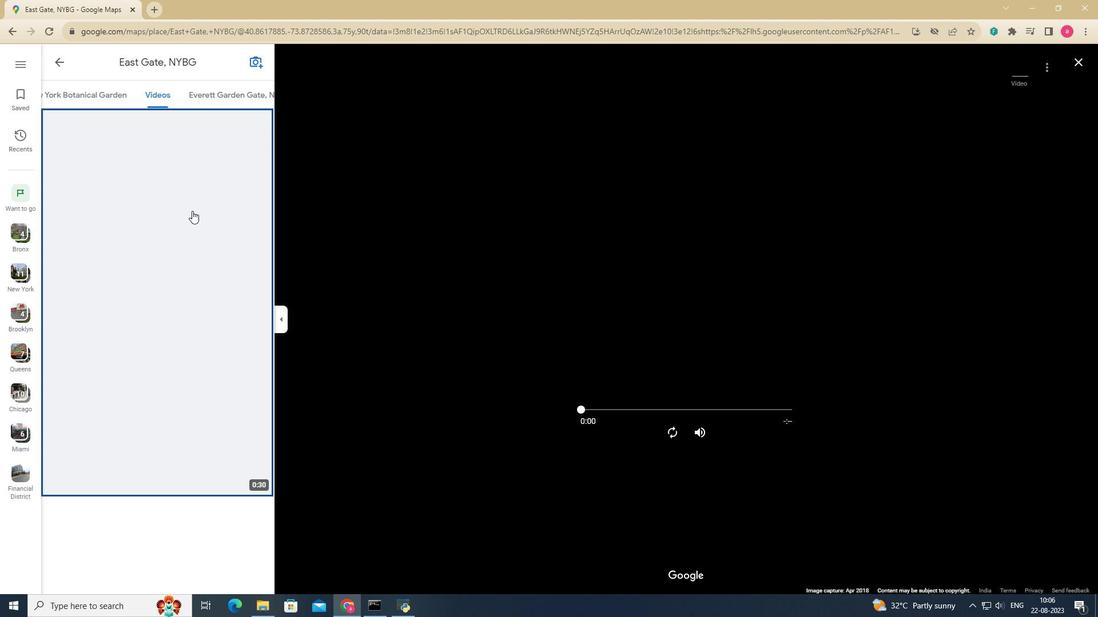 
Action: Mouse moved to (669, 431)
Screenshot: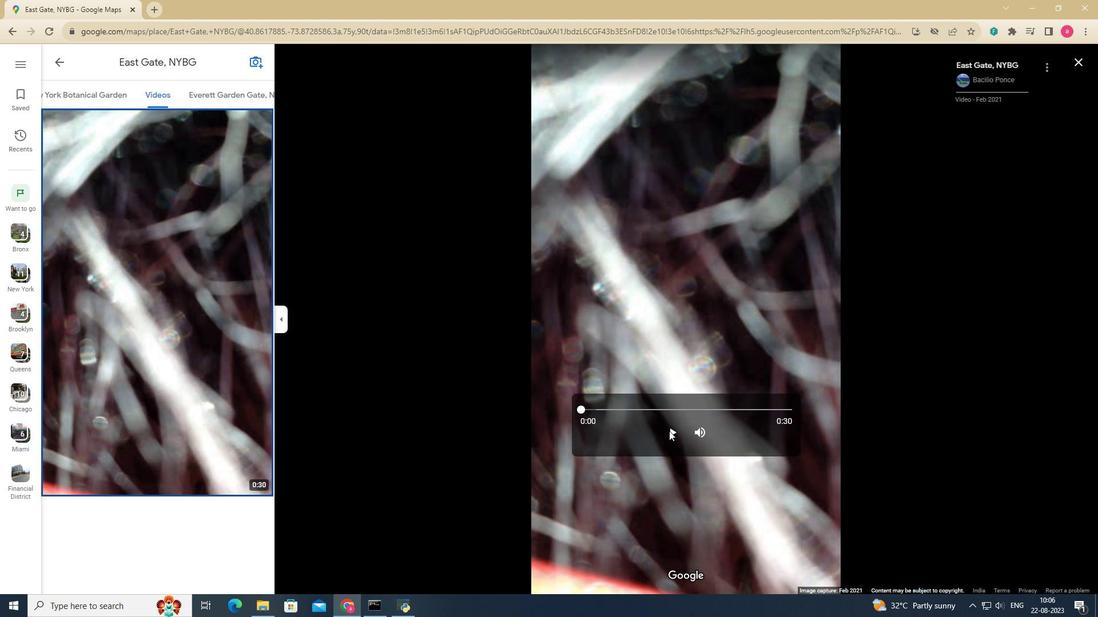 
Action: Mouse pressed left at (669, 431)
Screenshot: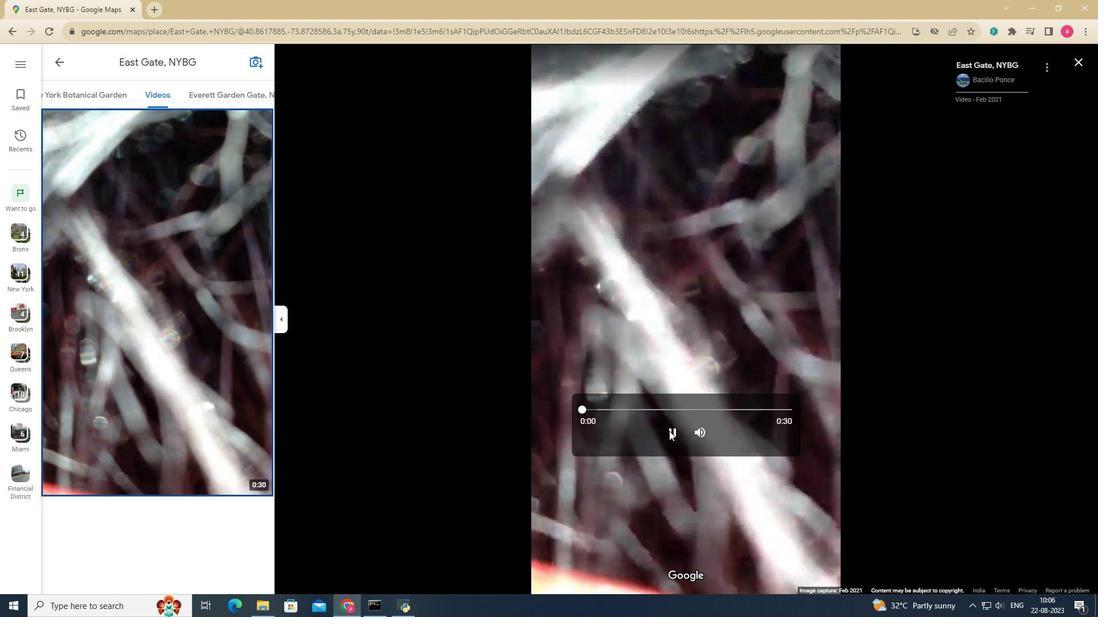 
Action: Mouse moved to (654, 411)
Screenshot: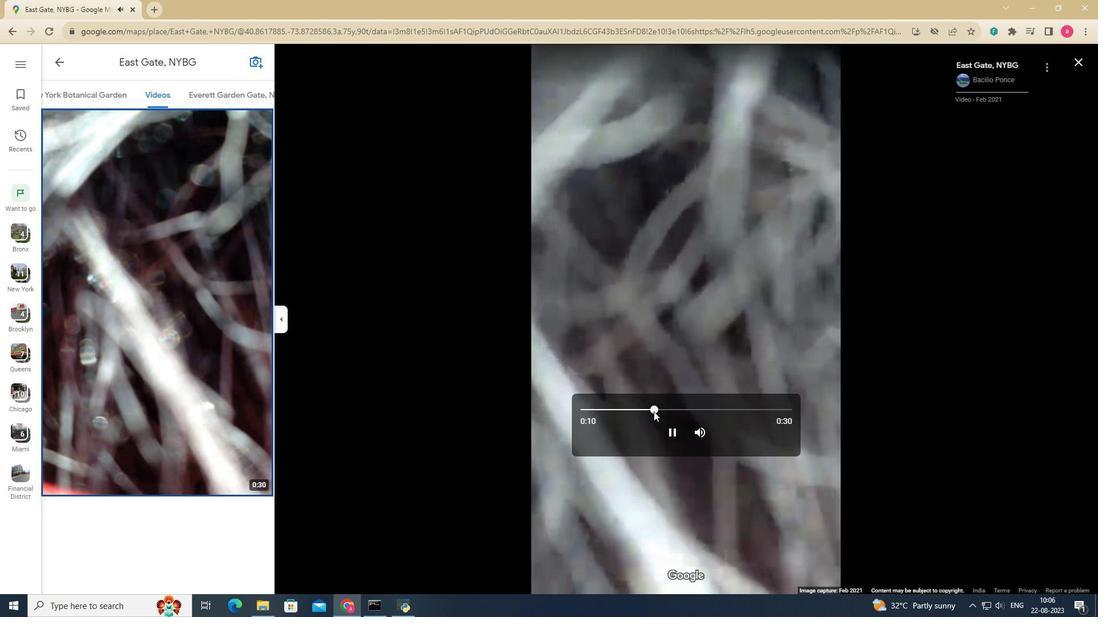 
Action: Mouse pressed left at (654, 411)
Screenshot: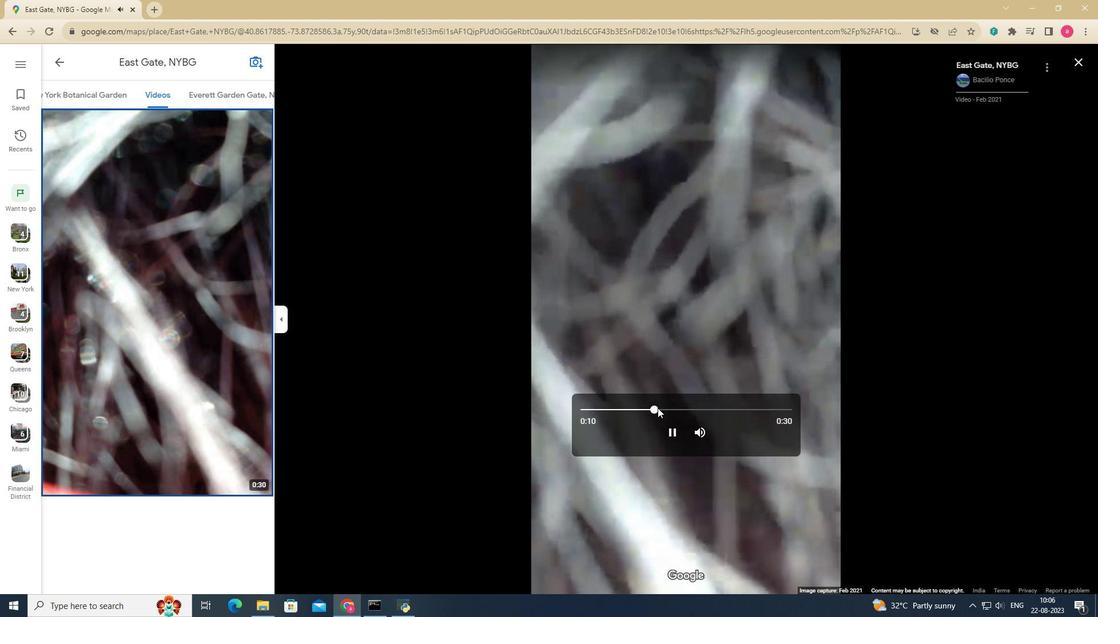 
Action: Mouse moved to (658, 408)
Screenshot: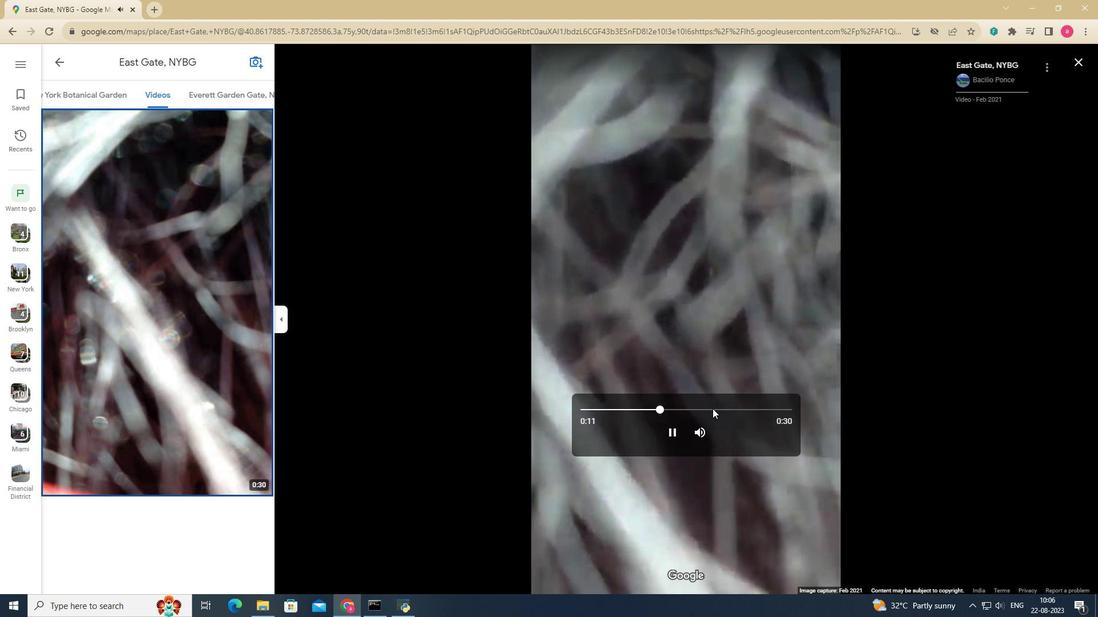 
Action: Mouse pressed left at (658, 408)
Screenshot: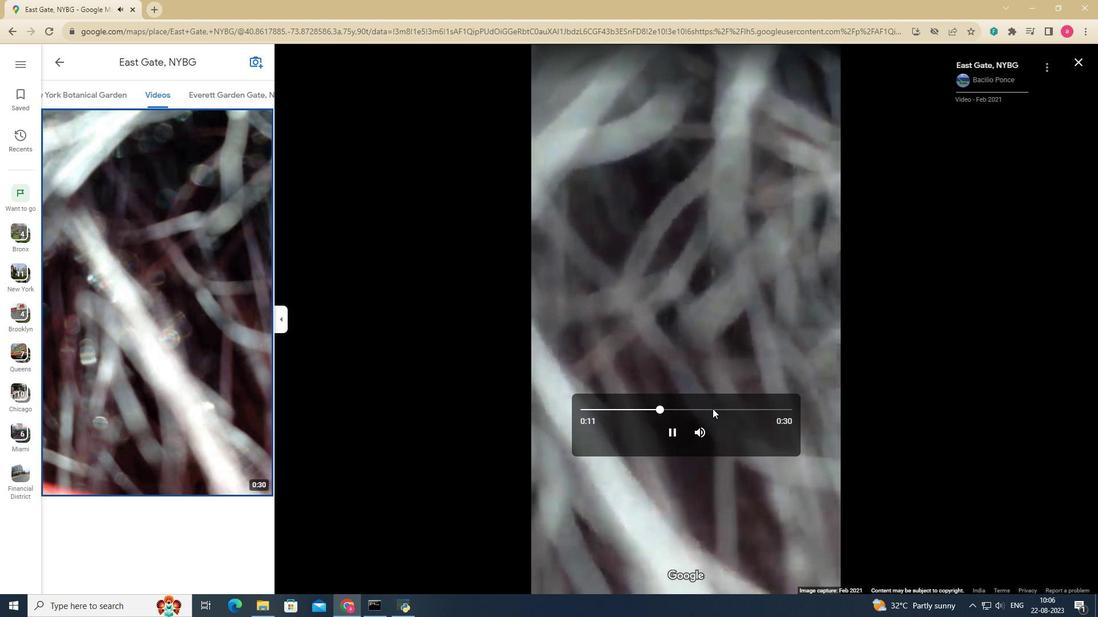 
Action: Mouse moved to (712, 409)
Screenshot: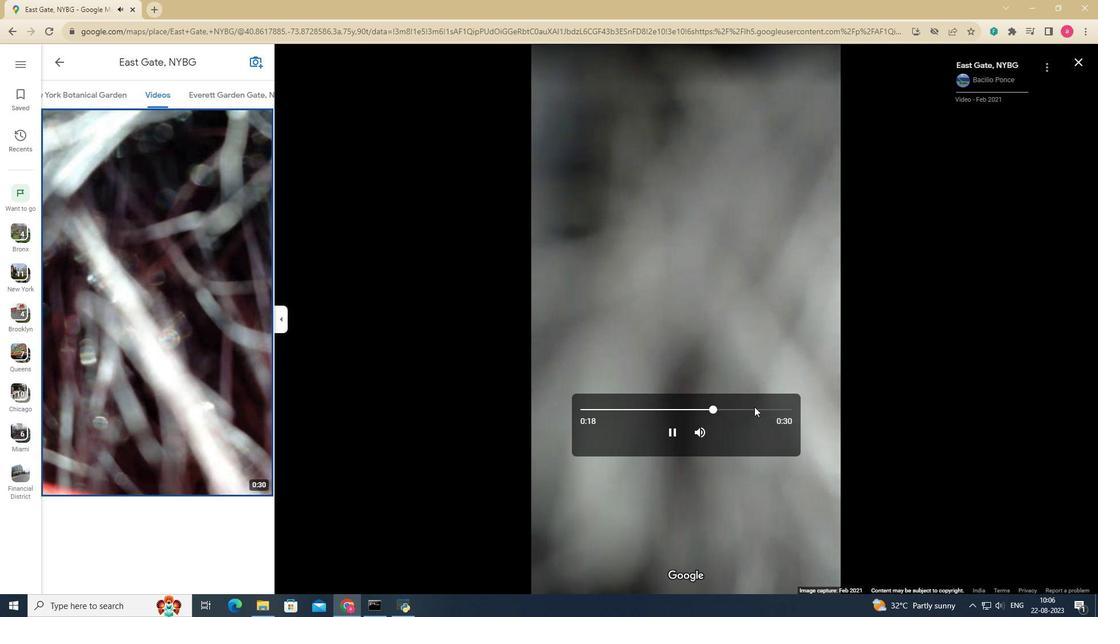 
Action: Mouse pressed left at (712, 409)
Screenshot: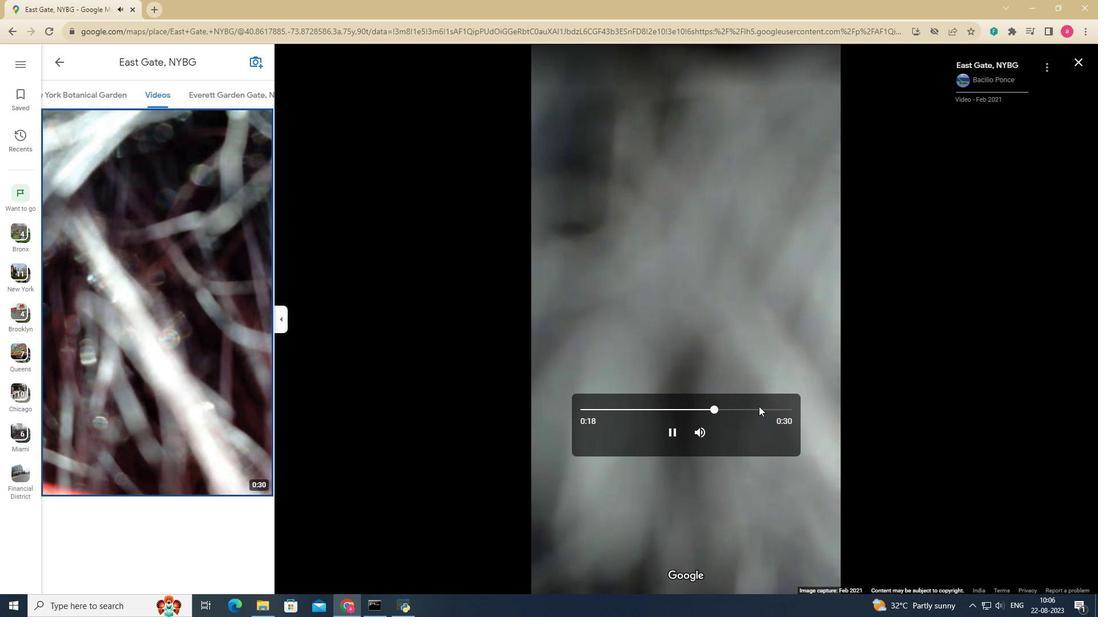 
Action: Mouse moved to (759, 406)
Screenshot: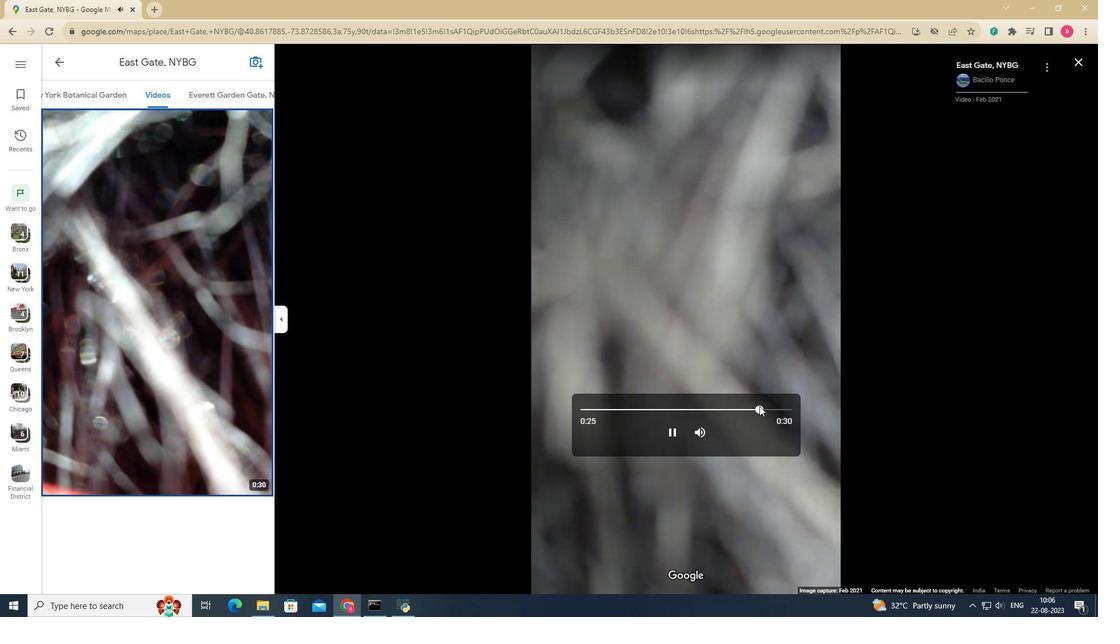 
Action: Mouse pressed left at (759, 406)
Screenshot: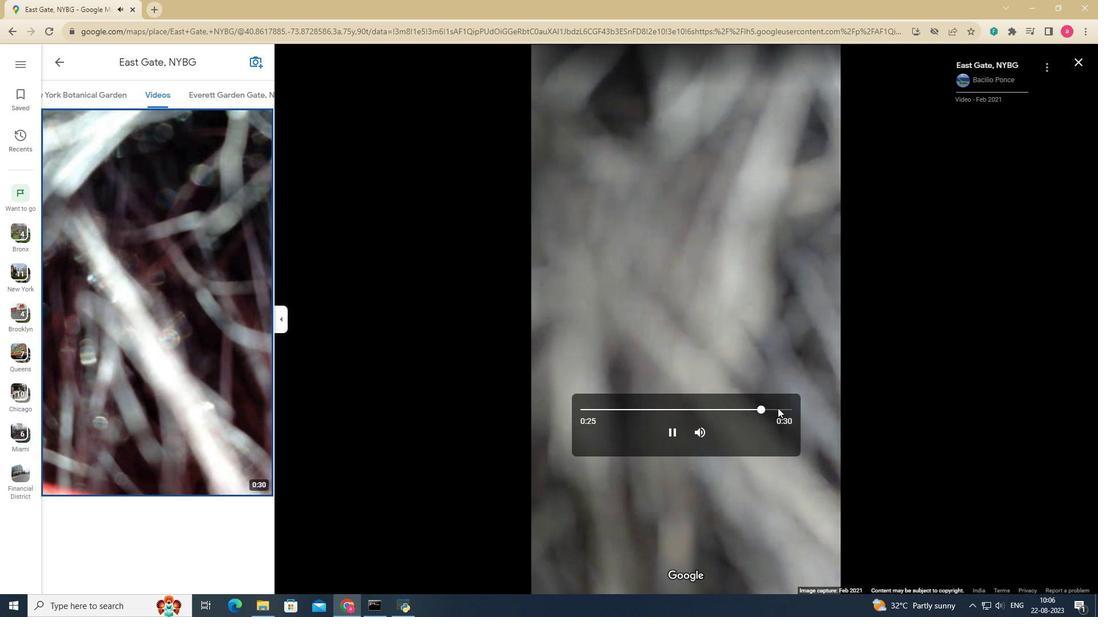 
Action: Mouse moved to (783, 408)
Screenshot: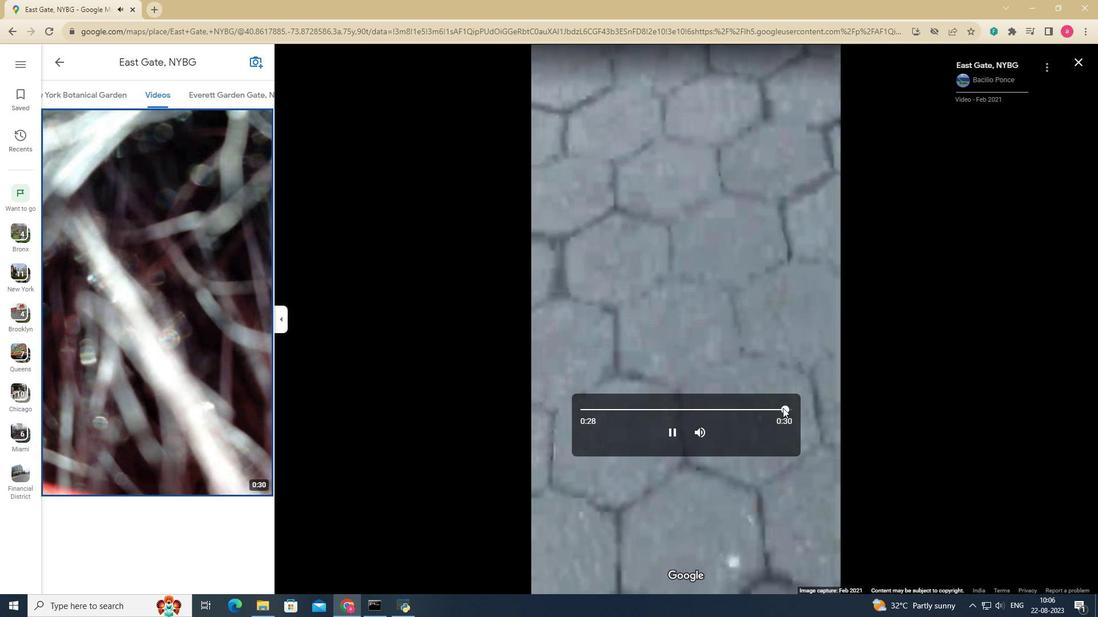 
Action: Mouse pressed left at (783, 408)
Screenshot: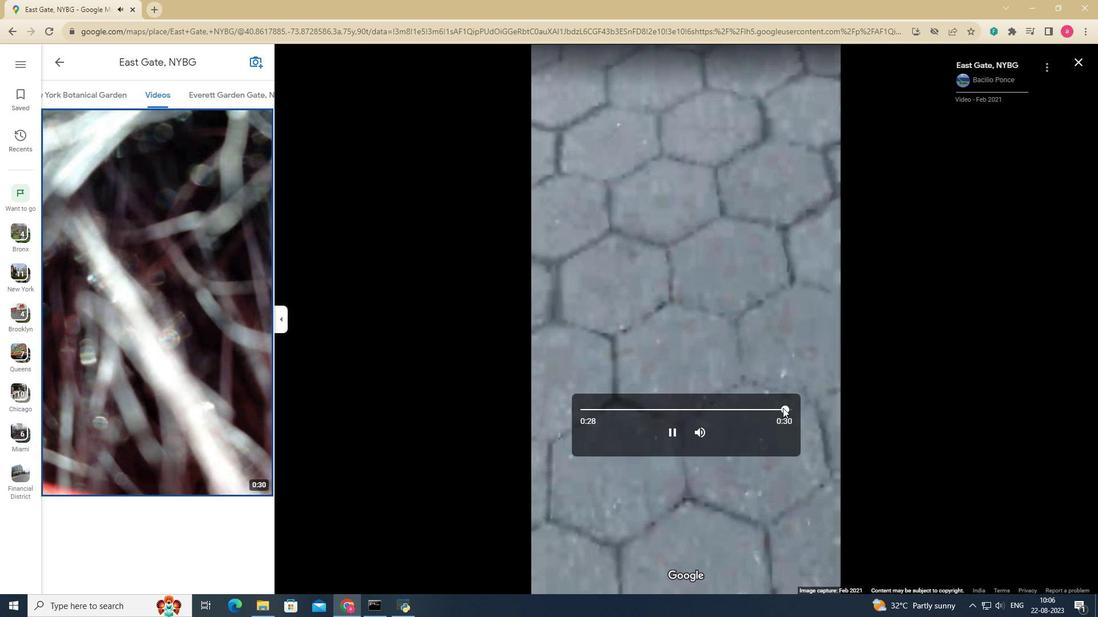 
Action: Mouse moved to (751, 407)
Screenshot: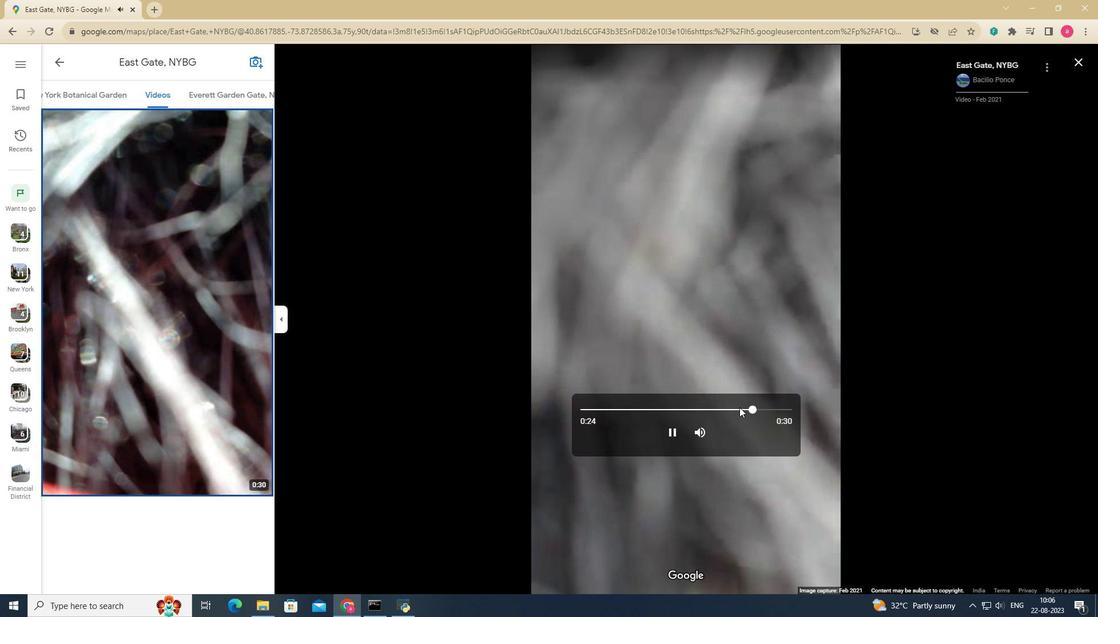 
Action: Mouse pressed left at (751, 407)
Screenshot: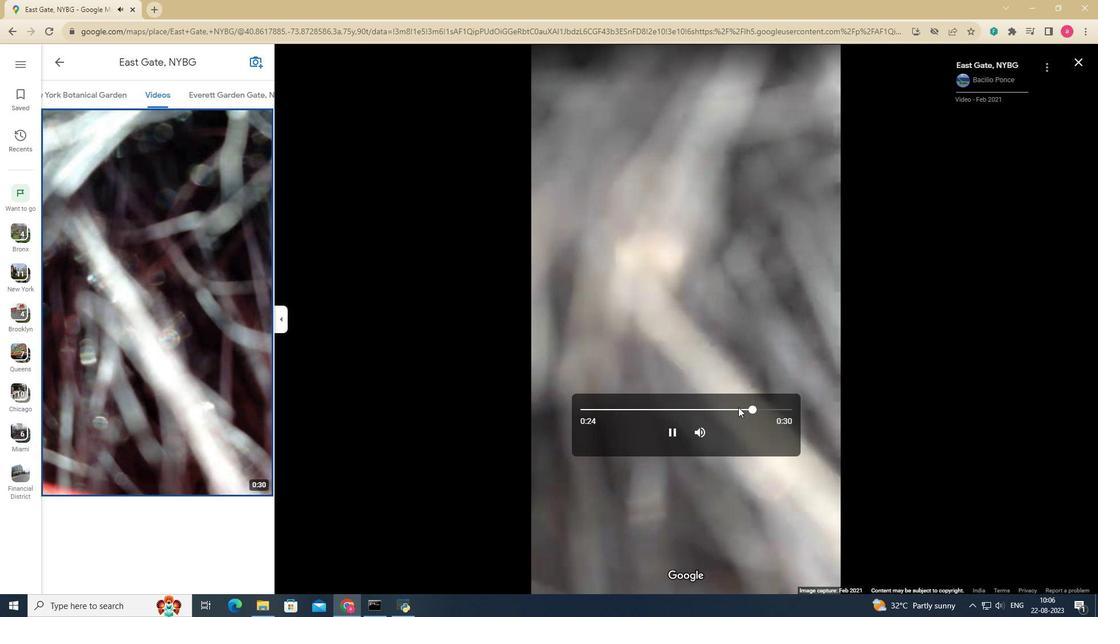 
Action: Mouse moved to (54, 59)
Screenshot: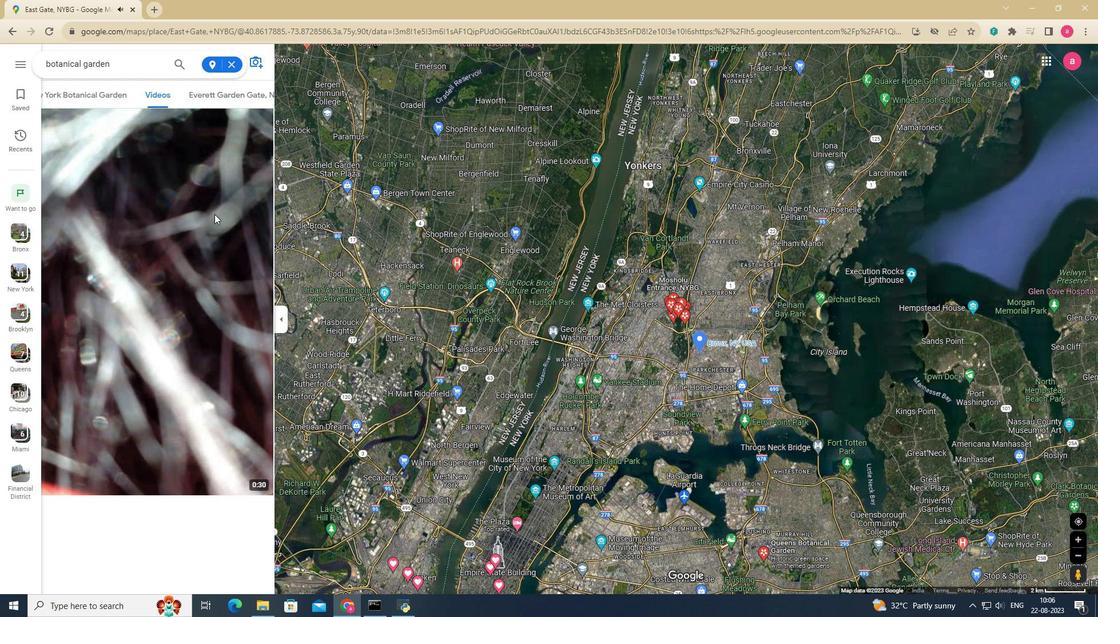 
Action: Mouse pressed left at (54, 59)
Screenshot: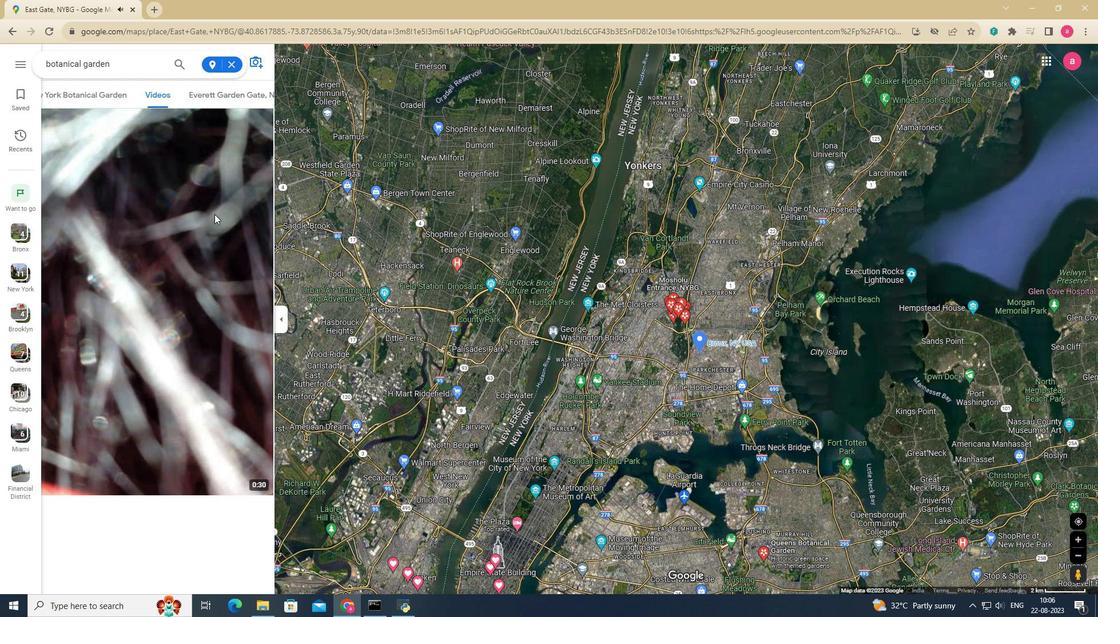 
Action: Mouse moved to (363, 314)
Screenshot: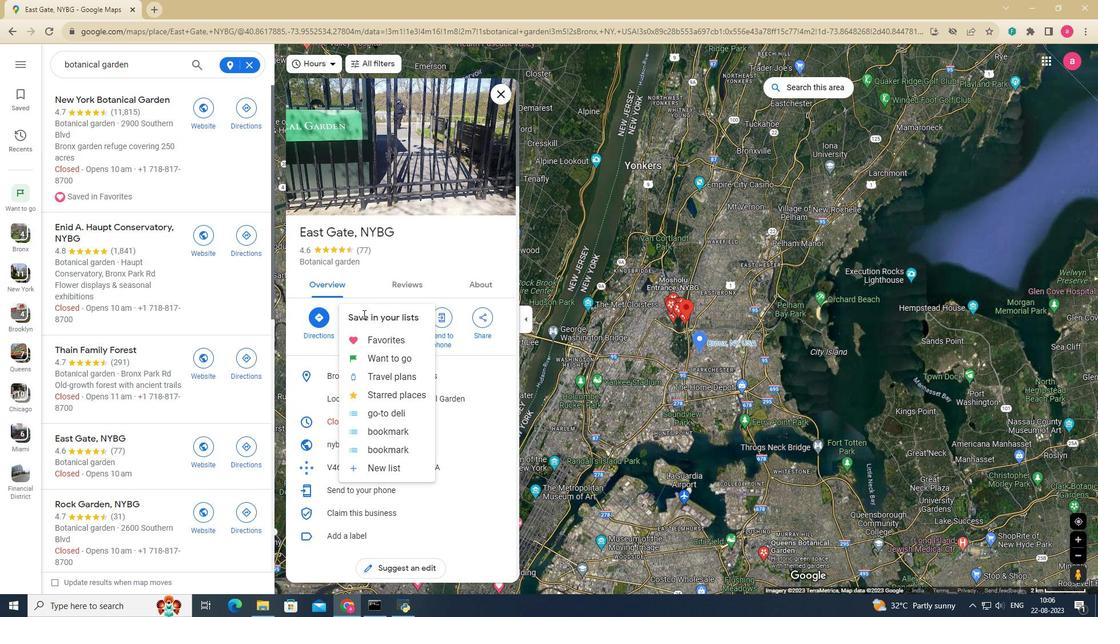 
Action: Mouse pressed left at (363, 314)
Screenshot: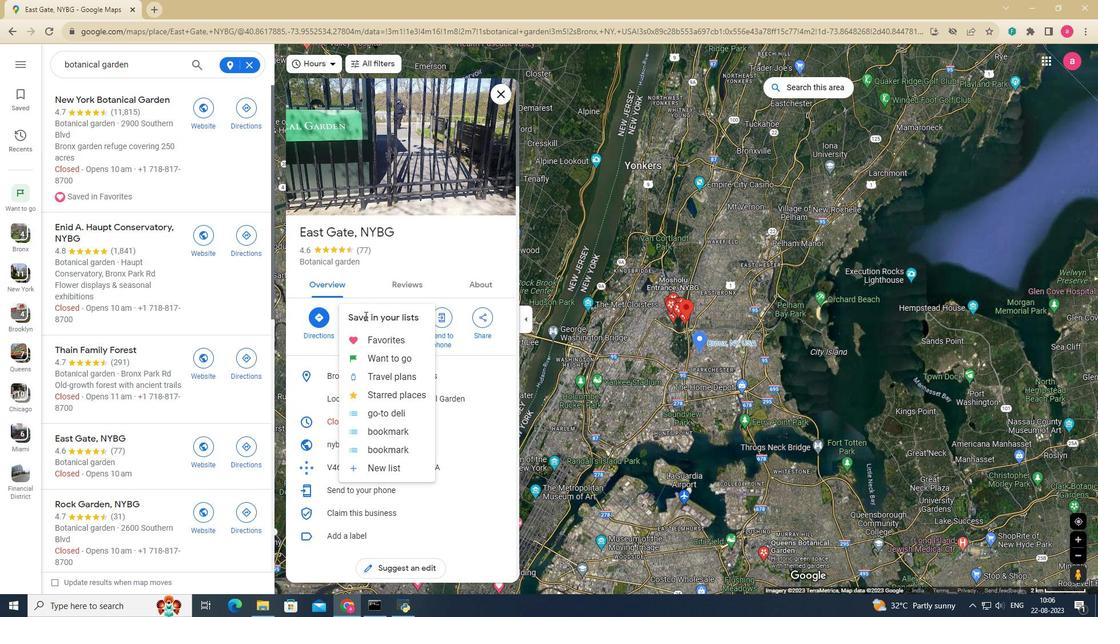 
Action: Mouse moved to (374, 342)
Screenshot: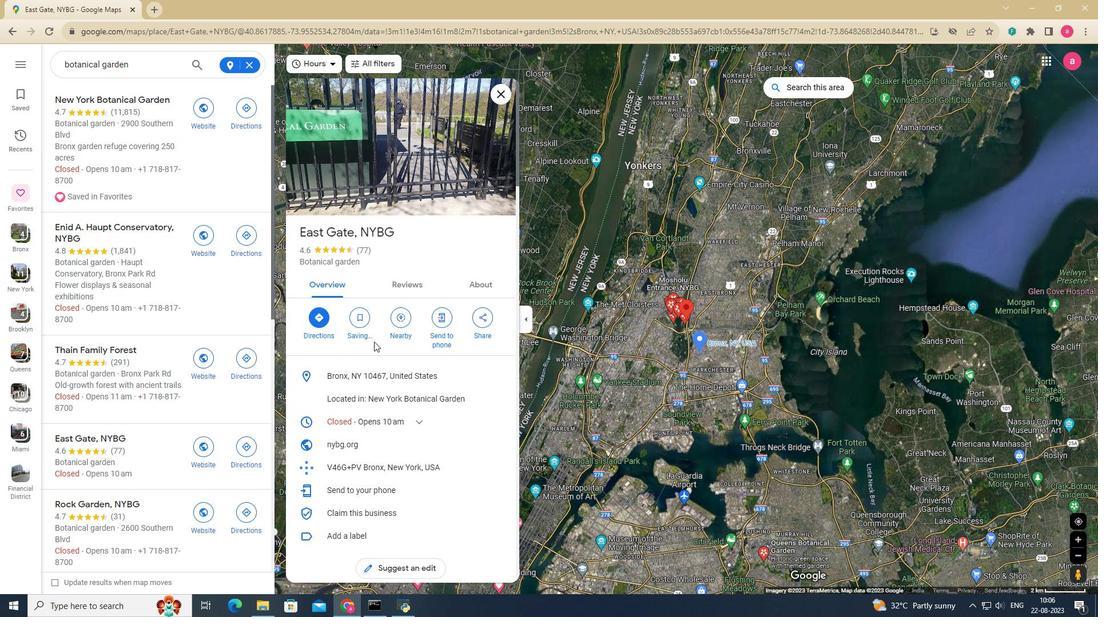 
Action: Mouse pressed left at (374, 342)
Screenshot: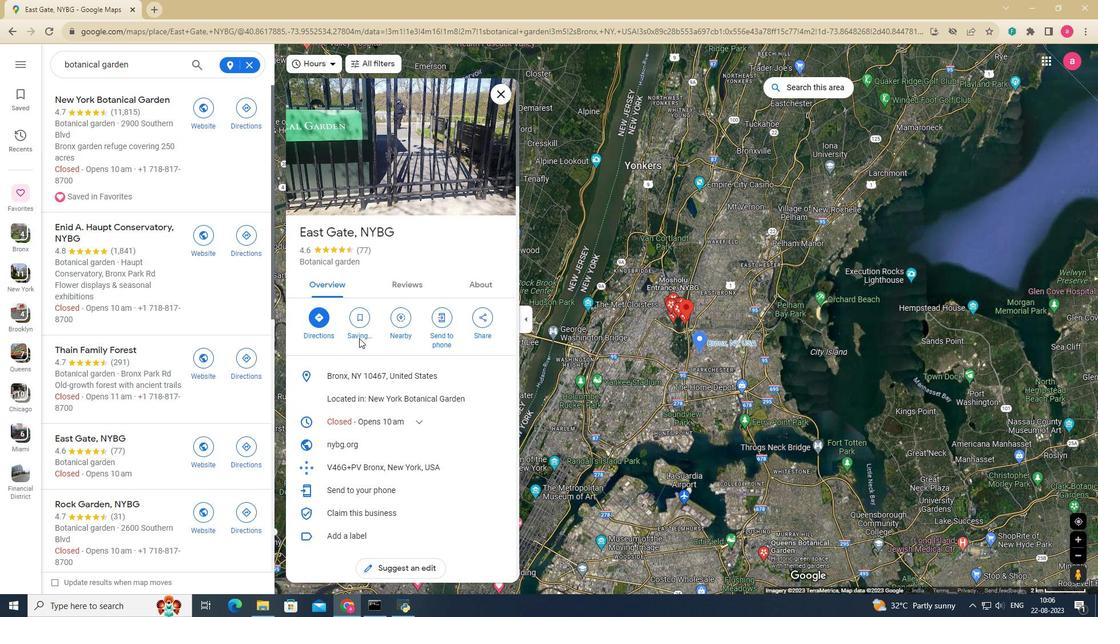 
Action: Mouse moved to (141, 310)
Screenshot: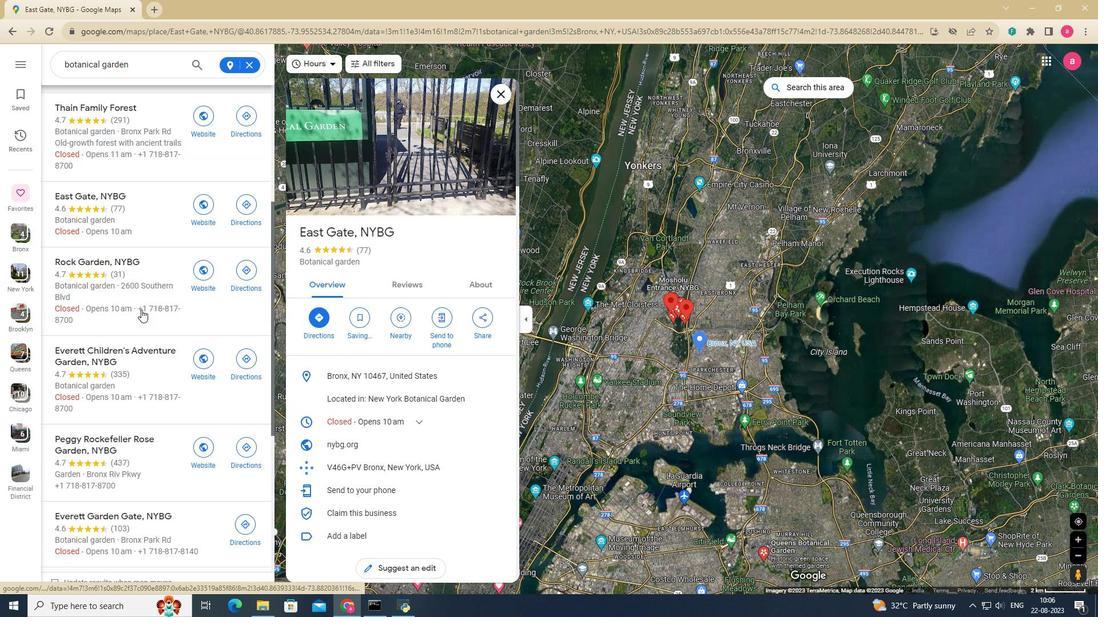 
Action: Mouse scrolled (141, 309) with delta (0, 0)
Screenshot: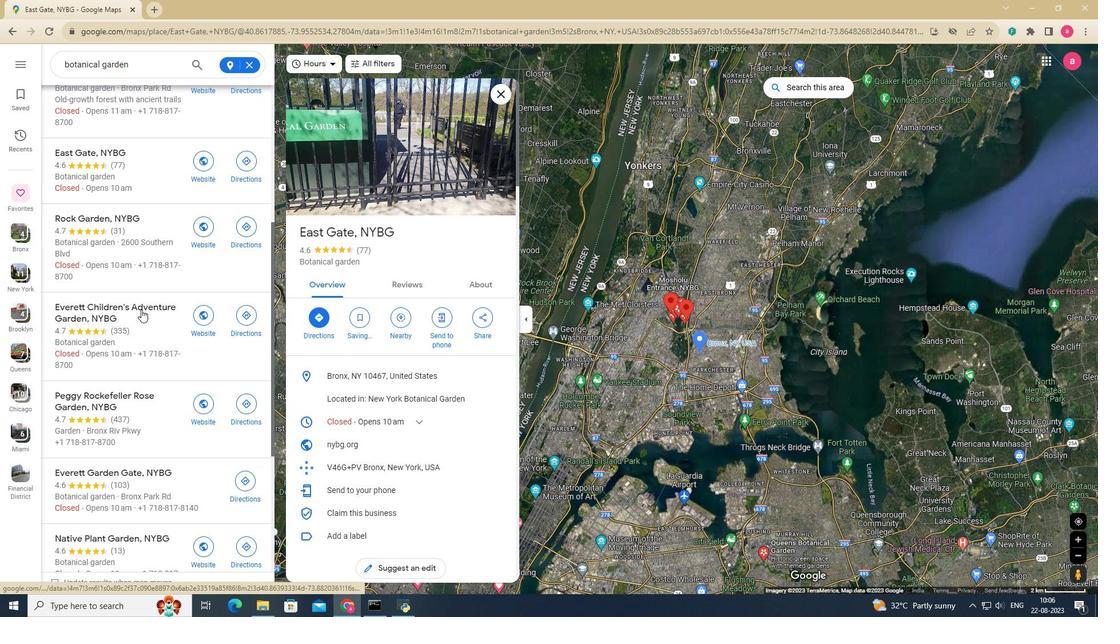 
Action: Mouse scrolled (141, 309) with delta (0, 0)
Screenshot: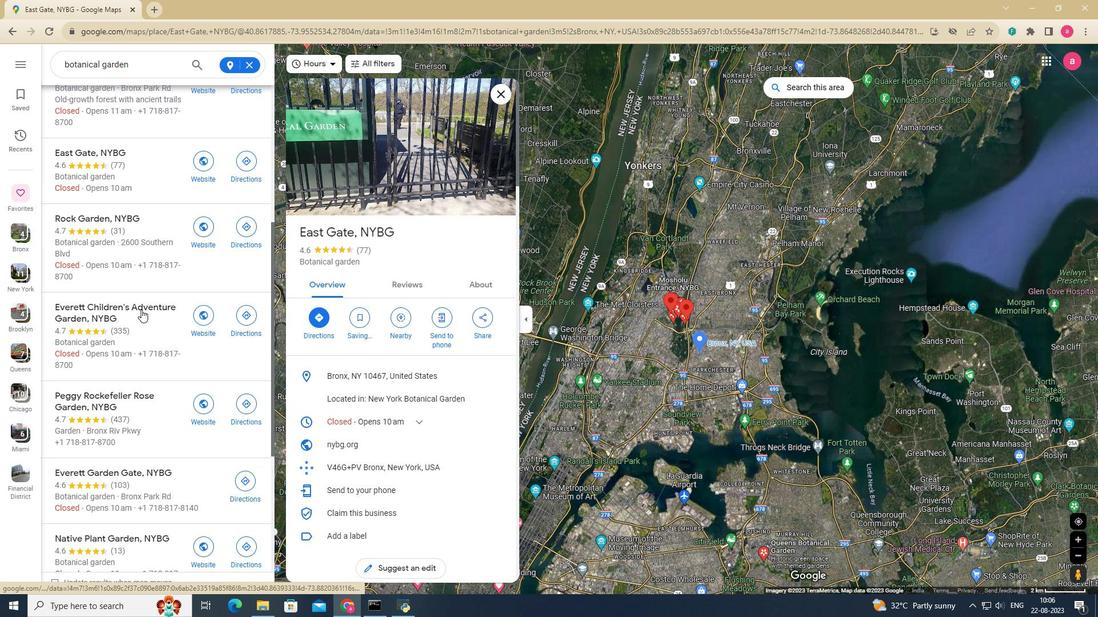 
Action: Mouse scrolled (141, 309) with delta (0, 0)
Screenshot: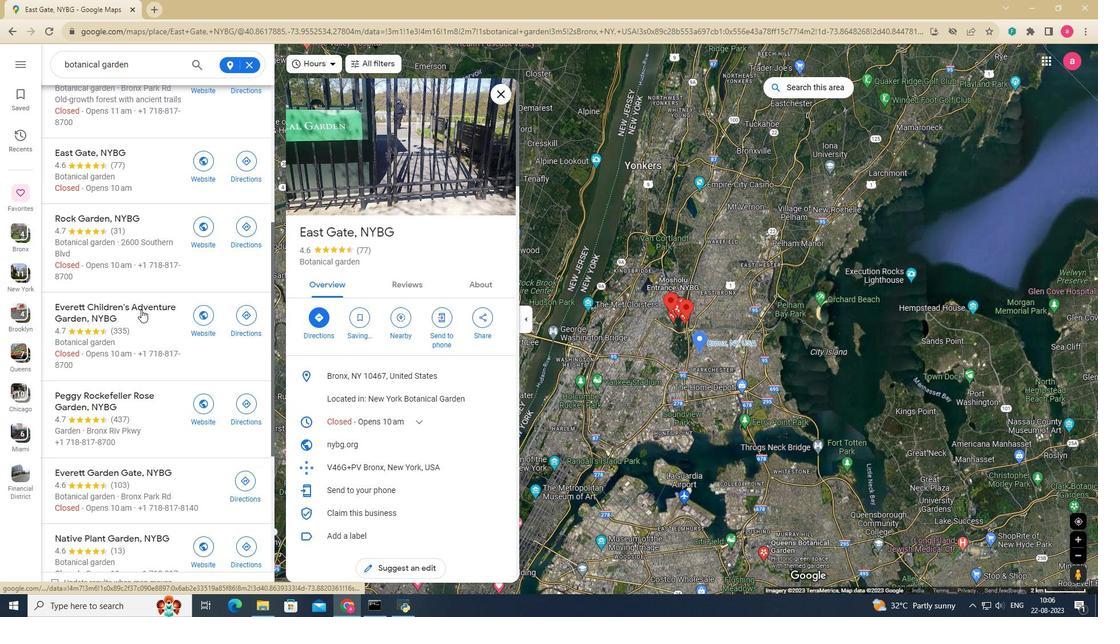 
Action: Mouse scrolled (141, 309) with delta (0, 0)
Screenshot: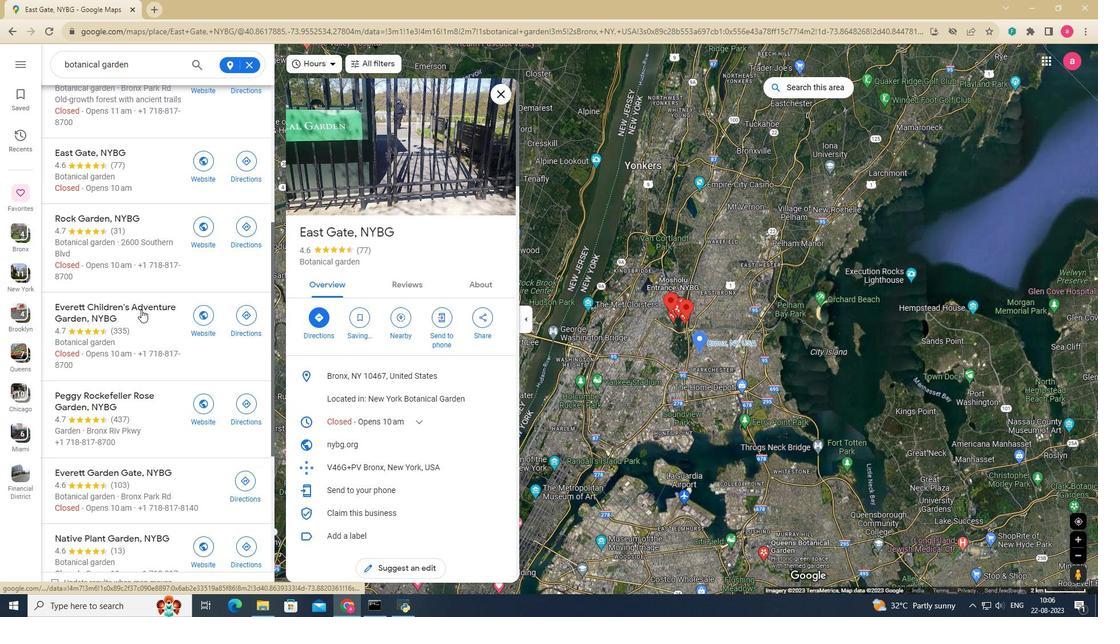 
Action: Mouse scrolled (141, 309) with delta (0, 0)
Screenshot: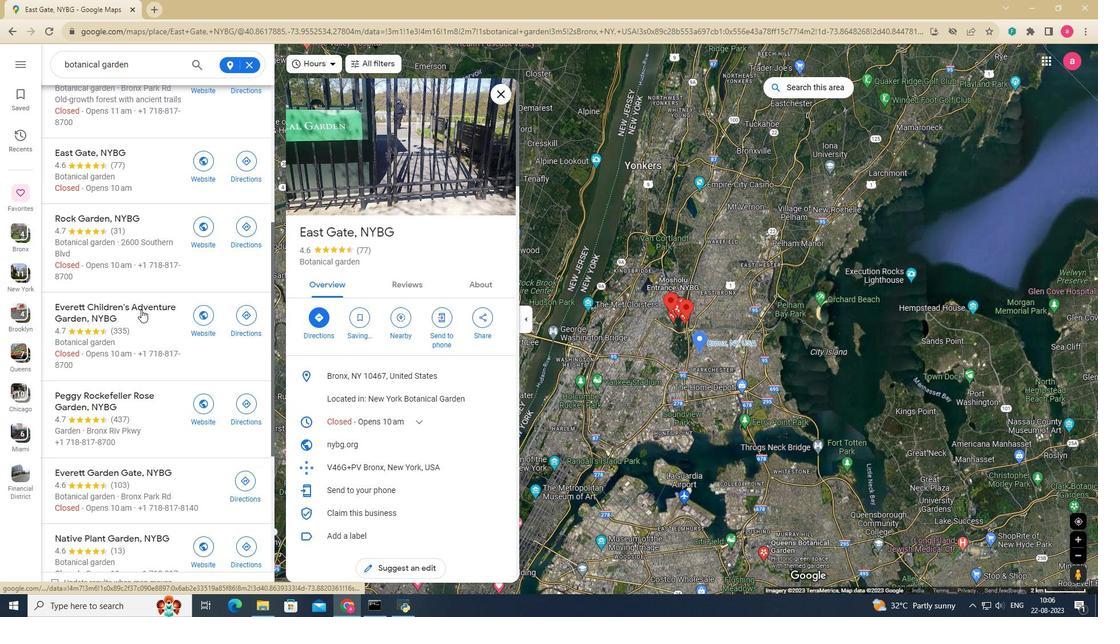 
Action: Mouse pressed left at (141, 310)
Screenshot: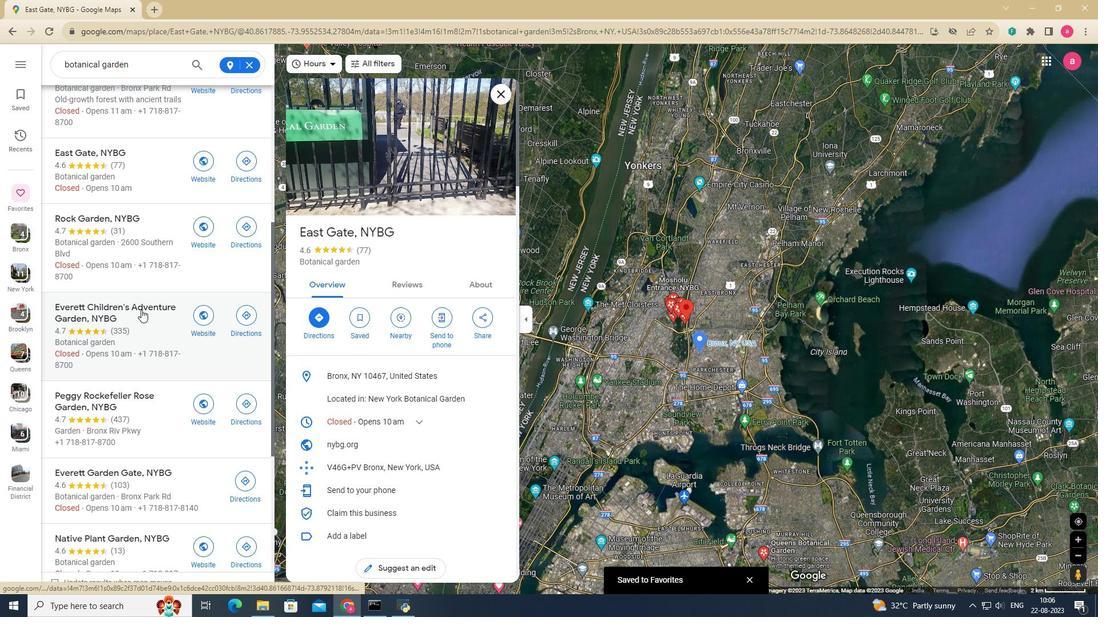 
Action: Mouse moved to (141, 311)
Screenshot: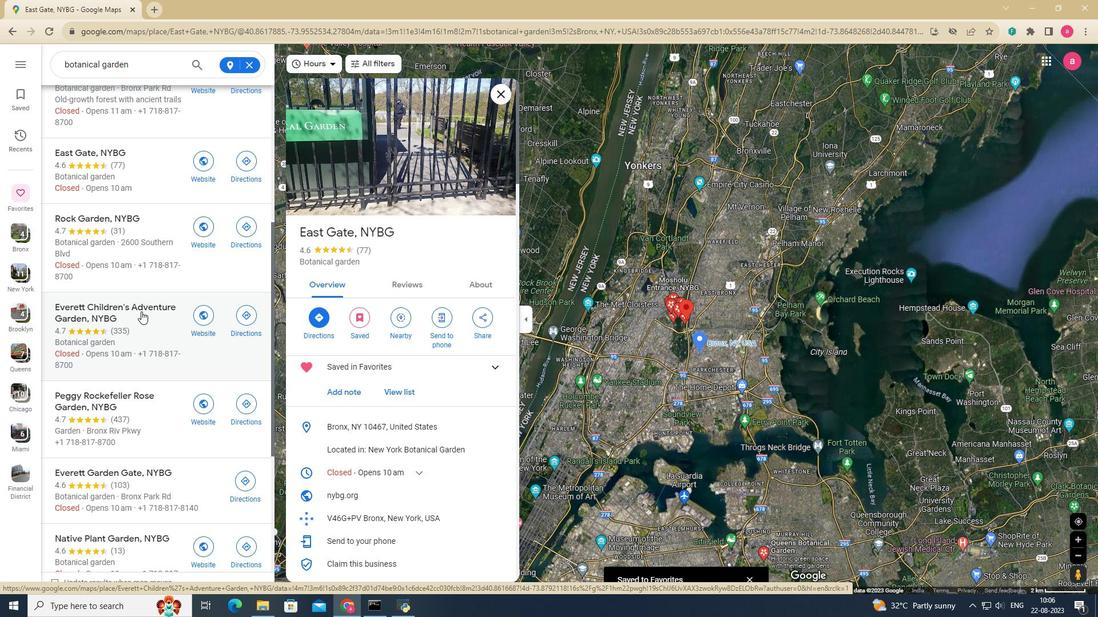 
Action: Mouse pressed left at (141, 311)
Screenshot: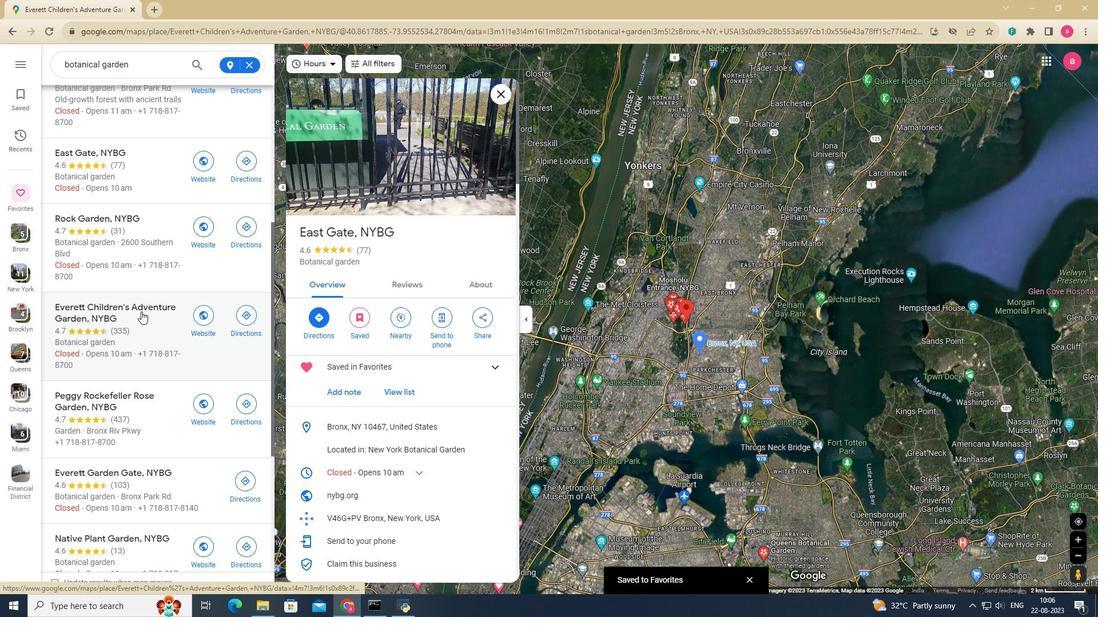 
Action: Mouse moved to (323, 199)
Screenshot: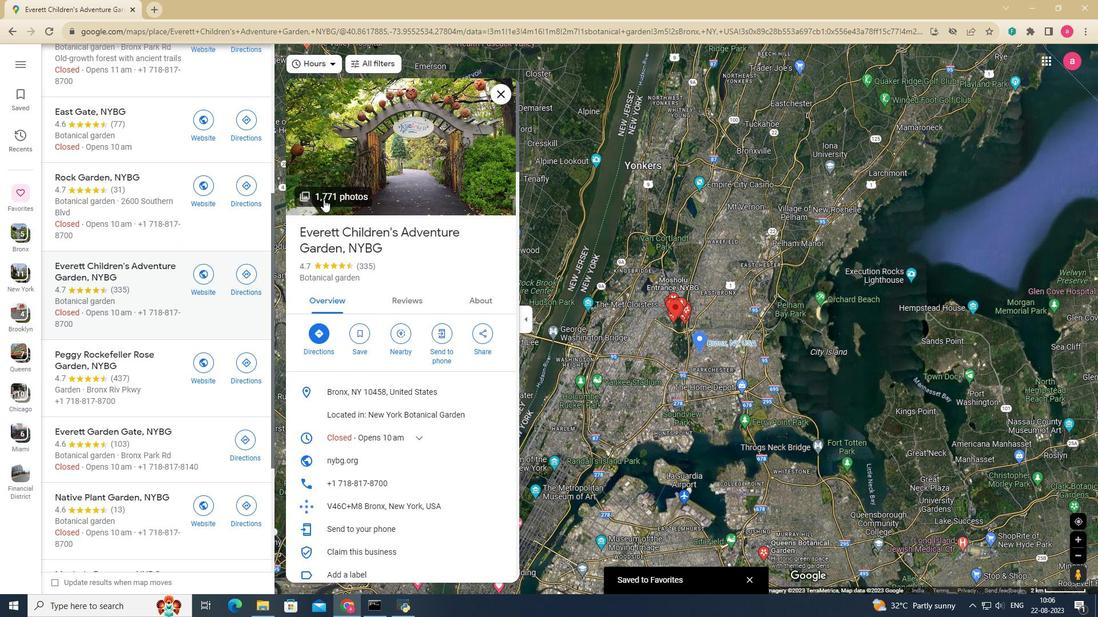 
Action: Mouse pressed left at (323, 199)
Screenshot: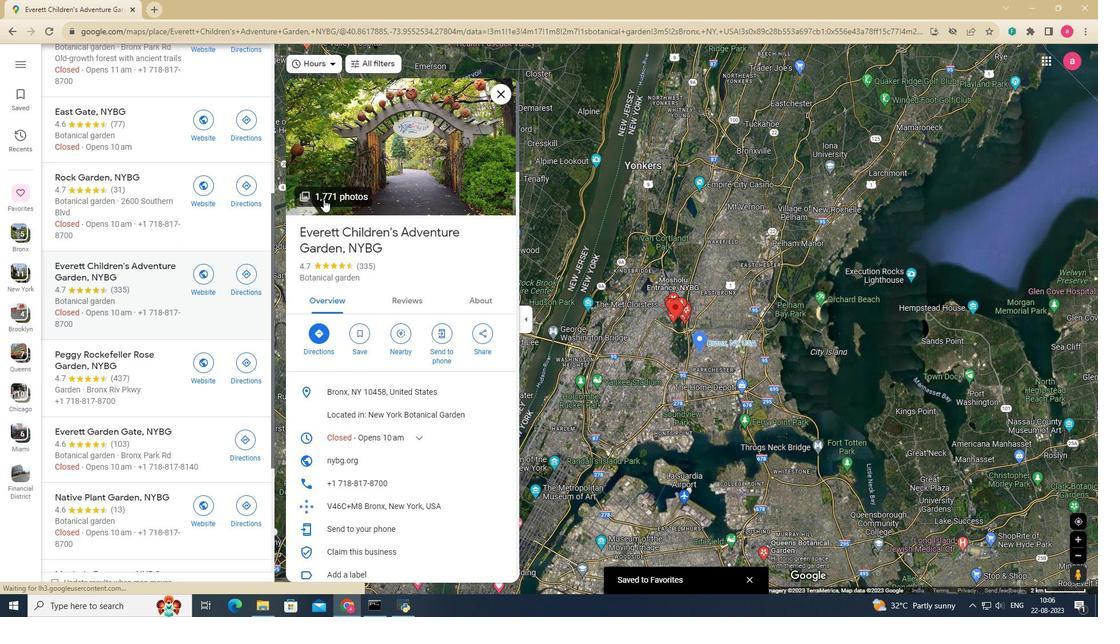 
Action: Key pressed <Key.right><Key.right><Key.right><Key.right><Key.right><Key.right><Key.right><Key.right><Key.right><Key.right><Key.right><Key.right><Key.right><Key.right><Key.right><Key.right><Key.right><Key.right><Key.right><Key.right><Key.right><Key.right><Key.right><Key.right><Key.right><Key.right><Key.right><Key.right><Key.right><Key.right><Key.right><Key.right>
Screenshot: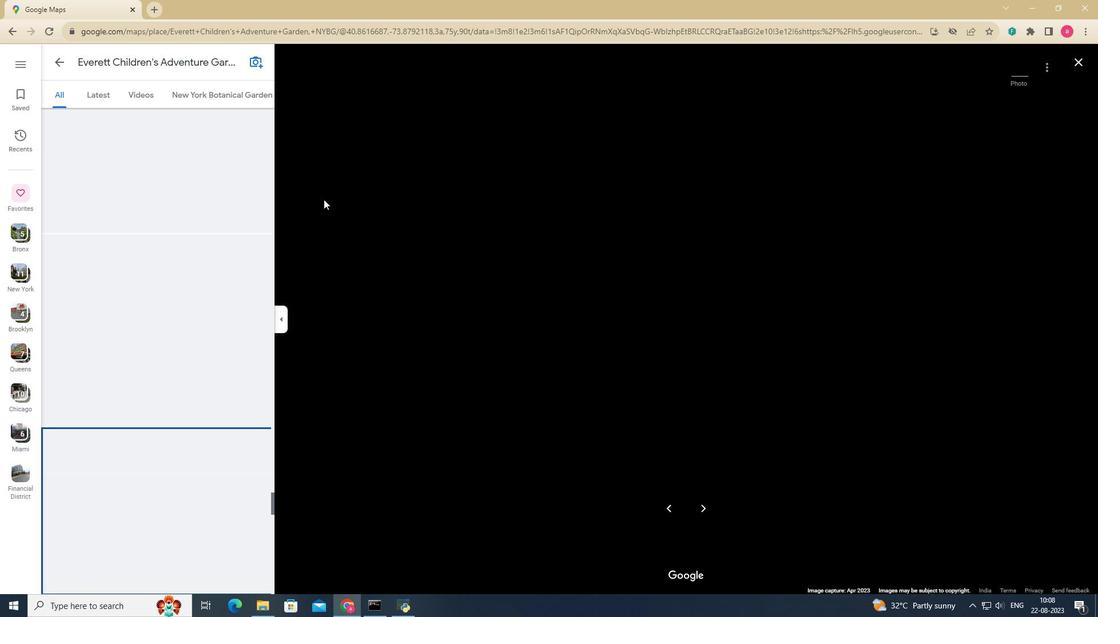 
Action: Mouse moved to (197, 306)
Screenshot: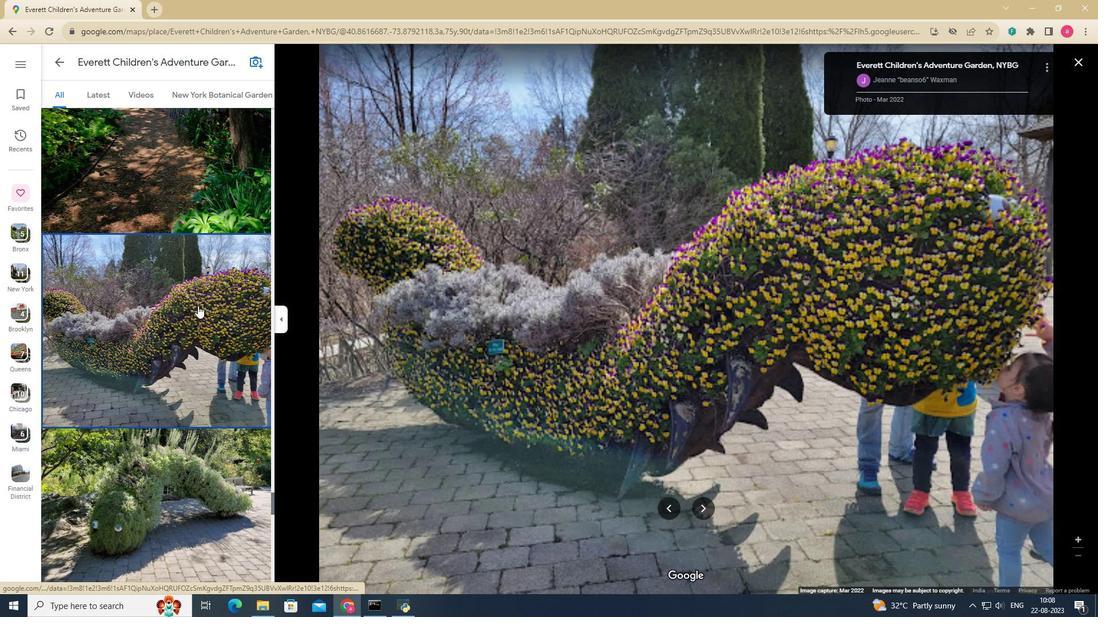 
Action: Mouse pressed left at (197, 306)
Screenshot: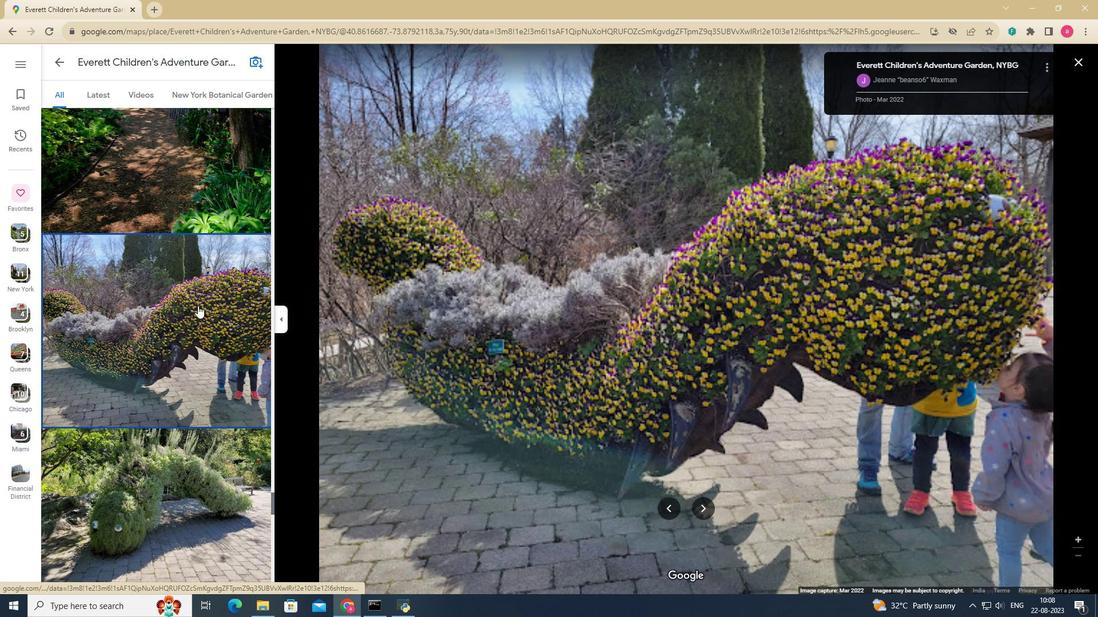 
Action: Mouse moved to (50, 63)
Screenshot: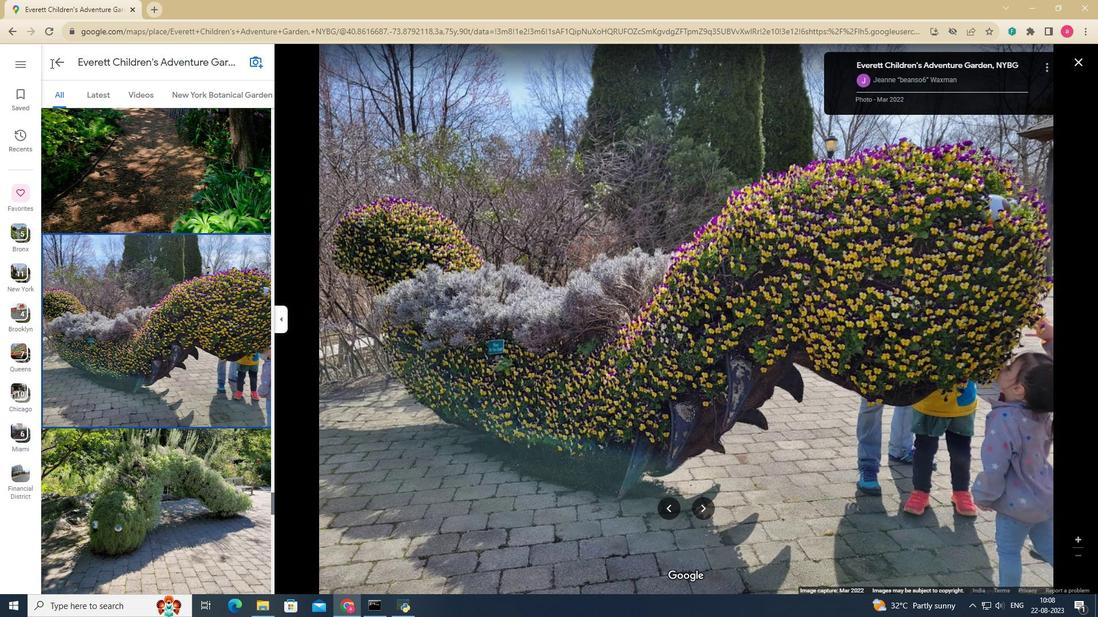 
Action: Mouse pressed left at (50, 63)
Screenshot: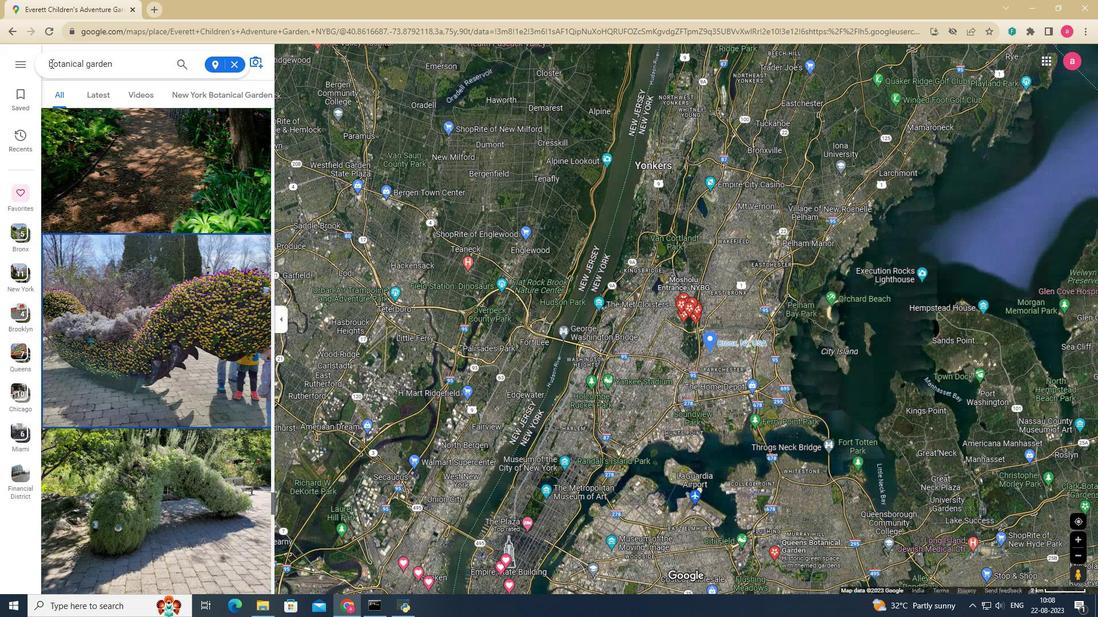 
Action: Mouse moved to (352, 337)
Screenshot: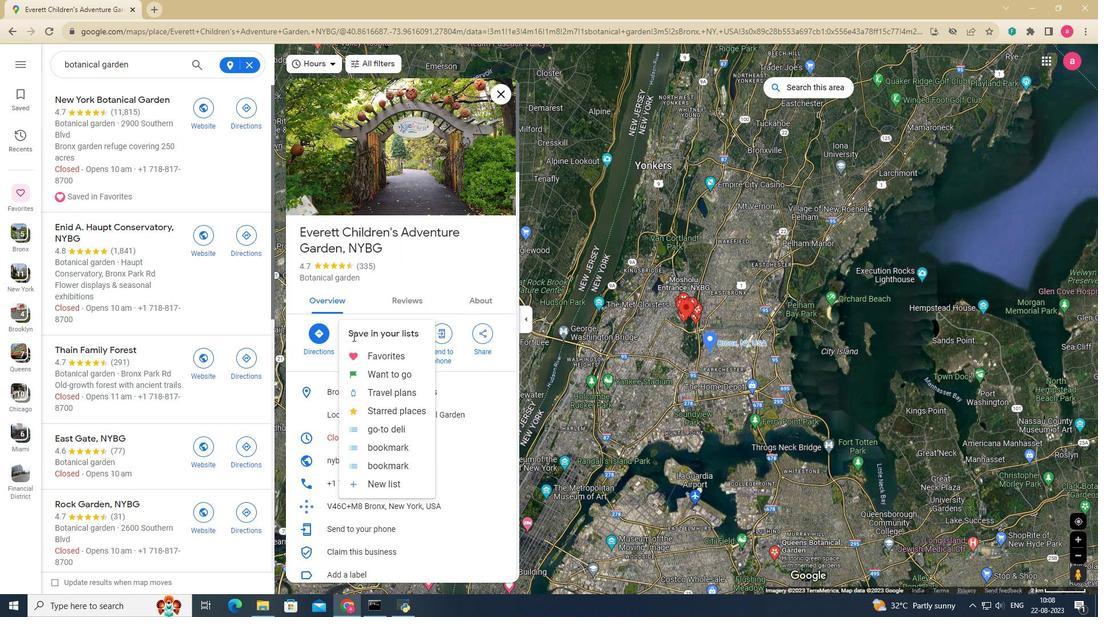 
Action: Mouse pressed left at (352, 337)
Screenshot: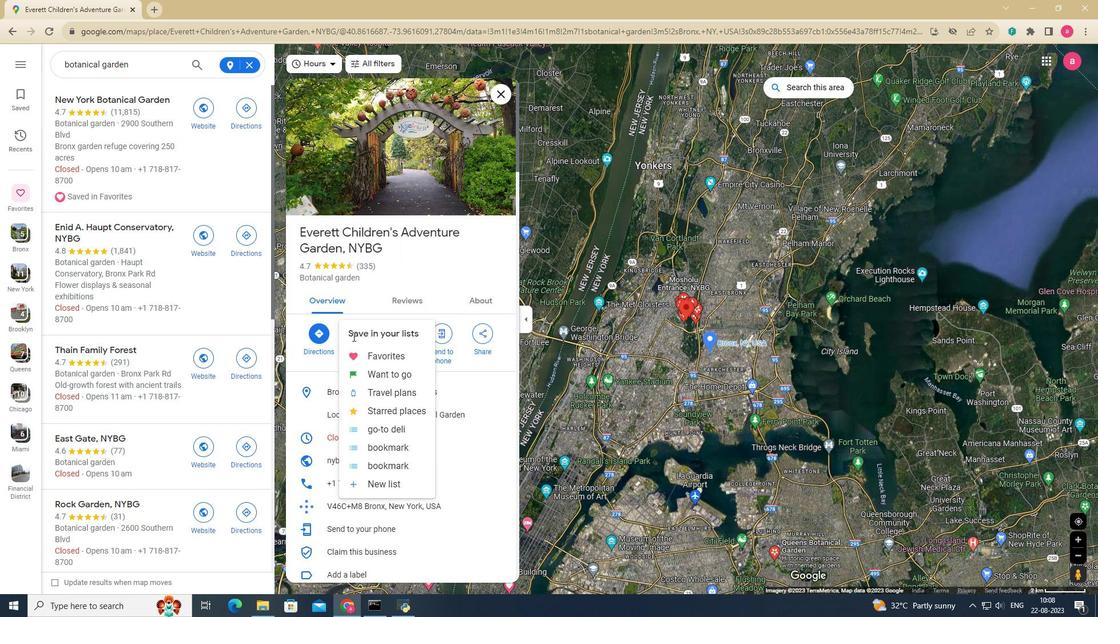 
Action: Mouse moved to (378, 363)
Screenshot: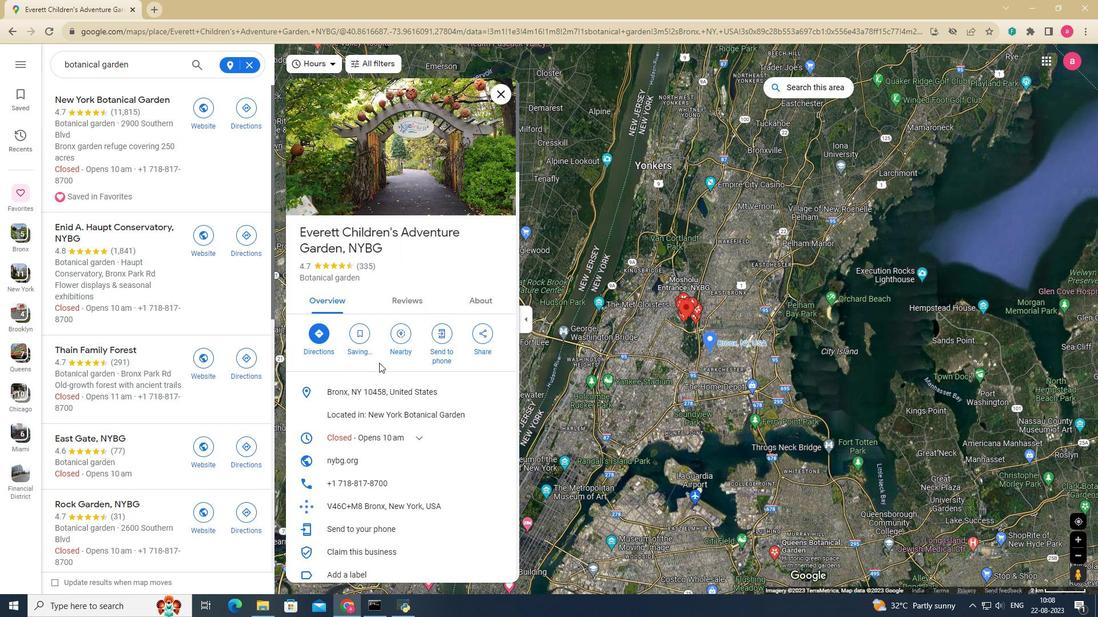 
Action: Mouse pressed left at (378, 363)
Screenshot: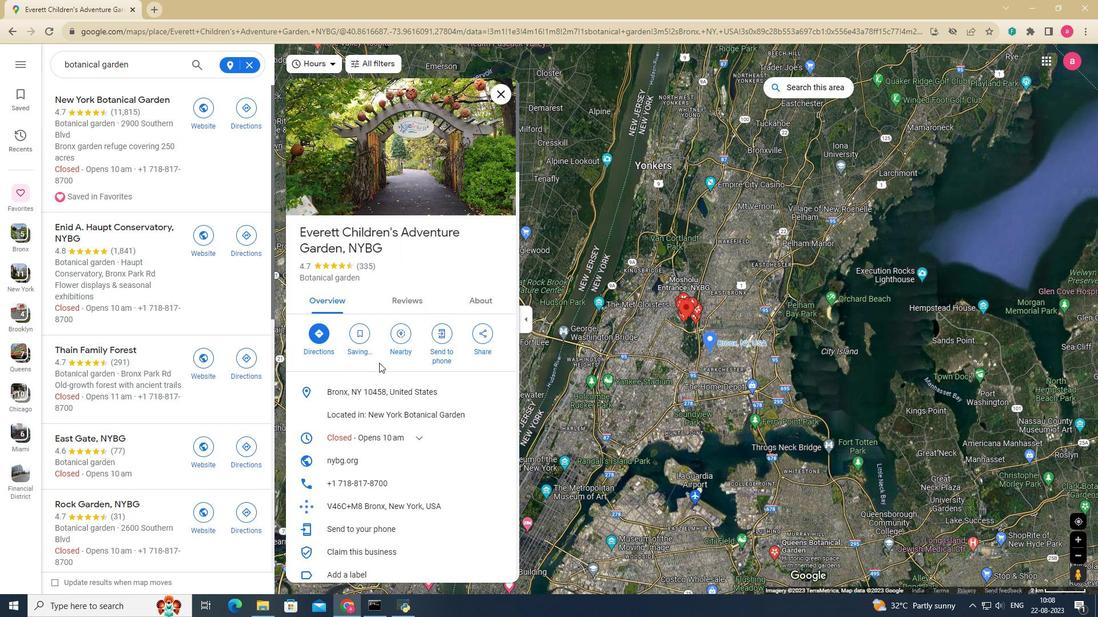 
Action: Mouse moved to (204, 341)
Screenshot: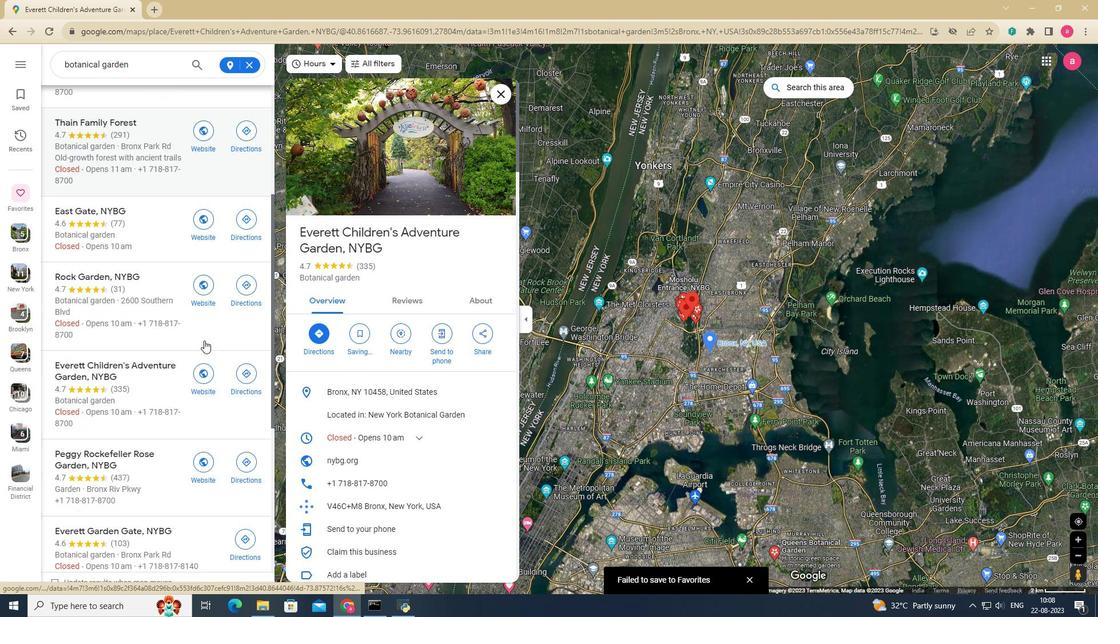 
Action: Mouse scrolled (204, 340) with delta (0, 0)
Screenshot: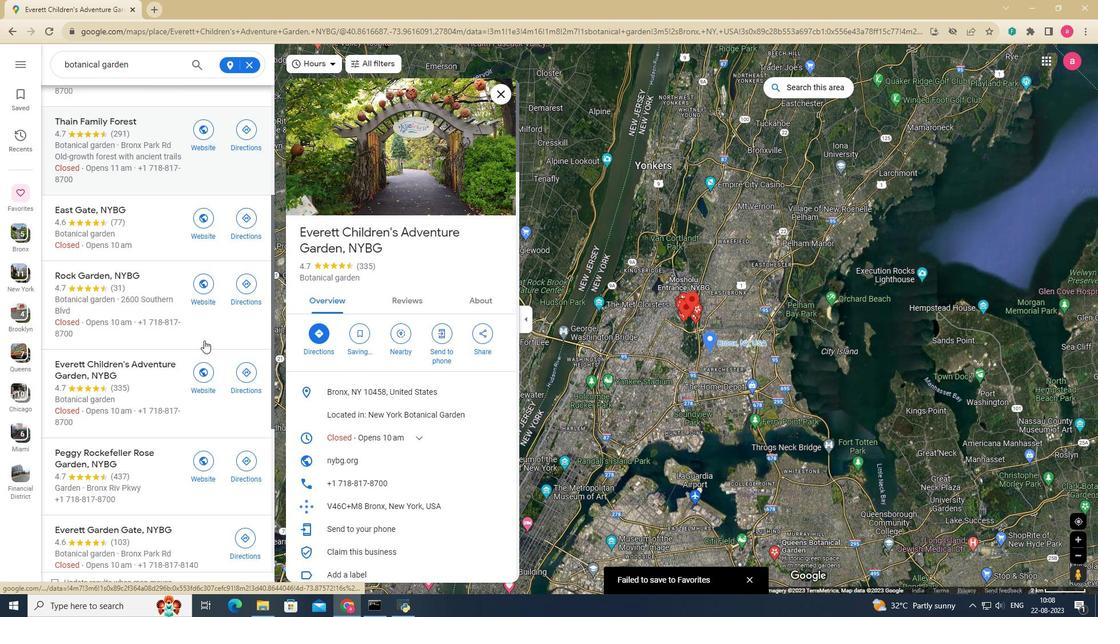 
Action: Mouse scrolled (204, 340) with delta (0, 0)
Screenshot: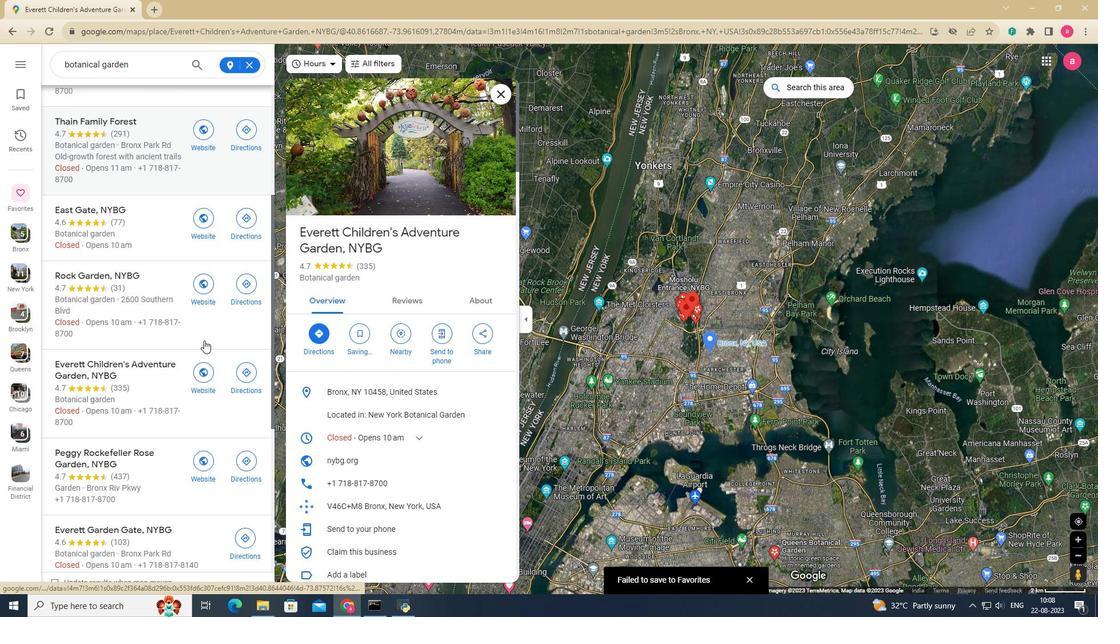 
Action: Mouse scrolled (204, 340) with delta (0, 0)
Screenshot: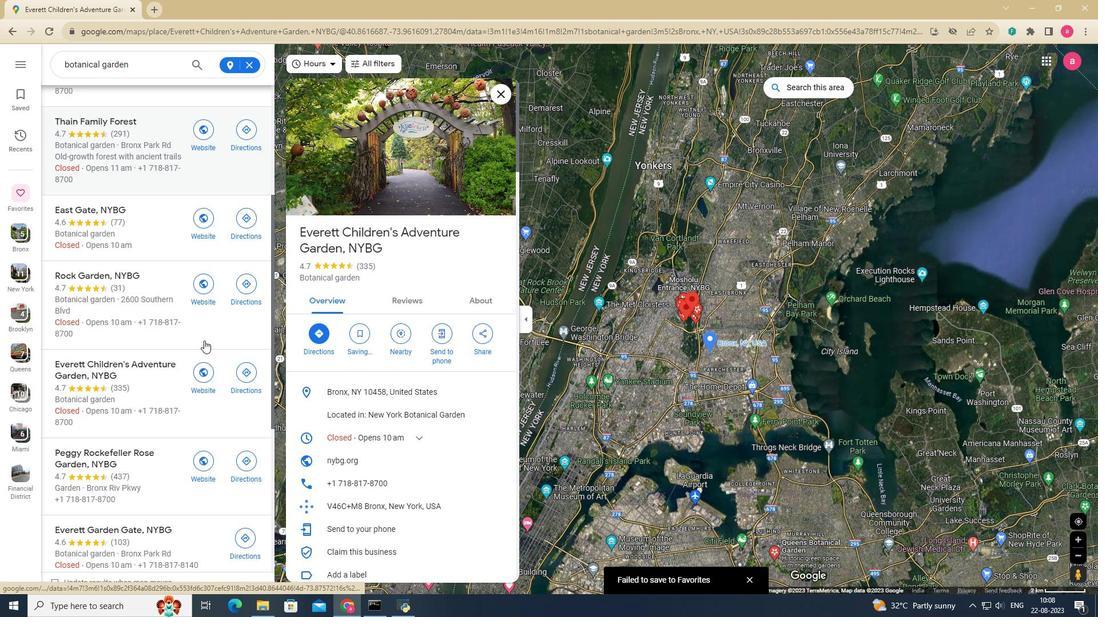 
Action: Mouse scrolled (204, 340) with delta (0, 0)
Screenshot: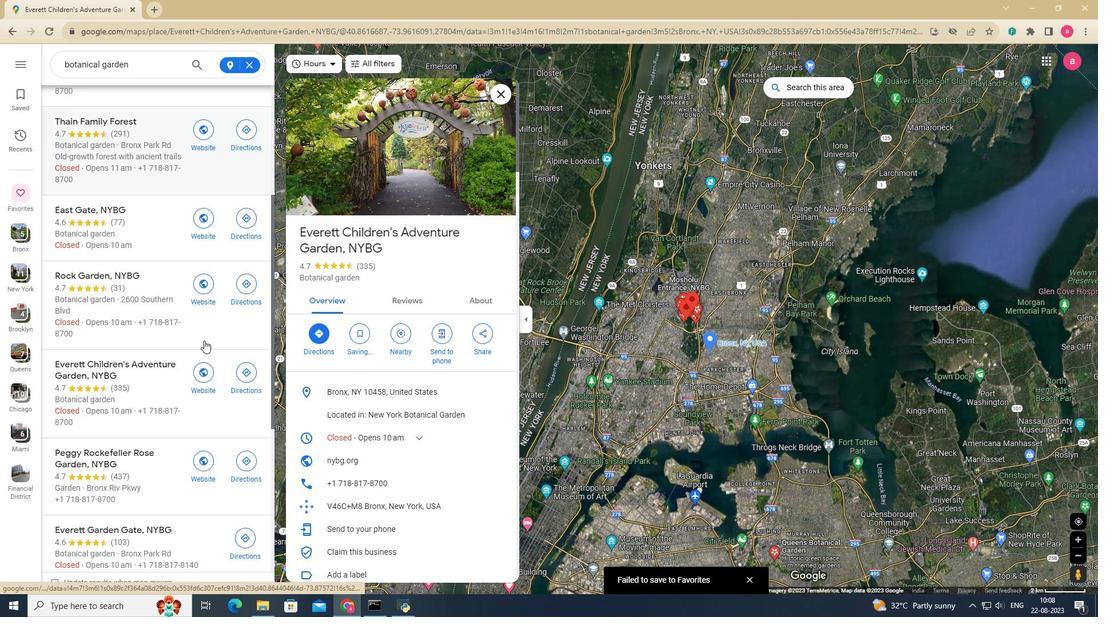 
Action: Mouse scrolled (204, 340) with delta (0, 0)
Screenshot: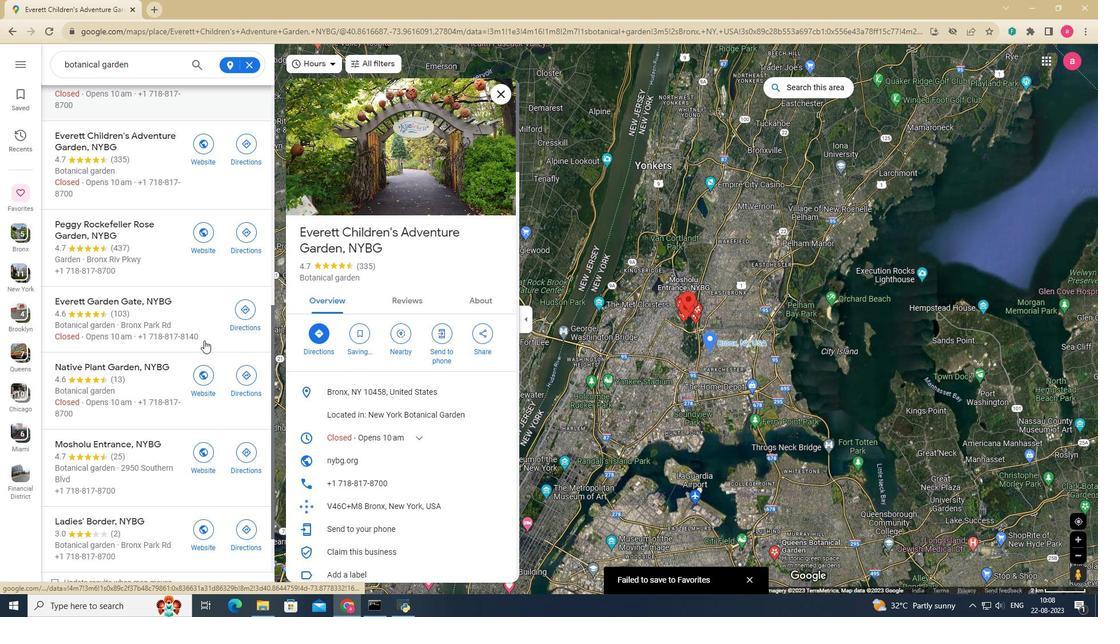
Action: Mouse scrolled (204, 340) with delta (0, 0)
Screenshot: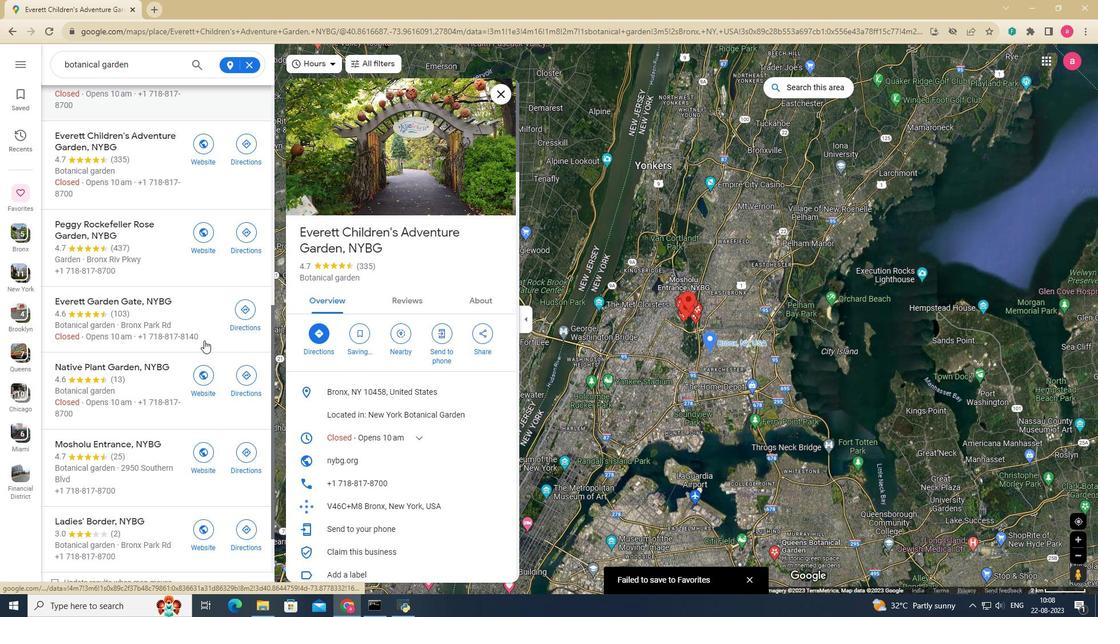 
Action: Mouse scrolled (204, 340) with delta (0, 0)
